 Task: Create an automation rule in Jira to generate a Confluence page when an Epic is marked as 'Done'.
Action: Mouse moved to (883, 98)
Screenshot: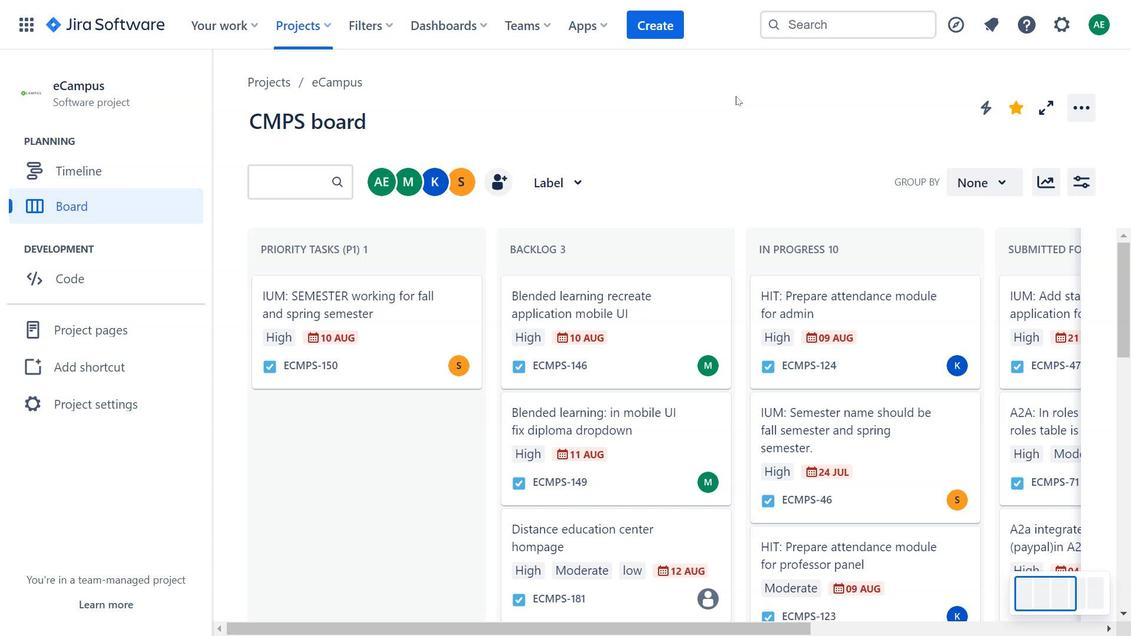 
Action: Mouse pressed left at (883, 98)
Screenshot: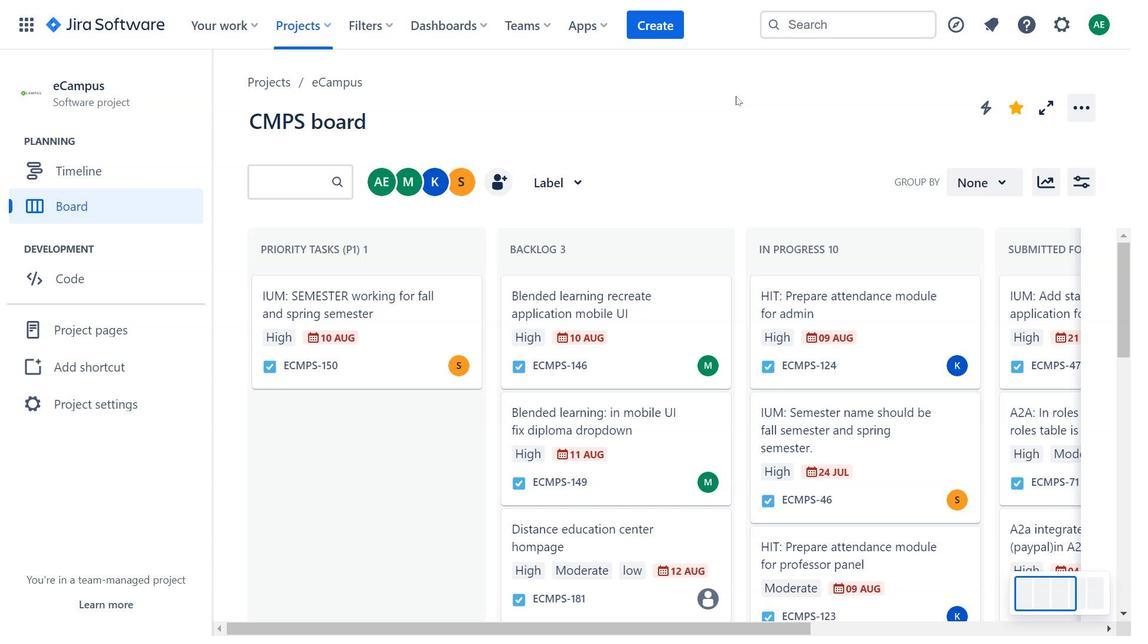 
Action: Mouse moved to (930, 96)
Screenshot: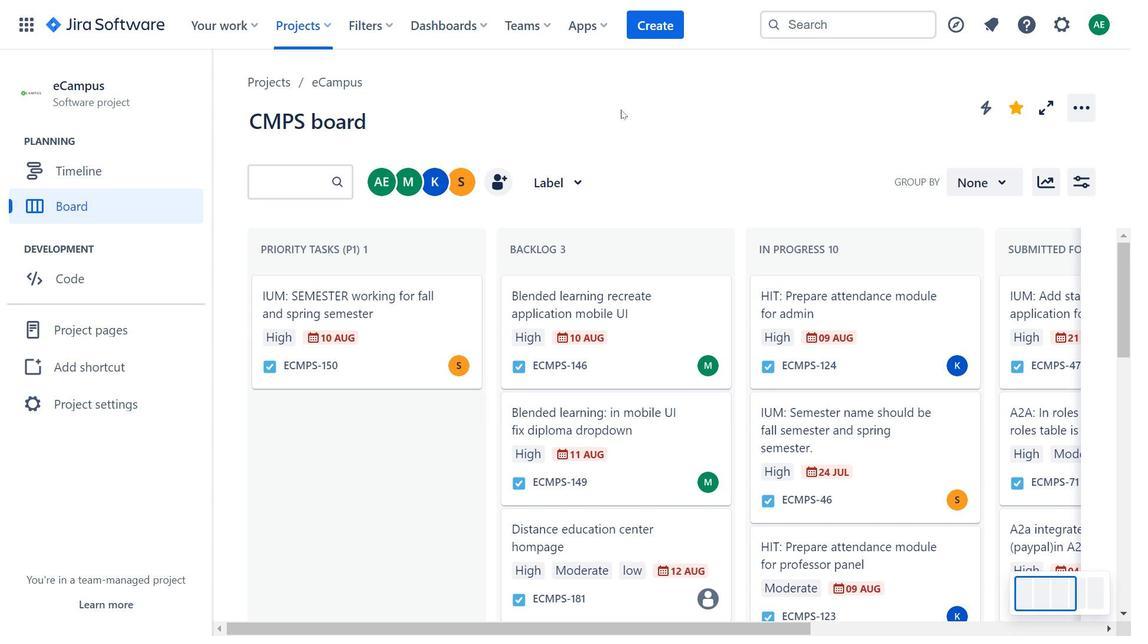
Action: Mouse pressed left at (930, 96)
Screenshot: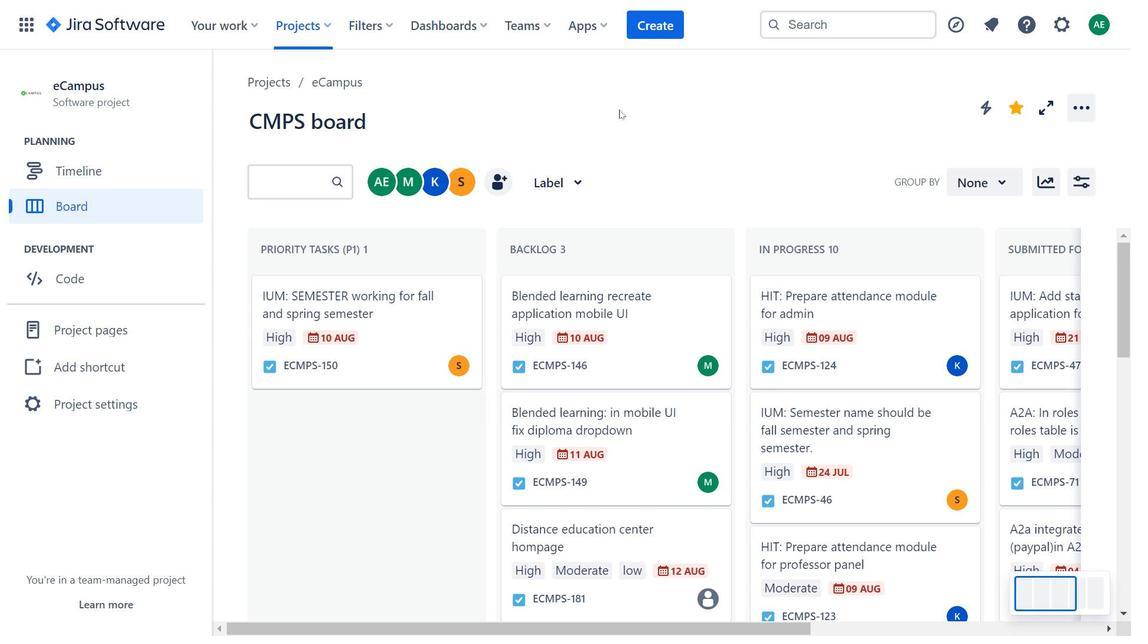 
Action: Mouse moved to (735, 96)
Screenshot: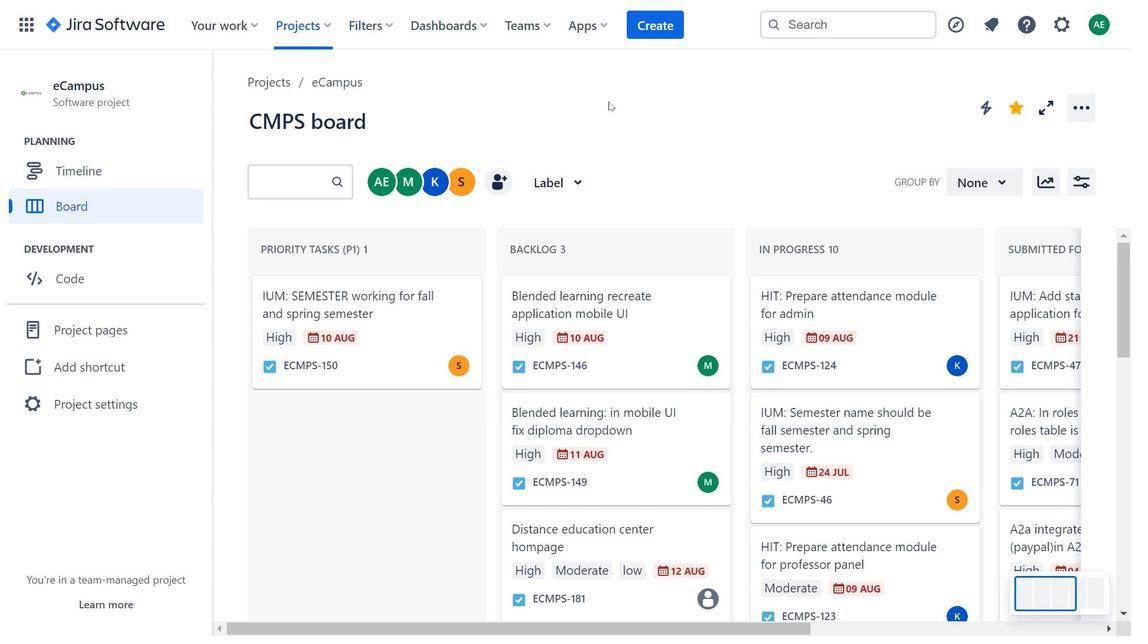 
Action: Mouse pressed left at (735, 96)
Screenshot: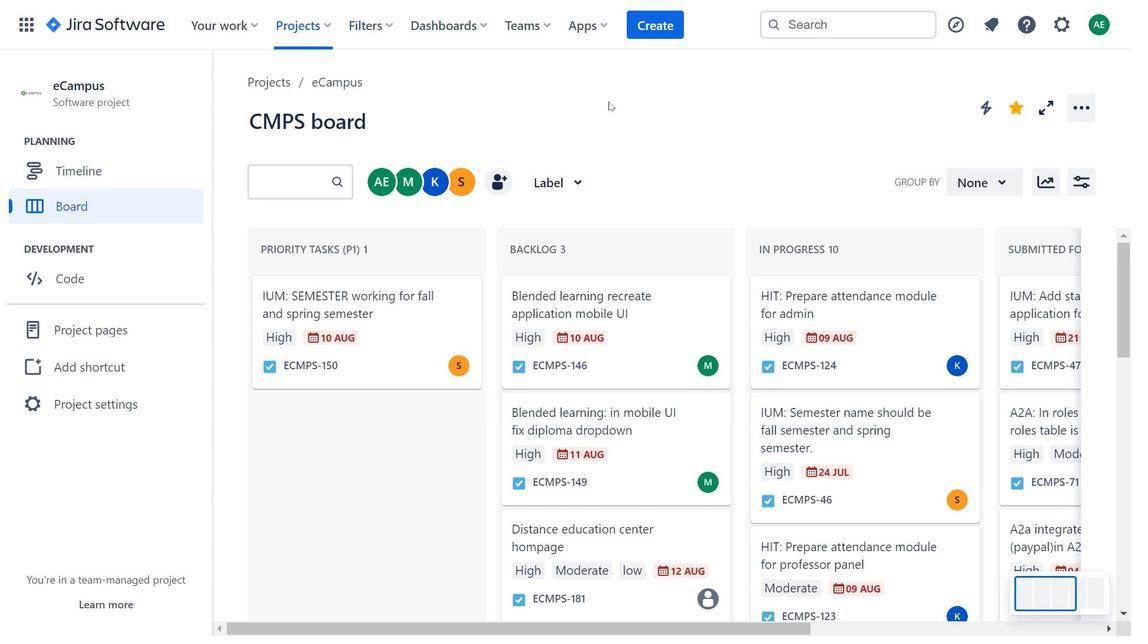 
Action: Mouse moved to (621, 109)
Screenshot: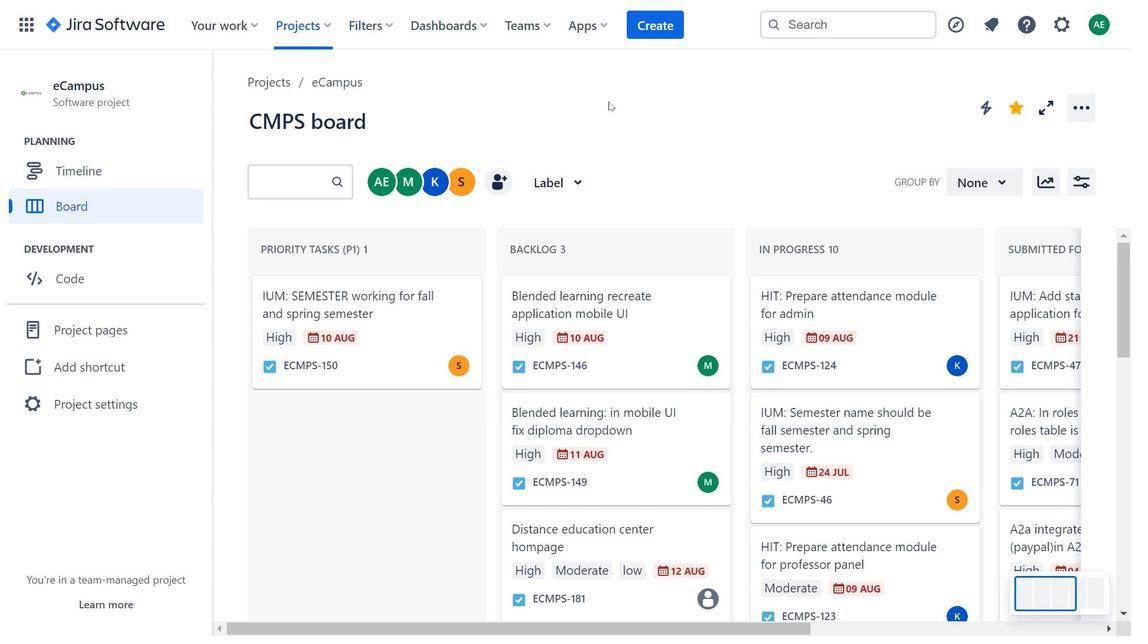 
Action: Mouse pressed left at (621, 109)
Screenshot: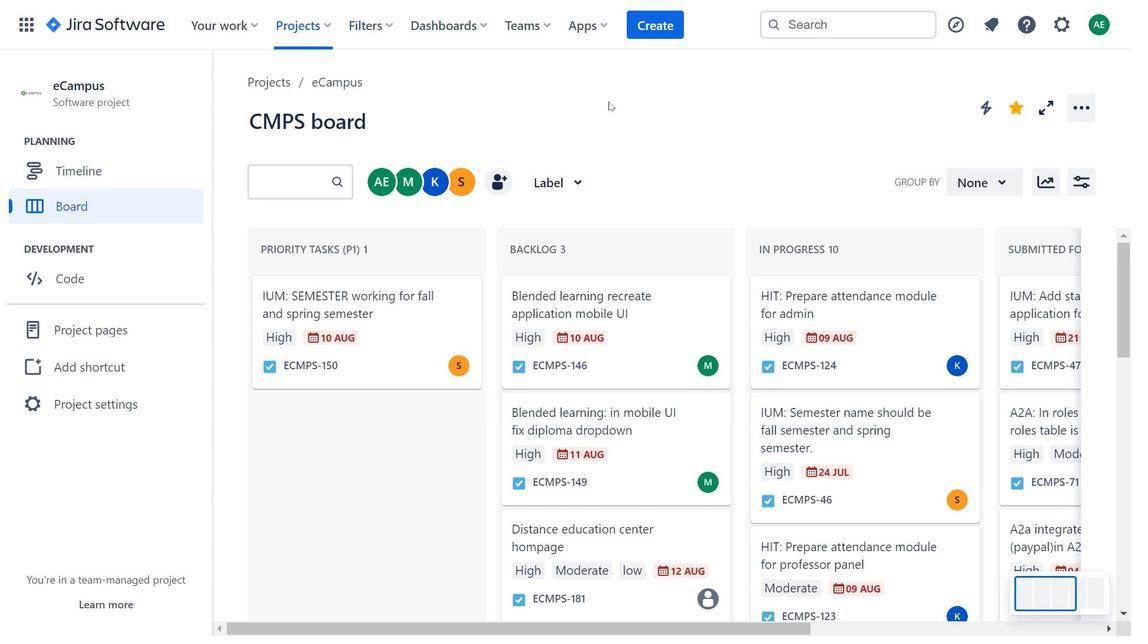 
Action: Mouse moved to (609, 101)
Screenshot: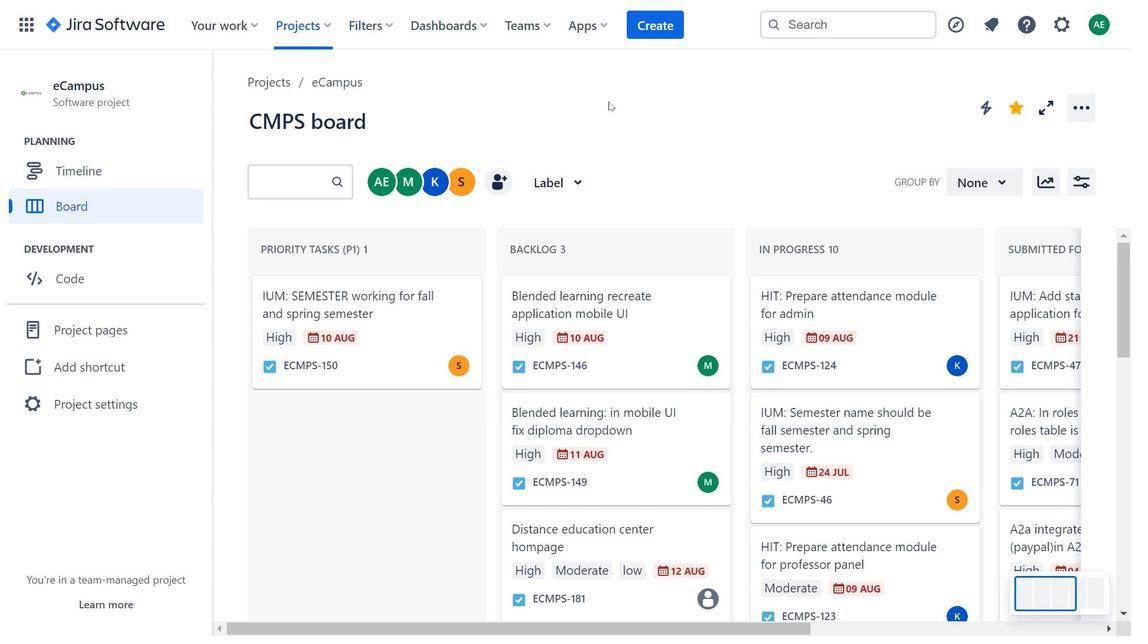 
Action: Mouse pressed left at (609, 101)
Screenshot: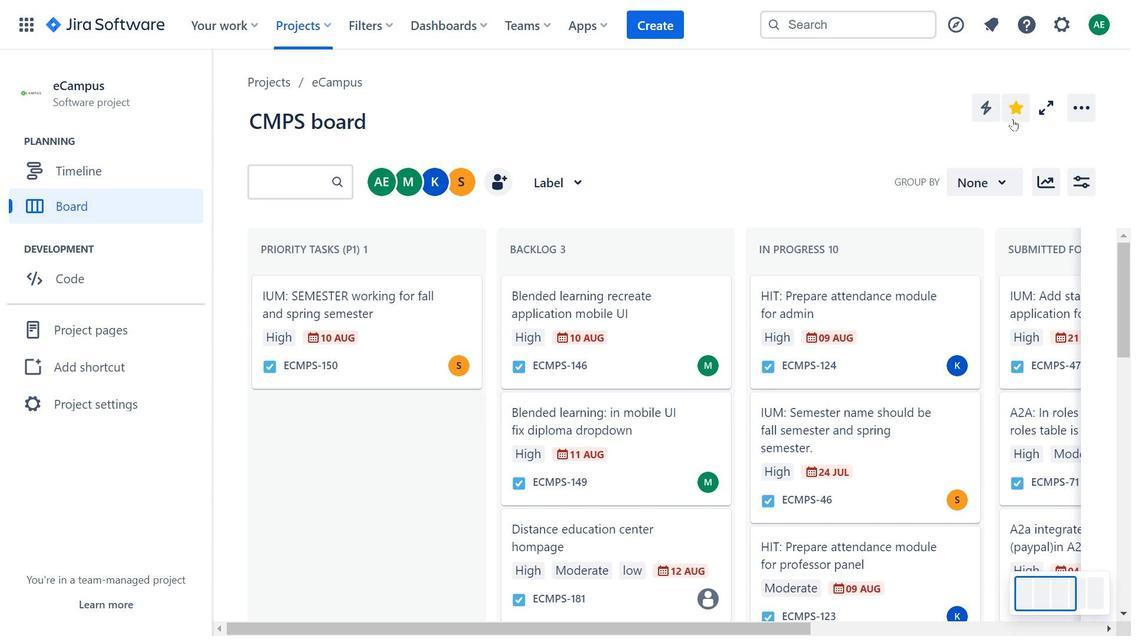 
Action: Mouse moved to (1040, 115)
Screenshot: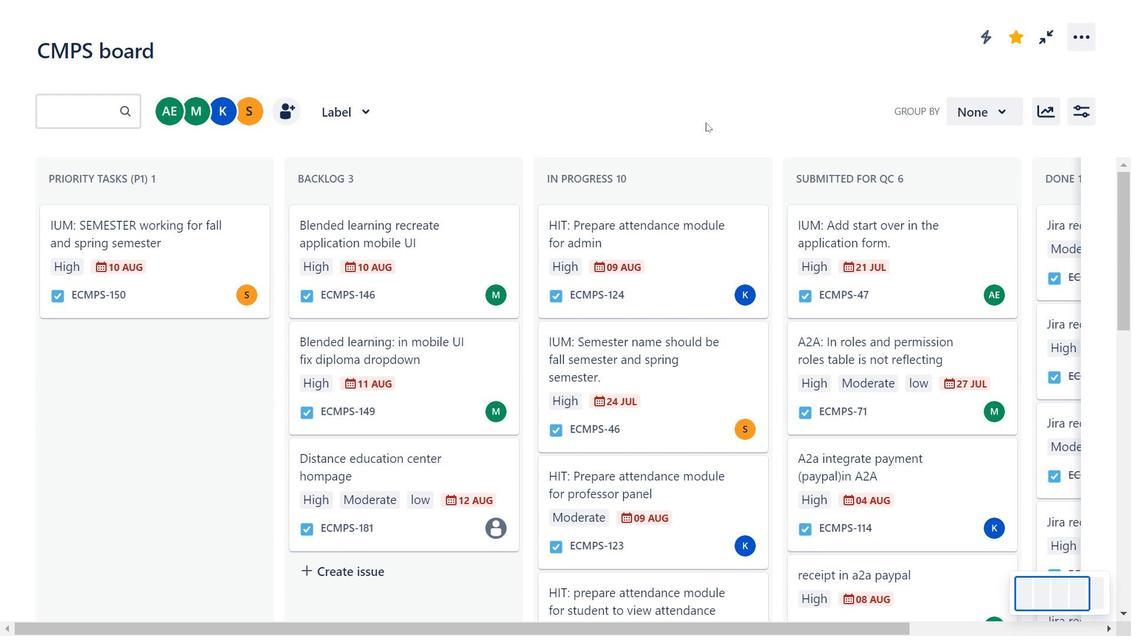 
Action: Mouse pressed left at (1040, 115)
Screenshot: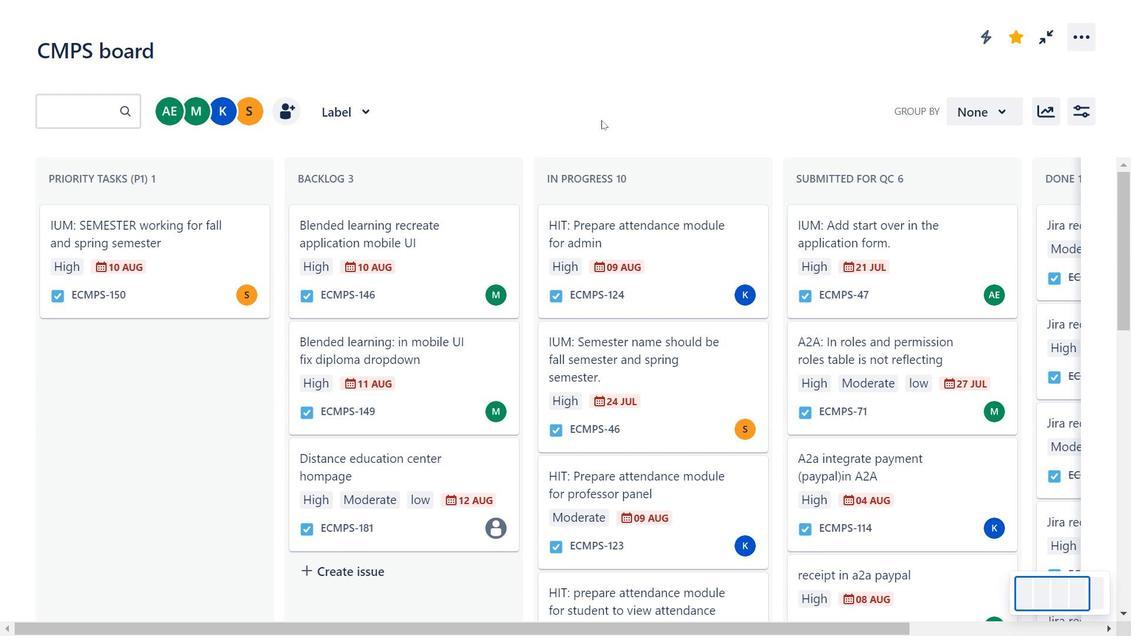 
Action: Mouse moved to (1055, 37)
Screenshot: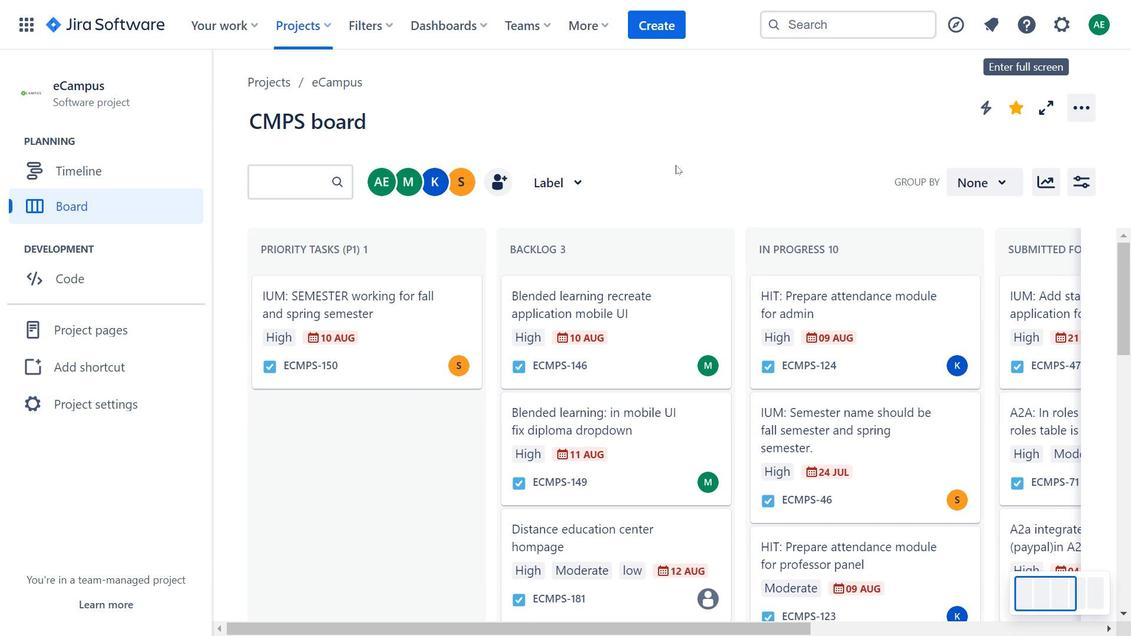 
Action: Mouse pressed left at (1055, 37)
Screenshot: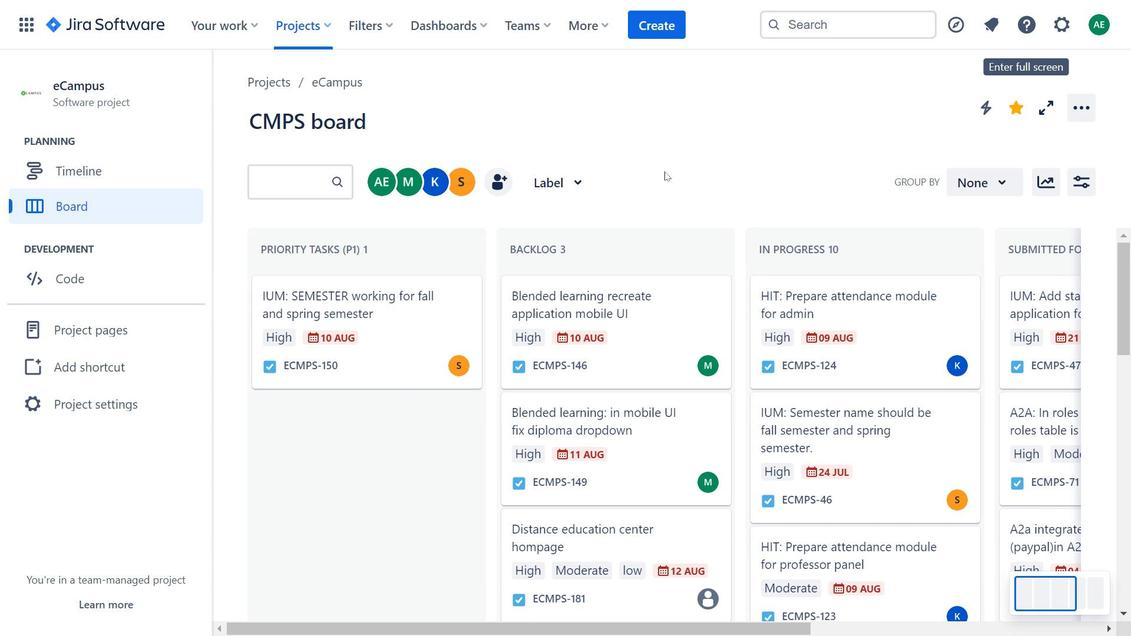 
Action: Mouse moved to (820, 297)
Screenshot: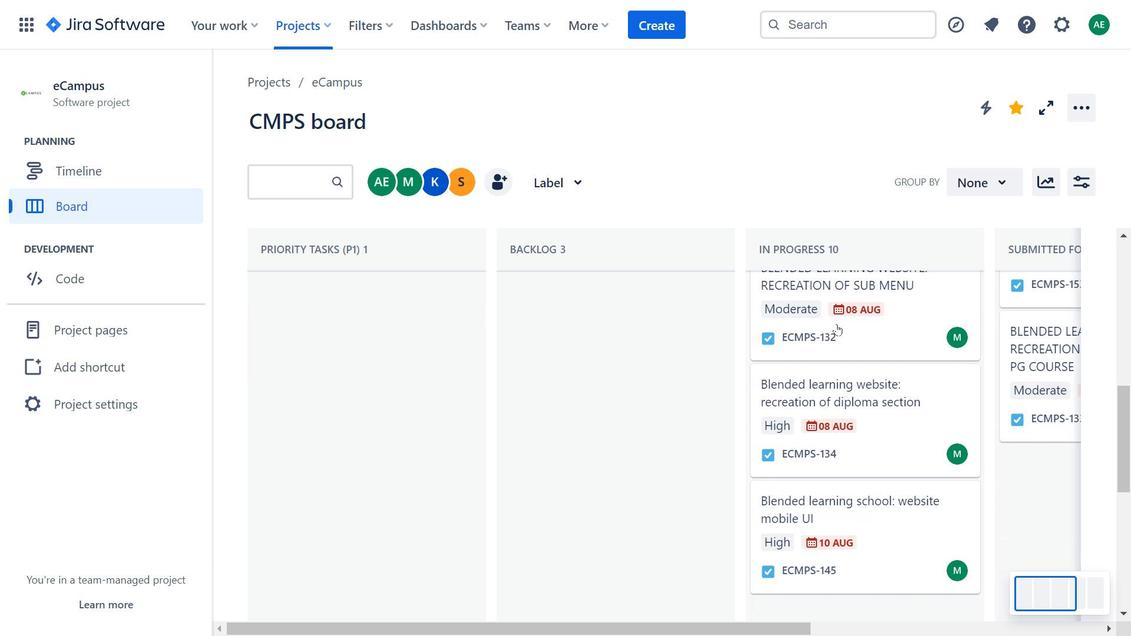 
Action: Mouse scrolled (820, 296) with delta (0, 0)
Screenshot: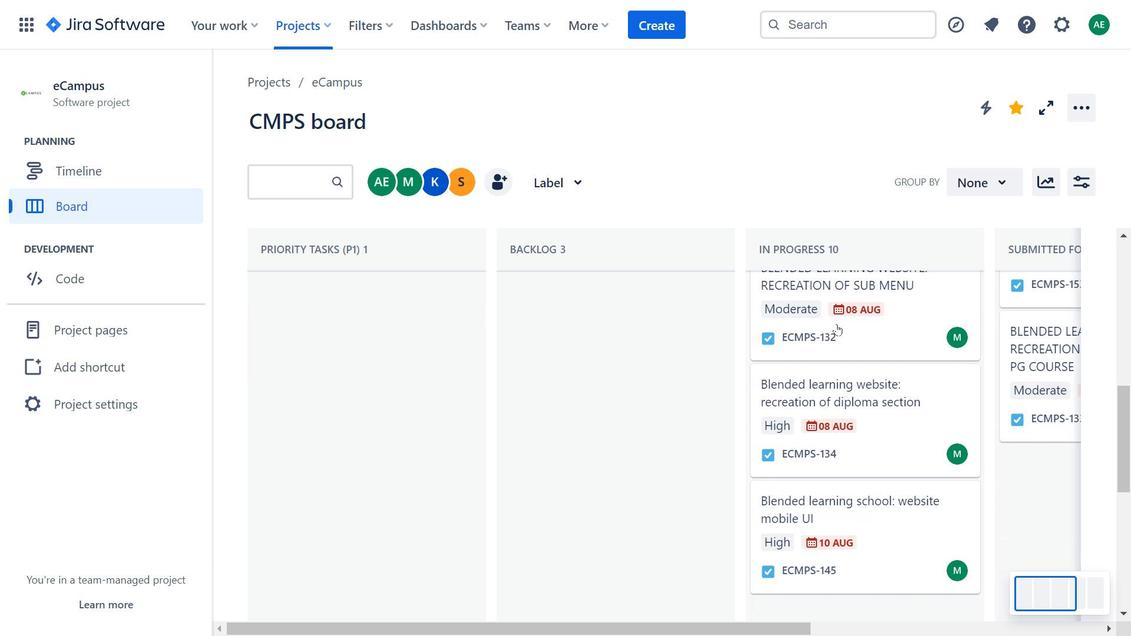 
Action: Mouse moved to (822, 299)
Screenshot: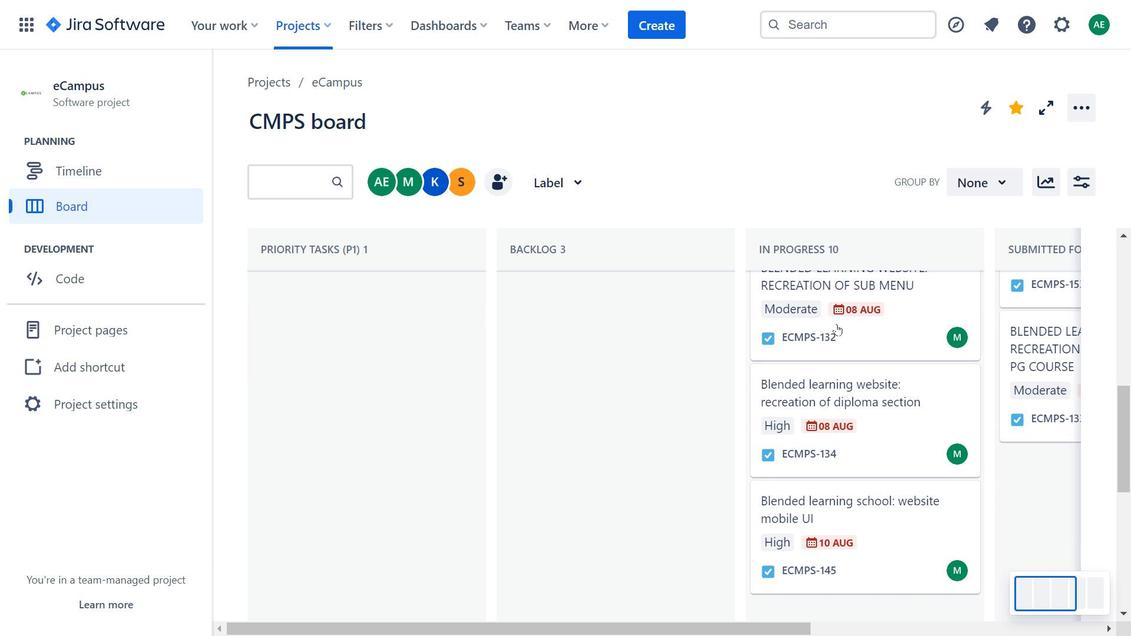 
Action: Mouse scrolled (822, 298) with delta (0, 0)
Screenshot: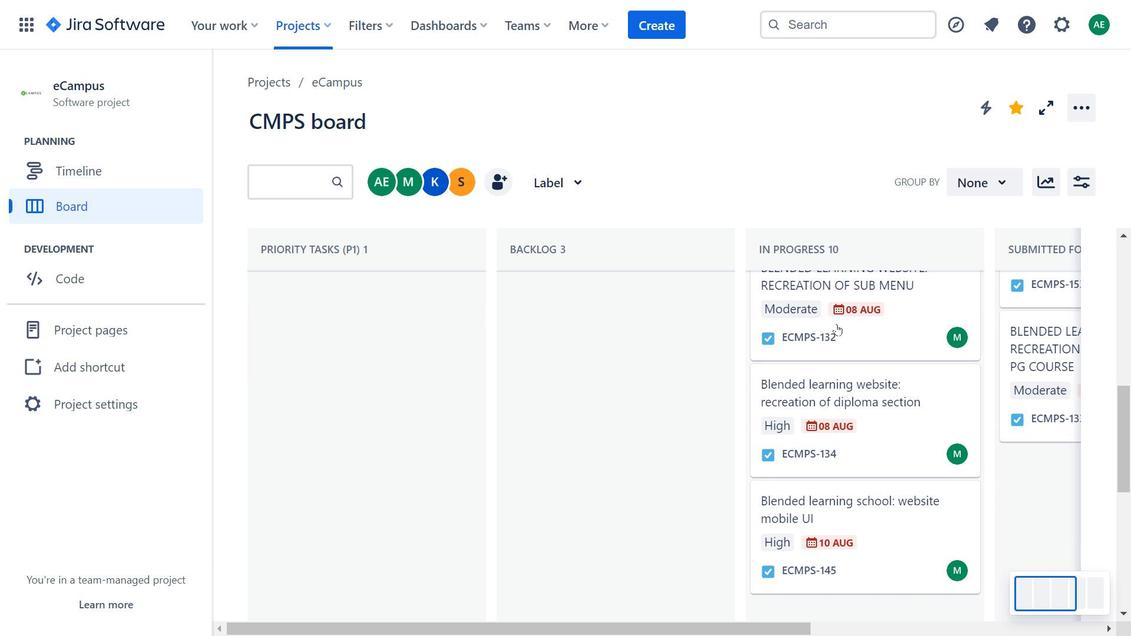 
Action: Mouse moved to (826, 307)
Screenshot: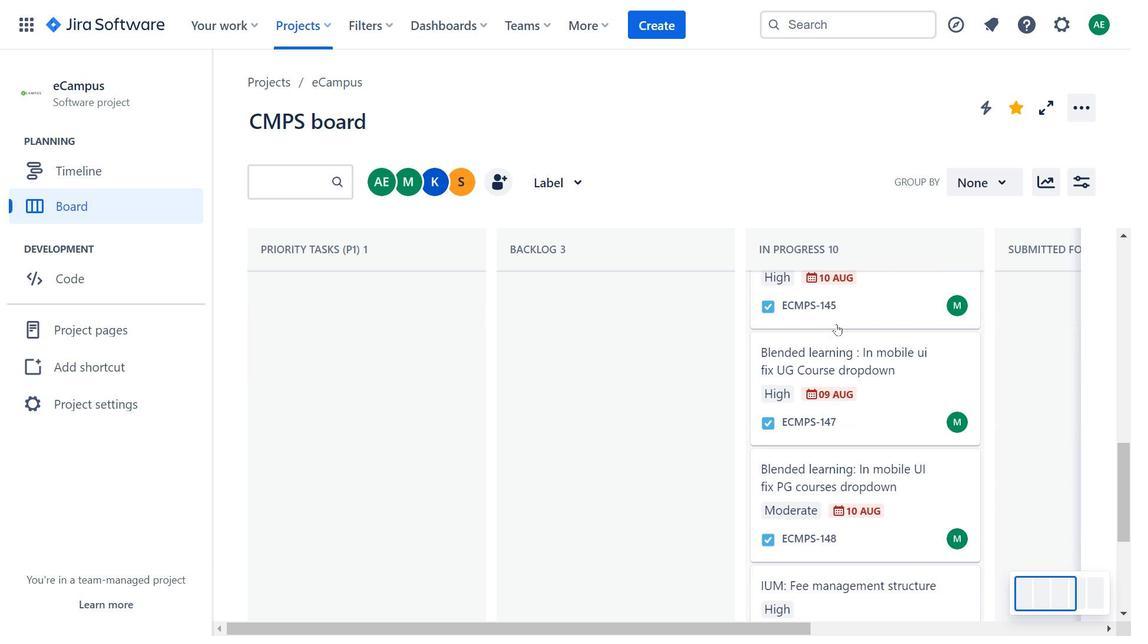 
Action: Mouse scrolled (826, 306) with delta (0, 0)
Screenshot: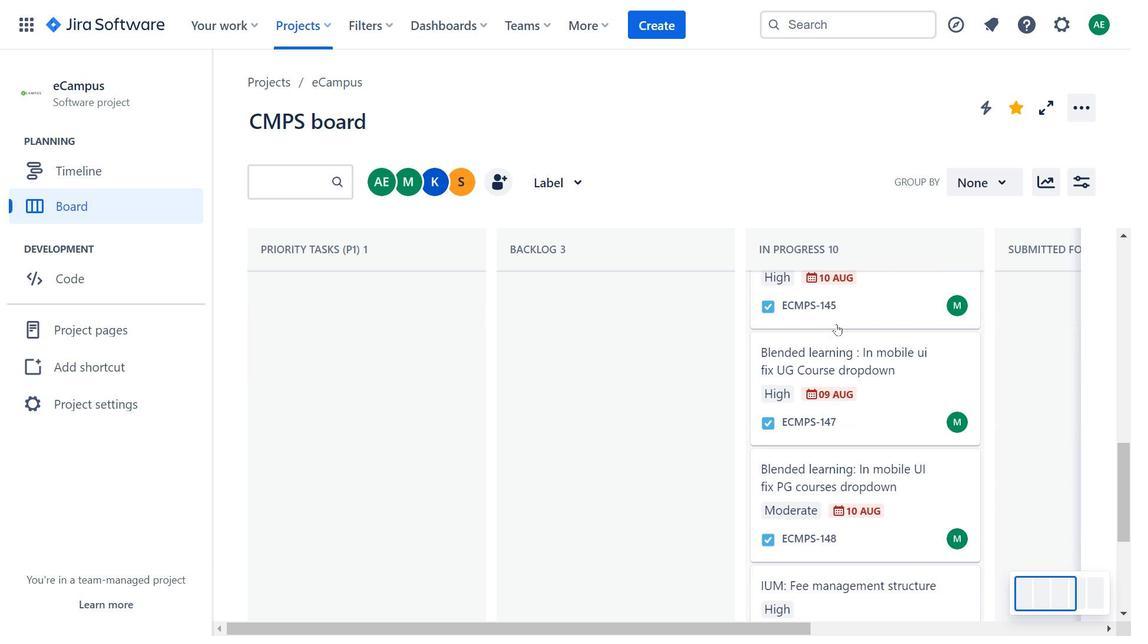 
Action: Mouse moved to (829, 313)
Screenshot: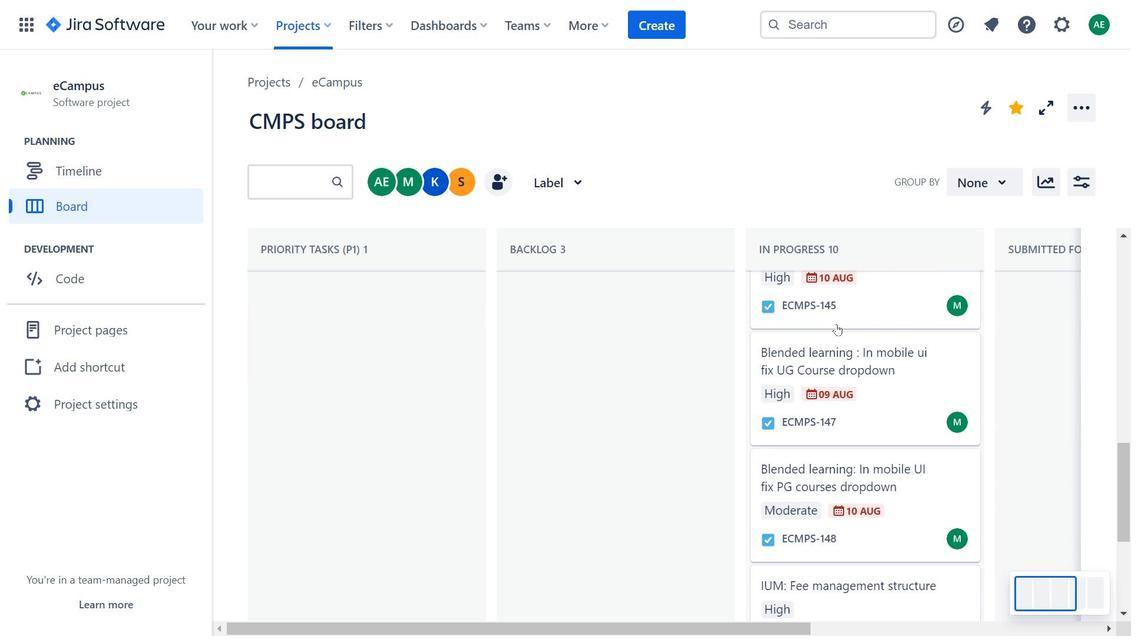 
Action: Mouse scrolled (829, 312) with delta (0, 0)
Screenshot: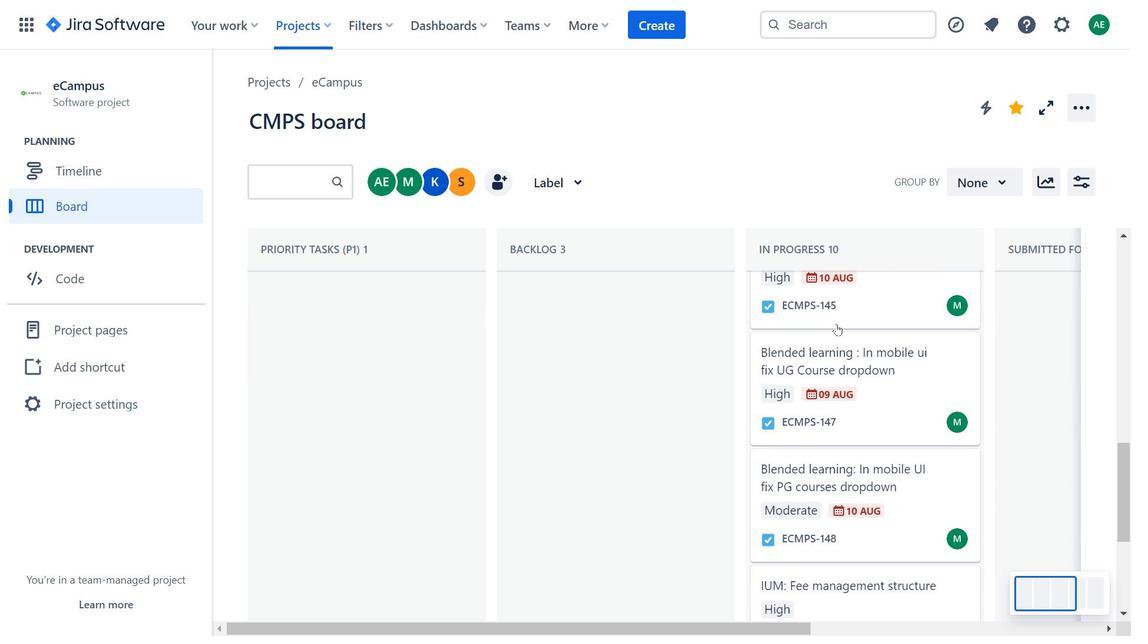 
Action: Mouse moved to (833, 319)
Screenshot: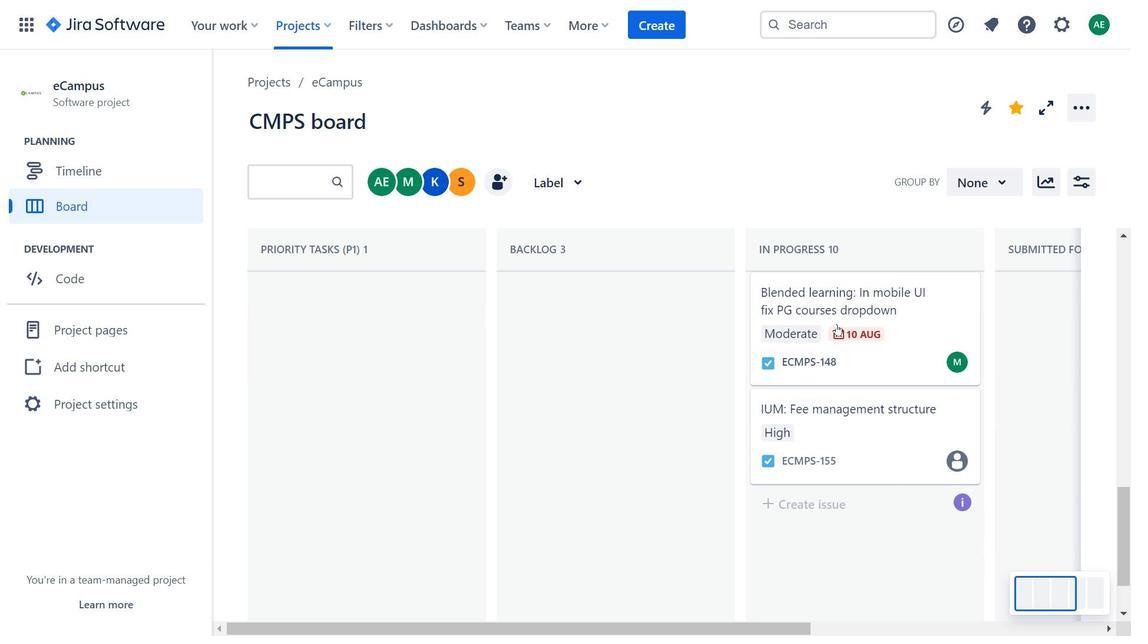 
Action: Mouse scrolled (833, 318) with delta (0, 0)
Screenshot: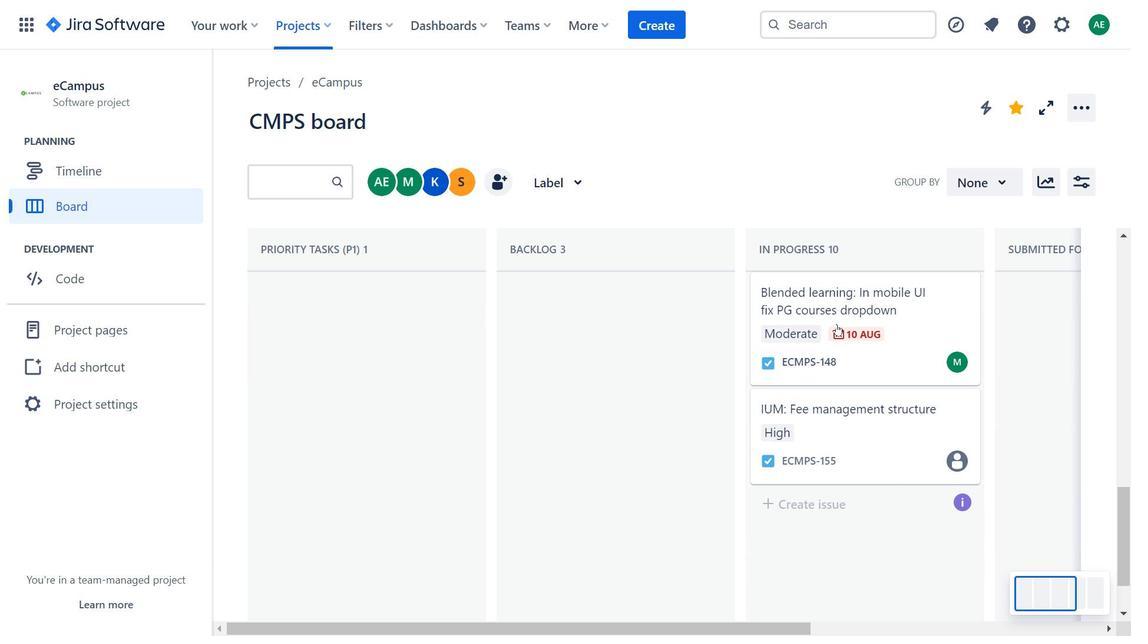 
Action: Mouse moved to (834, 320)
Screenshot: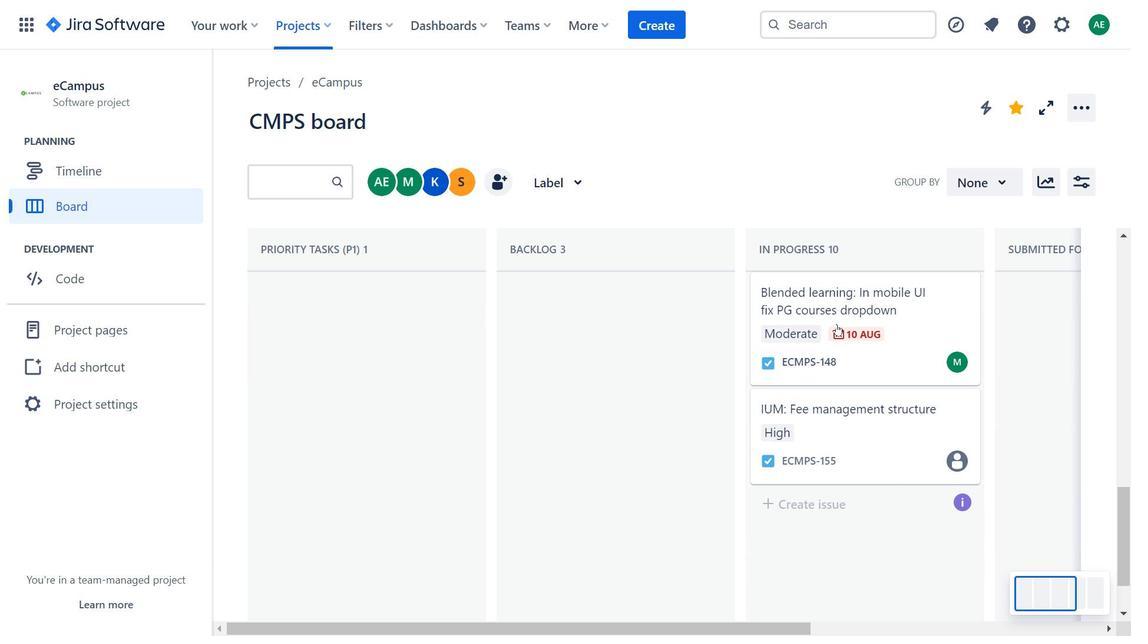 
Action: Mouse scrolled (834, 319) with delta (0, 0)
Screenshot: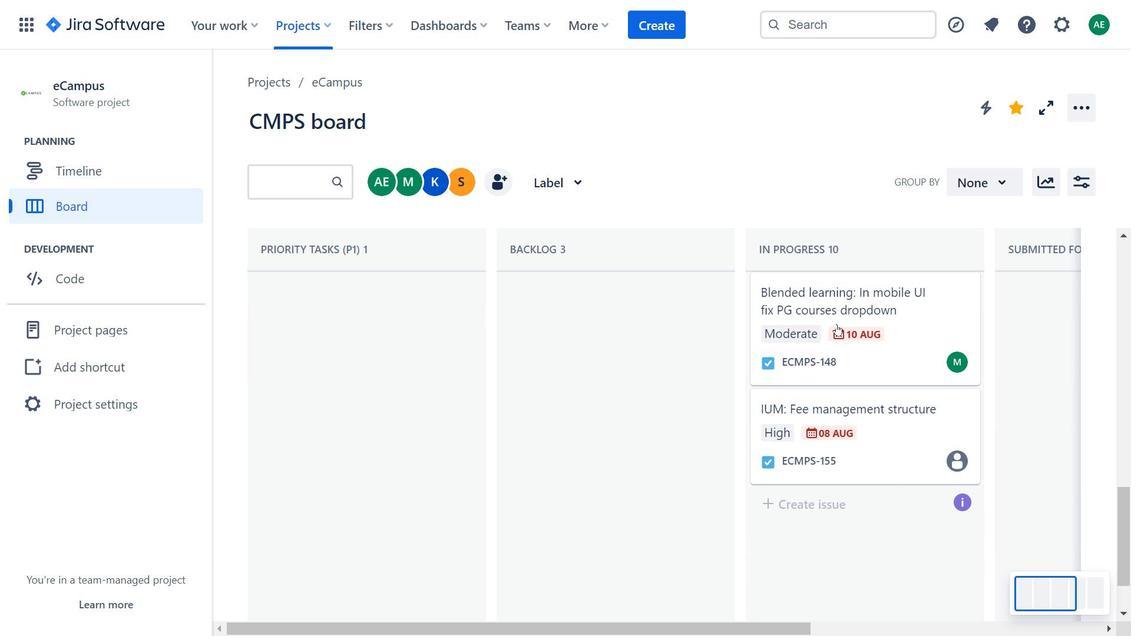 
Action: Mouse moved to (836, 324)
Screenshot: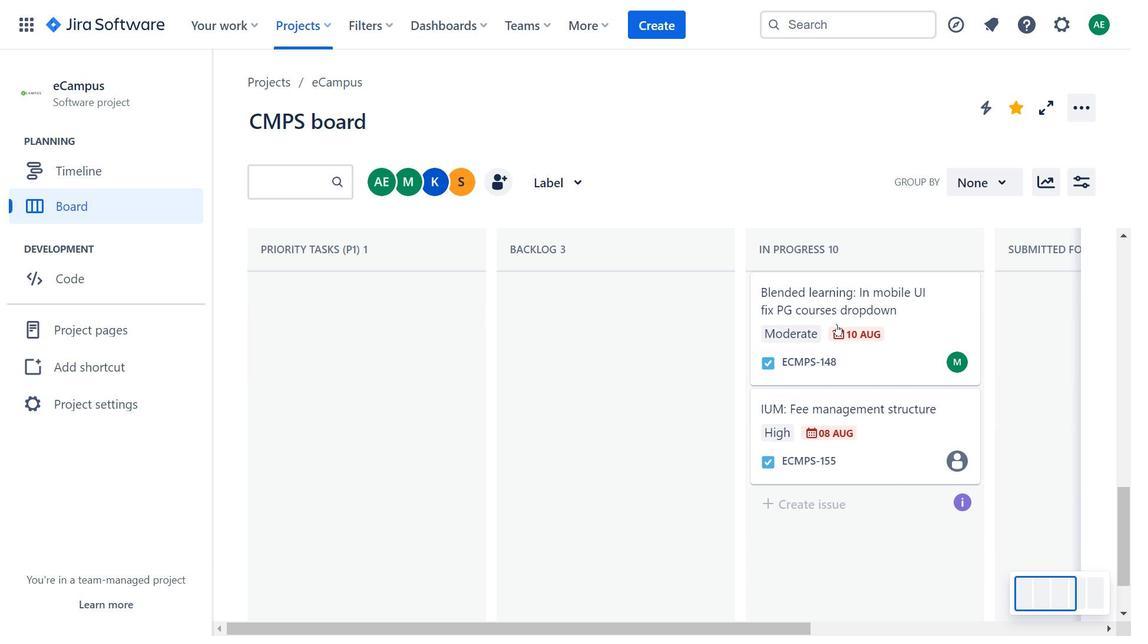 
Action: Mouse scrolled (836, 323) with delta (0, 0)
Screenshot: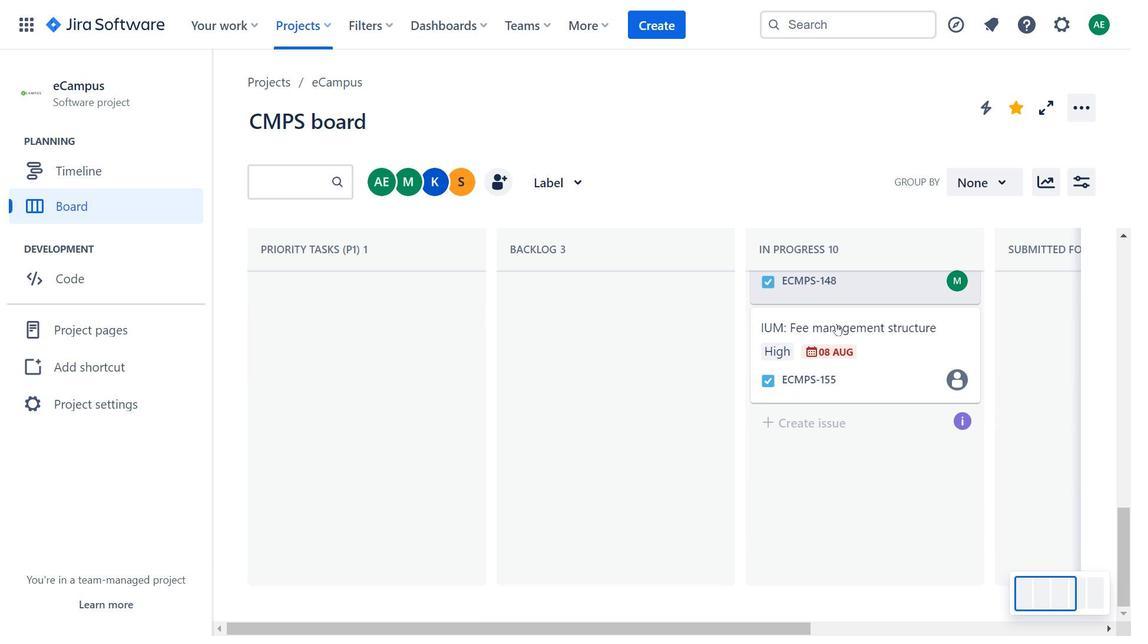 
Action: Mouse scrolled (836, 323) with delta (0, 0)
Screenshot: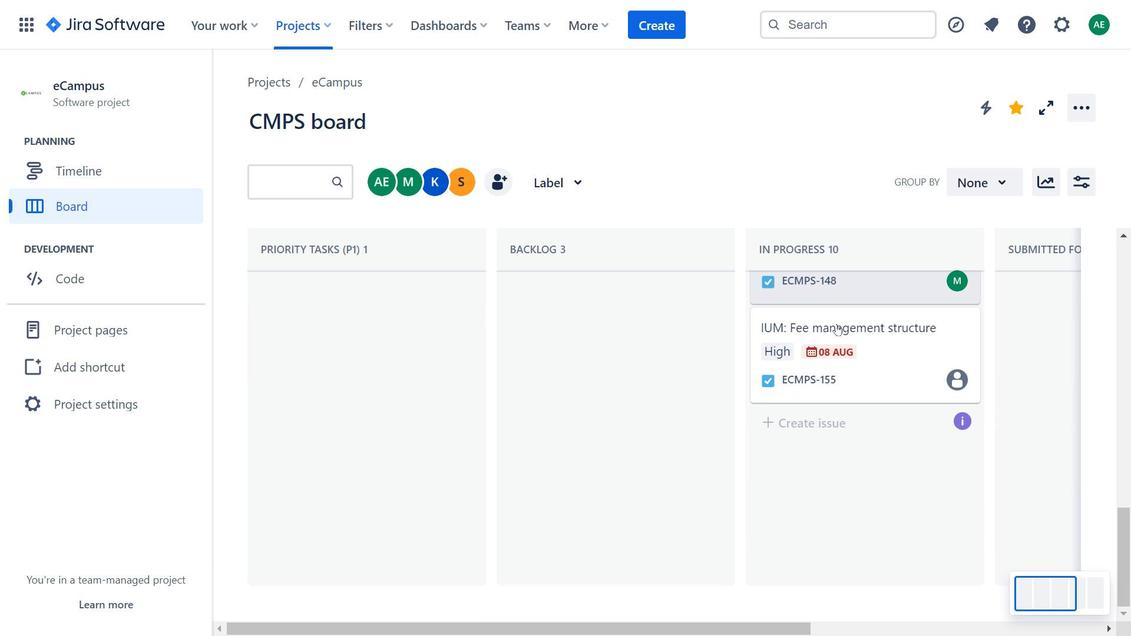 
Action: Mouse scrolled (836, 323) with delta (0, 0)
Screenshot: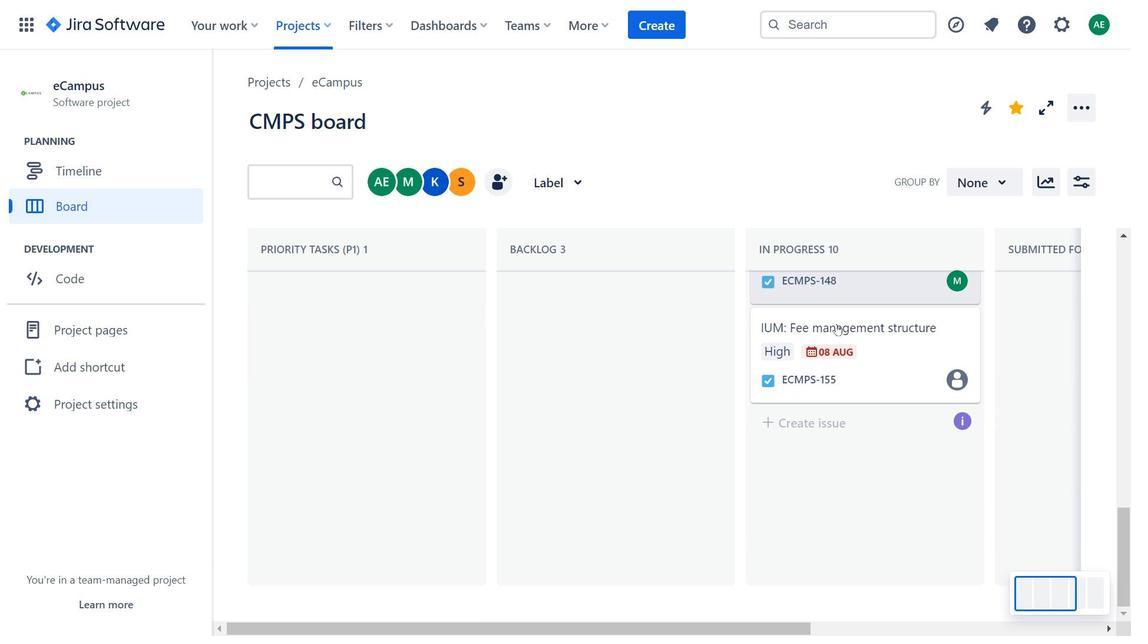 
Action: Mouse scrolled (836, 323) with delta (0, 0)
Screenshot: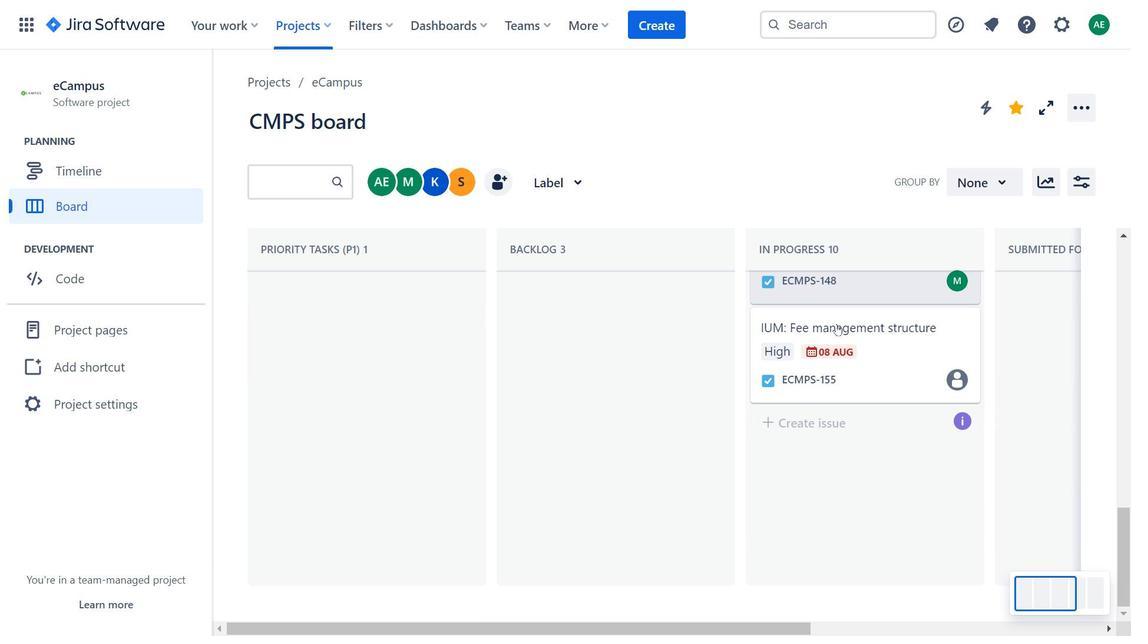 
Action: Mouse scrolled (836, 323) with delta (0, 0)
Screenshot: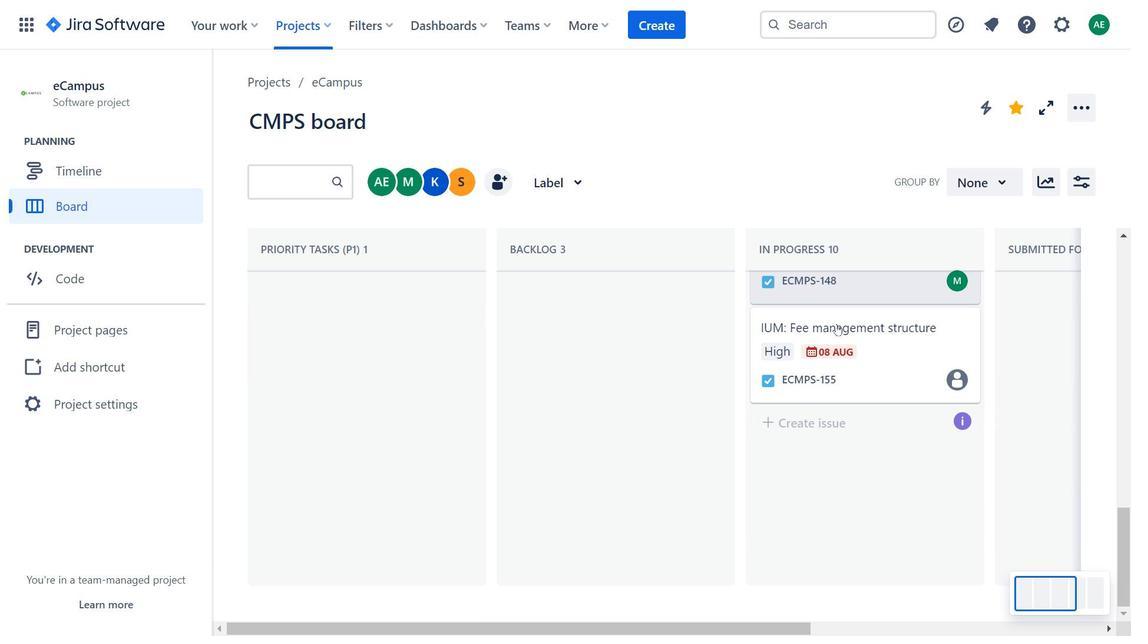 
Action: Mouse scrolled (836, 323) with delta (0, 0)
Screenshot: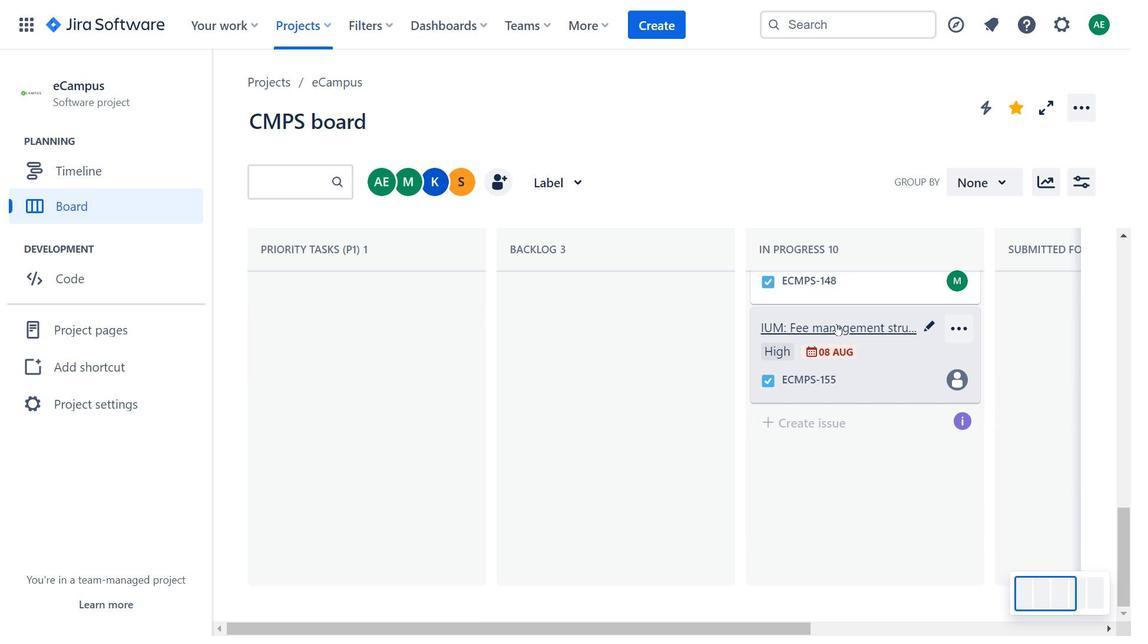 
Action: Mouse scrolled (836, 323) with delta (0, 0)
Screenshot: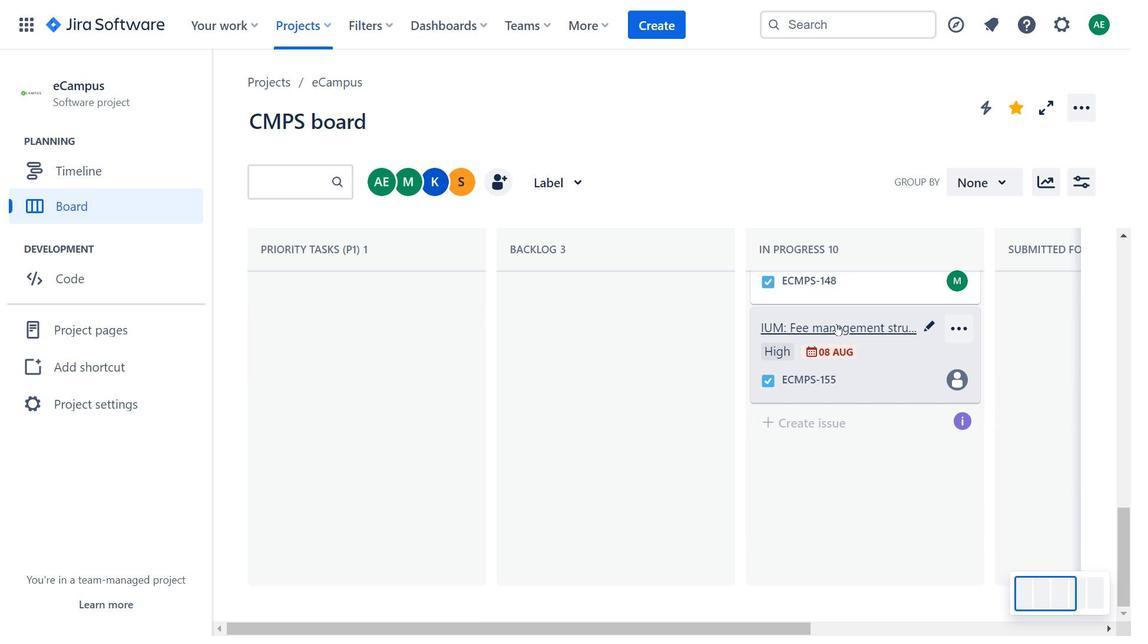 
Action: Mouse moved to (837, 324)
Screenshot: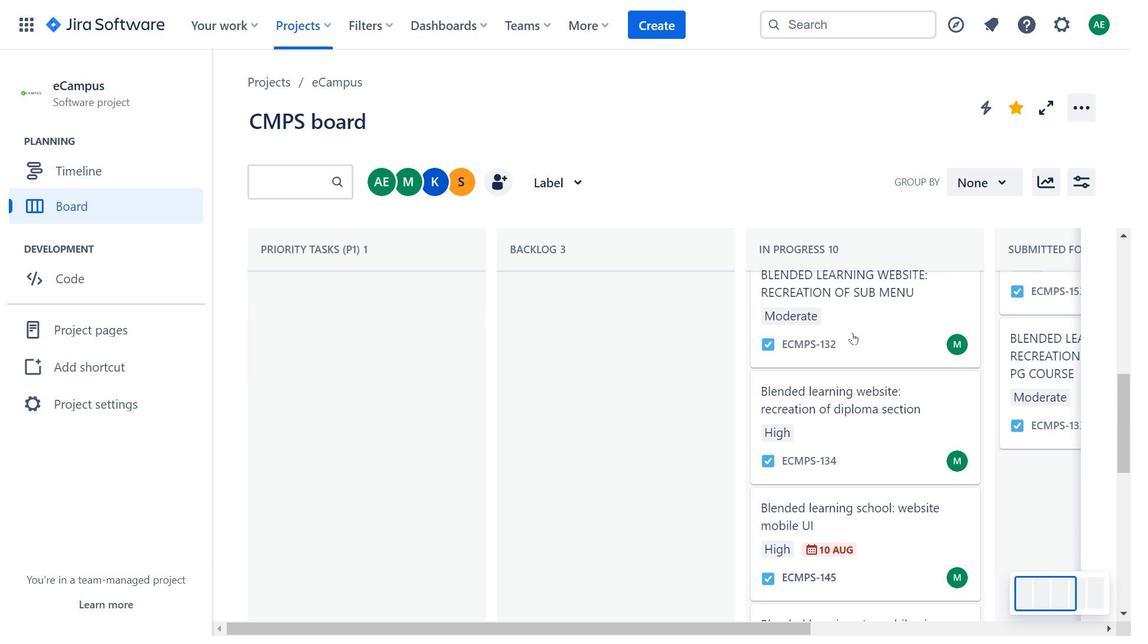 
Action: Mouse scrolled (837, 324) with delta (0, 0)
Screenshot: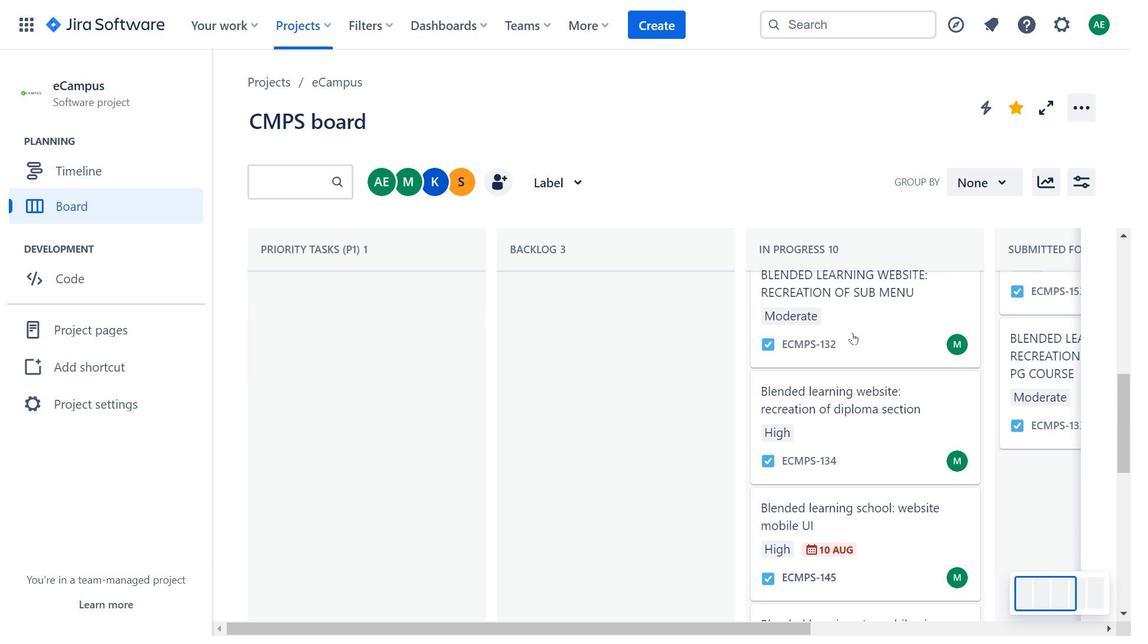 
Action: Mouse scrolled (837, 324) with delta (0, 0)
Screenshot: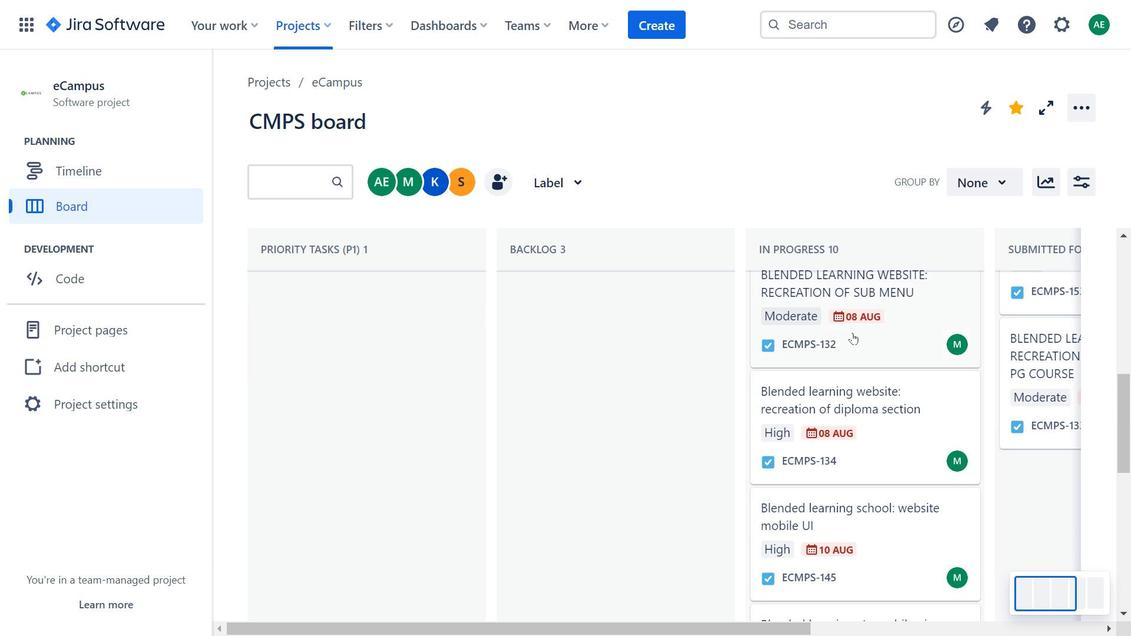 
Action: Mouse moved to (849, 331)
Screenshot: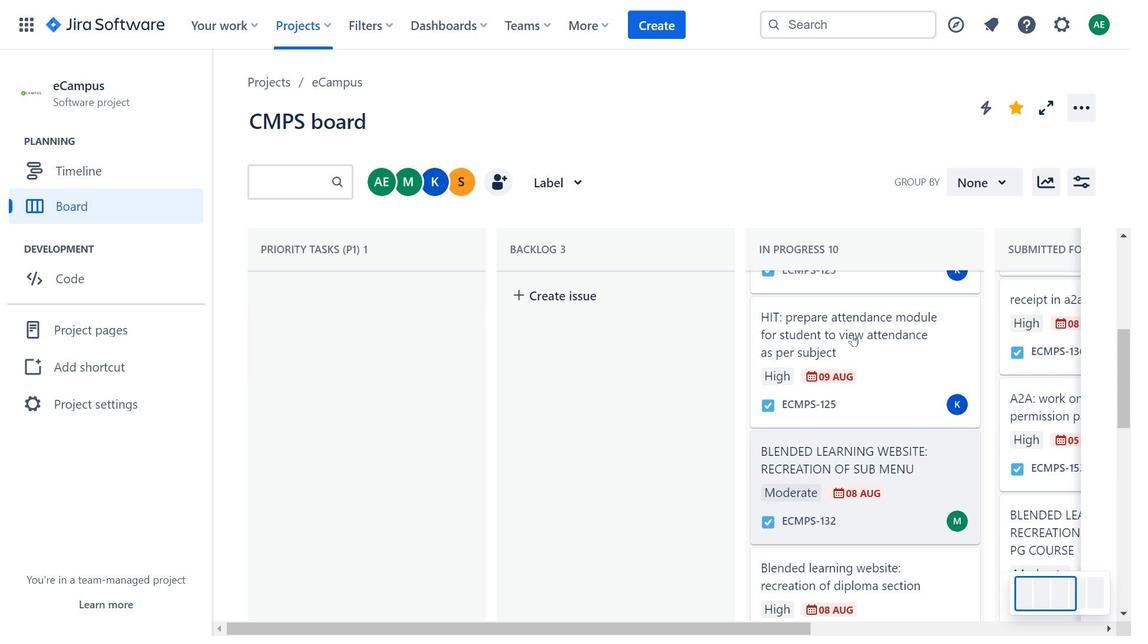 
Action: Mouse scrolled (849, 331) with delta (0, 0)
Screenshot: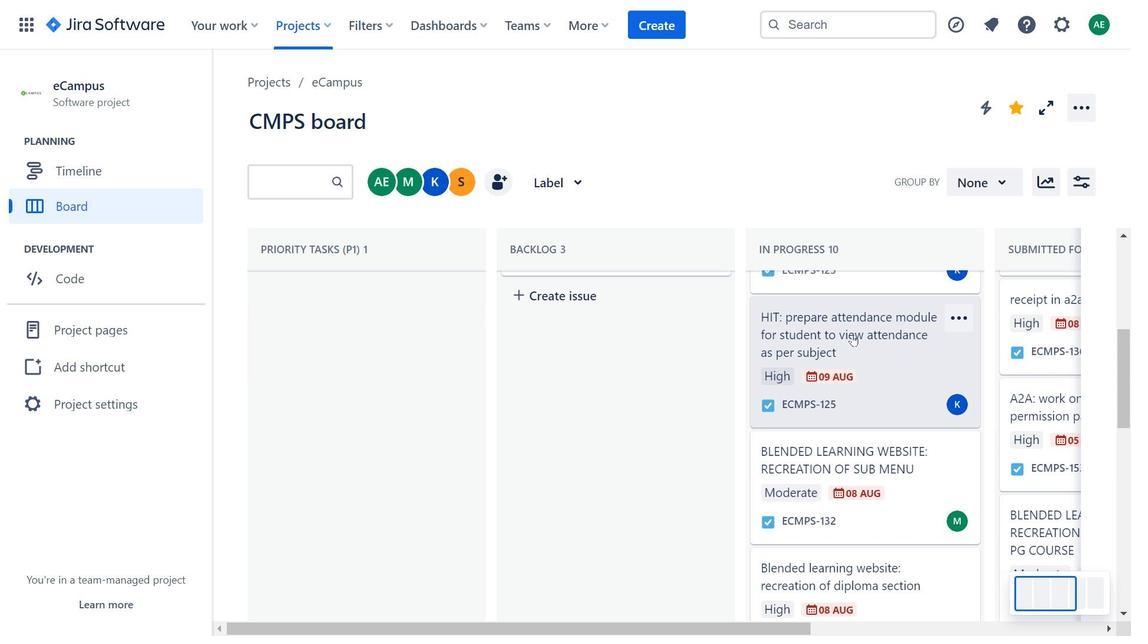 
Action: Mouse scrolled (849, 331) with delta (0, 0)
Screenshot: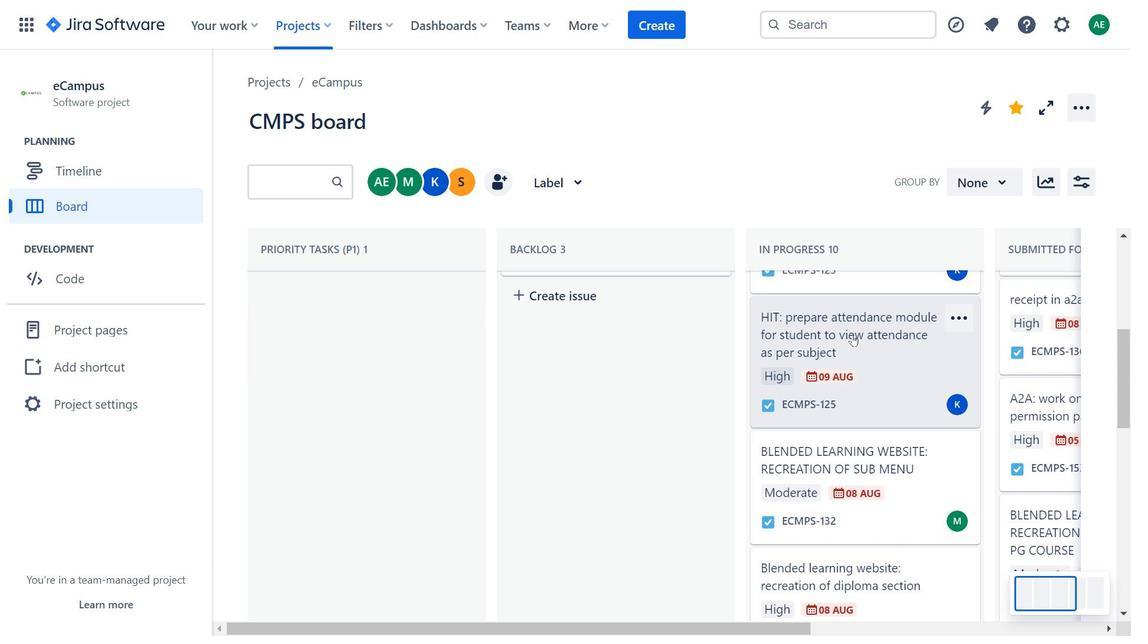 
Action: Mouse scrolled (849, 331) with delta (0, 0)
Screenshot: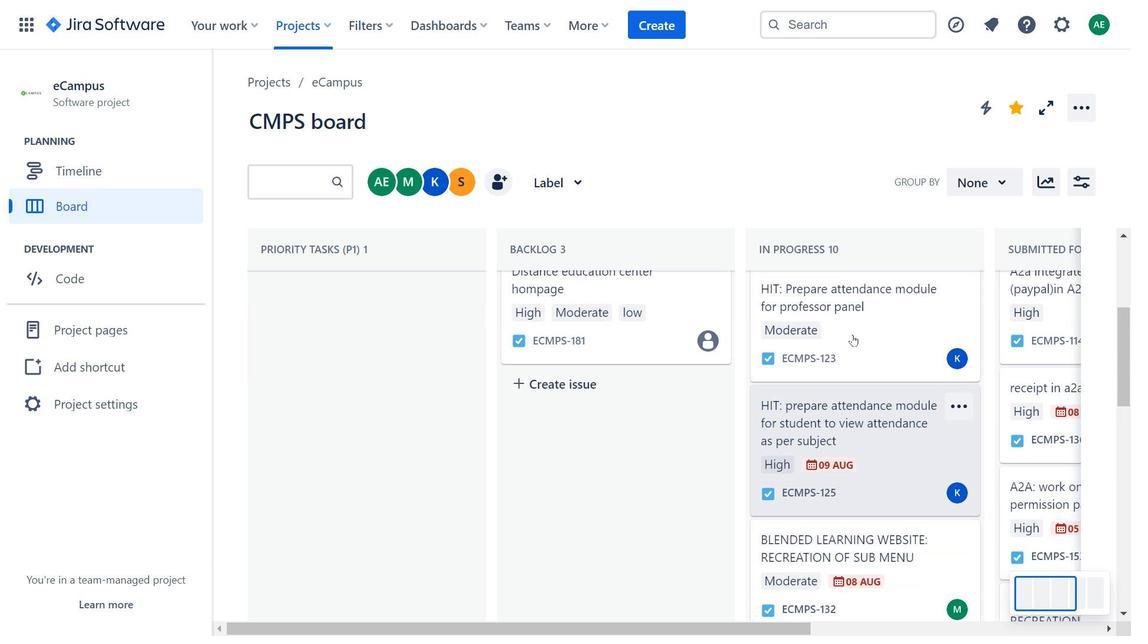 
Action: Mouse moved to (852, 333)
Screenshot: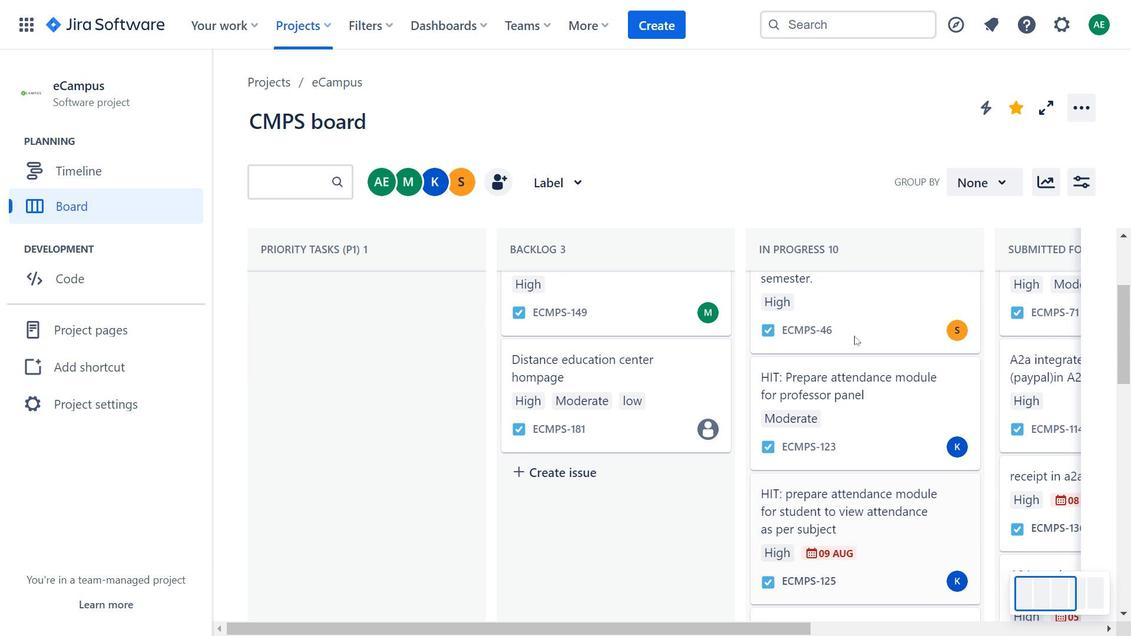
Action: Mouse scrolled (852, 334) with delta (0, 0)
Screenshot: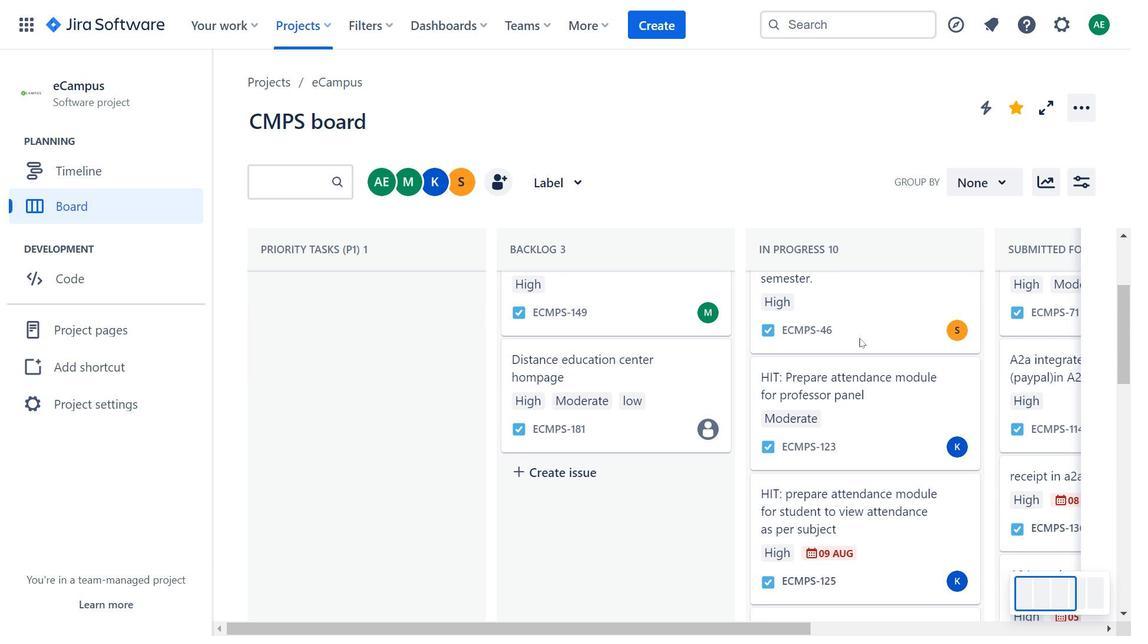
Action: Mouse scrolled (852, 334) with delta (0, 0)
Screenshot: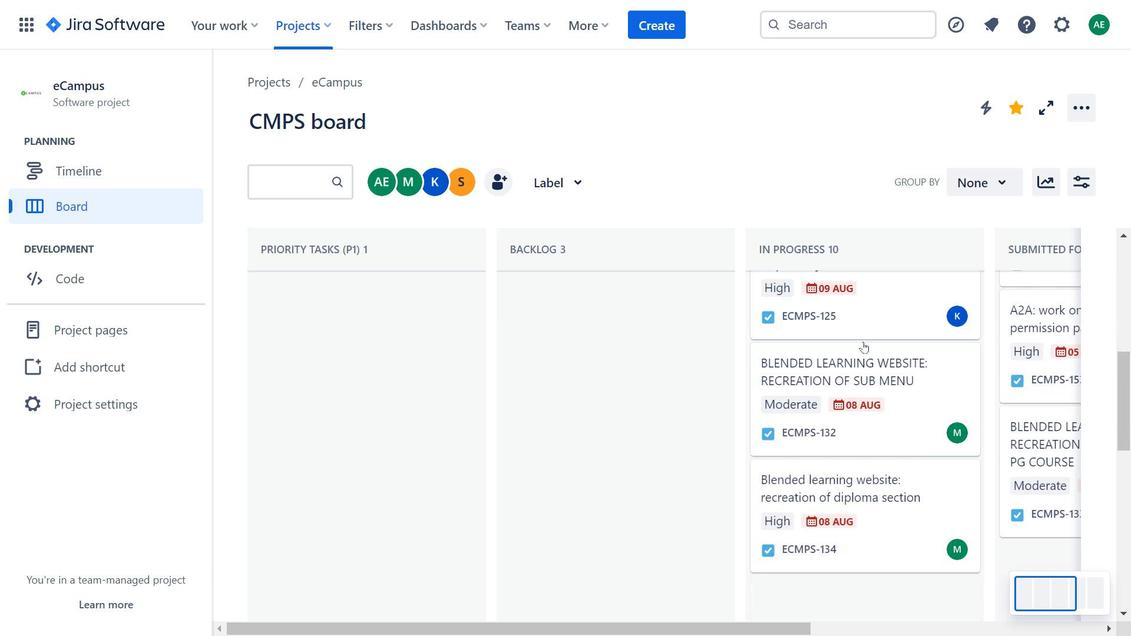 
Action: Mouse scrolled (852, 334) with delta (0, 0)
Screenshot: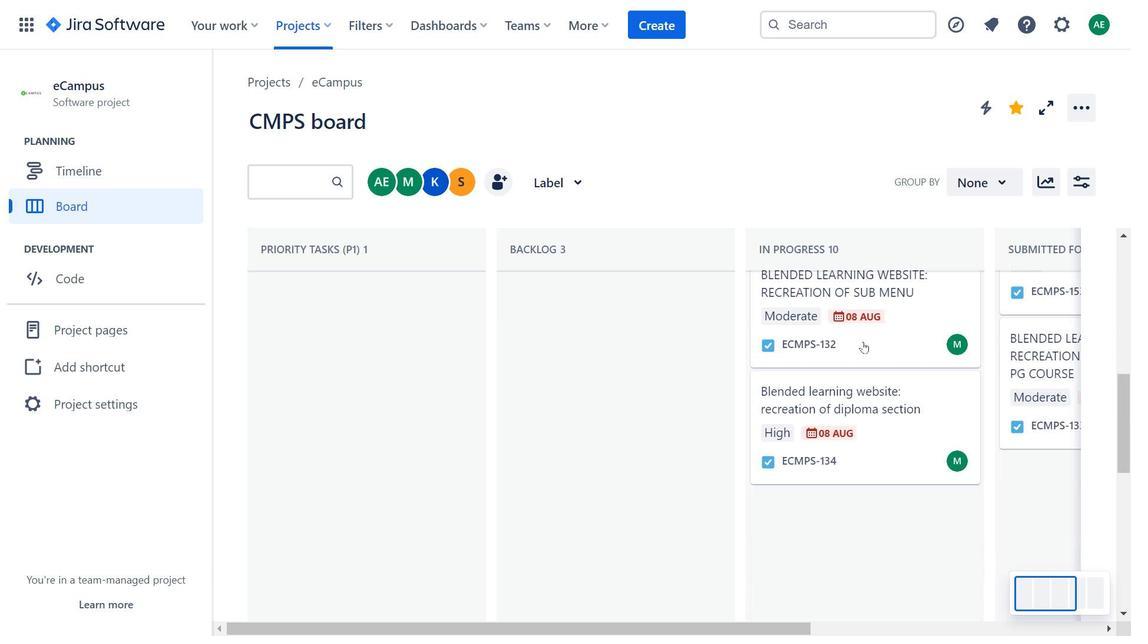 
Action: Mouse moved to (853, 335)
Screenshot: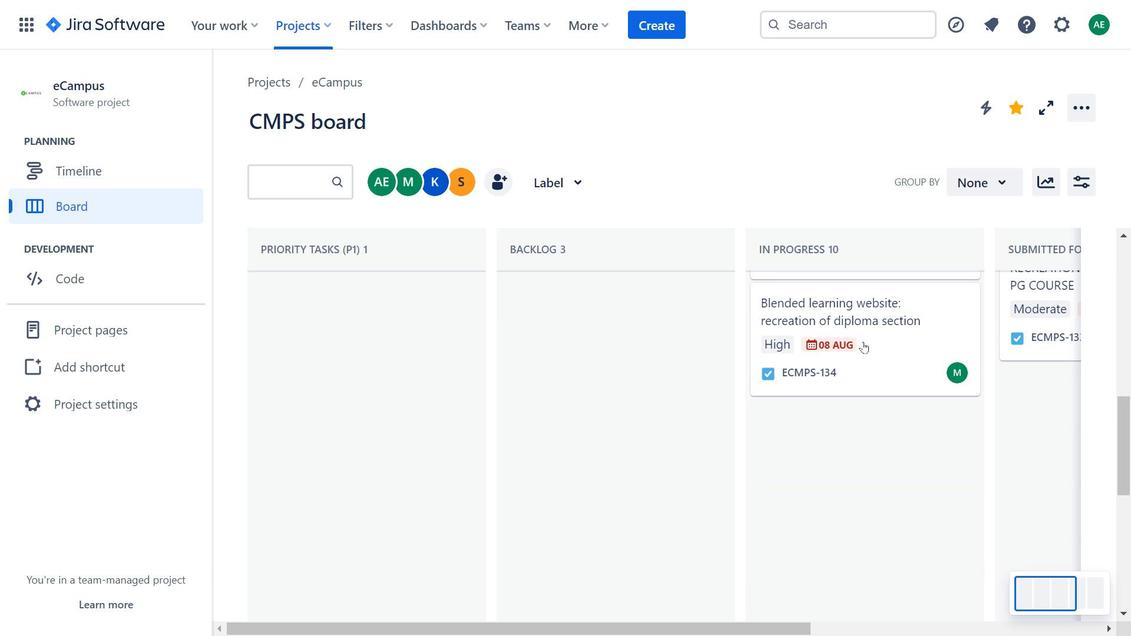 
Action: Mouse scrolled (853, 335) with delta (0, 0)
Screenshot: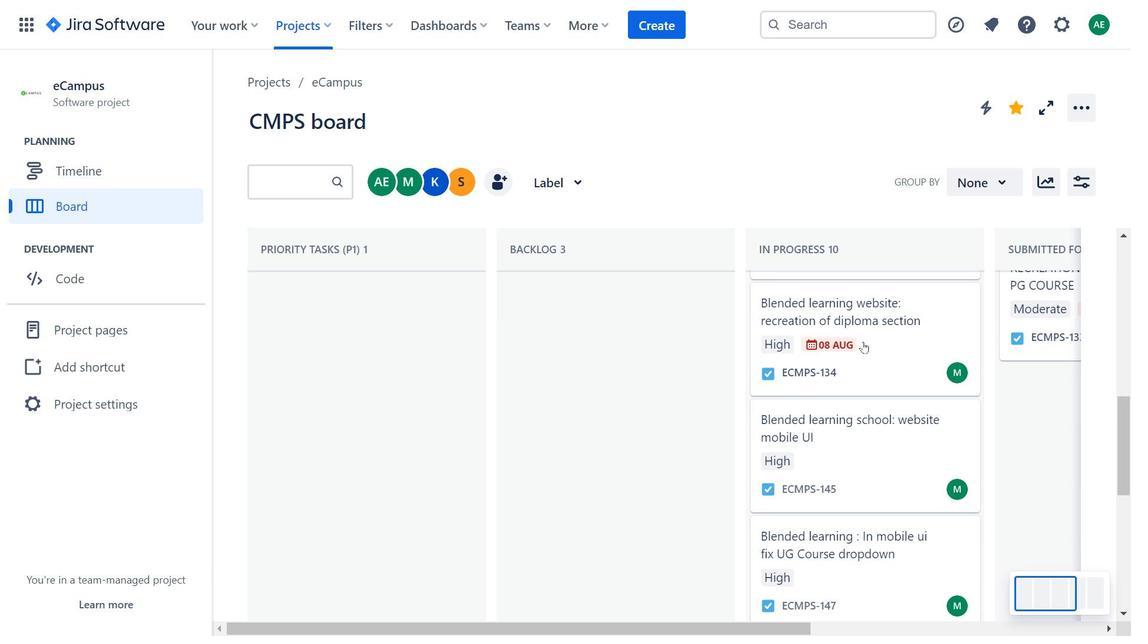 
Action: Mouse scrolled (853, 335) with delta (0, 0)
Screenshot: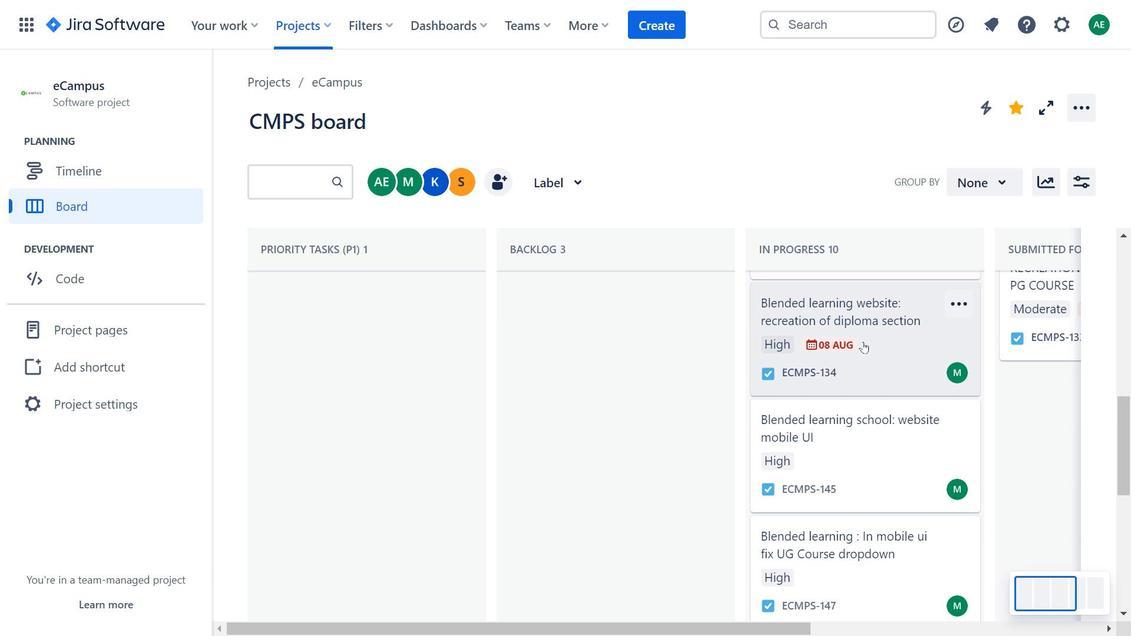 
Action: Mouse moved to (860, 338)
Screenshot: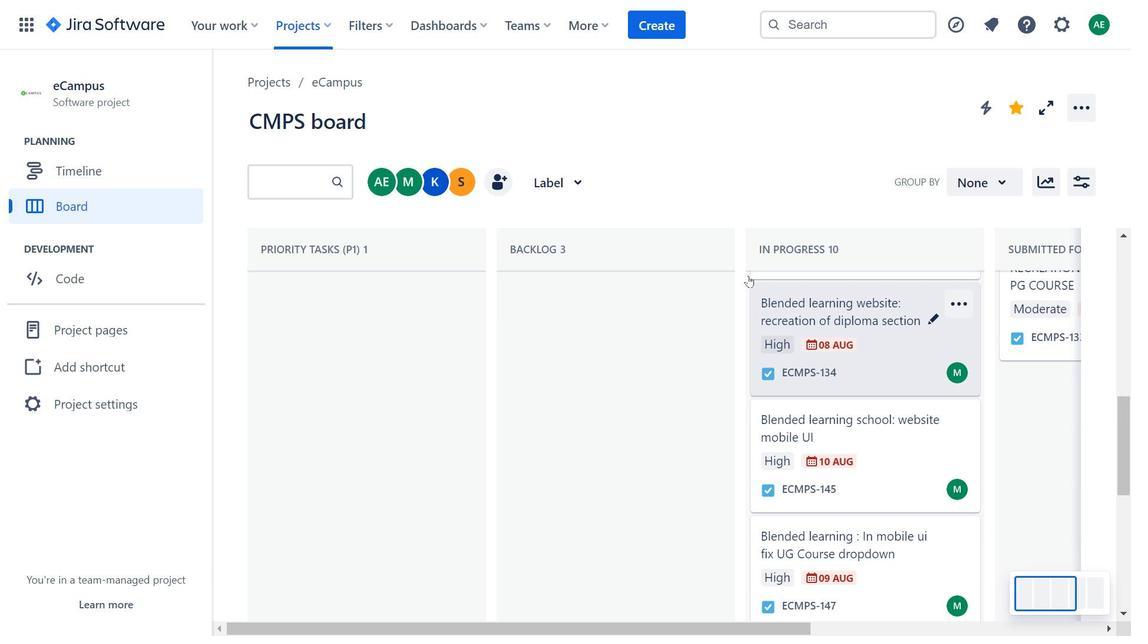
Action: Mouse scrolled (860, 338) with delta (0, 0)
Screenshot: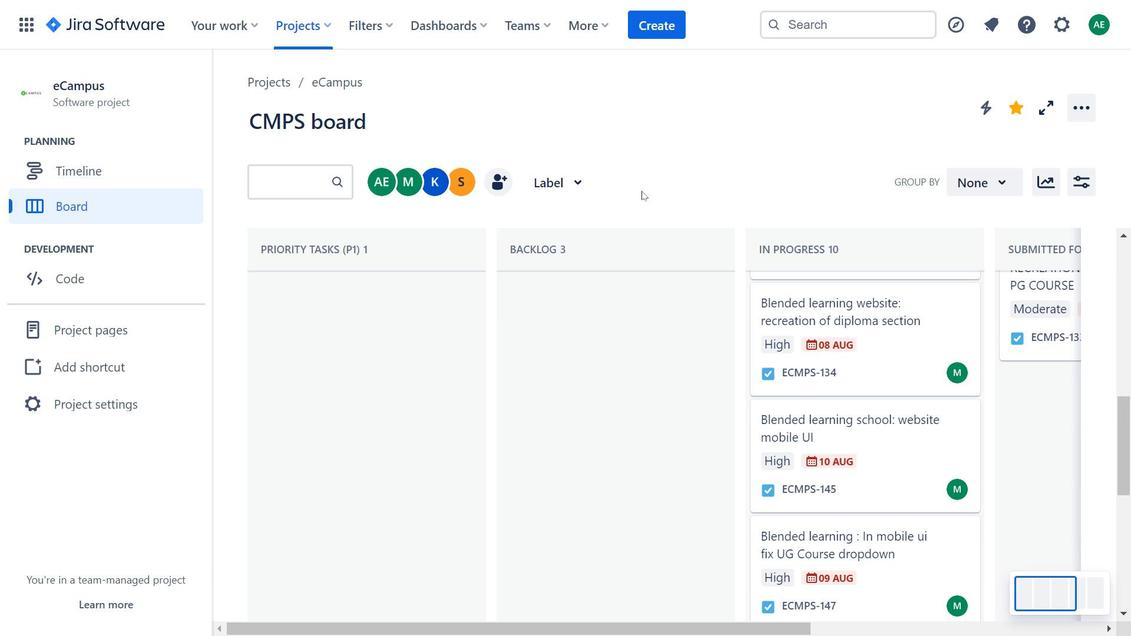 
Action: Mouse moved to (862, 339)
Screenshot: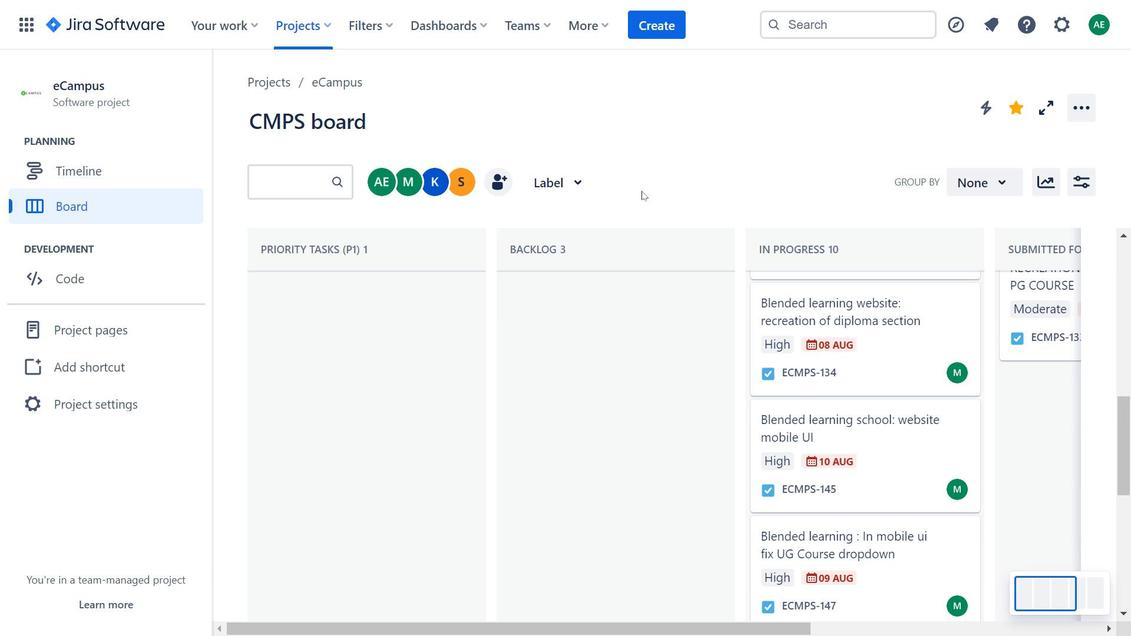 
Action: Mouse scrolled (862, 338) with delta (0, 0)
Screenshot: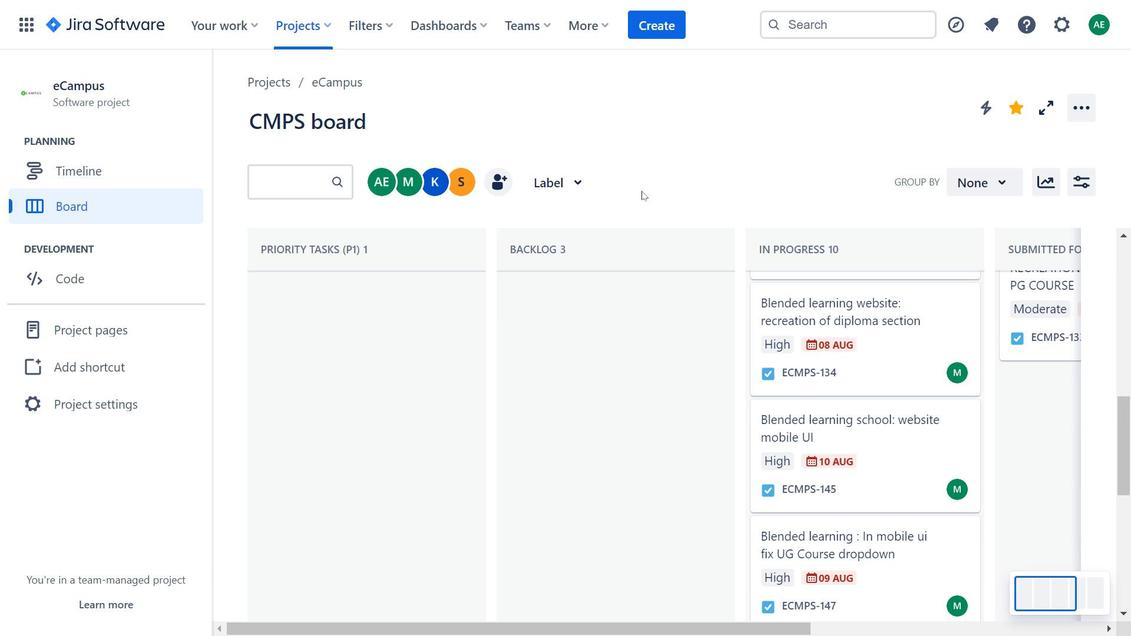 
Action: Mouse moved to (862, 340)
Screenshot: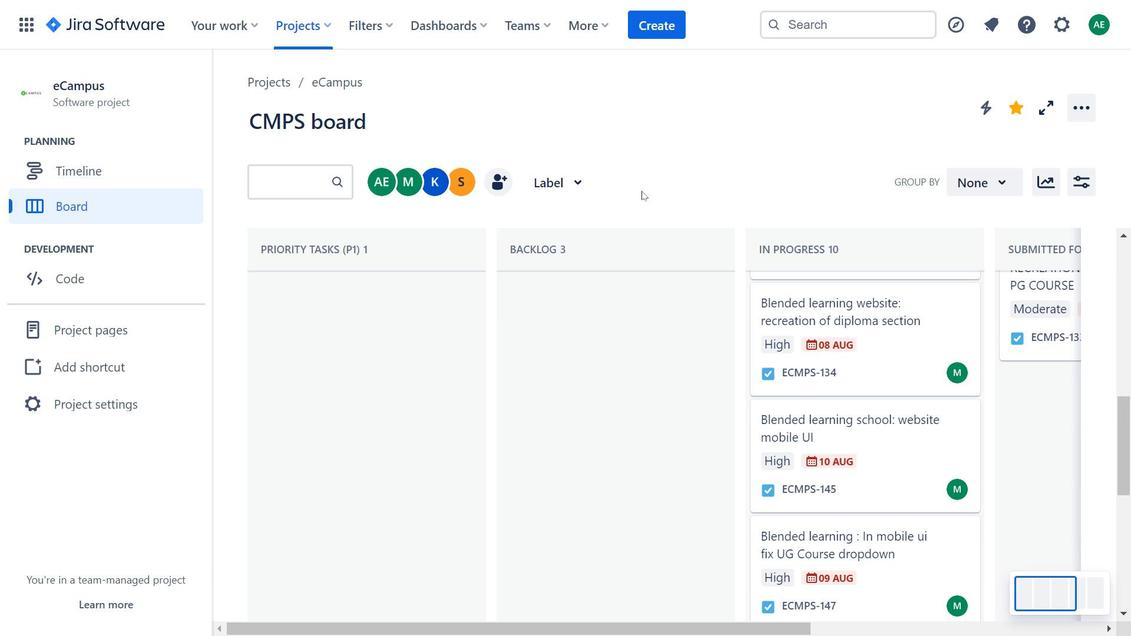 
Action: Mouse scrolled (862, 339) with delta (0, 0)
Screenshot: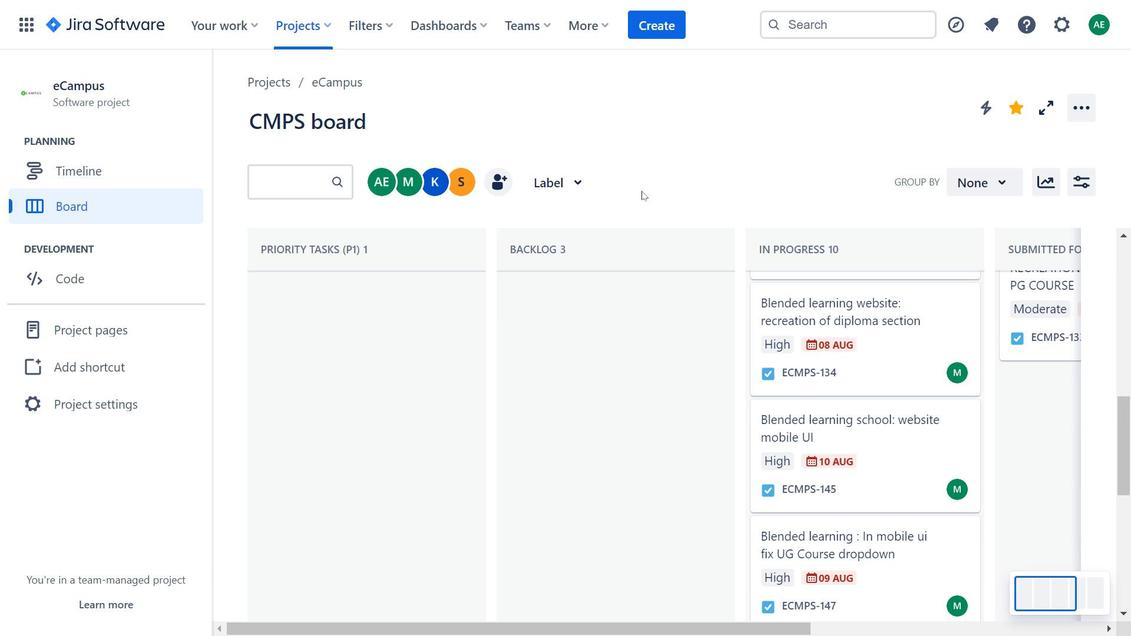 
Action: Mouse moved to (862, 341)
Screenshot: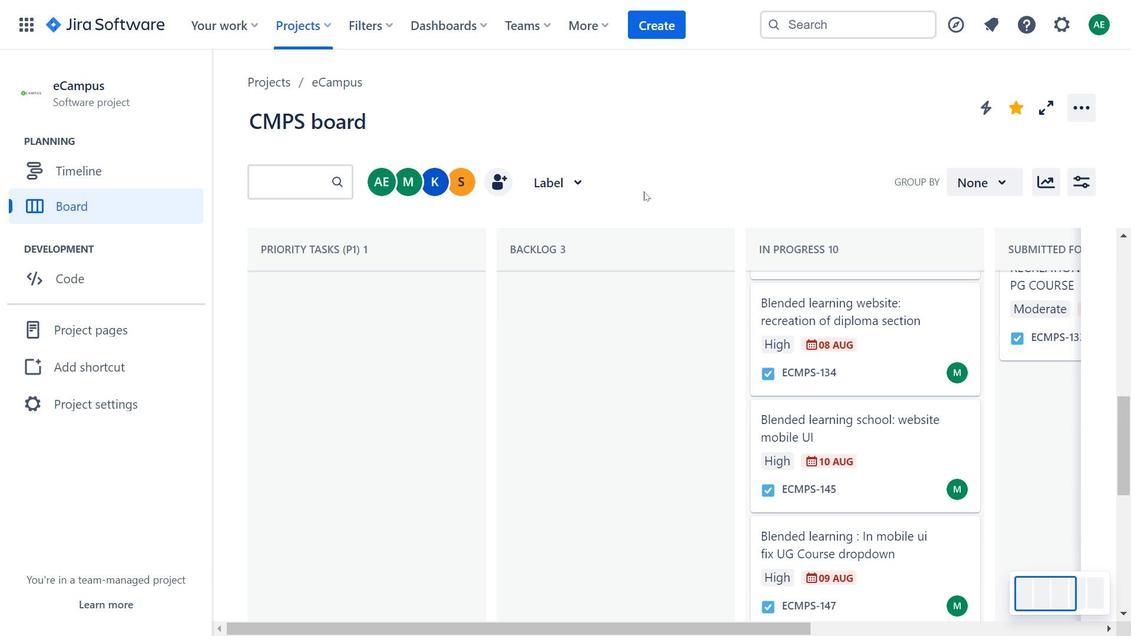 
Action: Mouse scrolled (862, 340) with delta (0, 0)
Screenshot: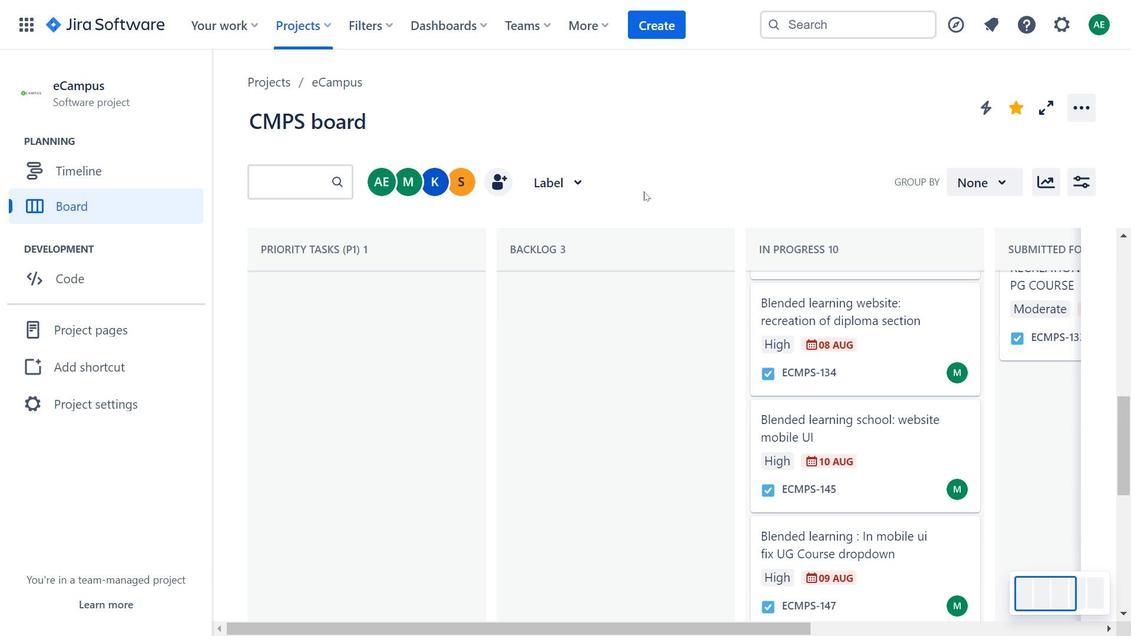 
Action: Mouse moved to (863, 342)
Screenshot: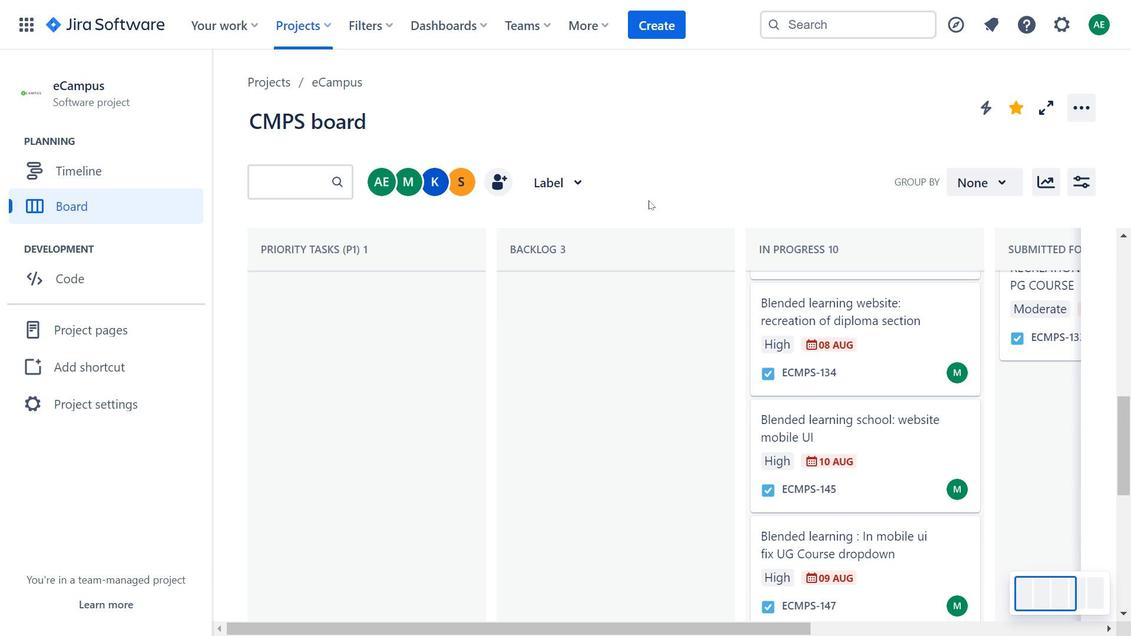 
Action: Mouse scrolled (863, 341) with delta (0, 0)
Screenshot: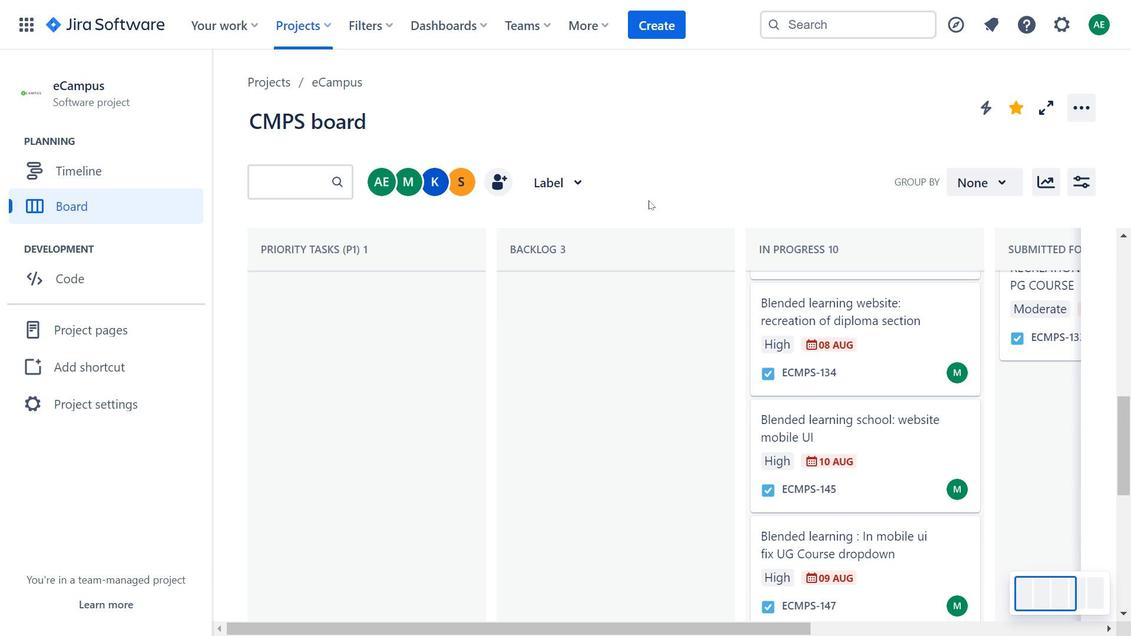 
Action: Mouse moved to (650, 204)
Screenshot: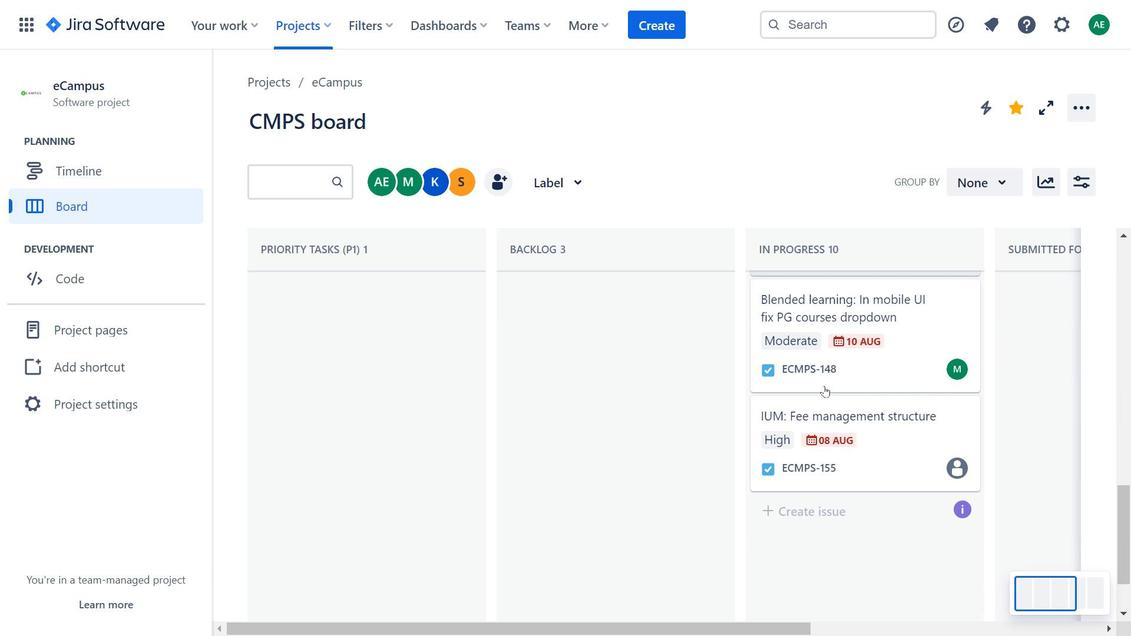 
Action: Mouse scrolled (650, 203) with delta (0, 0)
Screenshot: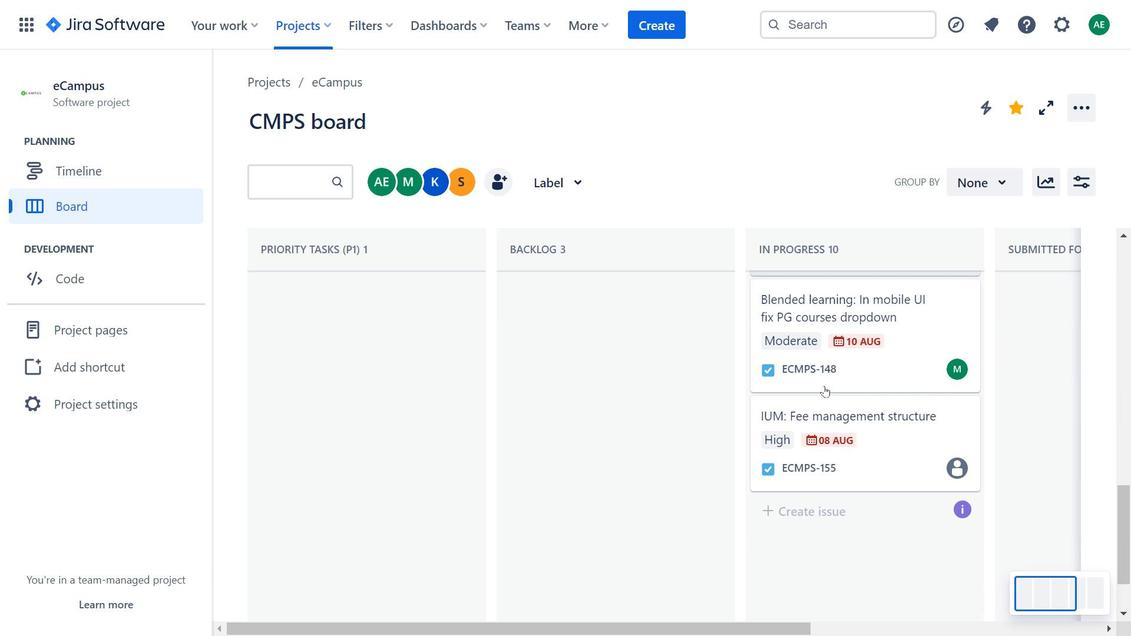 
Action: Mouse moved to (652, 206)
Screenshot: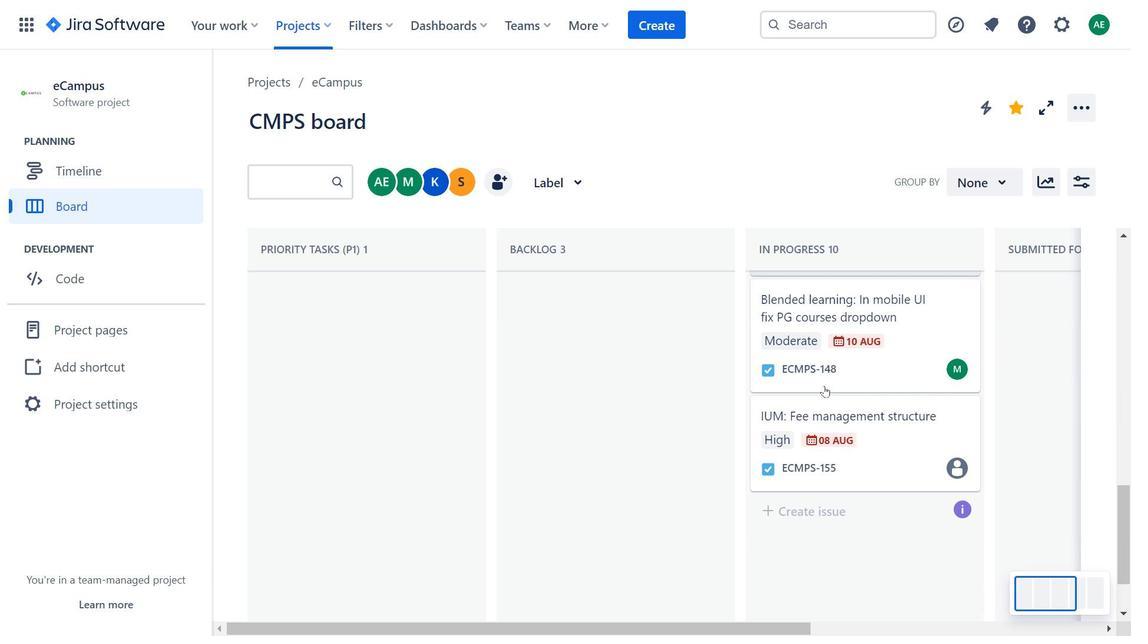 
Action: Mouse scrolled (652, 206) with delta (0, 0)
Screenshot: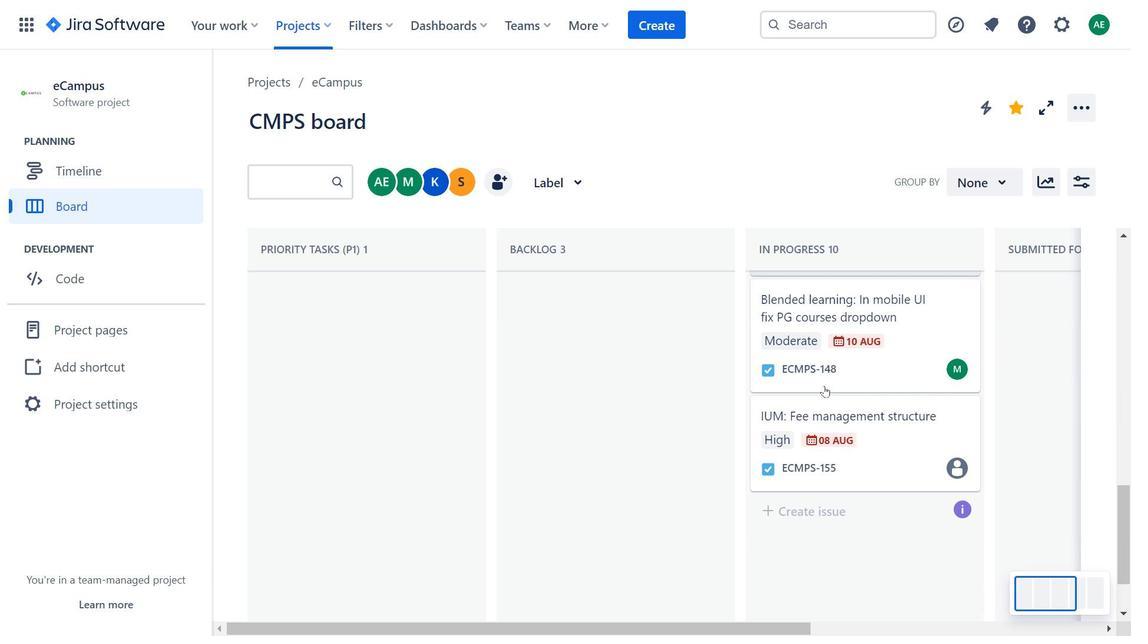 
Action: Mouse moved to (655, 209)
Screenshot: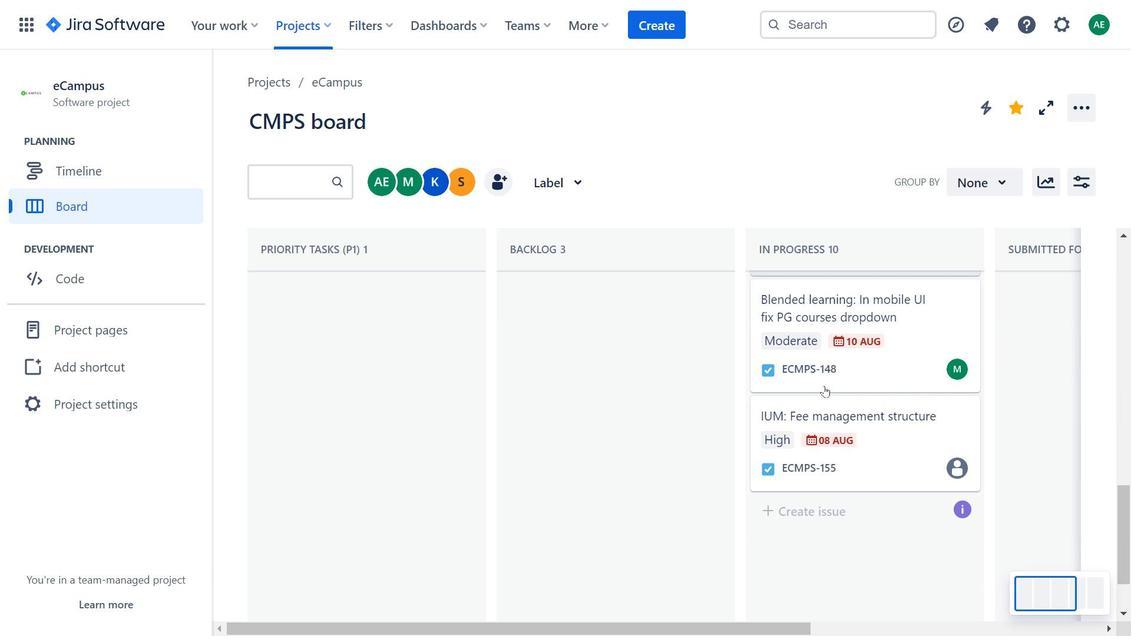 
Action: Mouse scrolled (655, 209) with delta (0, 0)
Screenshot: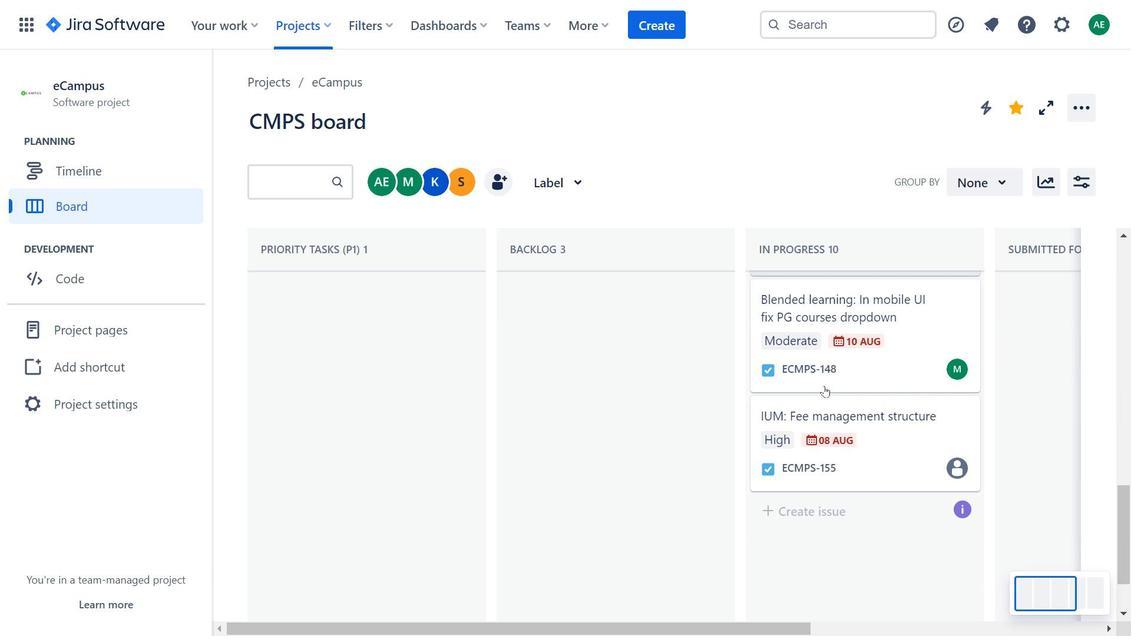 
Action: Mouse moved to (709, 265)
Screenshot: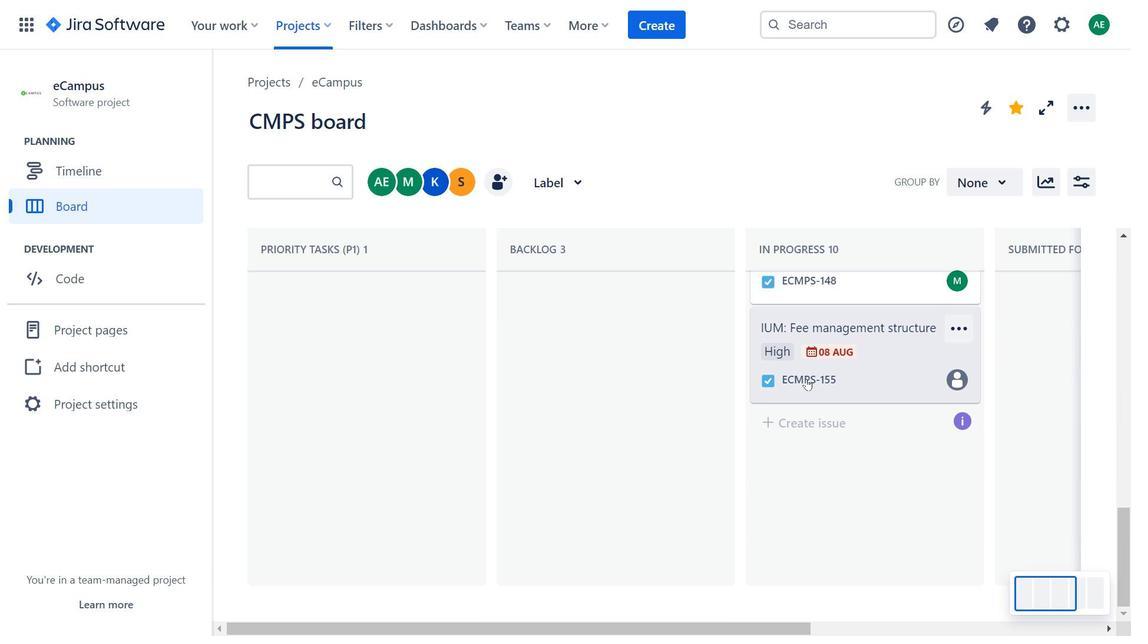 
Action: Mouse scrolled (709, 265) with delta (0, 0)
Screenshot: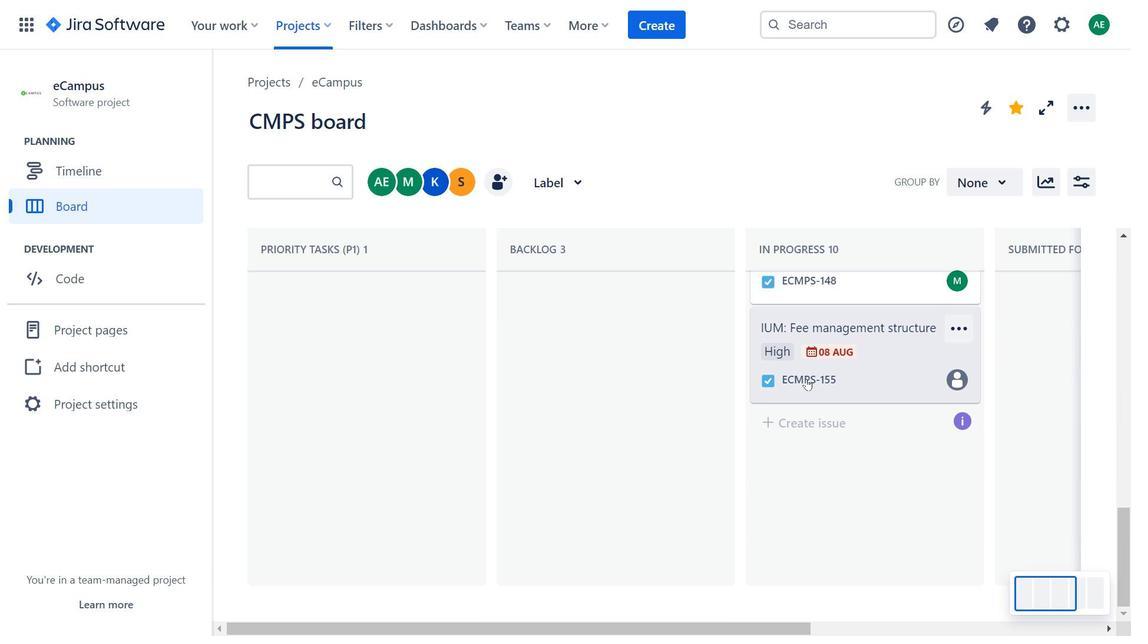 
Action: Mouse moved to (737, 308)
Screenshot: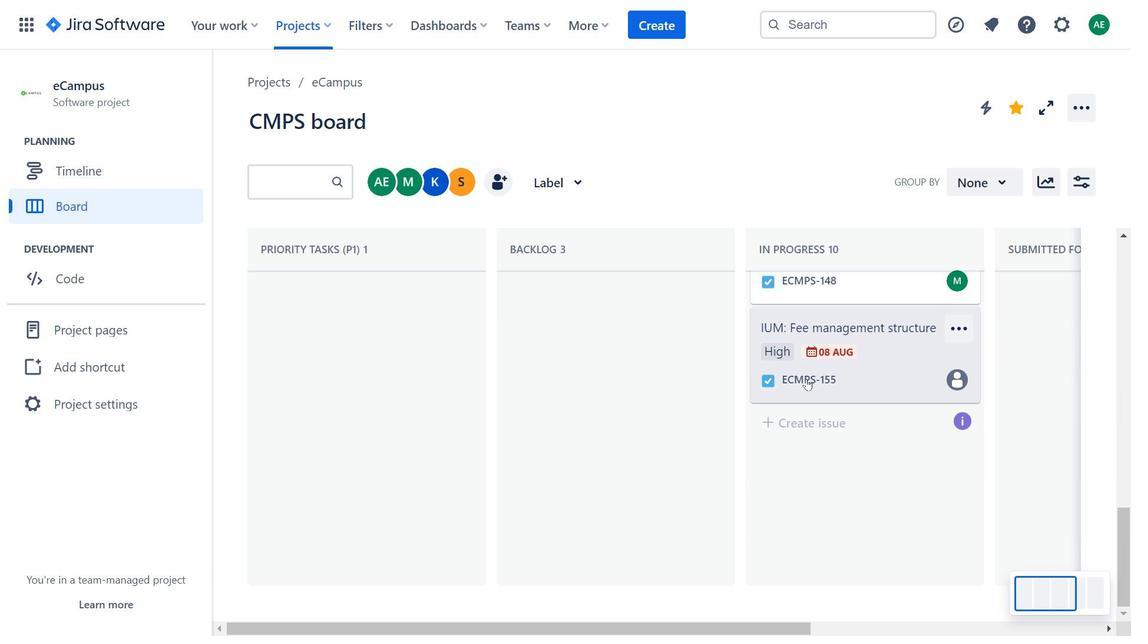 
Action: Mouse scrolled (737, 307) with delta (0, 0)
Screenshot: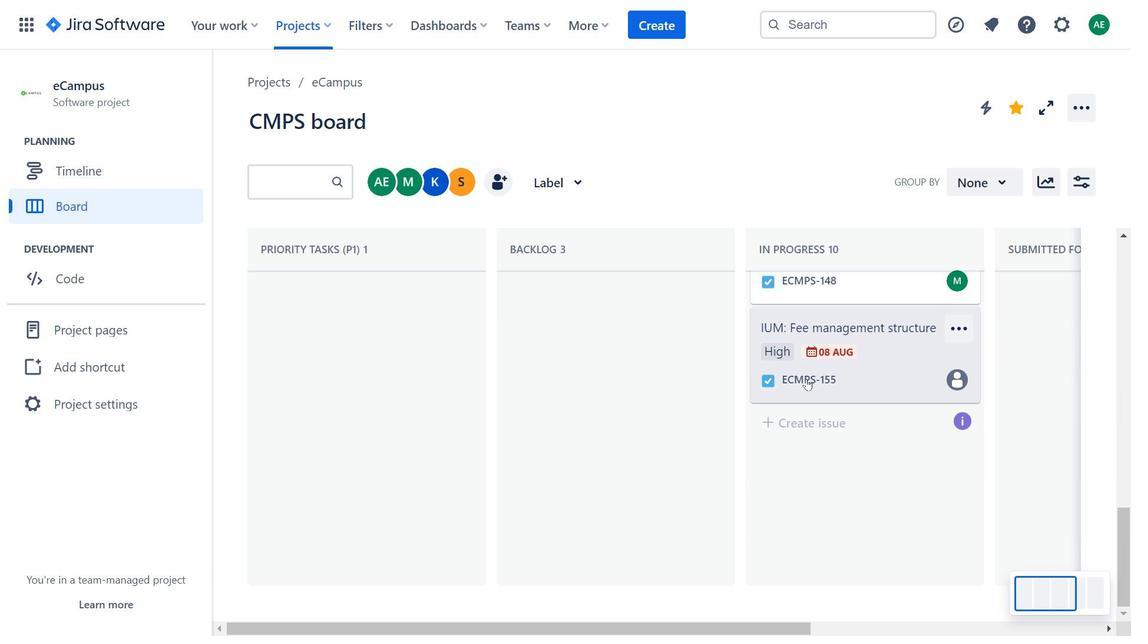 
Action: Mouse moved to (823, 386)
Screenshot: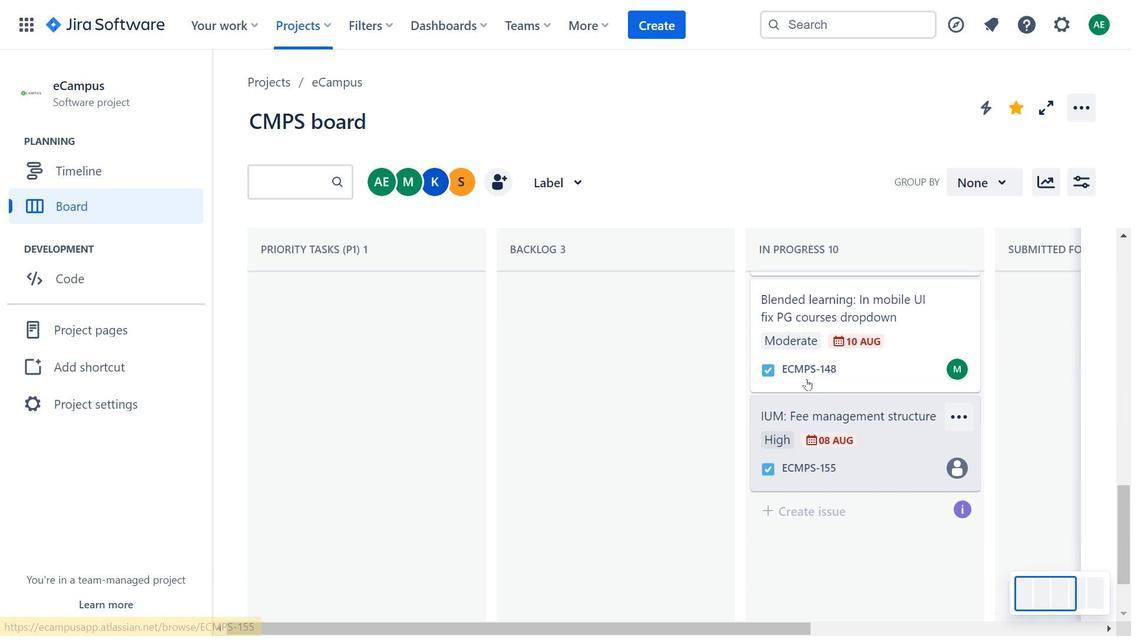 
Action: Mouse scrolled (823, 385) with delta (0, 0)
Screenshot: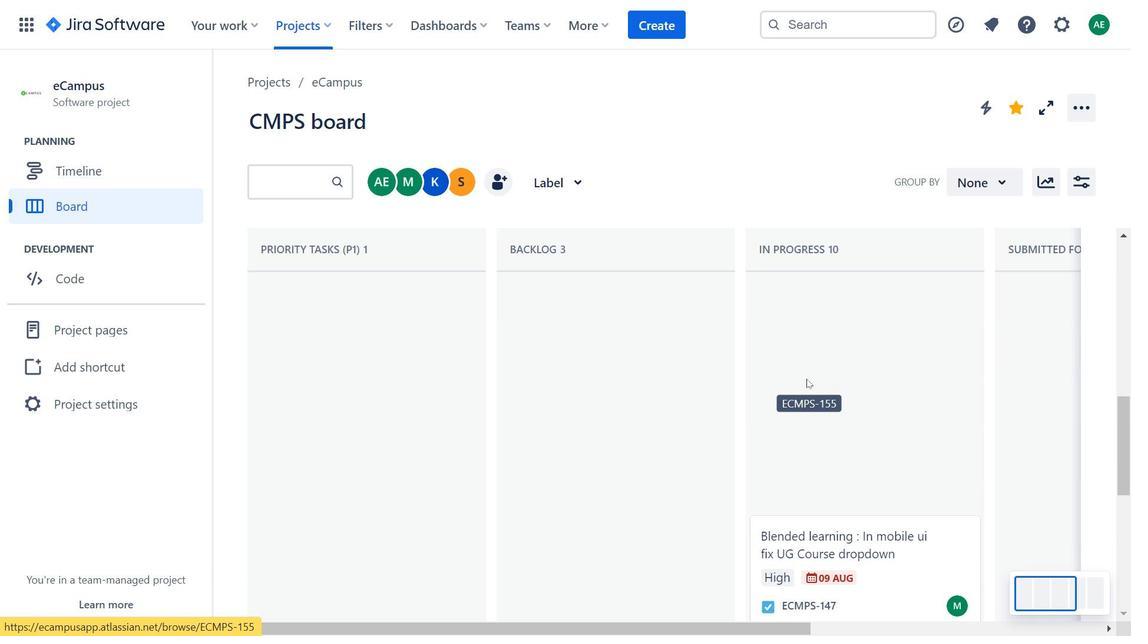 
Action: Mouse scrolled (823, 385) with delta (0, 0)
Screenshot: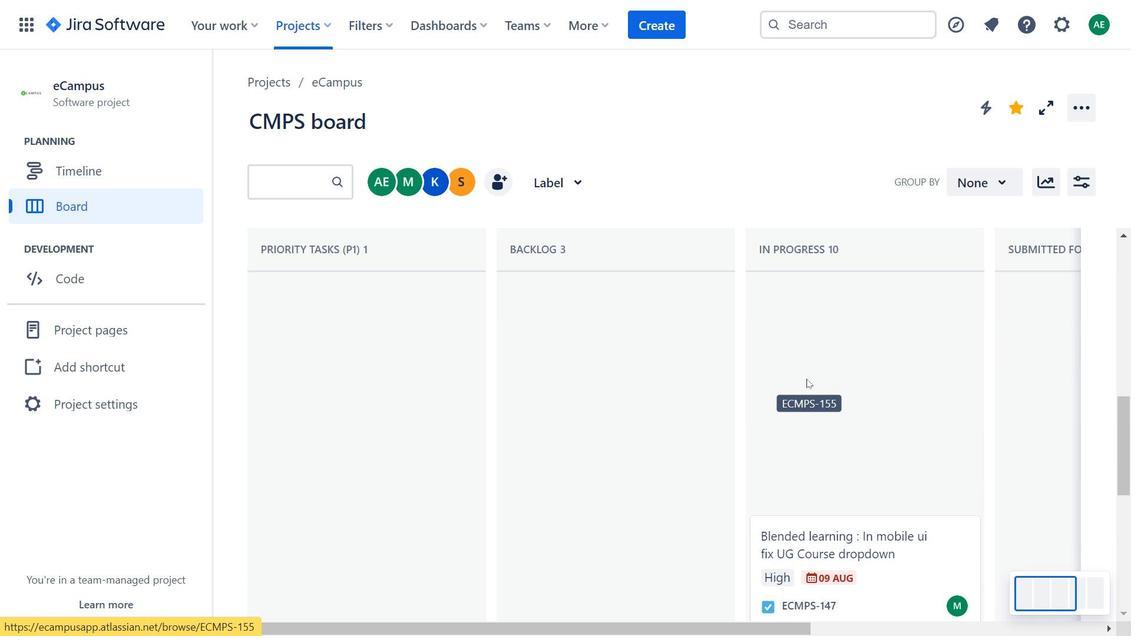 
Action: Mouse moved to (824, 385)
Screenshot: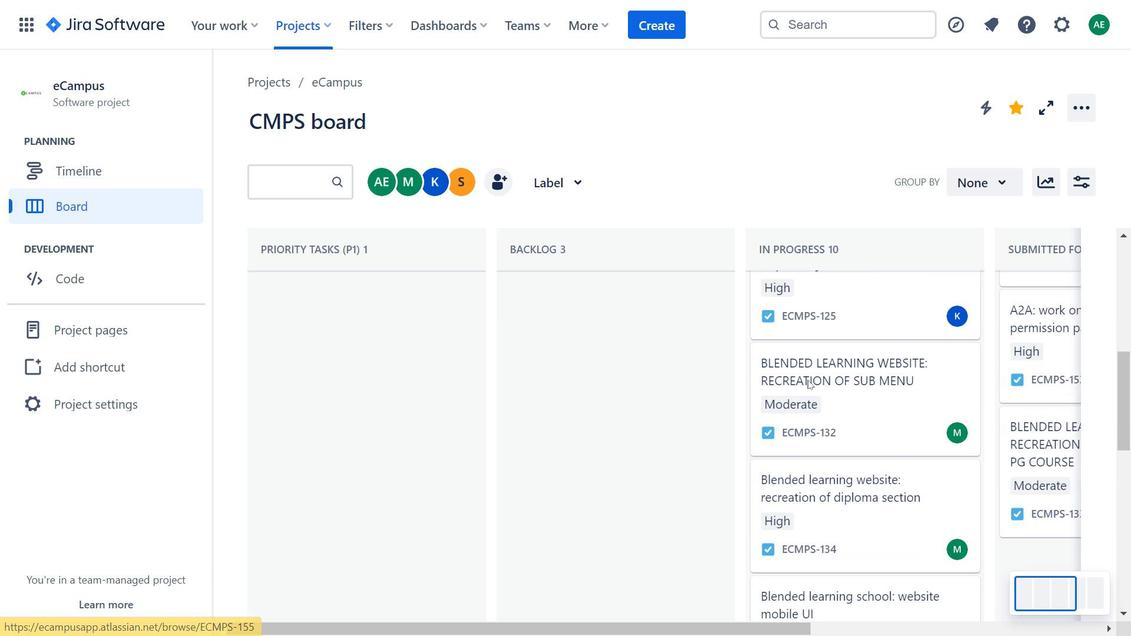 
Action: Mouse scrolled (824, 384) with delta (0, 0)
Screenshot: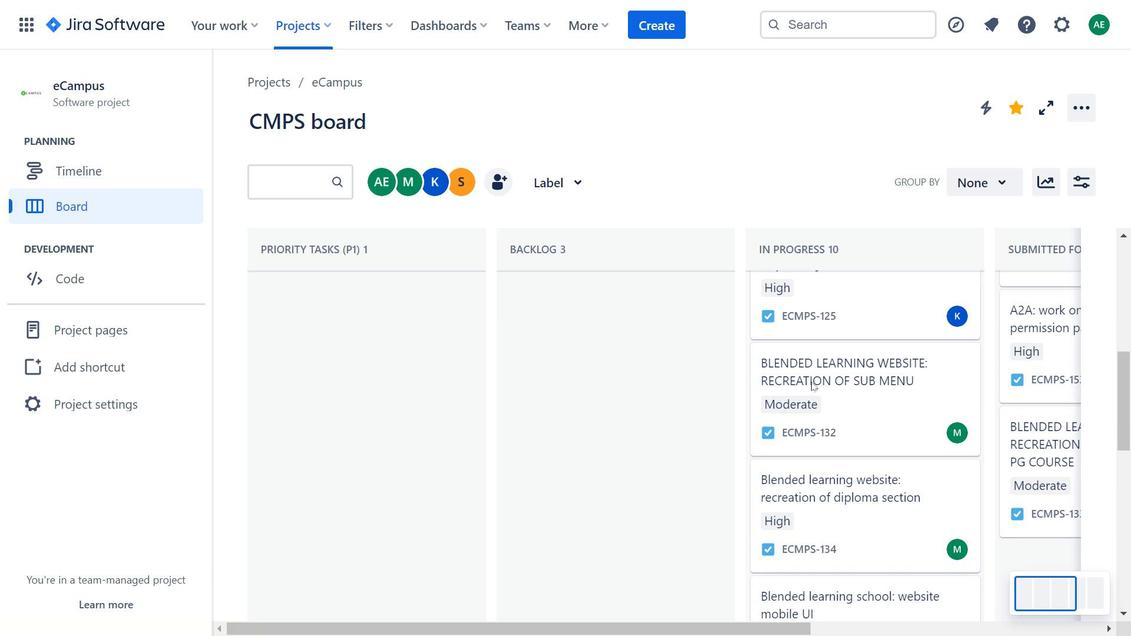 
Action: Mouse moved to (806, 379)
Screenshot: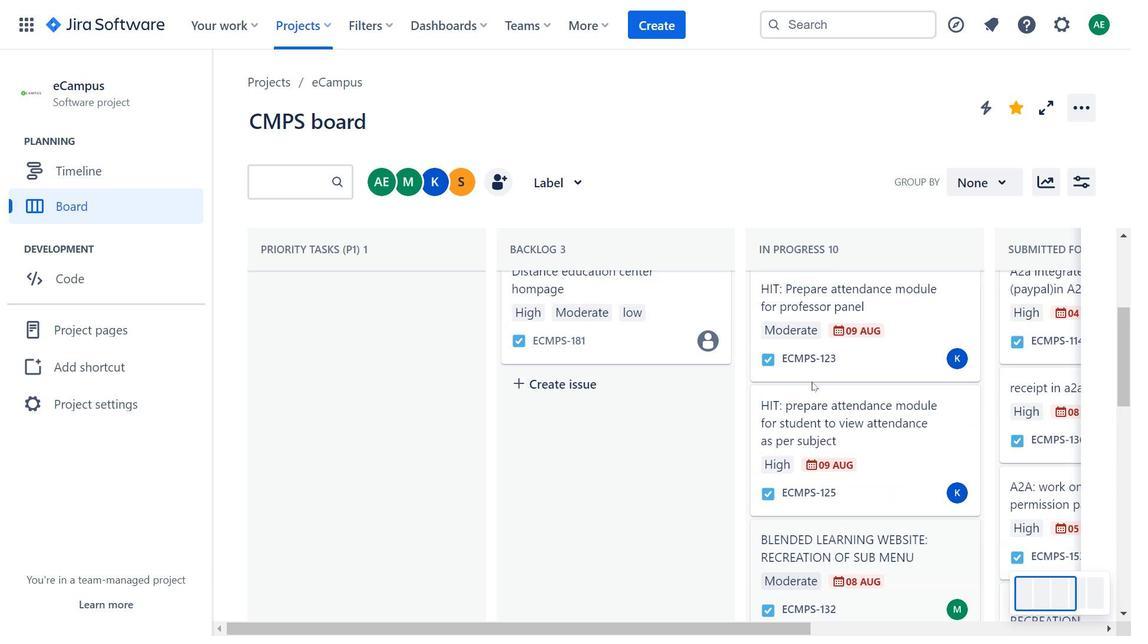
Action: Mouse scrolled (806, 380) with delta (0, 0)
Screenshot: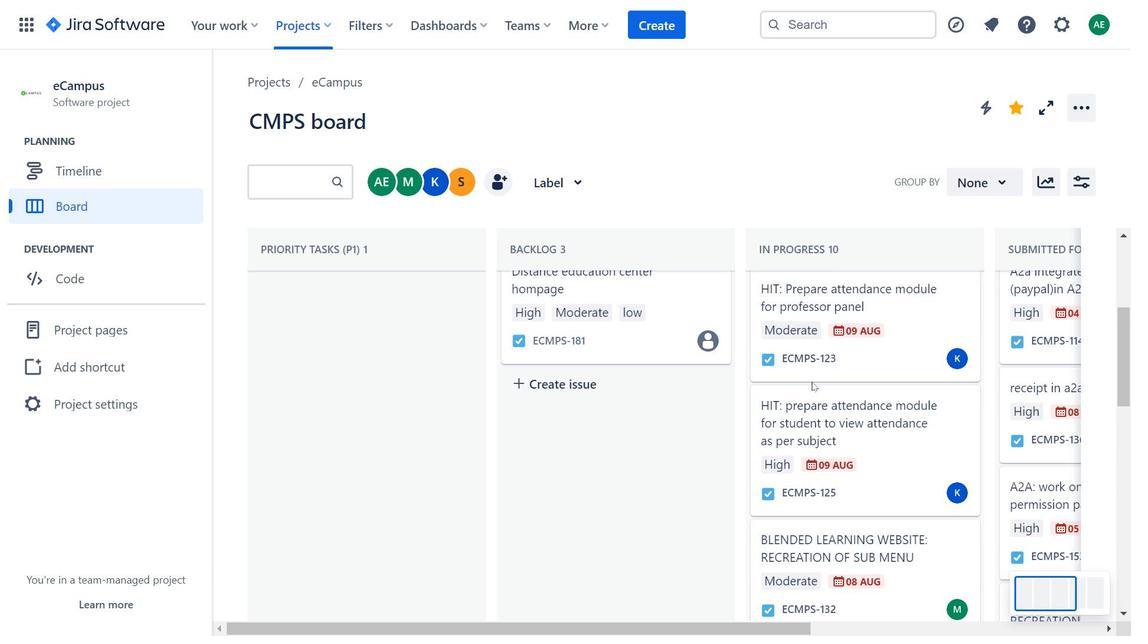 
Action: Mouse scrolled (806, 380) with delta (0, 0)
Screenshot: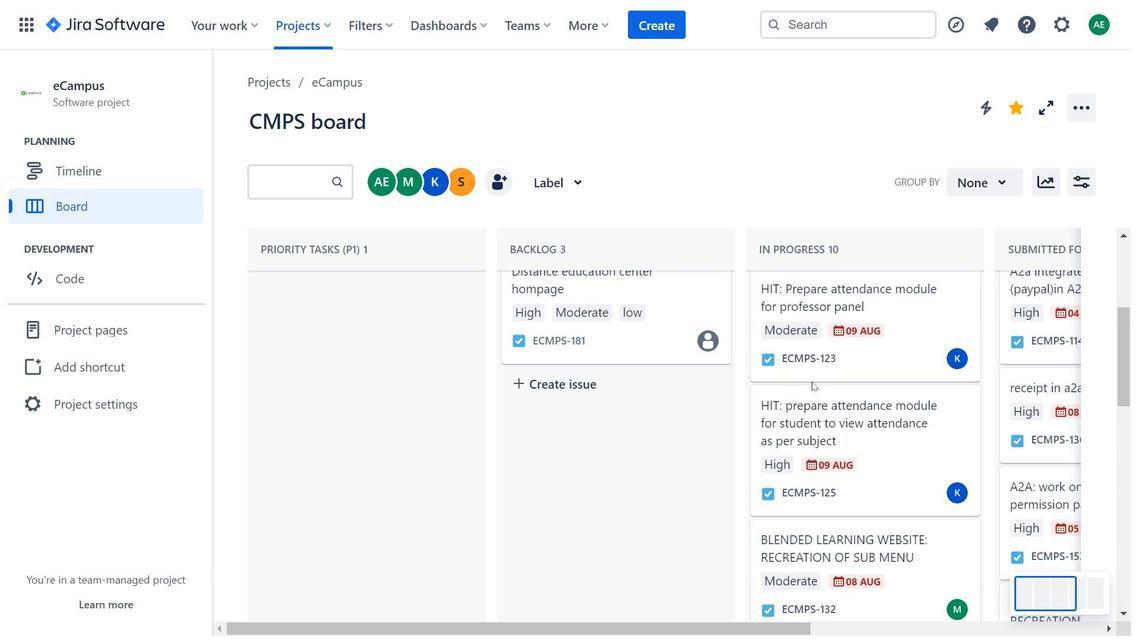 
Action: Mouse scrolled (806, 380) with delta (0, 0)
Screenshot: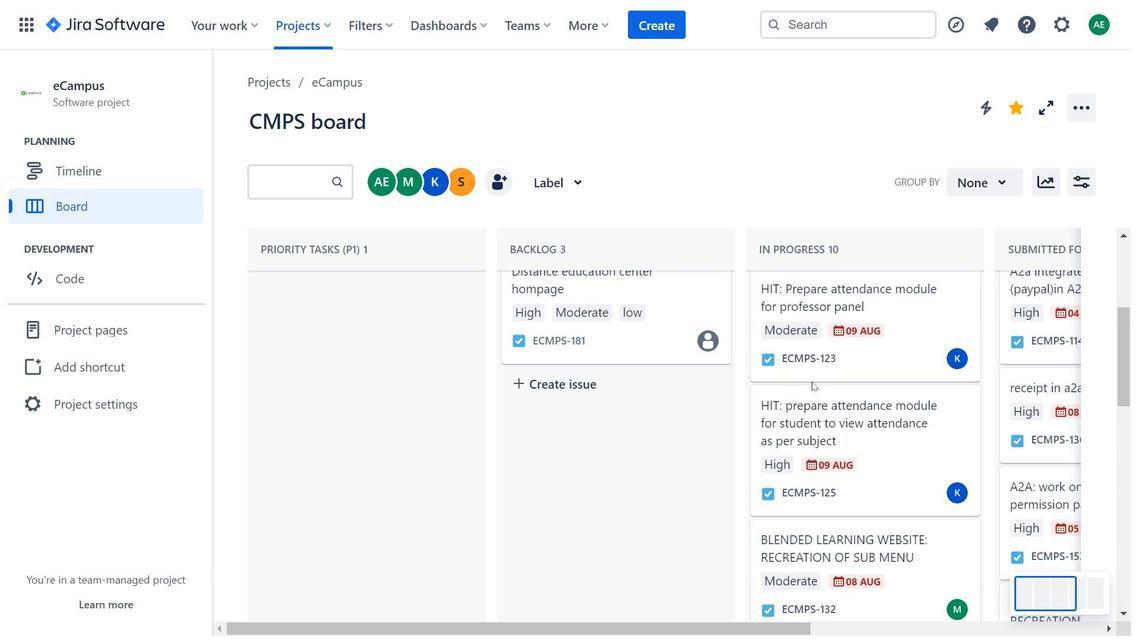 
Action: Mouse scrolled (806, 380) with delta (0, 0)
Screenshot: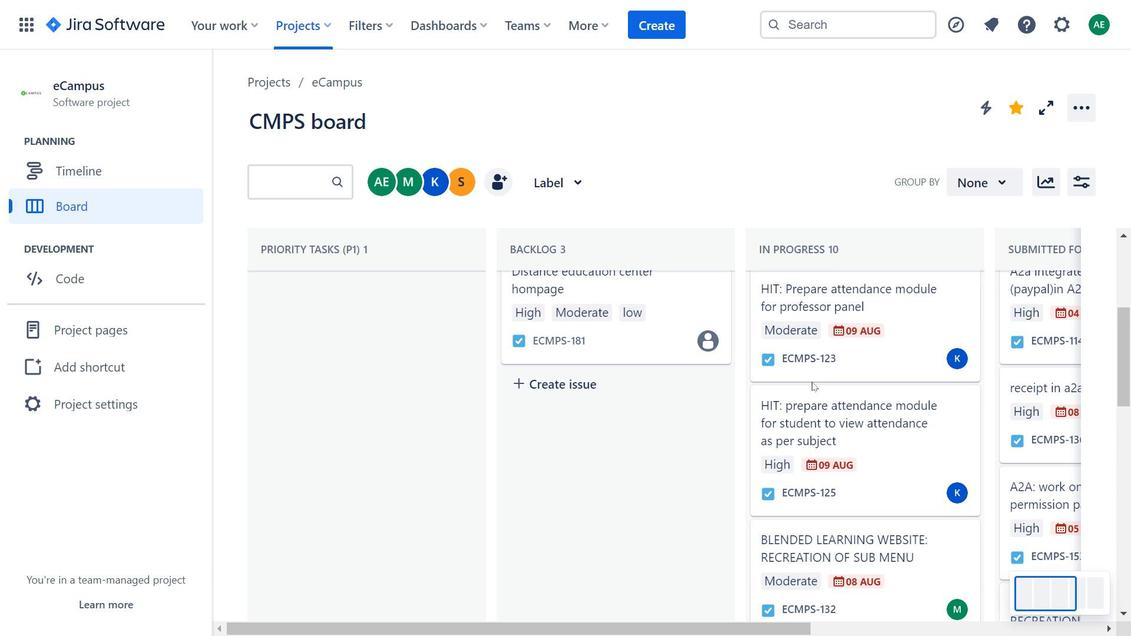 
Action: Mouse scrolled (806, 380) with delta (0, 0)
Screenshot: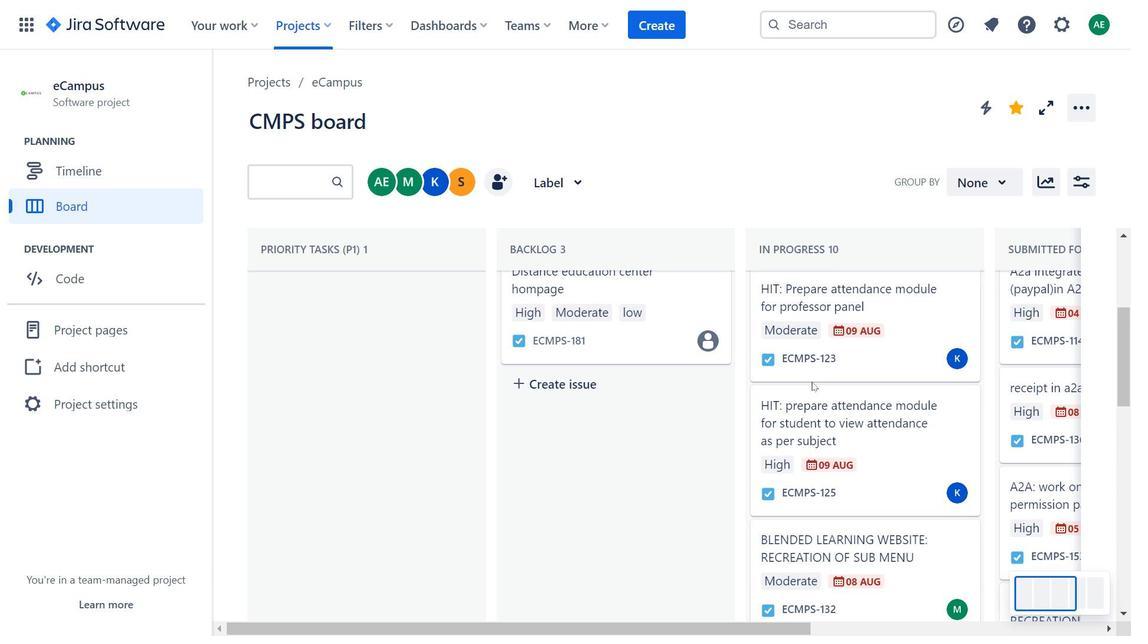 
Action: Mouse moved to (807, 380)
Screenshot: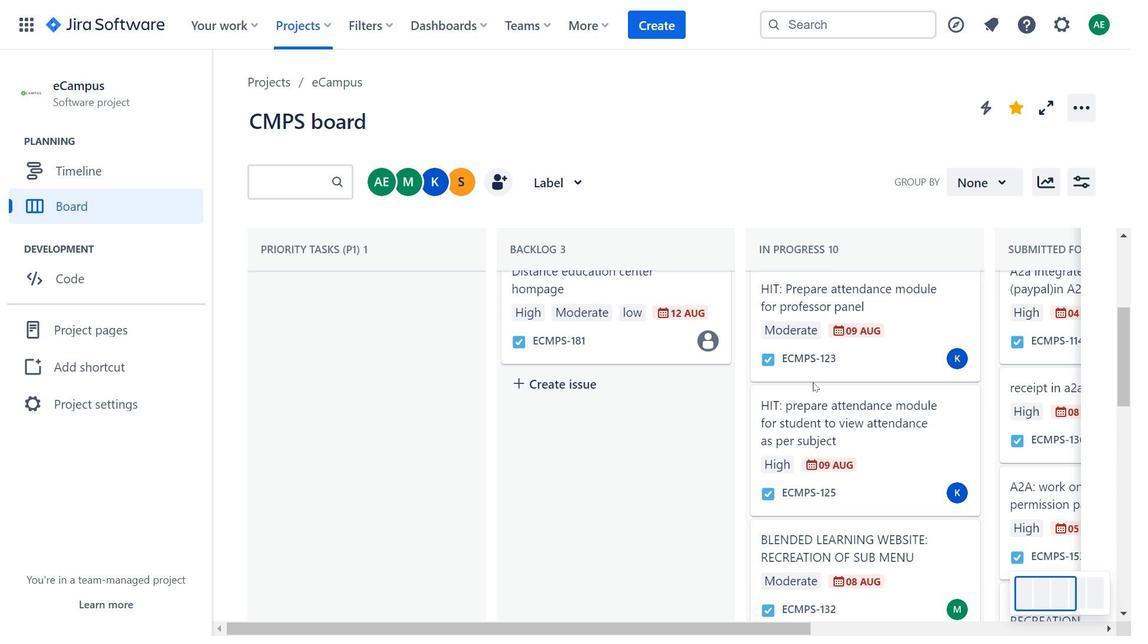 
Action: Mouse scrolled (807, 380) with delta (0, 0)
Screenshot: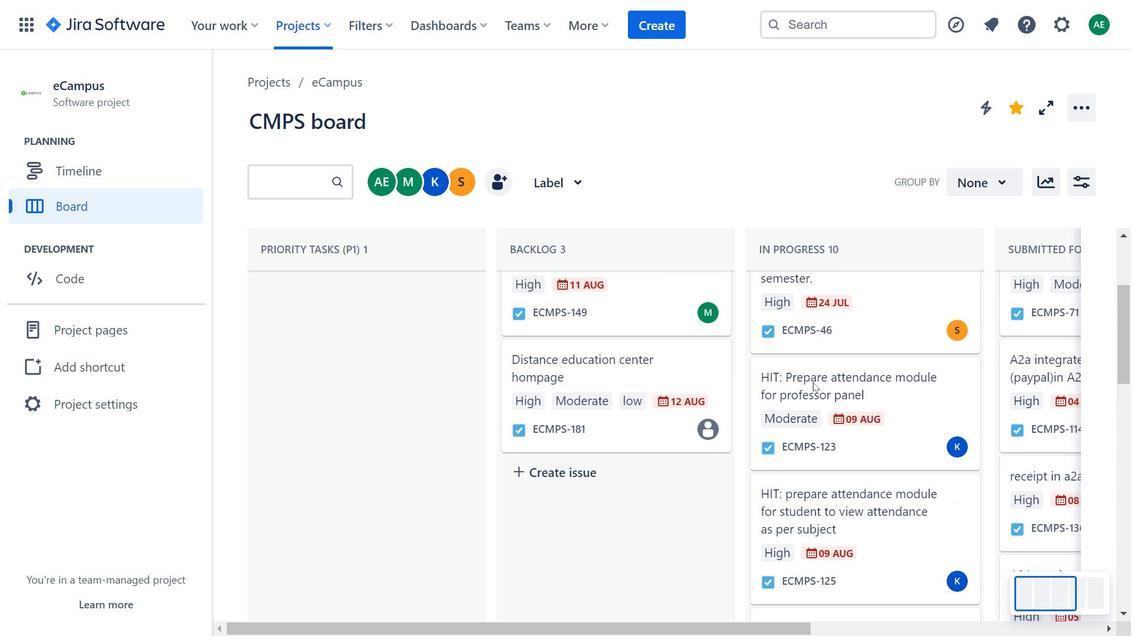 
Action: Mouse scrolled (807, 380) with delta (0, 0)
Screenshot: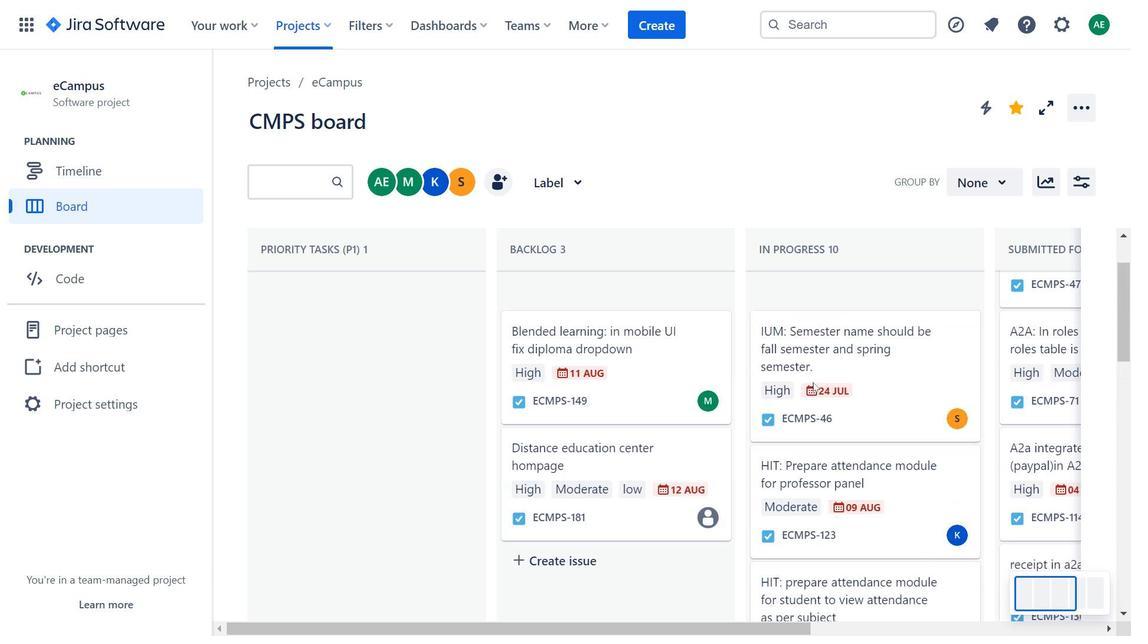 
Action: Mouse moved to (811, 381)
Screenshot: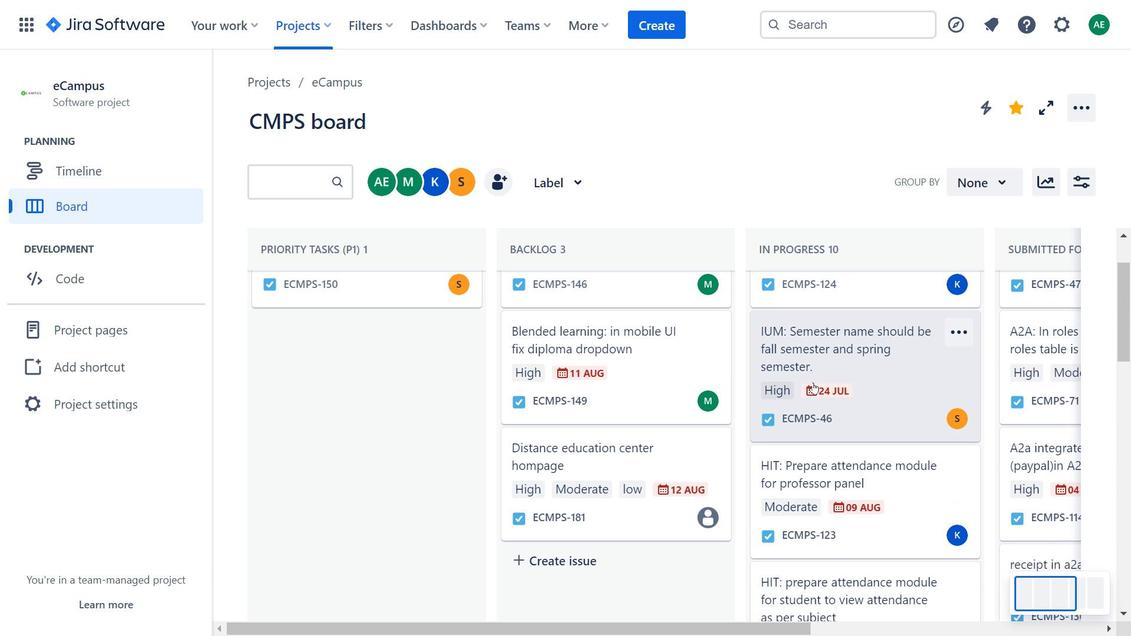 
Action: Mouse scrolled (811, 382) with delta (0, 0)
Screenshot: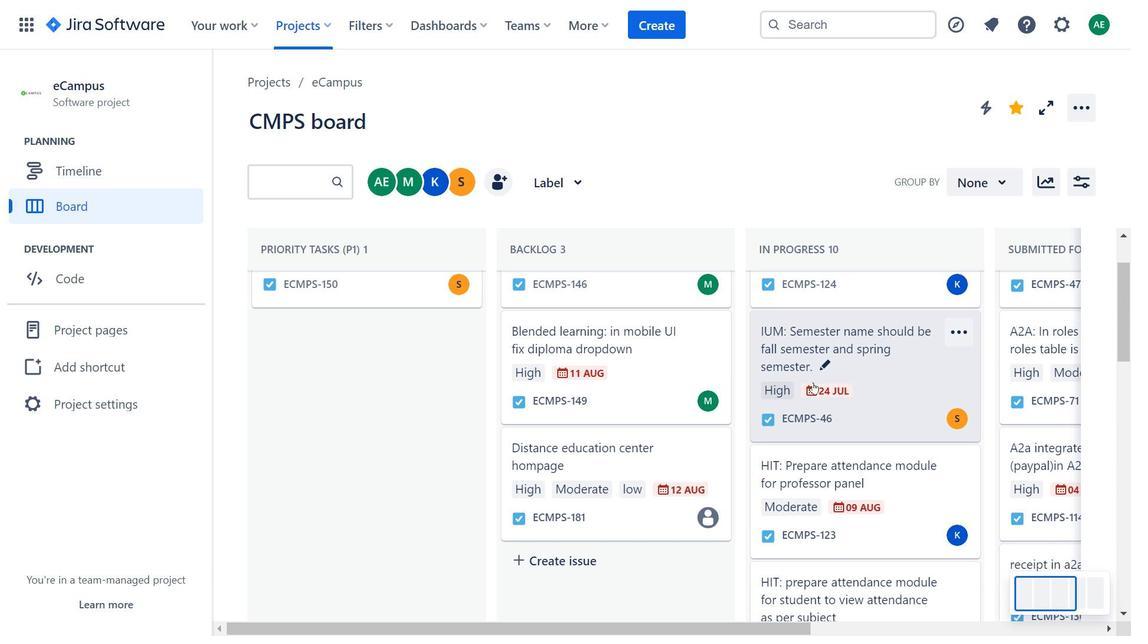 
Action: Mouse scrolled (811, 382) with delta (0, 0)
Screenshot: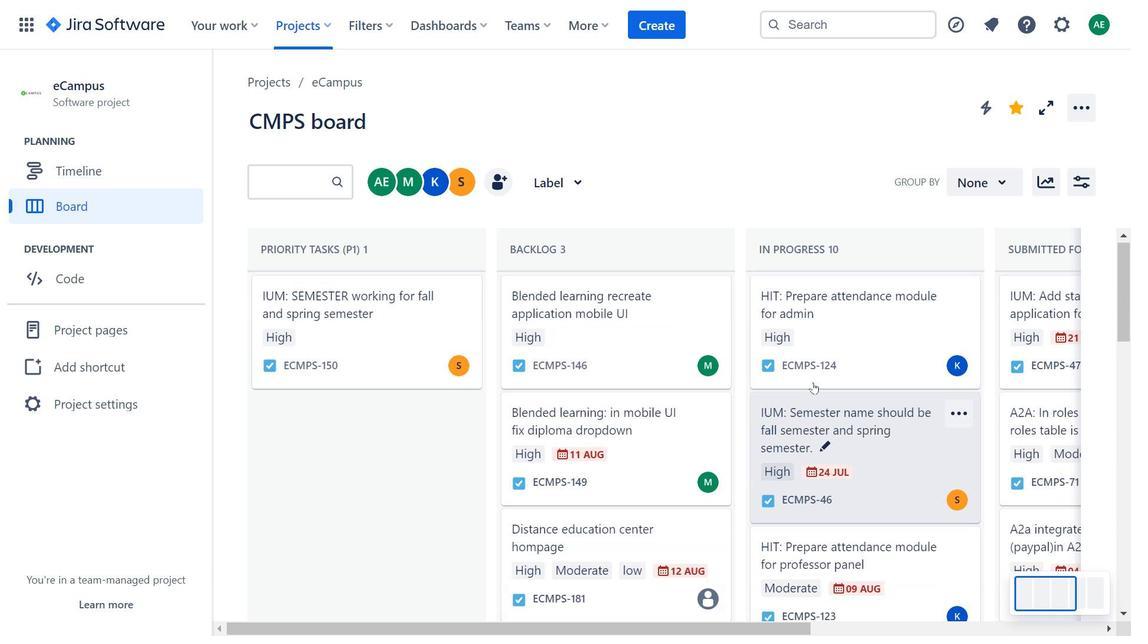 
Action: Mouse moved to (813, 382)
Screenshot: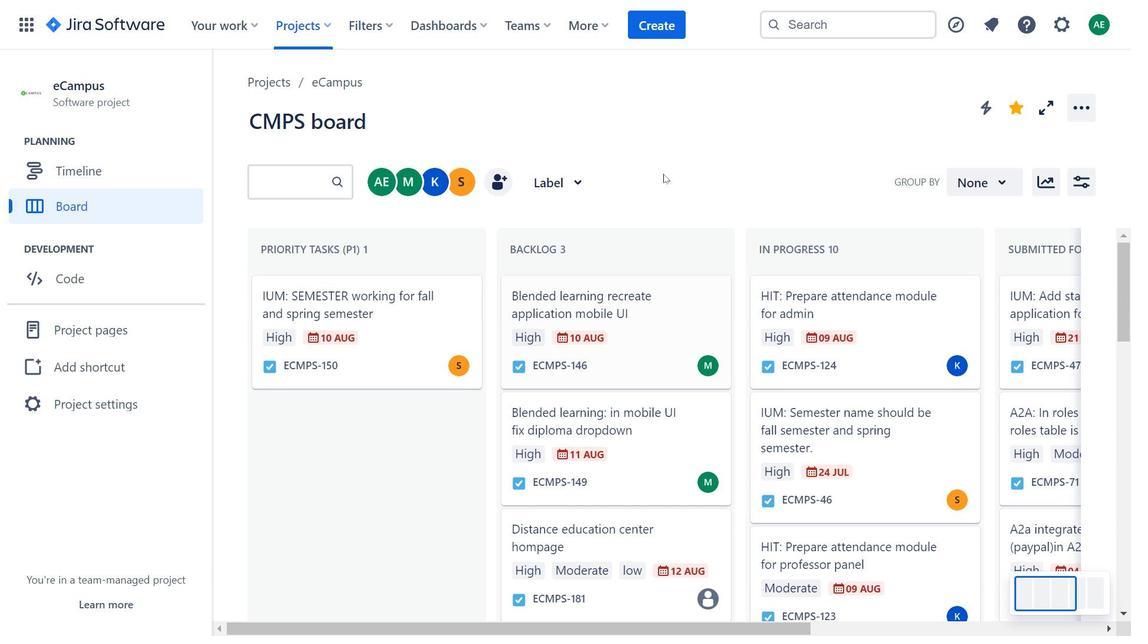 
Action: Mouse scrolled (813, 383) with delta (0, 0)
Screenshot: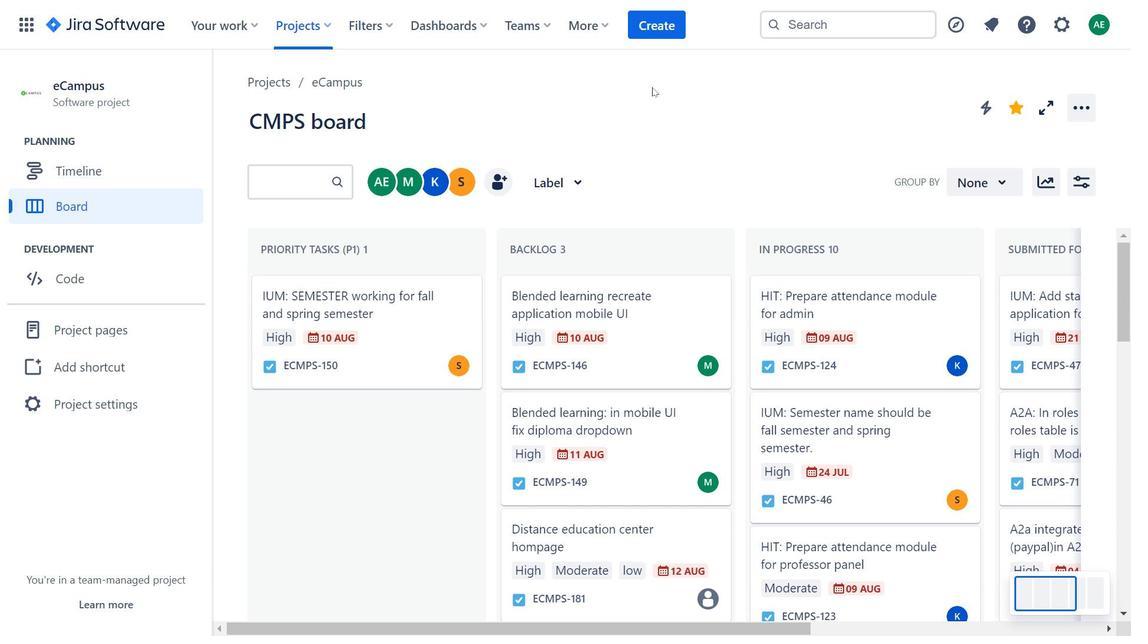 
Action: Mouse scrolled (813, 383) with delta (0, 0)
Screenshot: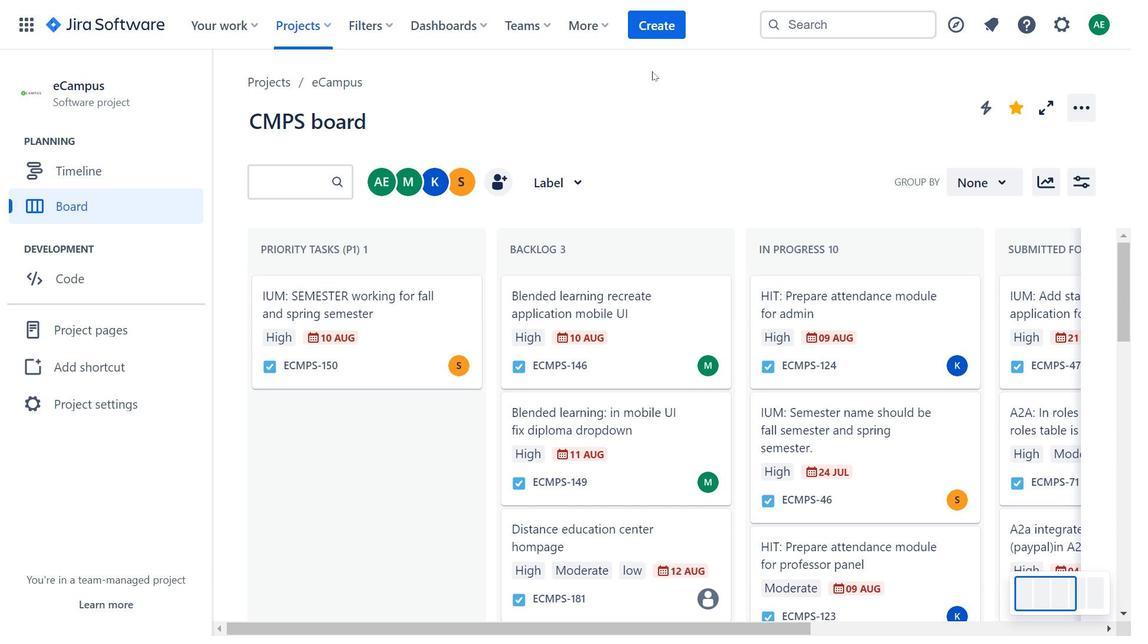 
Action: Mouse scrolled (813, 383) with delta (0, 0)
Screenshot: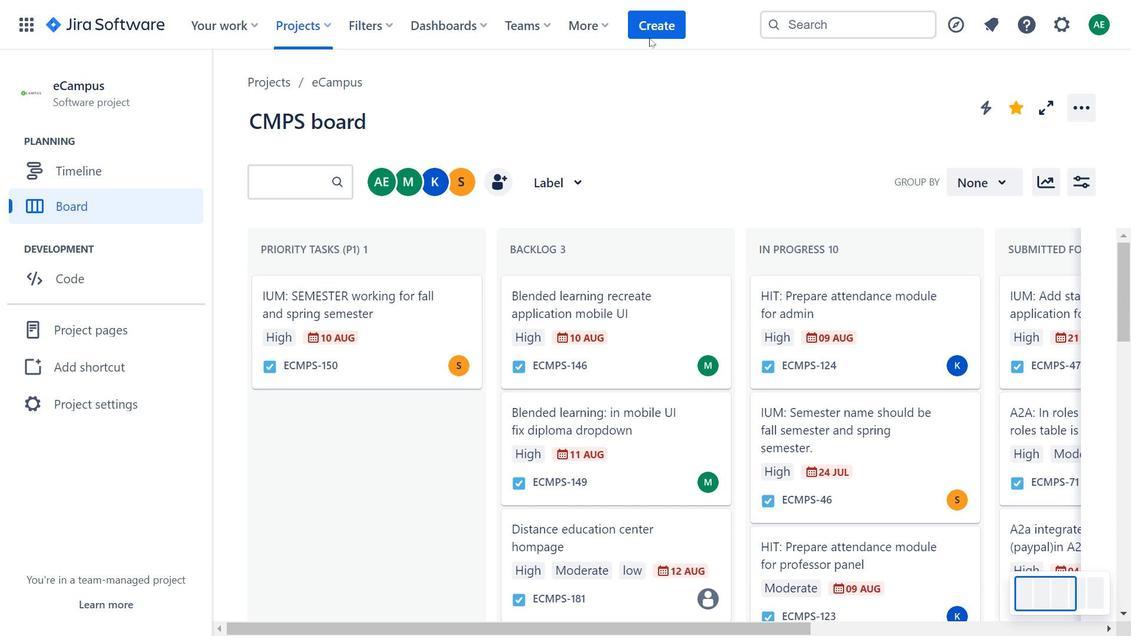 
Action: Mouse scrolled (813, 383) with delta (0, 0)
Screenshot: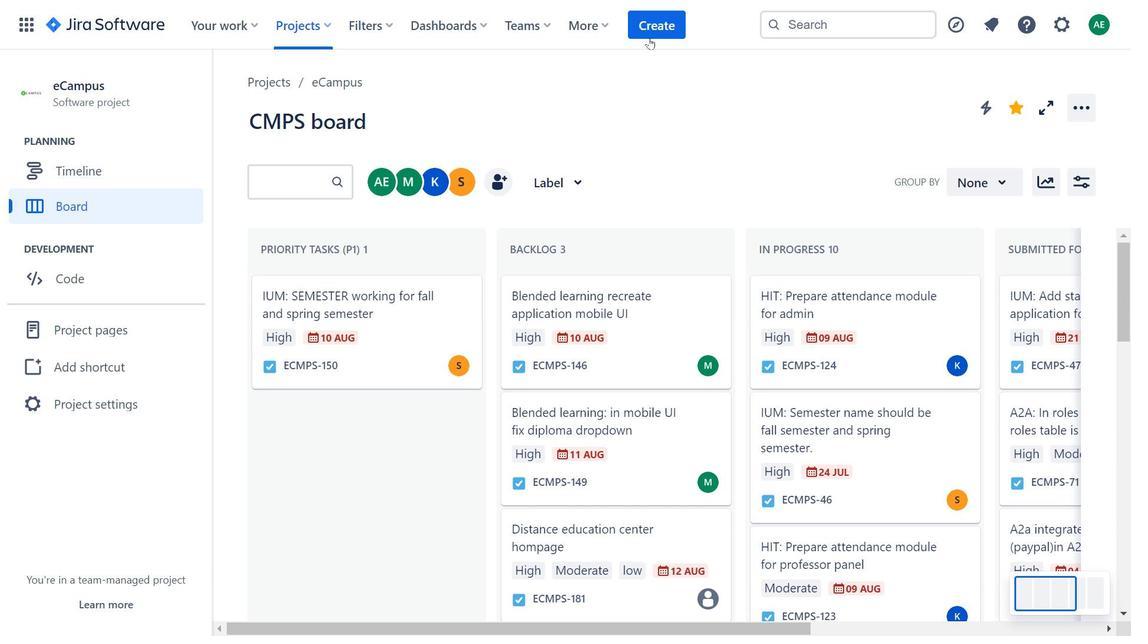
Action: Mouse scrolled (813, 383) with delta (0, 0)
Screenshot: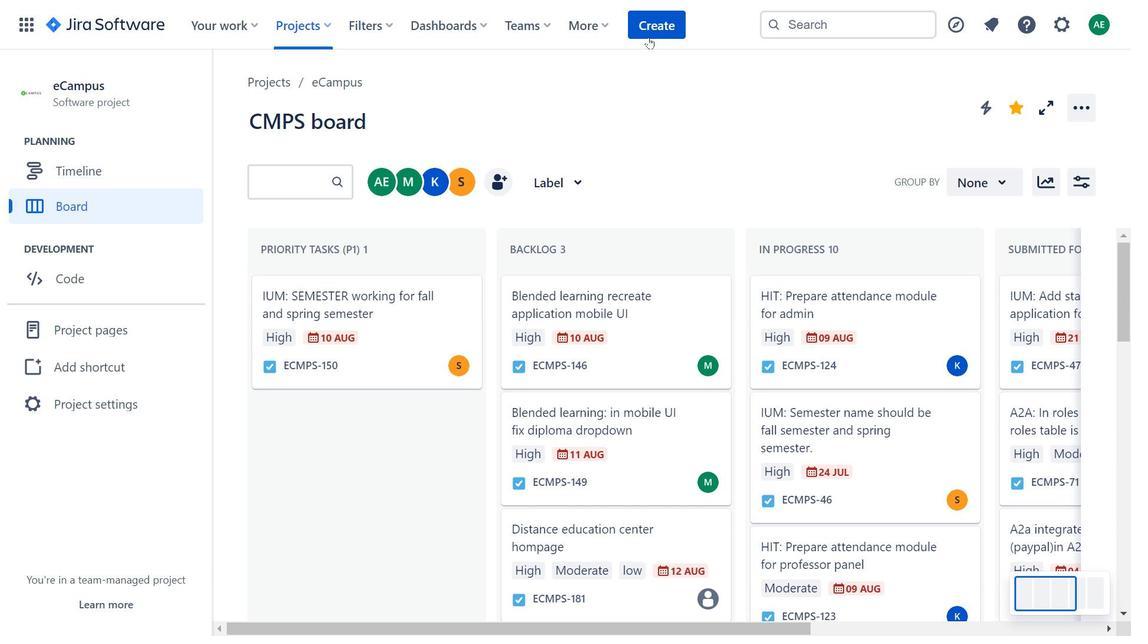
Action: Mouse moved to (648, 37)
Screenshot: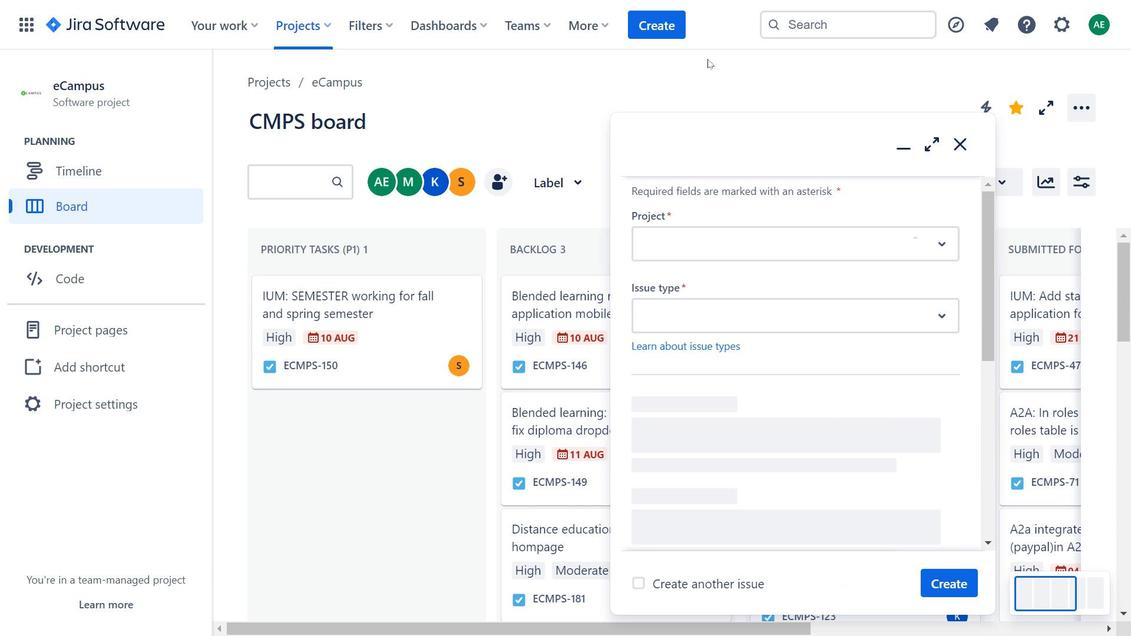 
Action: Mouse pressed left at (648, 37)
Screenshot: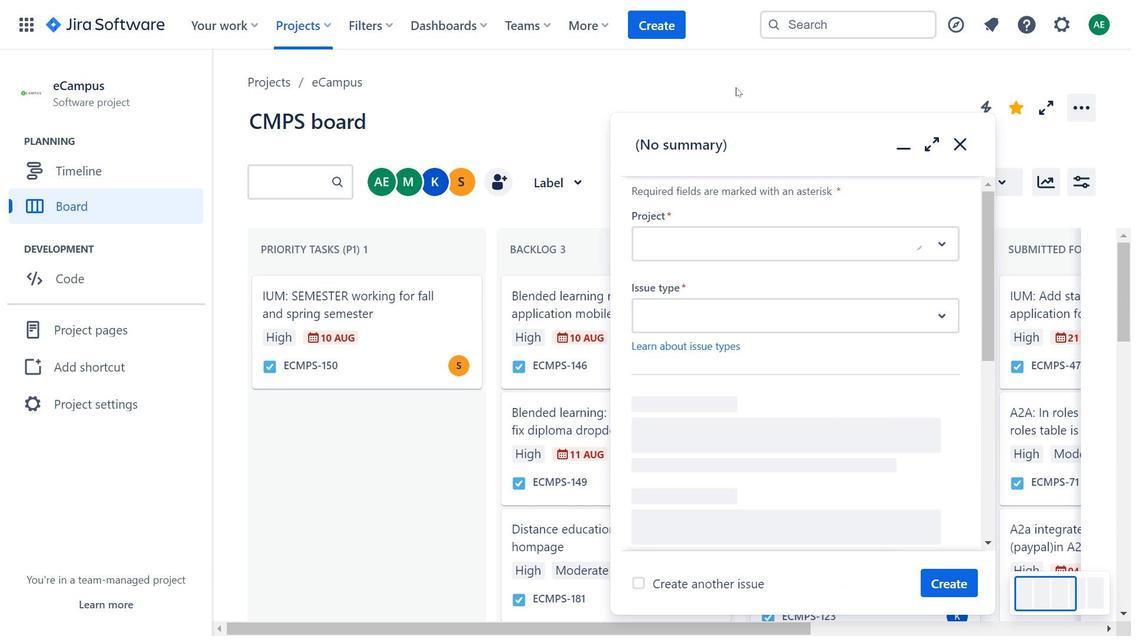 
Action: Mouse moved to (744, 94)
Screenshot: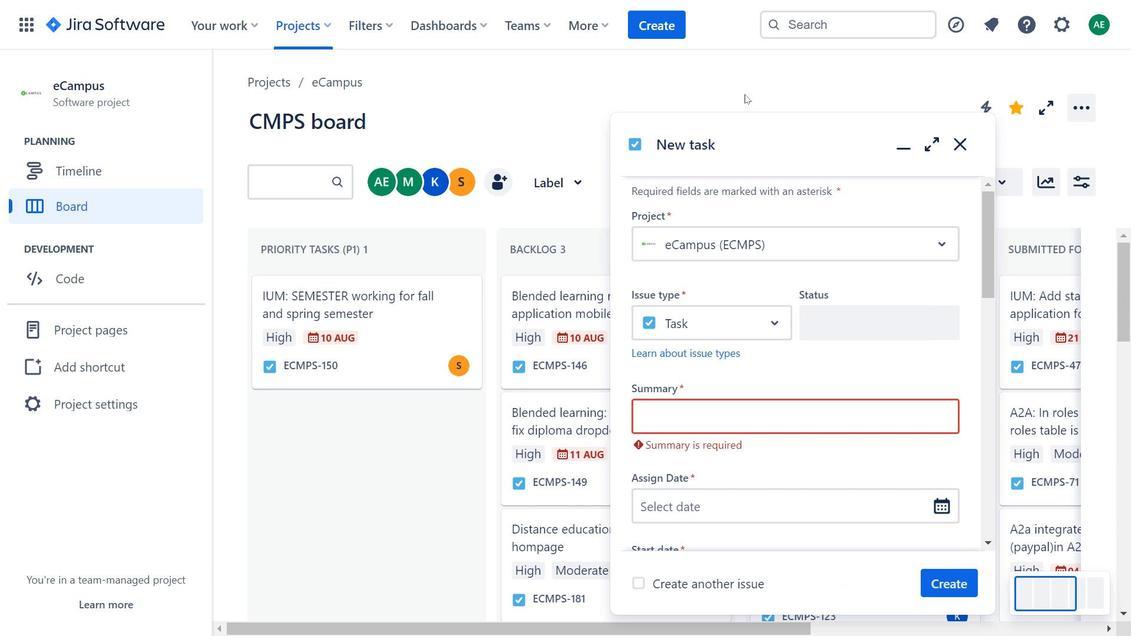 
Action: Mouse pressed left at (744, 94)
Screenshot: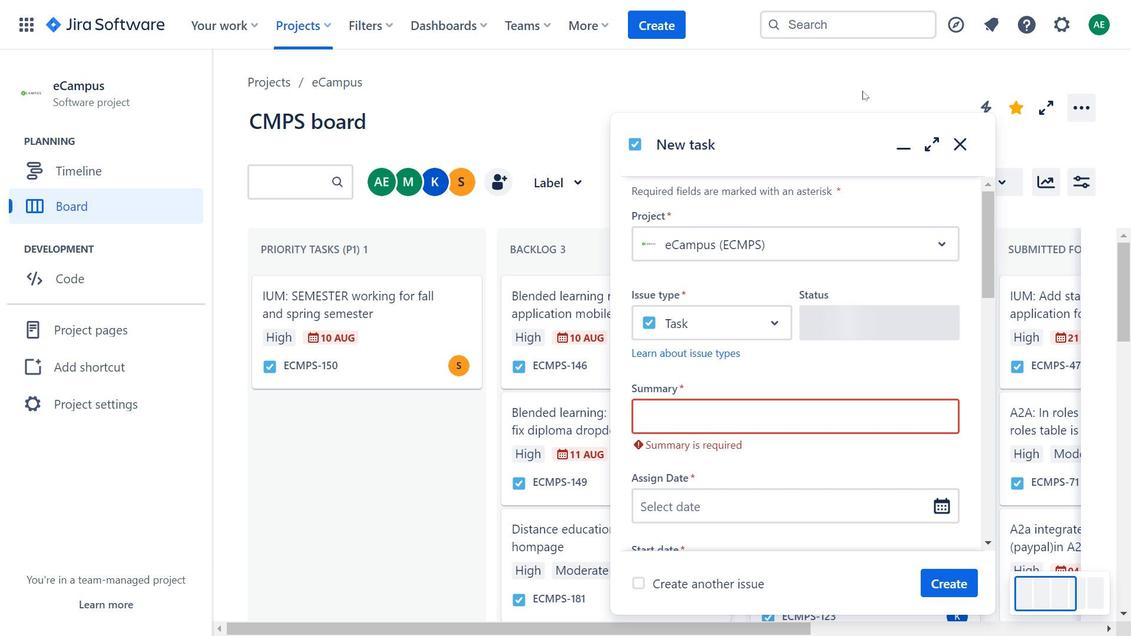 
Action: Mouse pressed left at (744, 94)
Screenshot: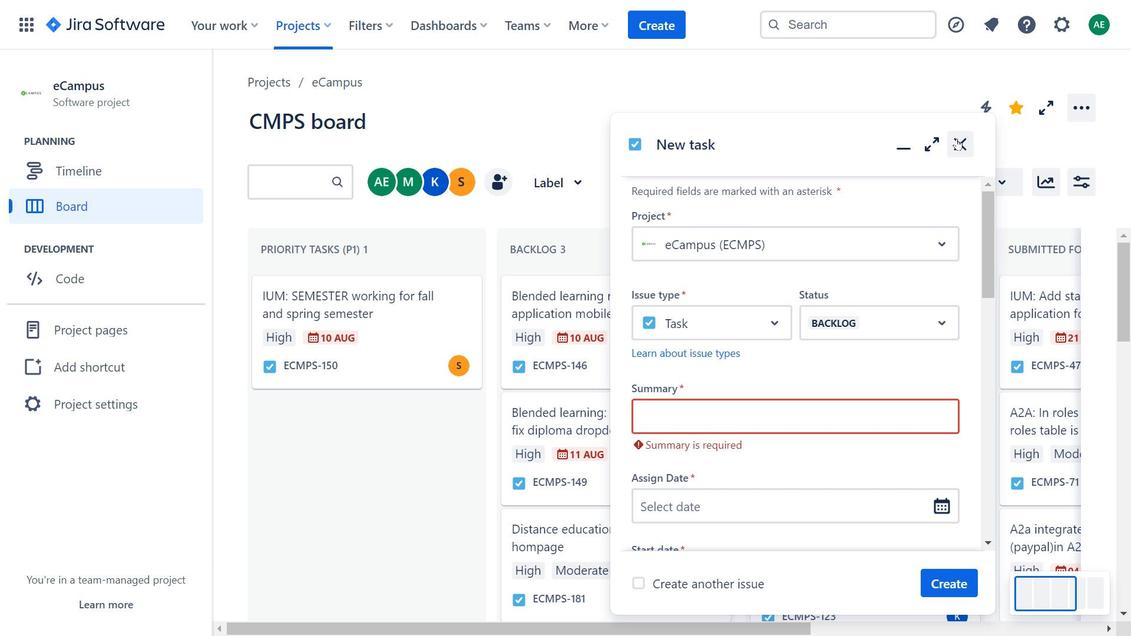 
Action: Mouse moved to (957, 138)
Screenshot: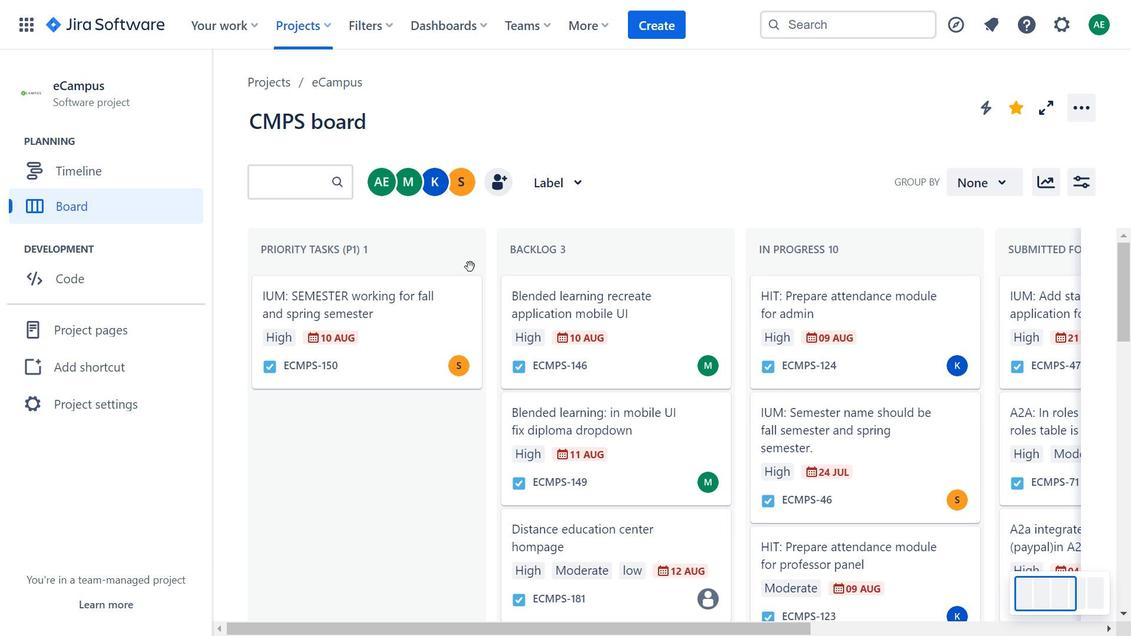 
Action: Mouse pressed left at (957, 138)
Screenshot: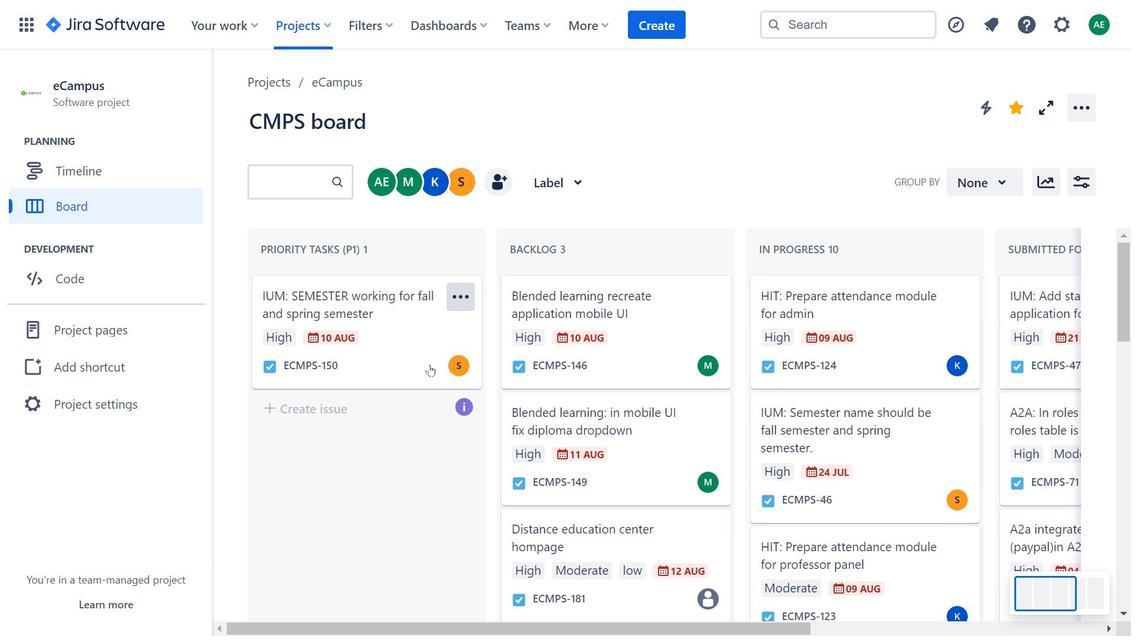 
Action: Mouse moved to (625, 53)
Screenshot: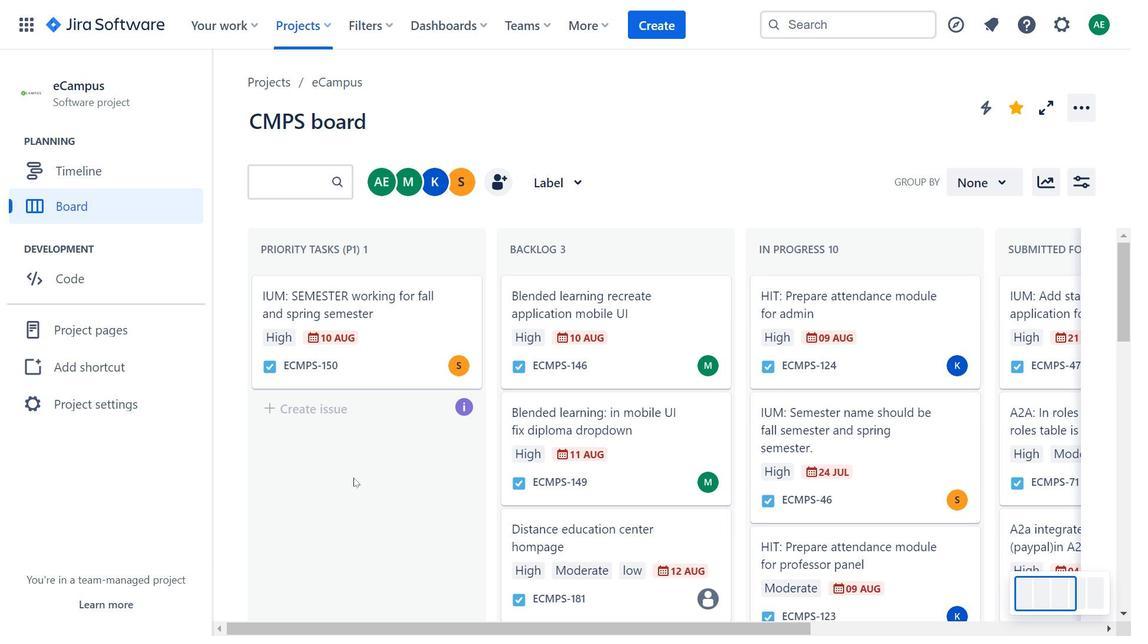 
Action: Mouse pressed left at (625, 53)
Screenshot: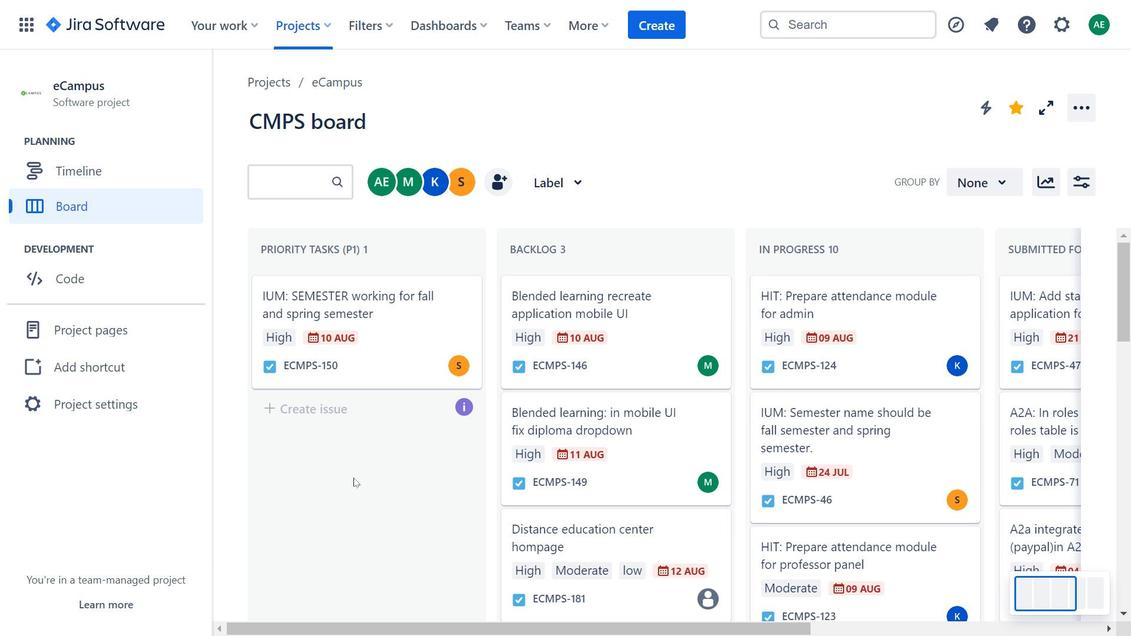 
Action: Mouse moved to (353, 477)
Screenshot: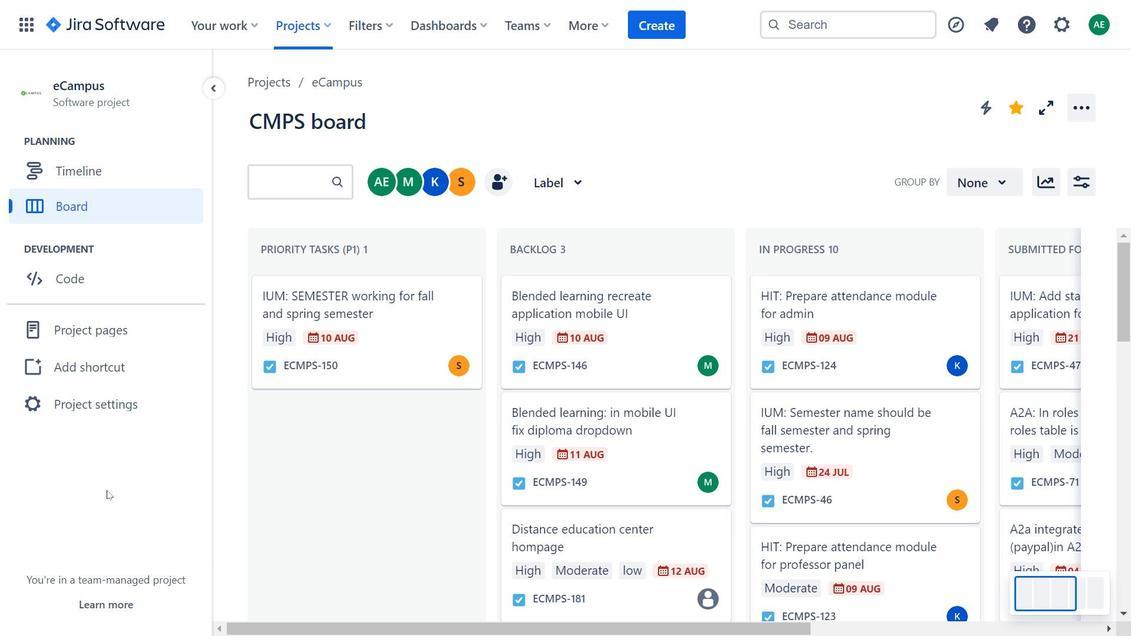 
Action: Mouse pressed left at (353, 477)
Screenshot: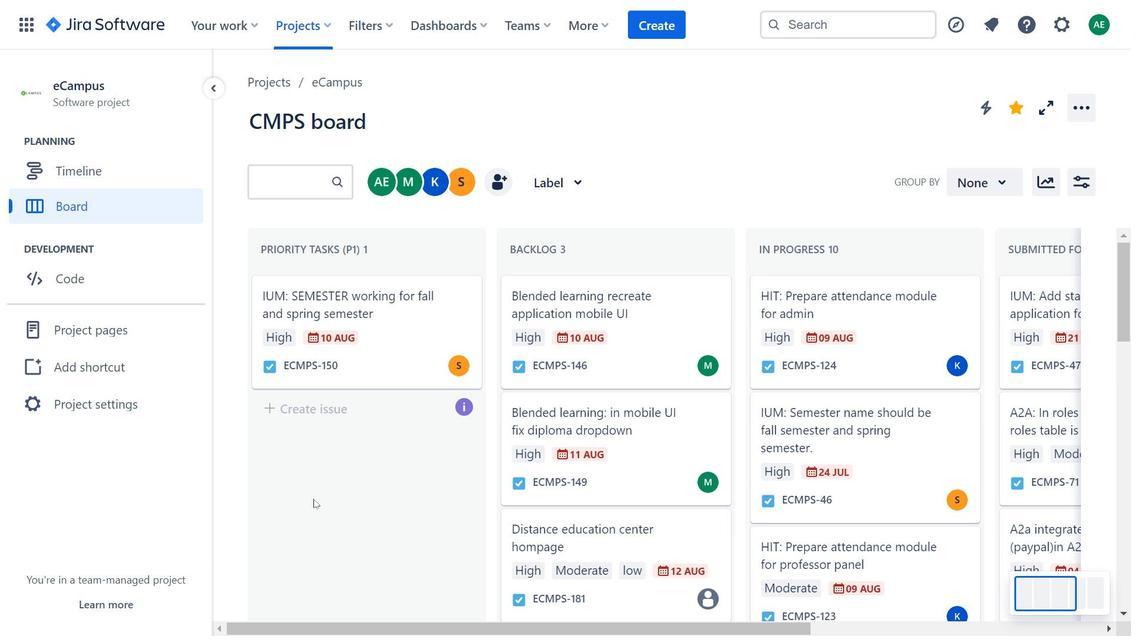 
Action: Mouse moved to (106, 490)
Screenshot: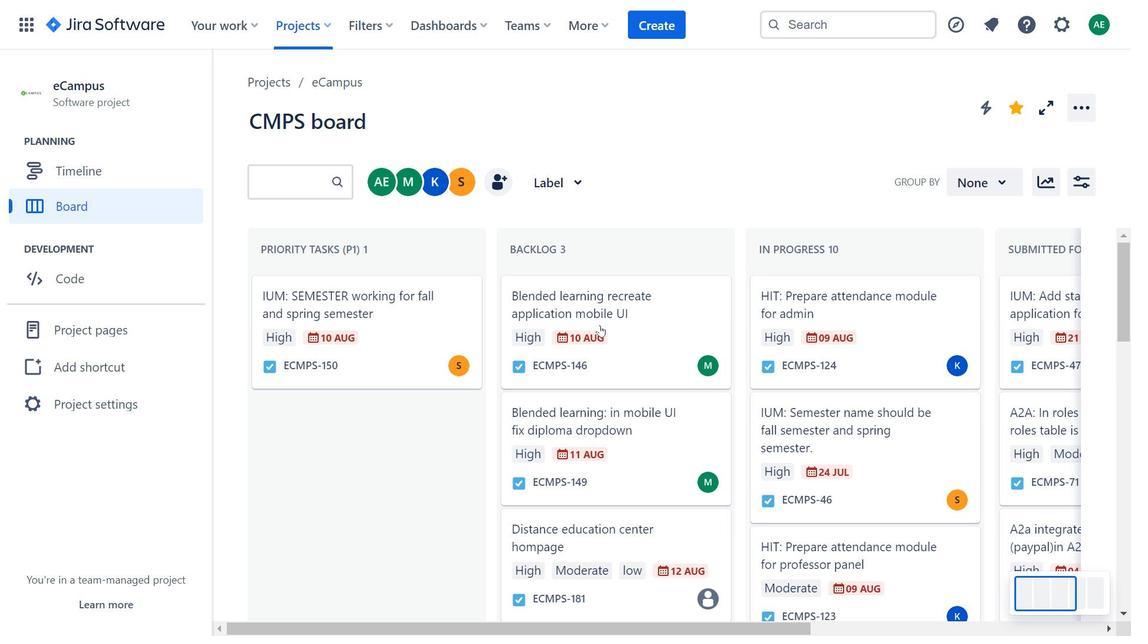 
Action: Mouse pressed left at (106, 490)
Screenshot: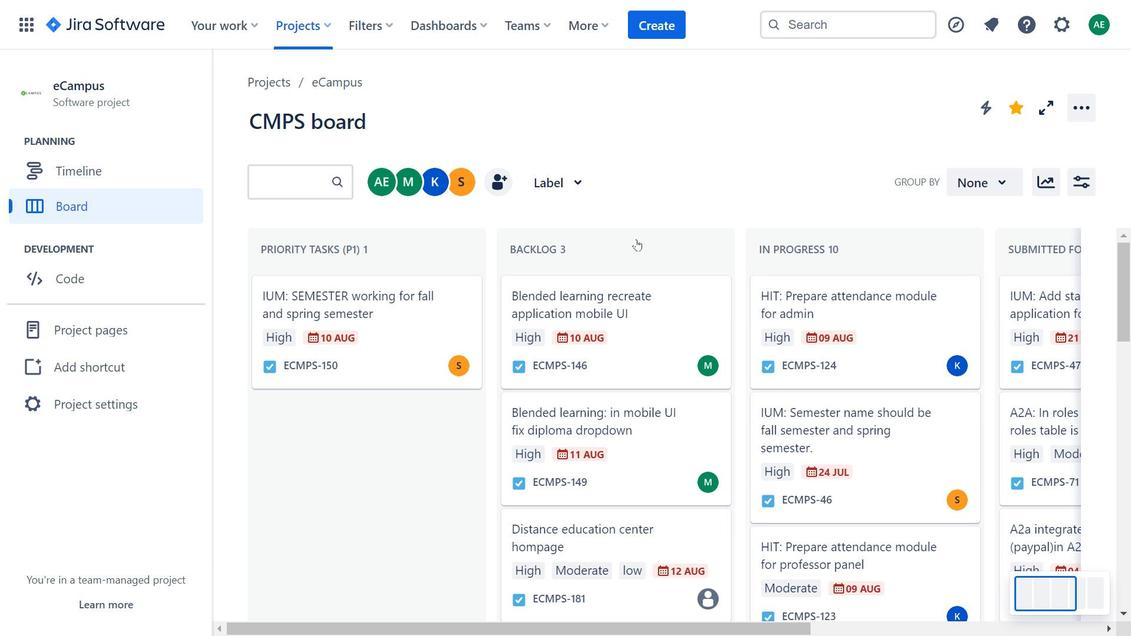 
Action: Mouse moved to (319, 500)
Screenshot: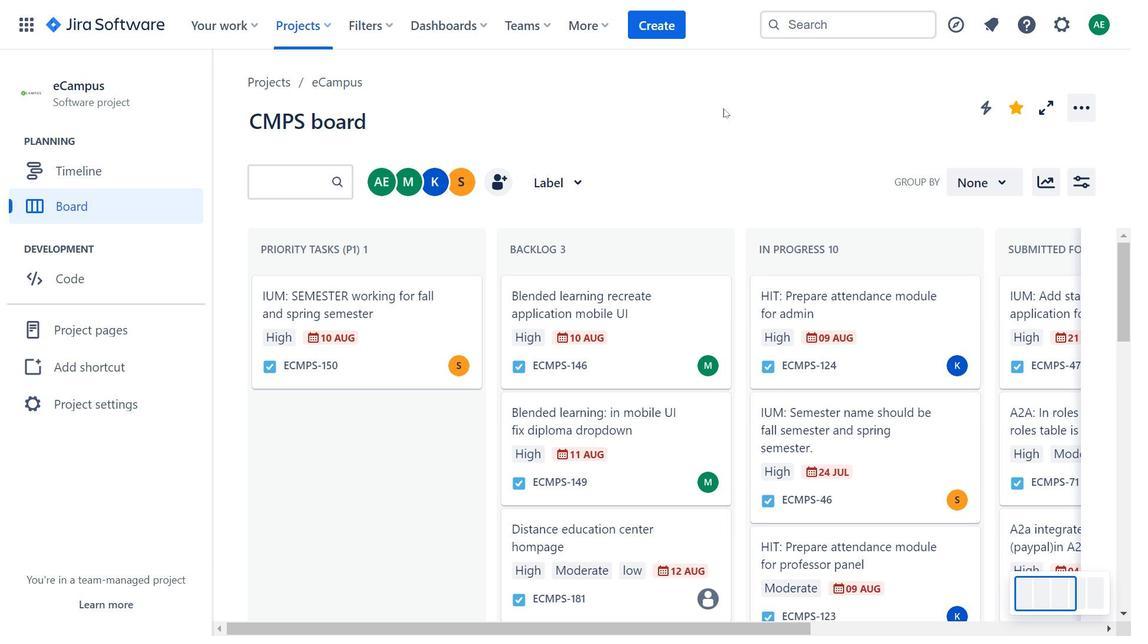 
Action: Mouse pressed left at (319, 500)
Screenshot: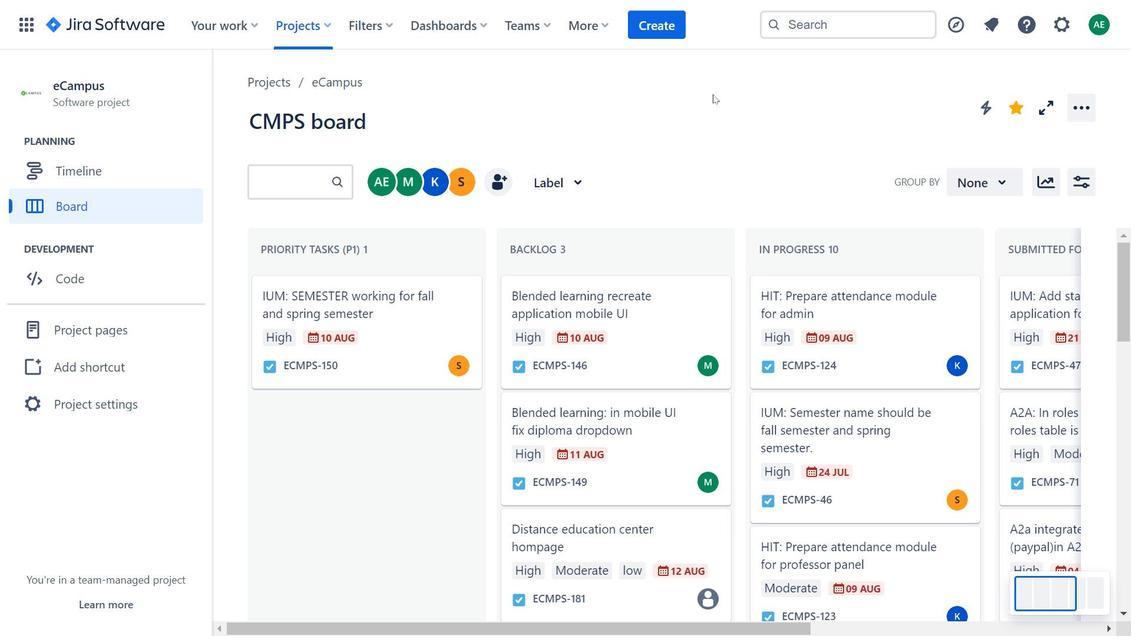
Action: Mouse moved to (724, 108)
Screenshot: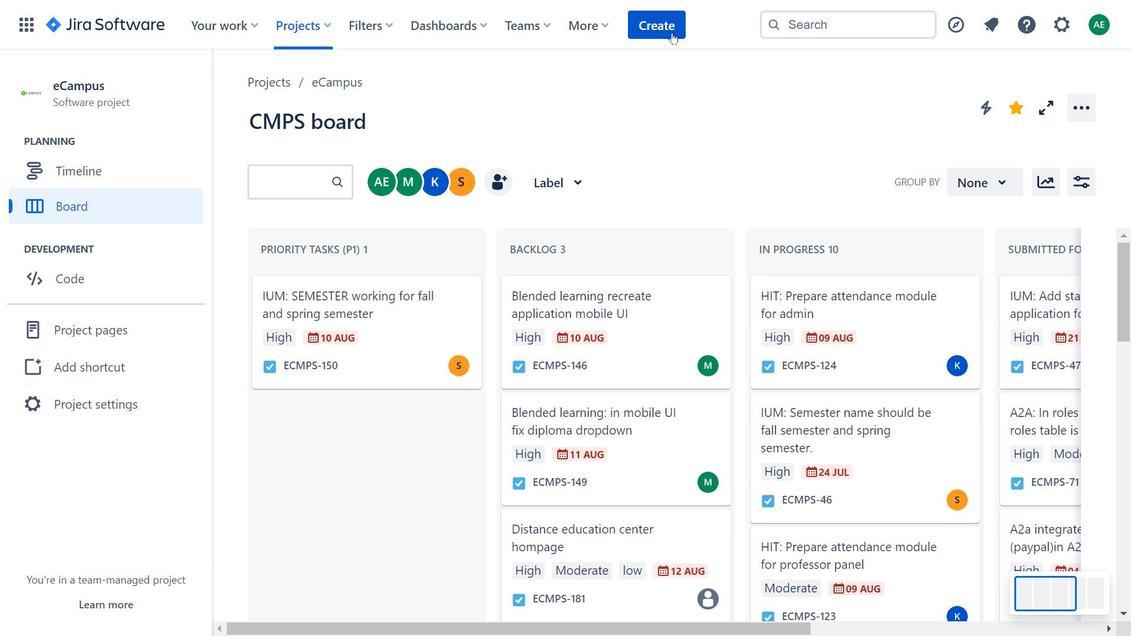 
Action: Mouse pressed left at (724, 108)
Screenshot: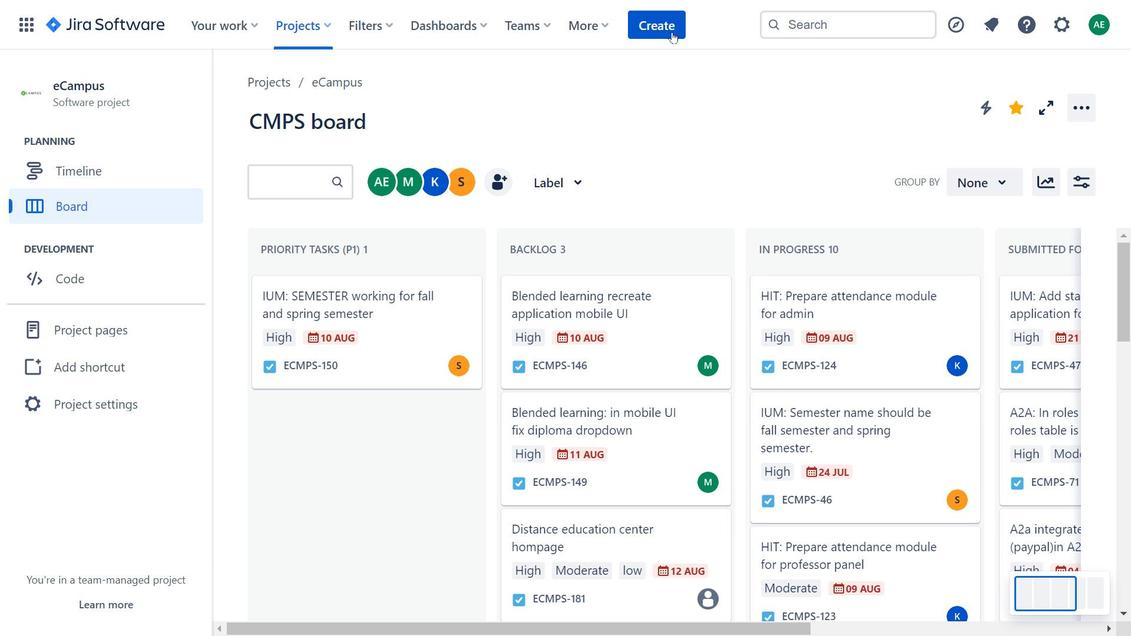 
Action: Mouse moved to (675, 38)
Screenshot: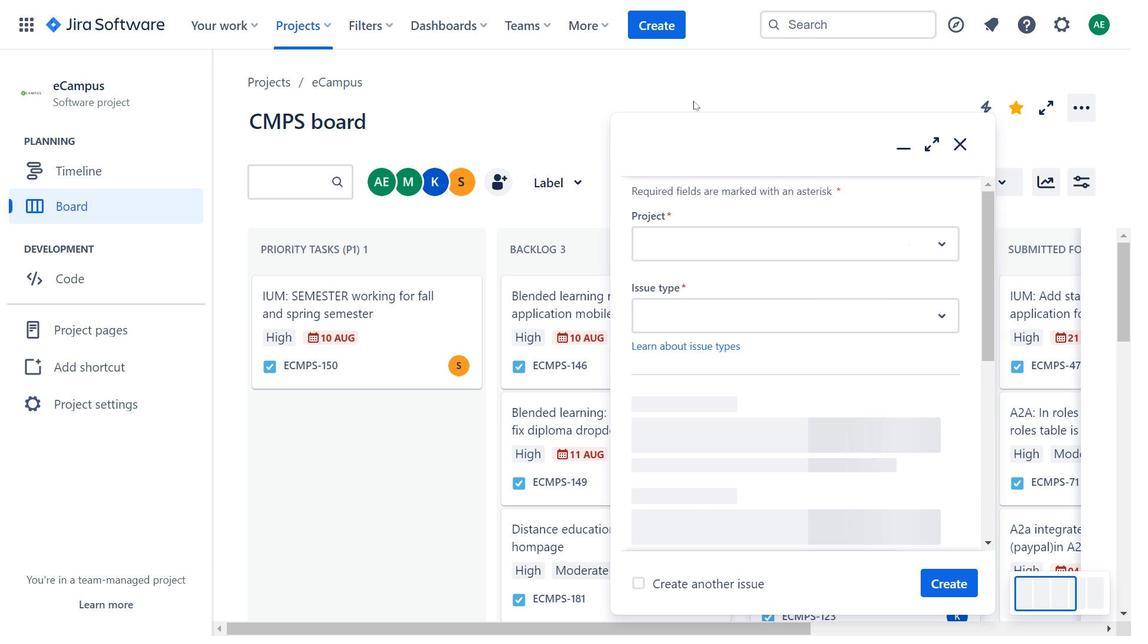 
Action: Mouse pressed left at (675, 38)
Screenshot: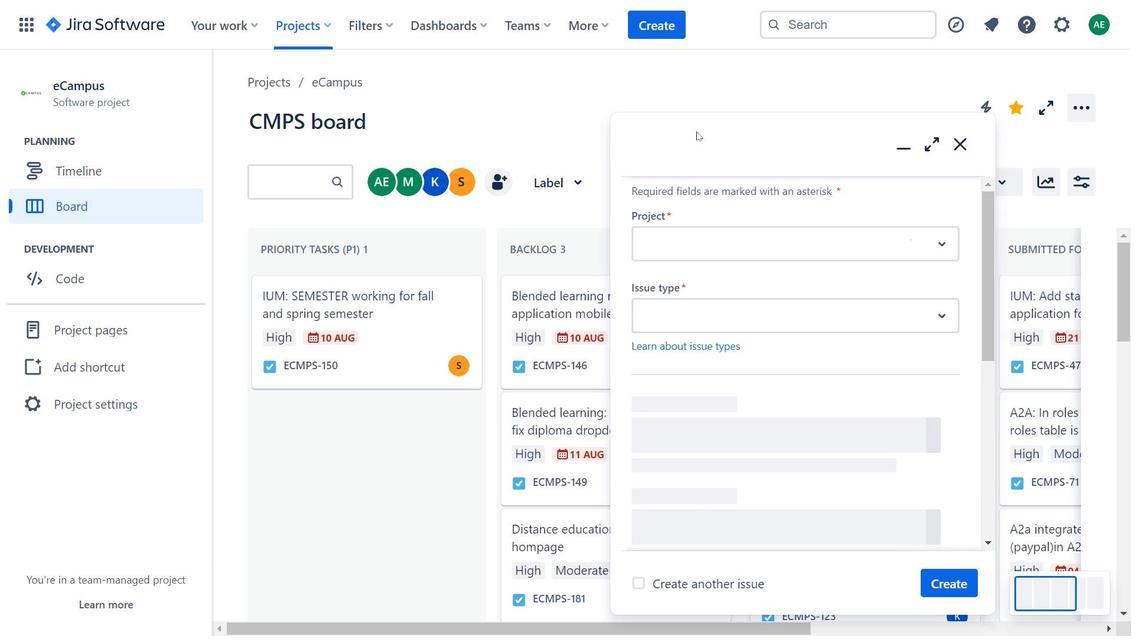 
Action: Mouse moved to (672, 31)
Screenshot: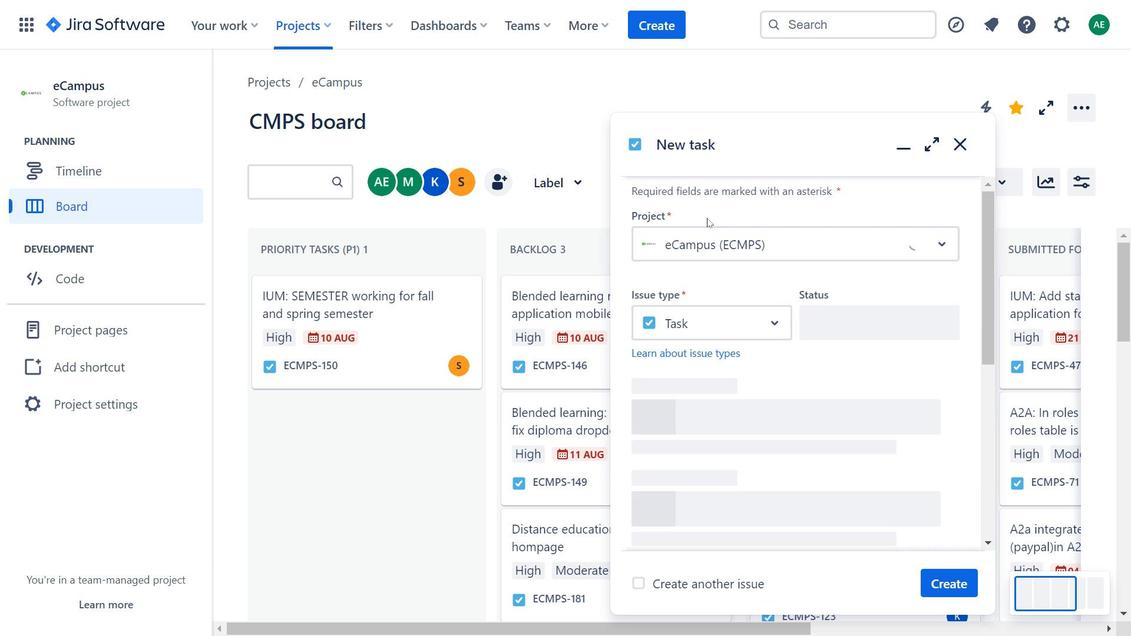 
Action: Mouse pressed left at (672, 31)
Screenshot: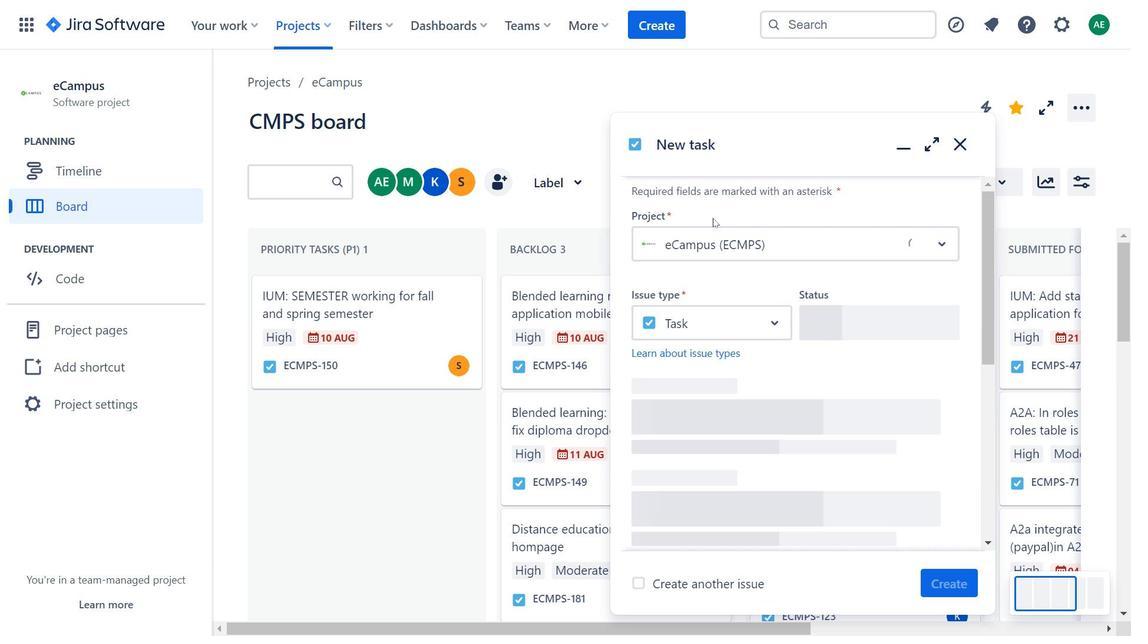 
Action: Mouse moved to (823, 318)
Screenshot: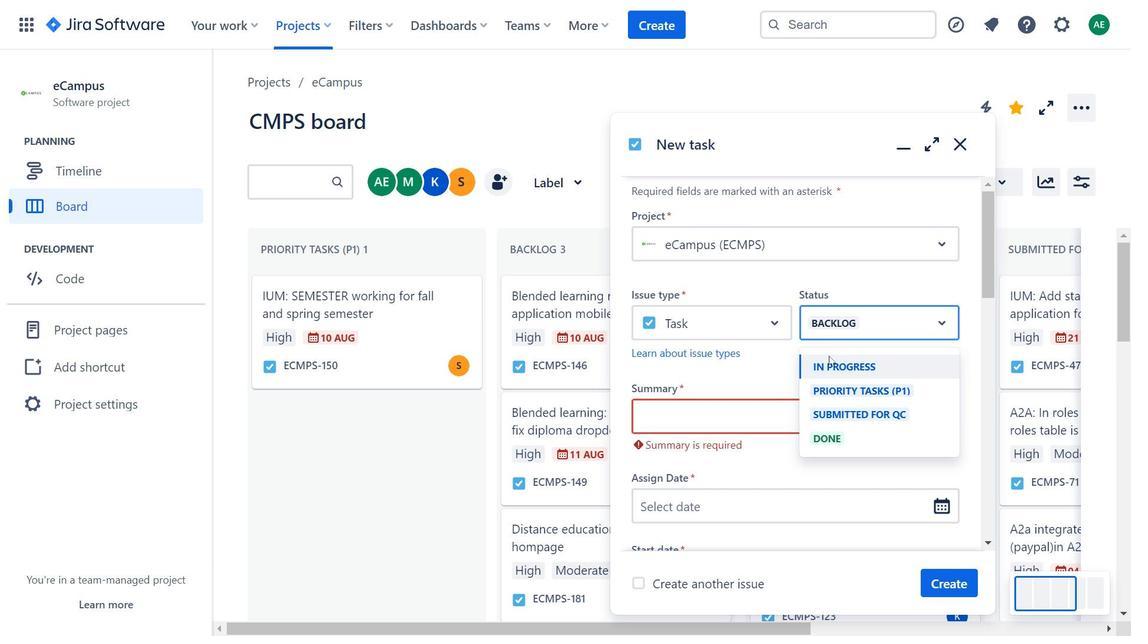
Action: Mouse pressed left at (823, 318)
Screenshot: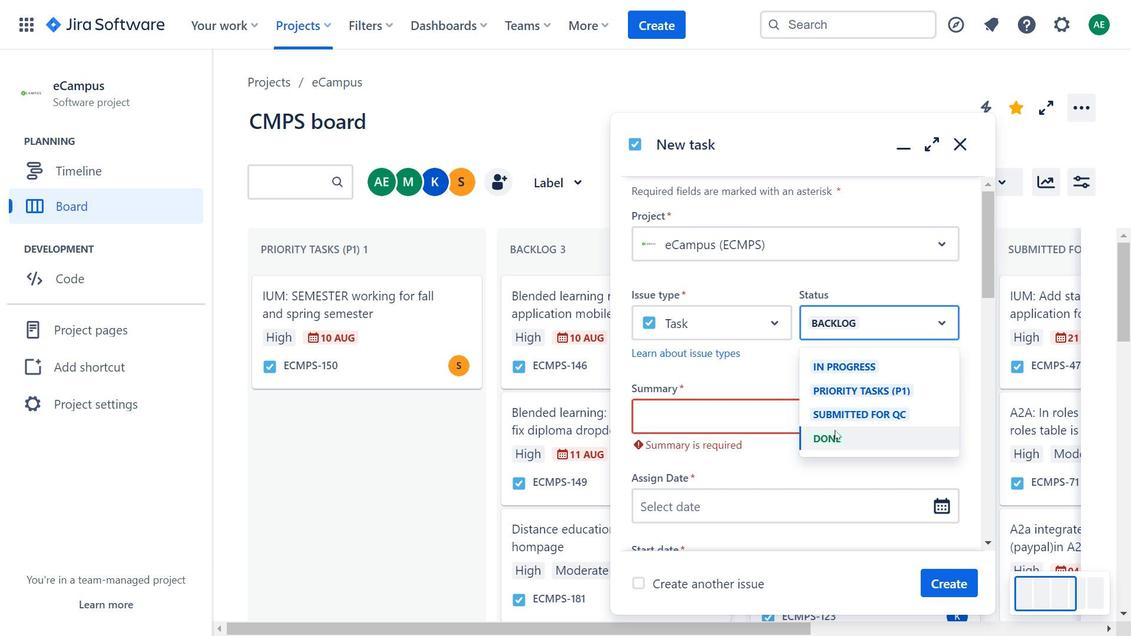 
Action: Mouse moved to (877, 358)
Screenshot: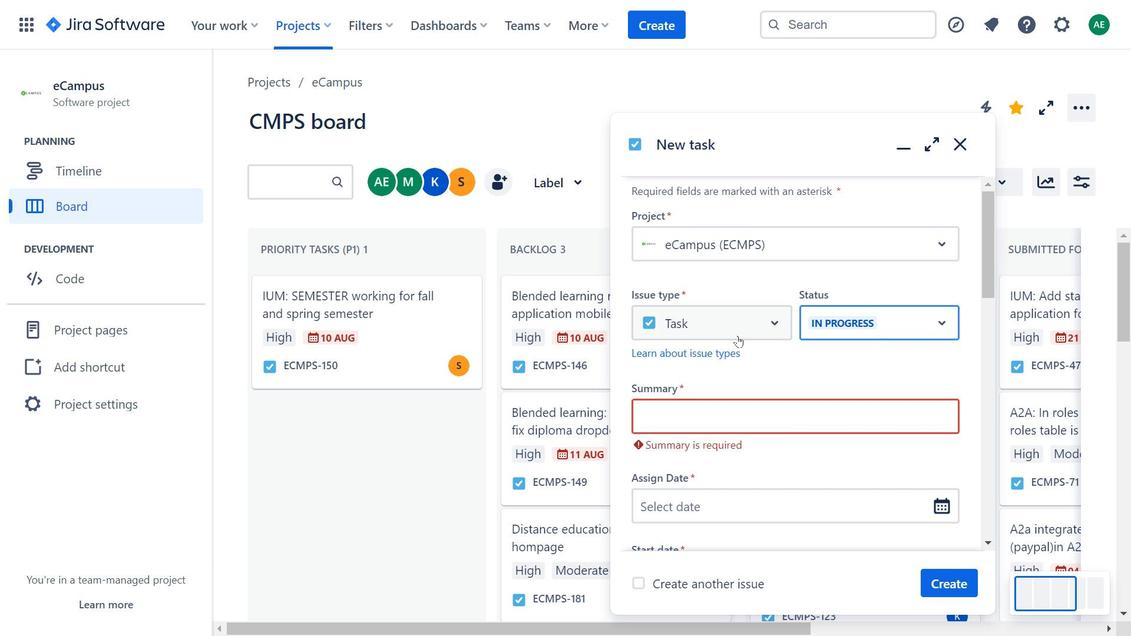 
Action: Mouse pressed left at (877, 358)
Screenshot: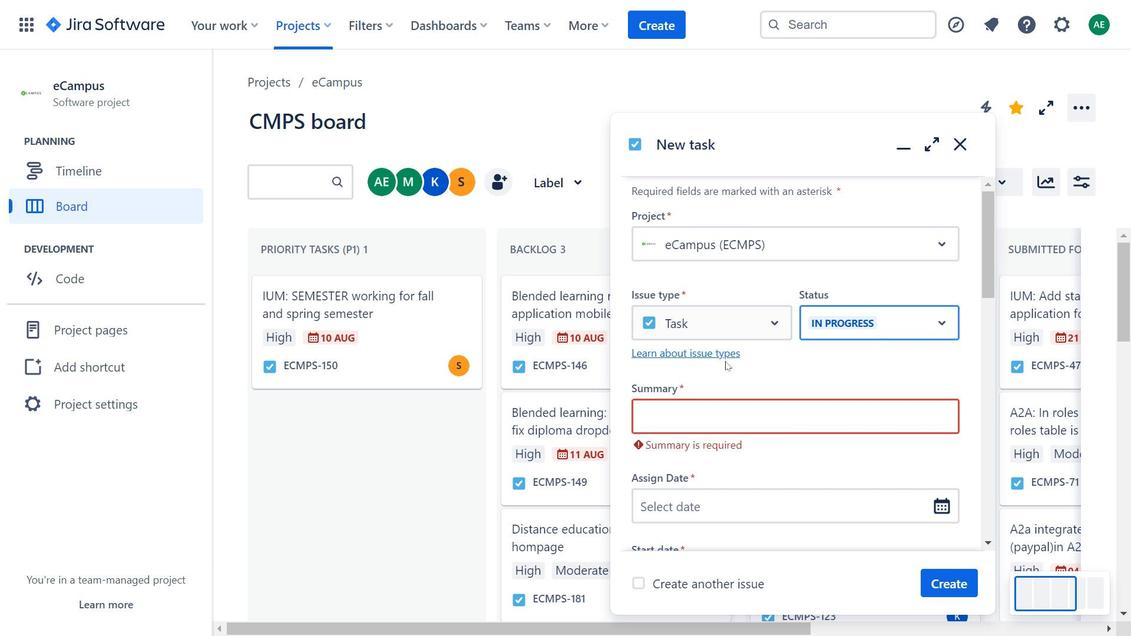 
Action: Mouse moved to (771, 389)
Screenshot: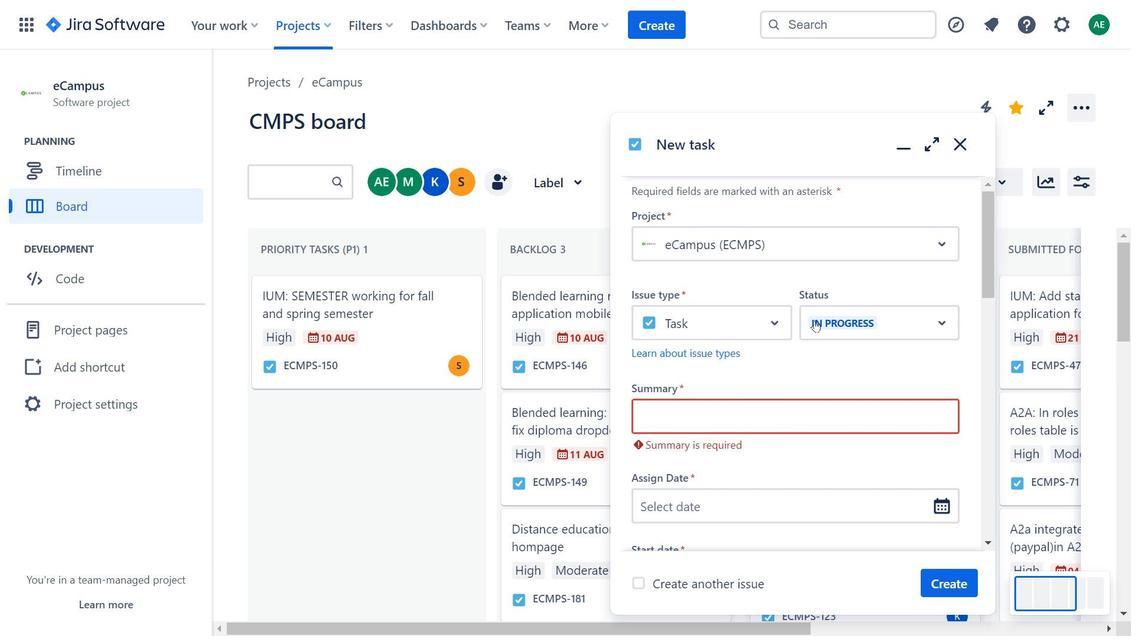 
Action: Mouse pressed left at (771, 389)
Screenshot: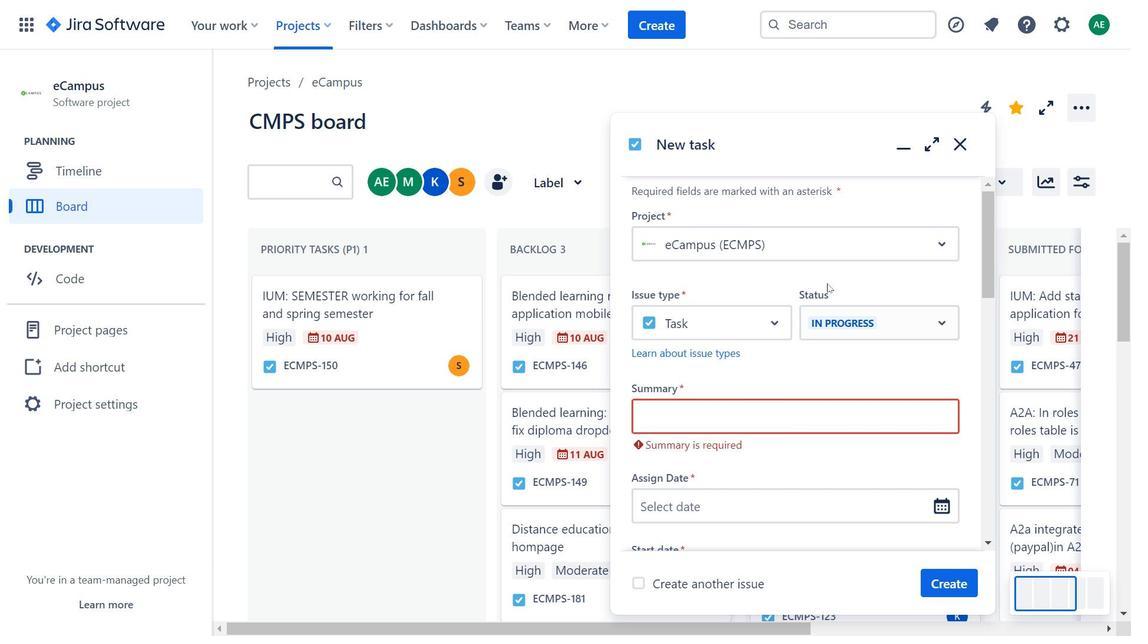 
Action: Mouse moved to (828, 281)
Screenshot: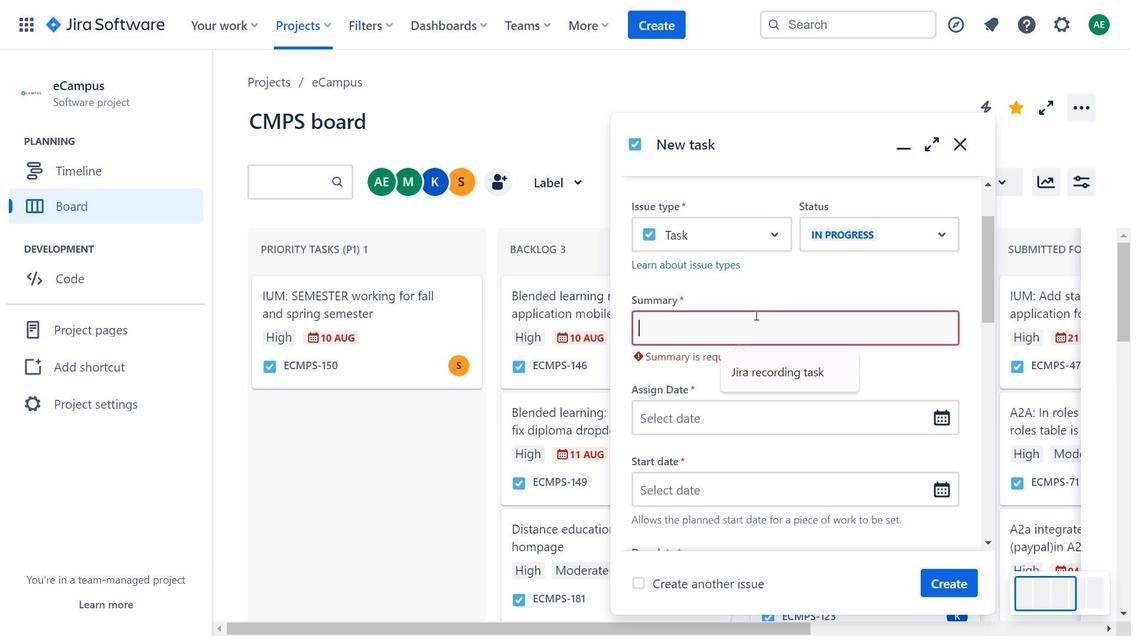 
Action: Mouse scrolled (828, 281) with delta (0, 0)
Screenshot: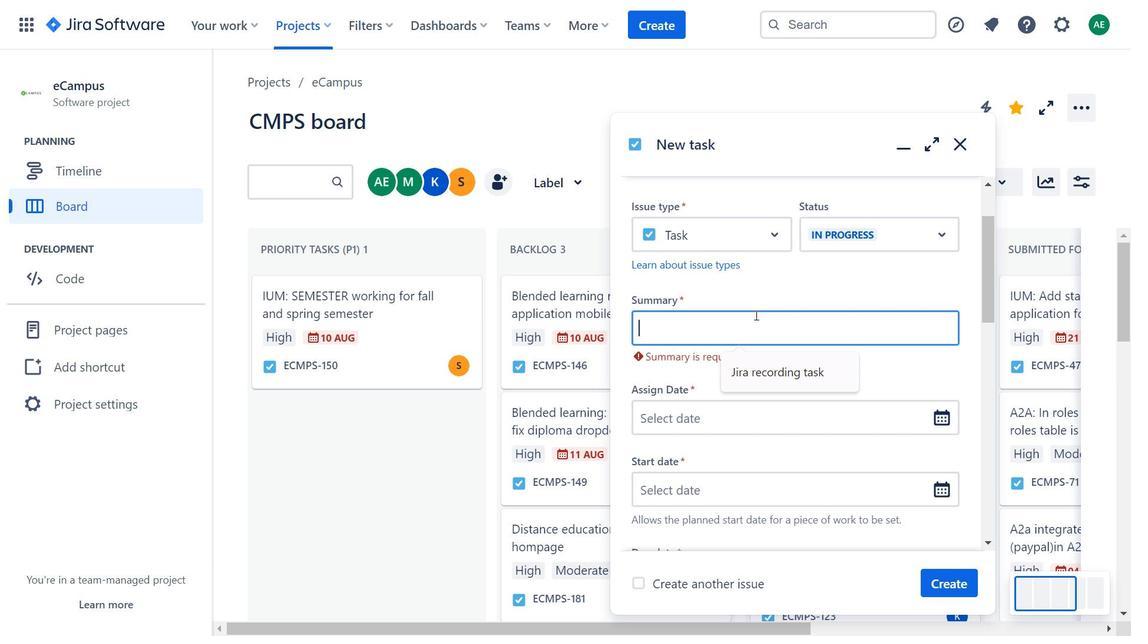 
Action: Mouse moved to (755, 315)
Screenshot: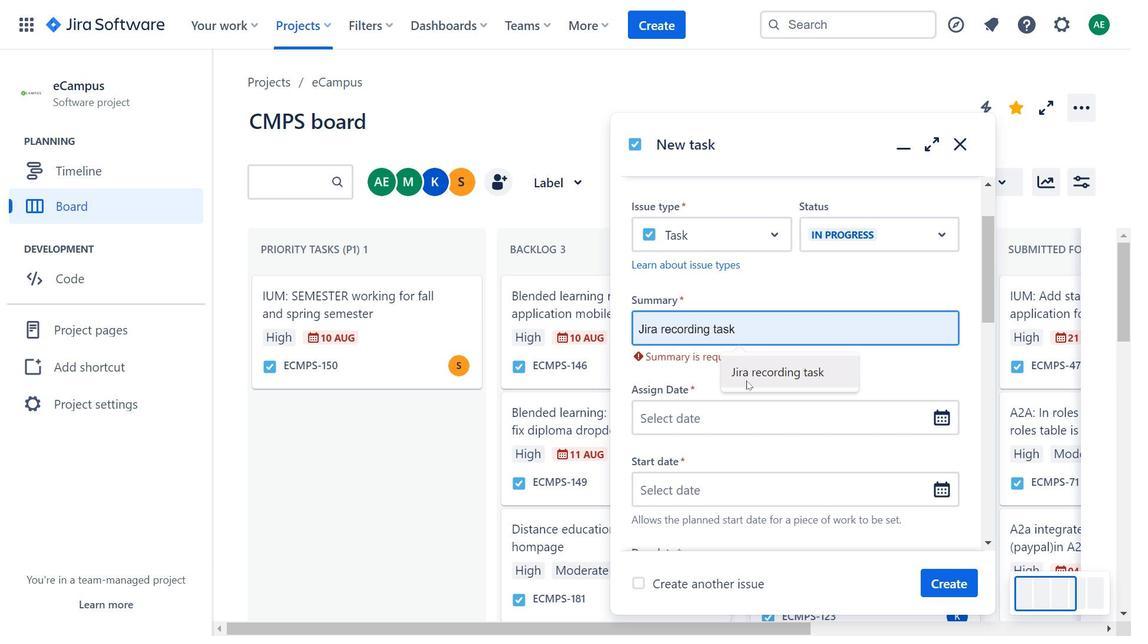 
Action: Mouse pressed left at (755, 315)
Screenshot: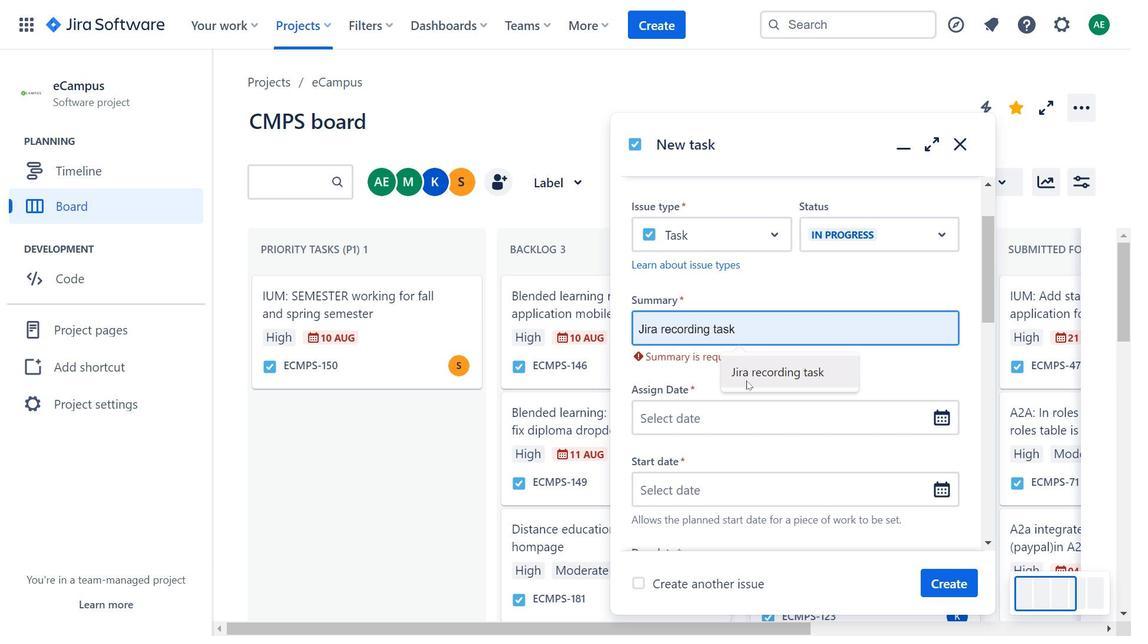 
Action: Mouse moved to (746, 380)
Screenshot: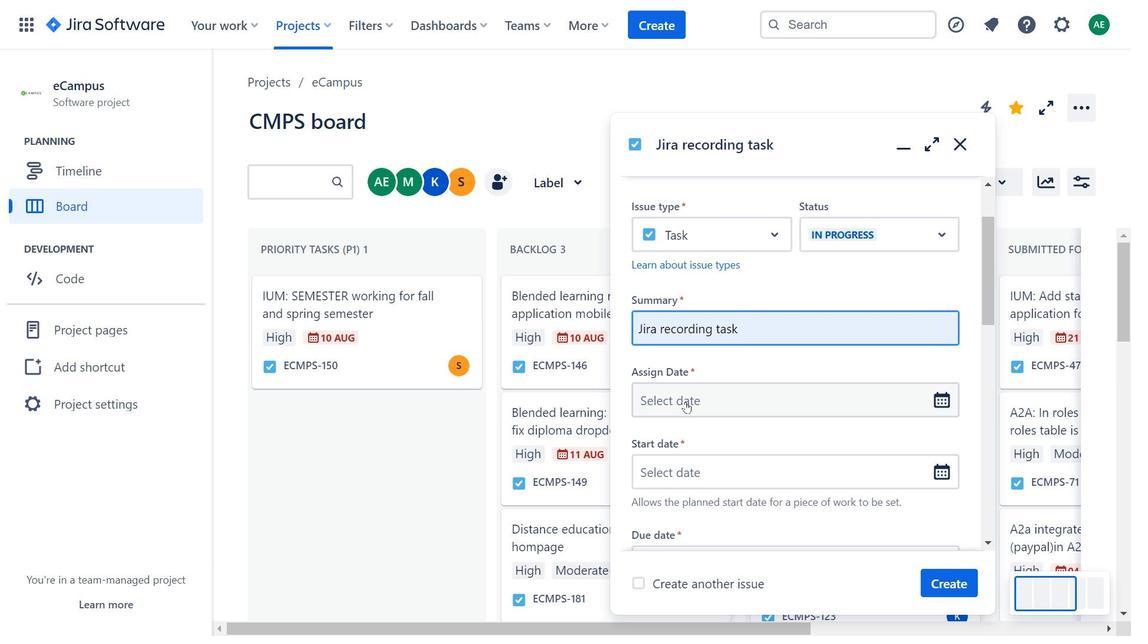 
Action: Mouse pressed left at (746, 380)
Screenshot: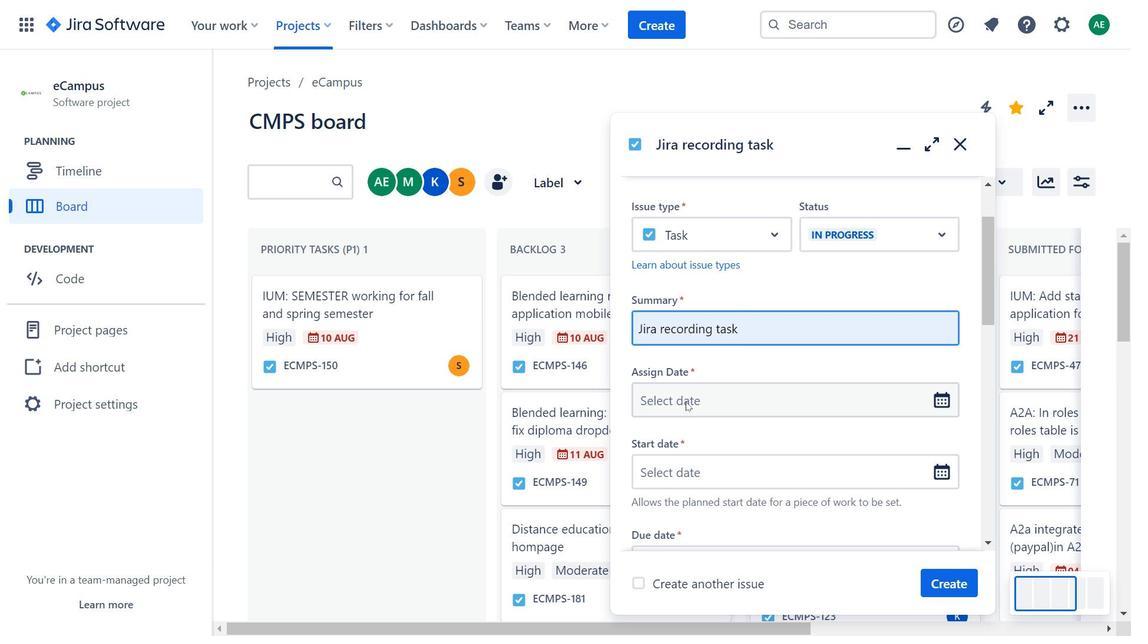 
Action: Mouse moved to (685, 401)
Screenshot: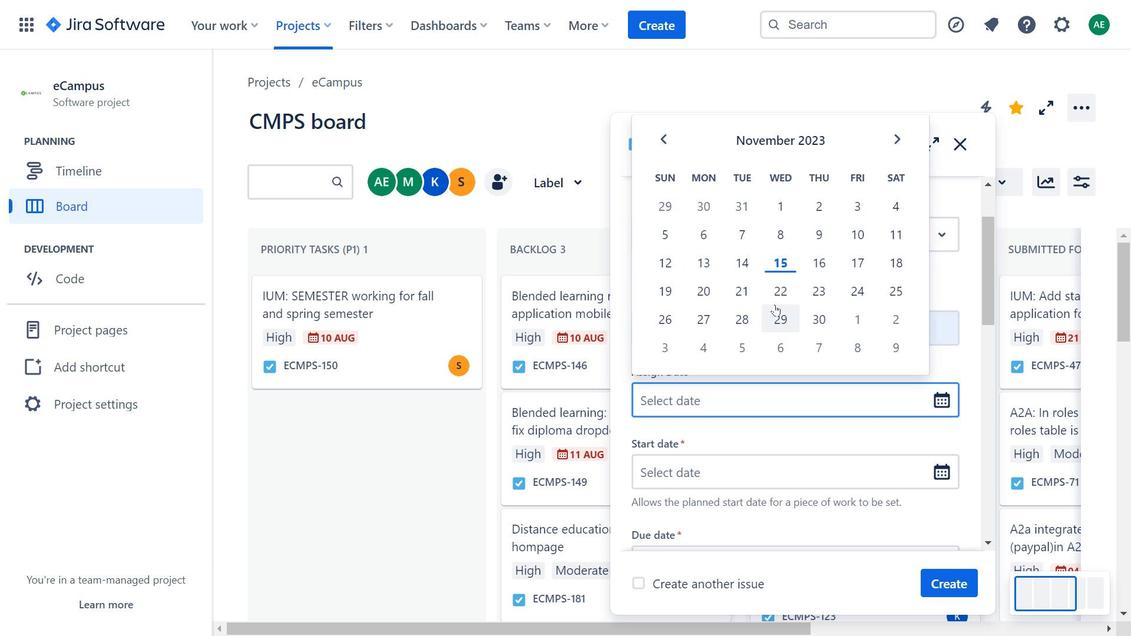 
Action: Mouse pressed left at (685, 401)
Screenshot: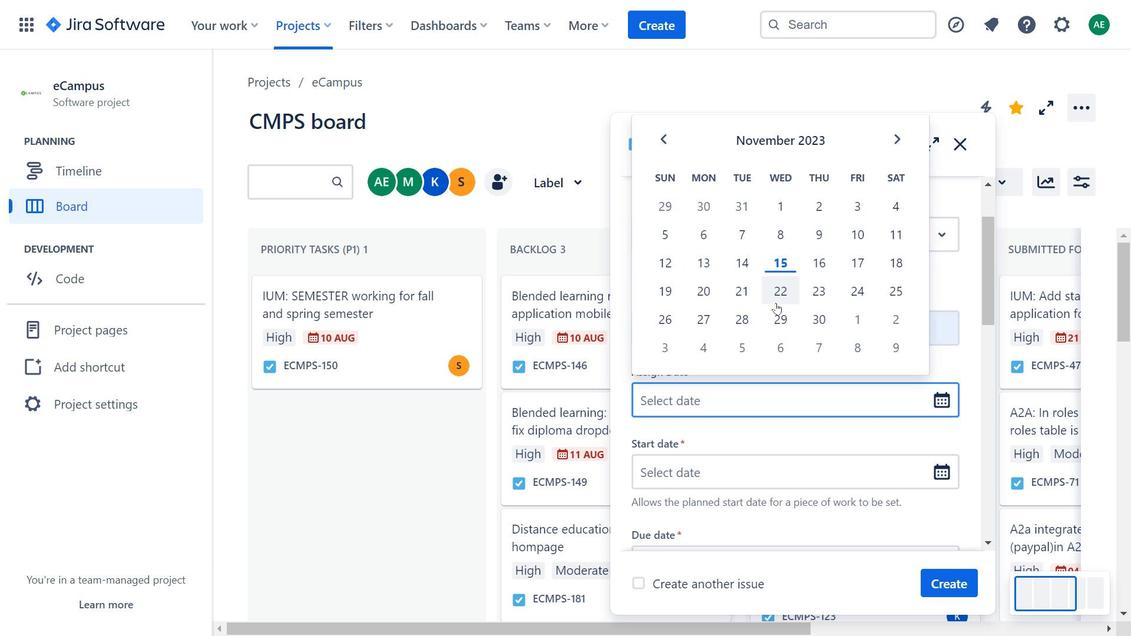 
Action: Mouse moved to (784, 266)
Screenshot: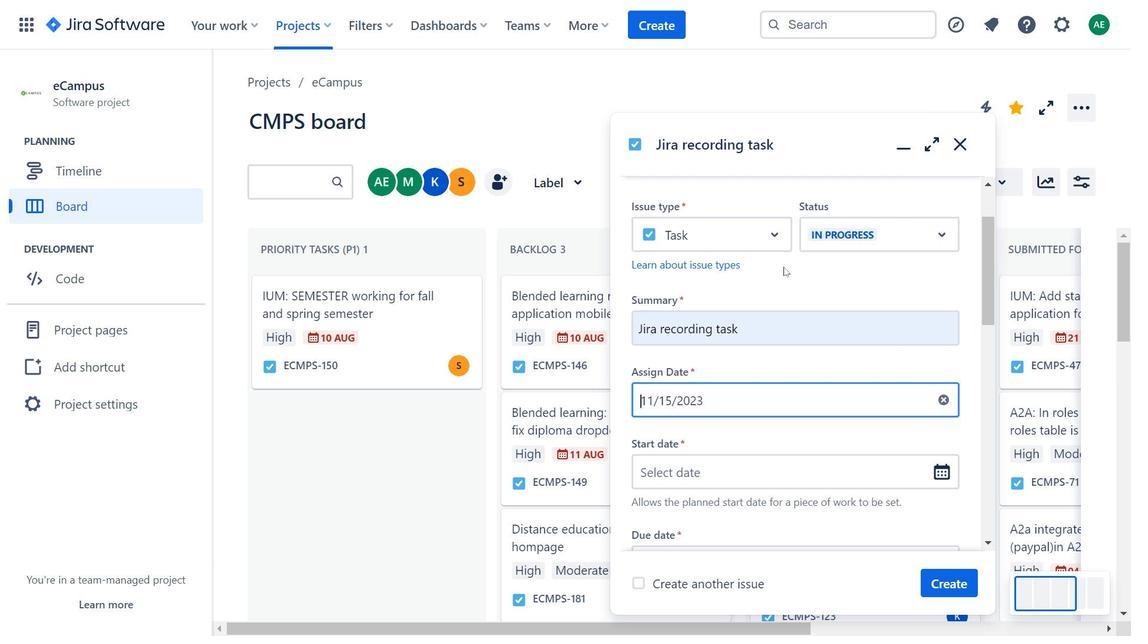 
Action: Mouse pressed left at (784, 266)
Screenshot: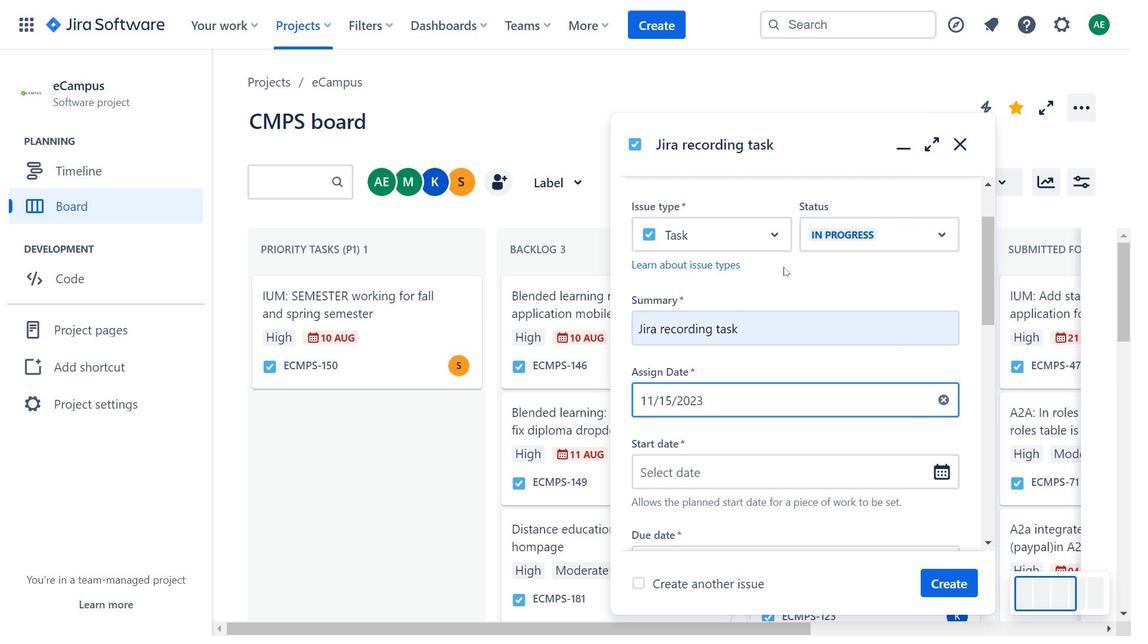 
Action: Mouse moved to (763, 463)
Screenshot: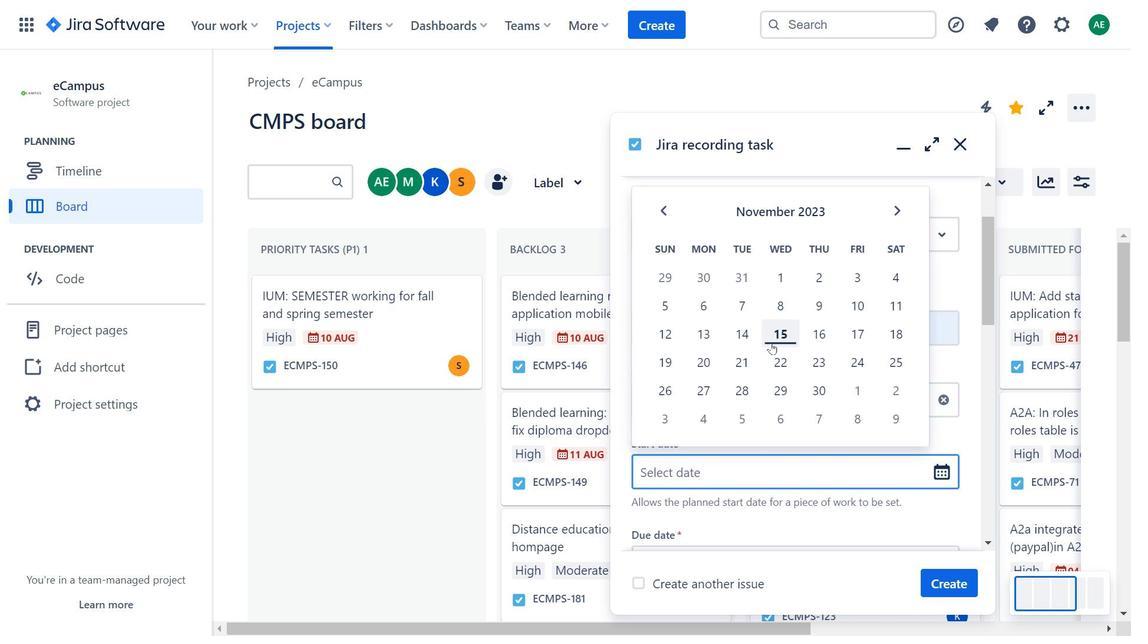 
Action: Mouse pressed left at (763, 463)
Screenshot: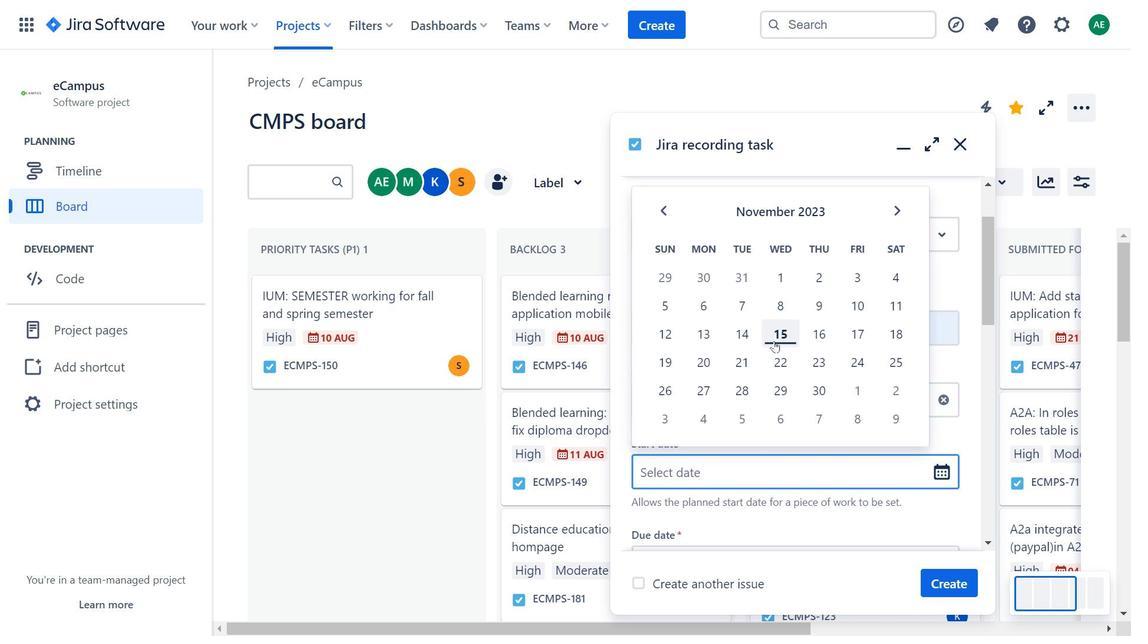 
Action: Mouse moved to (774, 341)
Screenshot: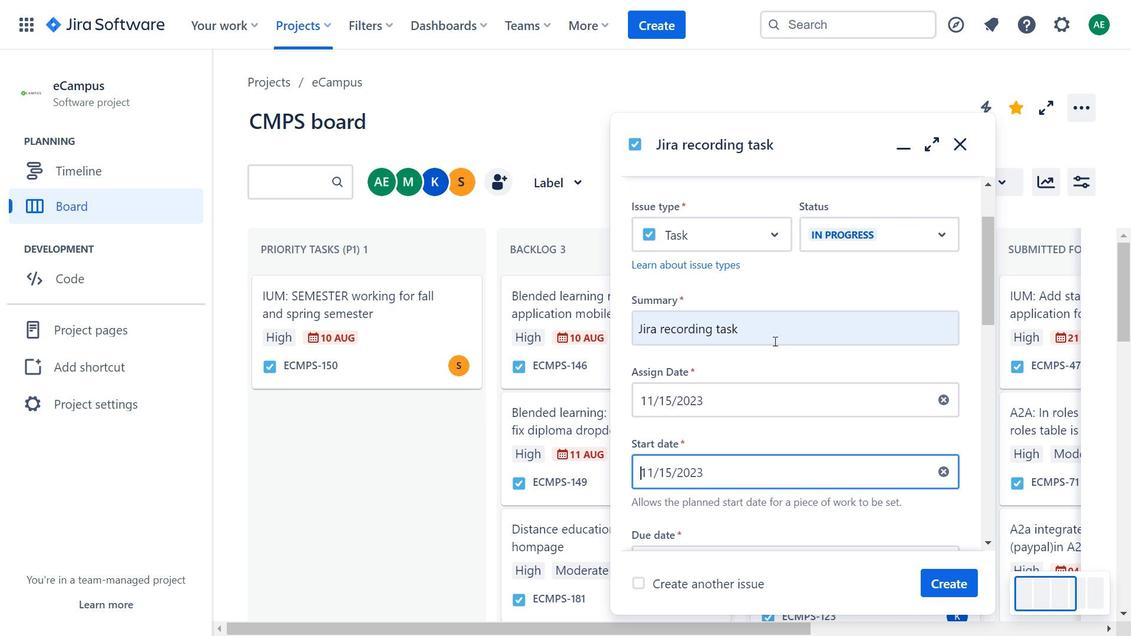 
Action: Mouse pressed left at (774, 341)
Screenshot: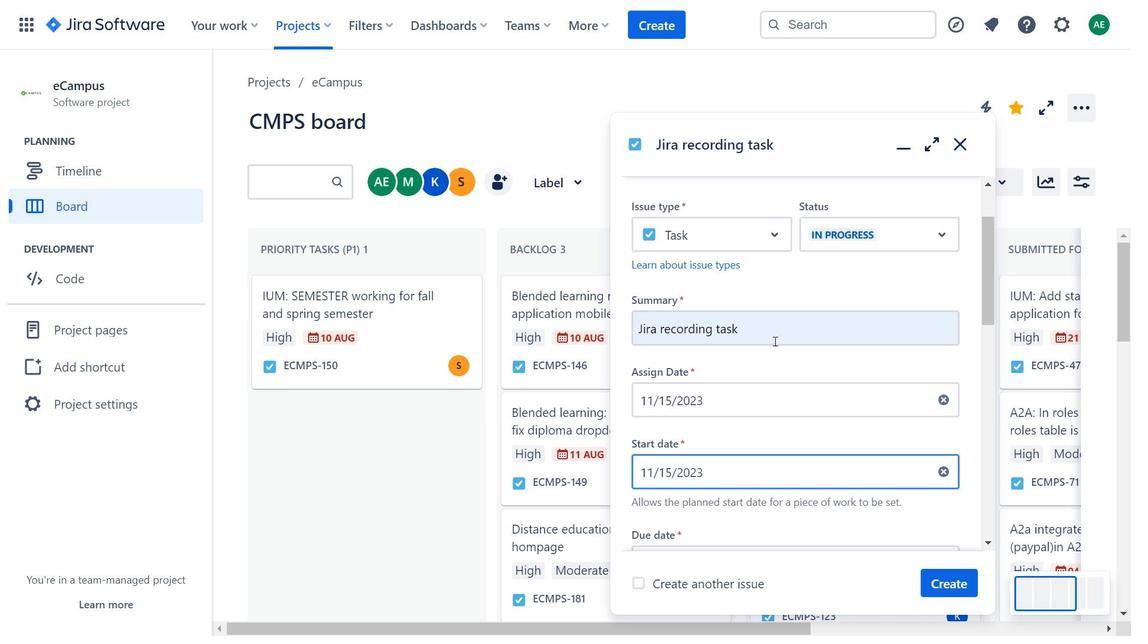
Action: Mouse moved to (873, 282)
Screenshot: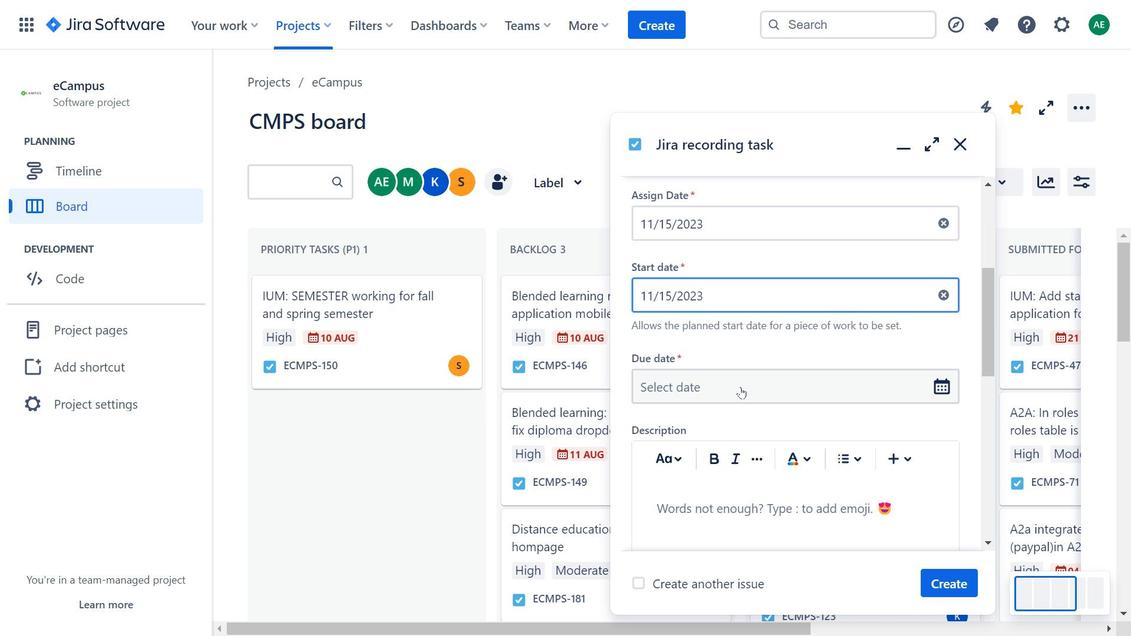 
Action: Mouse scrolled (873, 282) with delta (0, 0)
Screenshot: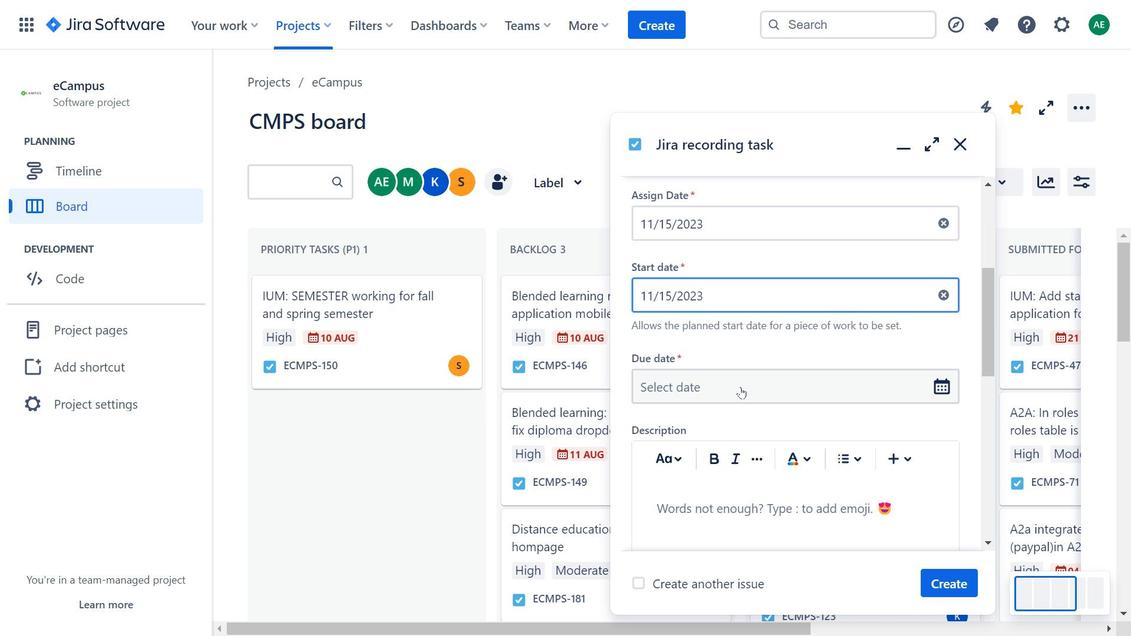 
Action: Mouse moved to (873, 283)
Screenshot: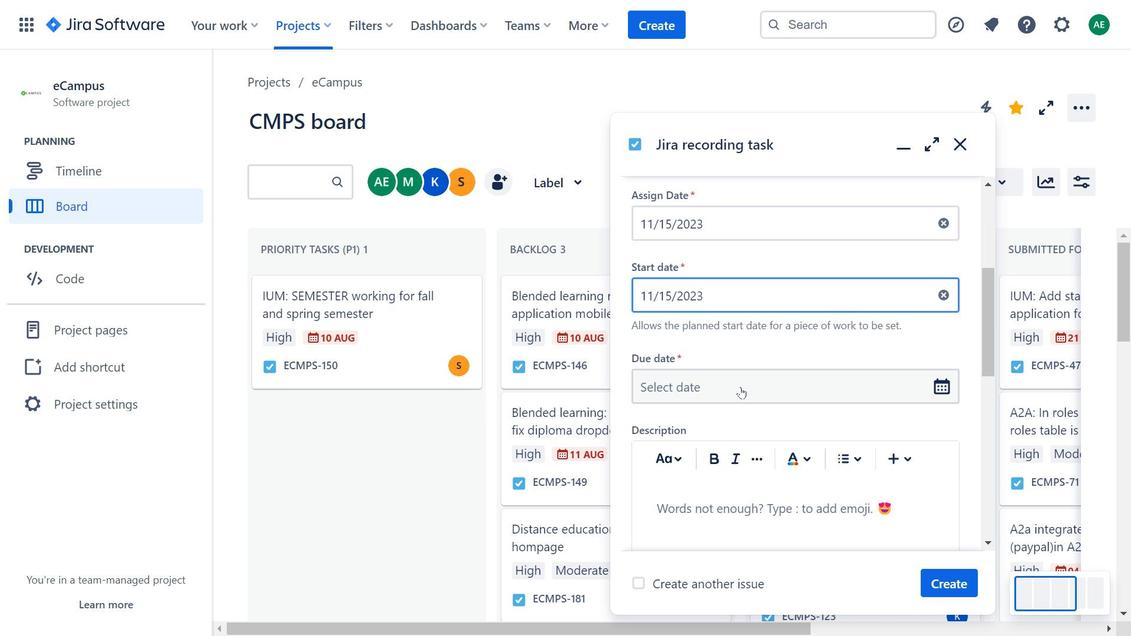 
Action: Mouse scrolled (873, 282) with delta (0, 0)
Screenshot: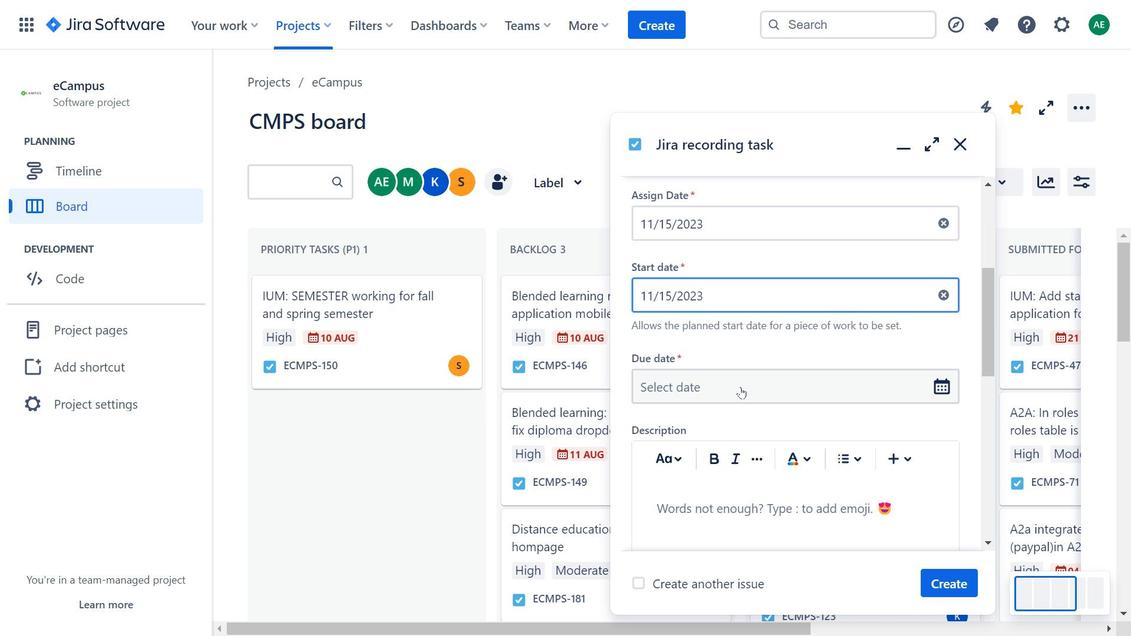 
Action: Mouse moved to (741, 380)
Screenshot: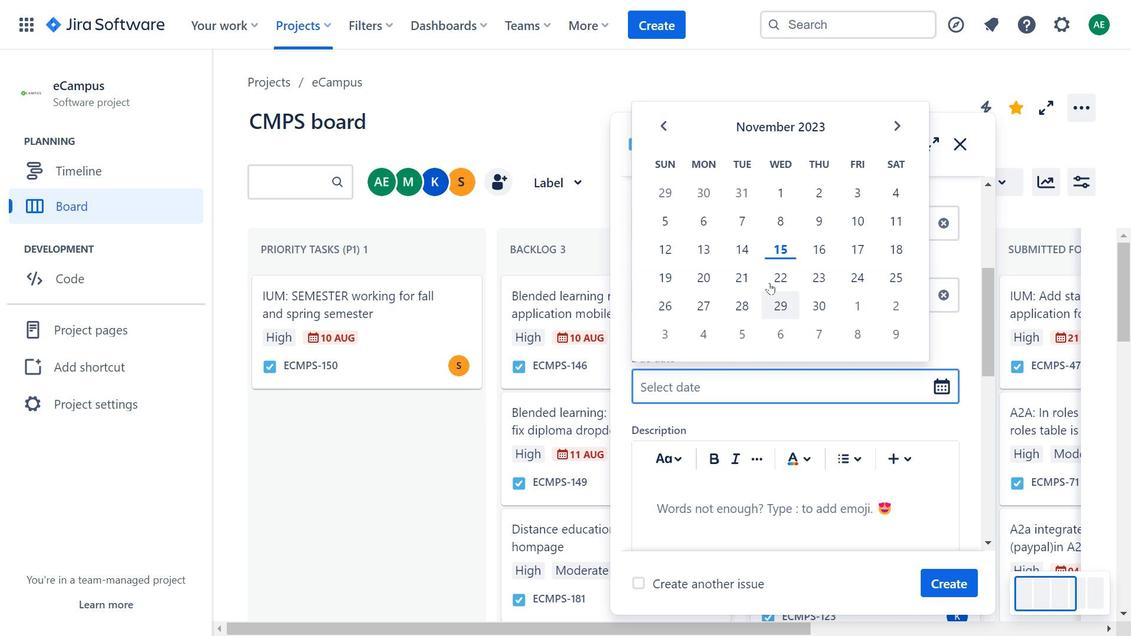
Action: Mouse pressed left at (741, 380)
Screenshot: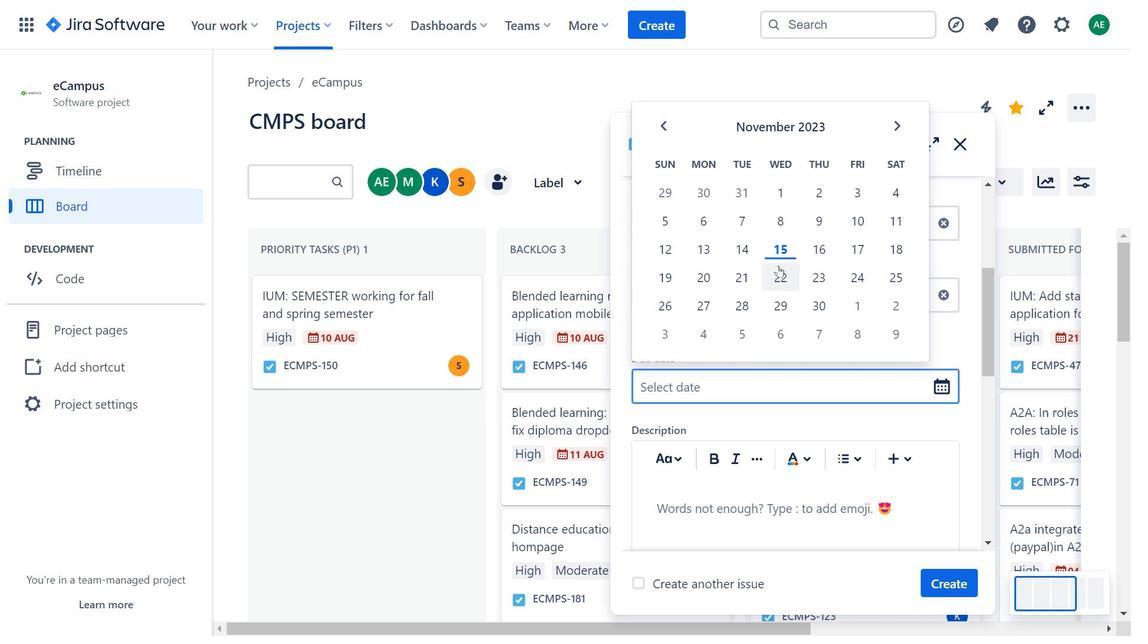 
Action: Mouse moved to (783, 254)
Screenshot: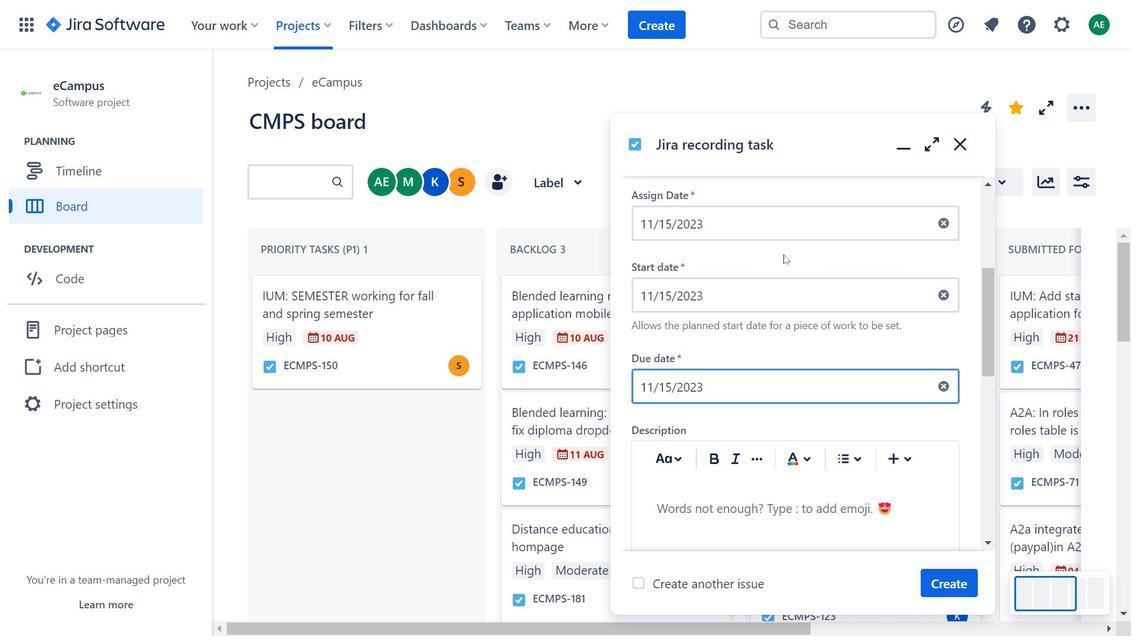 
Action: Mouse pressed left at (783, 254)
Screenshot: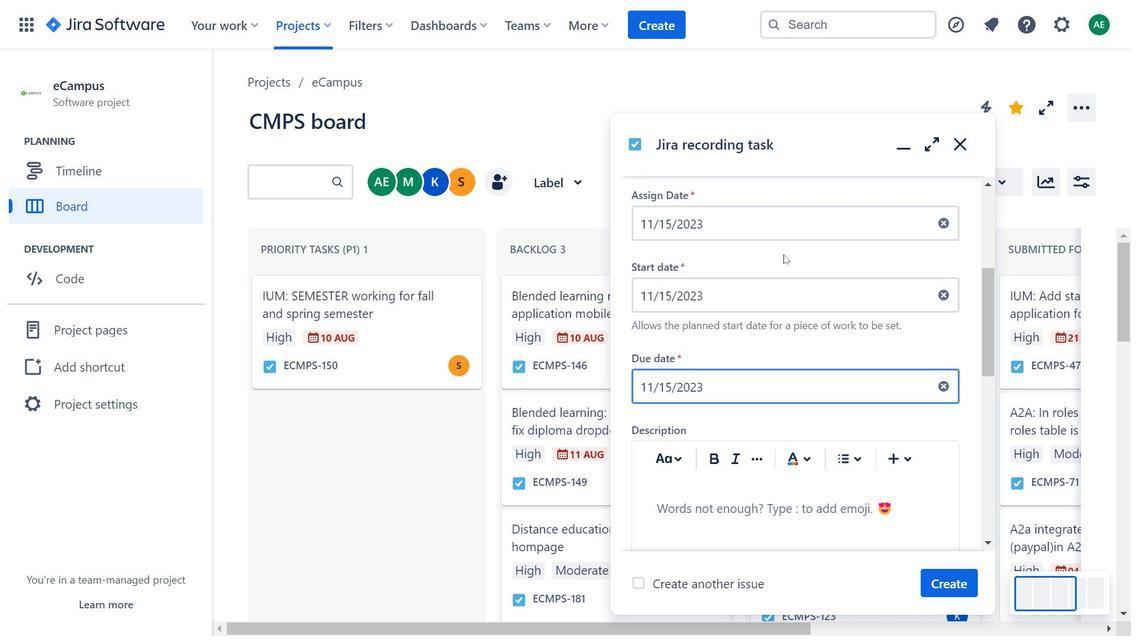 
Action: Mouse pressed left at (783, 254)
Screenshot: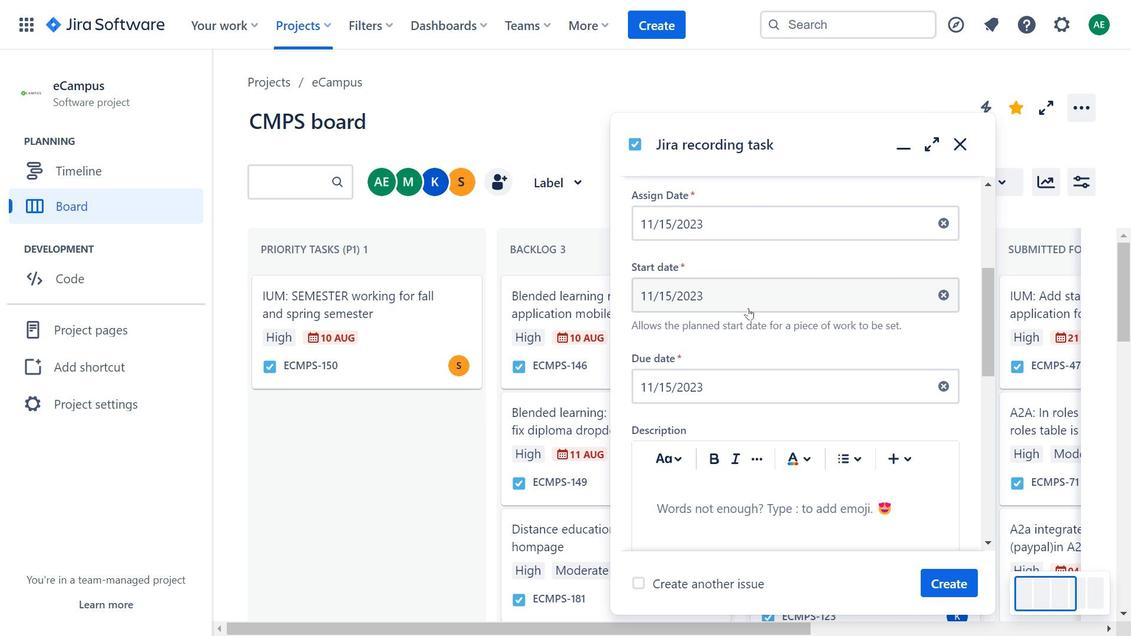 
Action: Mouse moved to (748, 308)
Screenshot: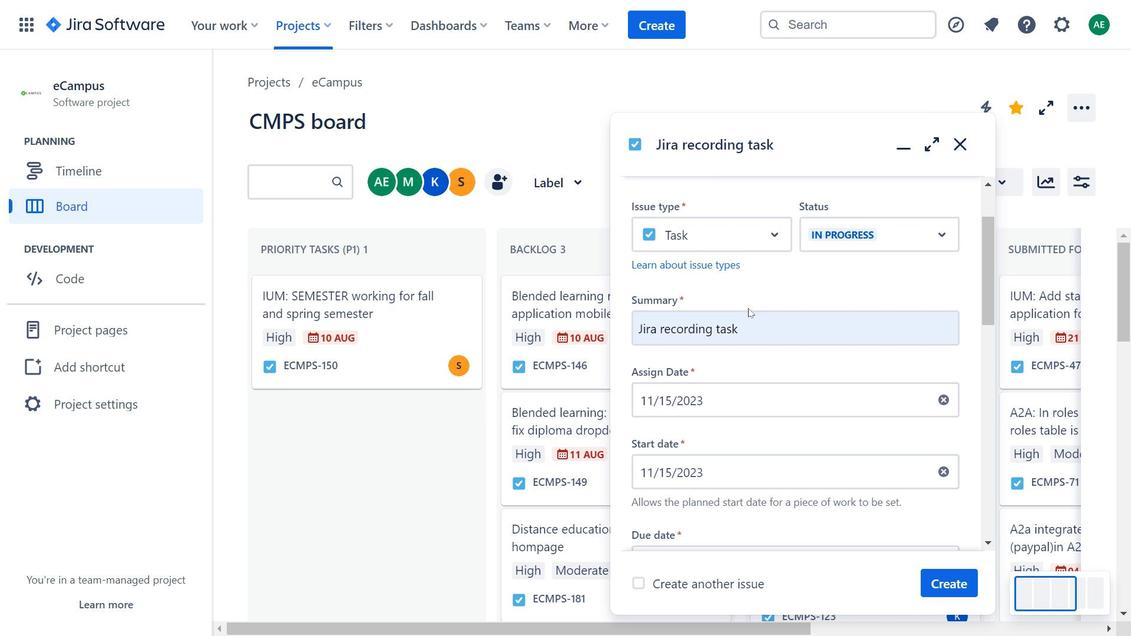
Action: Mouse scrolled (748, 308) with delta (0, 0)
Screenshot: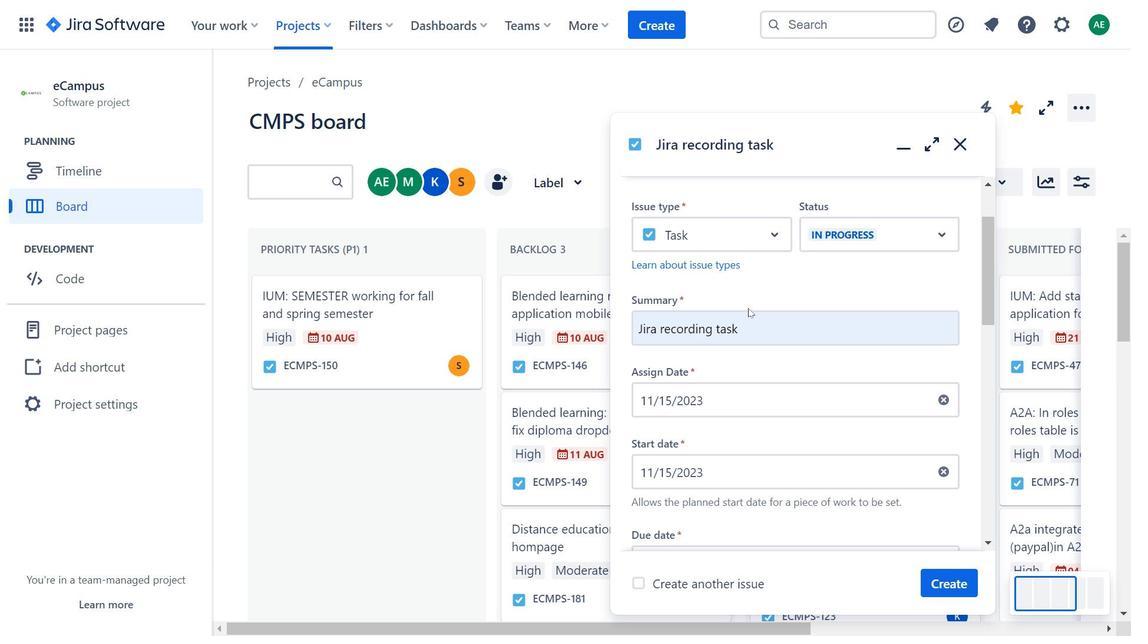 
Action: Mouse scrolled (748, 308) with delta (0, 0)
Screenshot: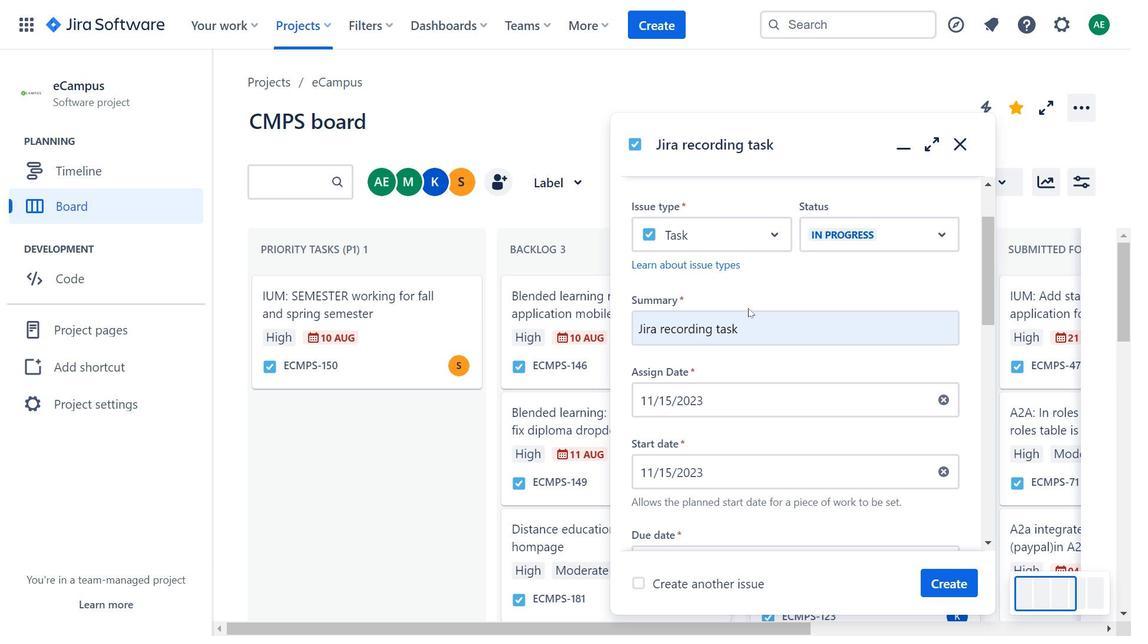 
Action: Mouse scrolled (748, 307) with delta (0, 0)
Screenshot: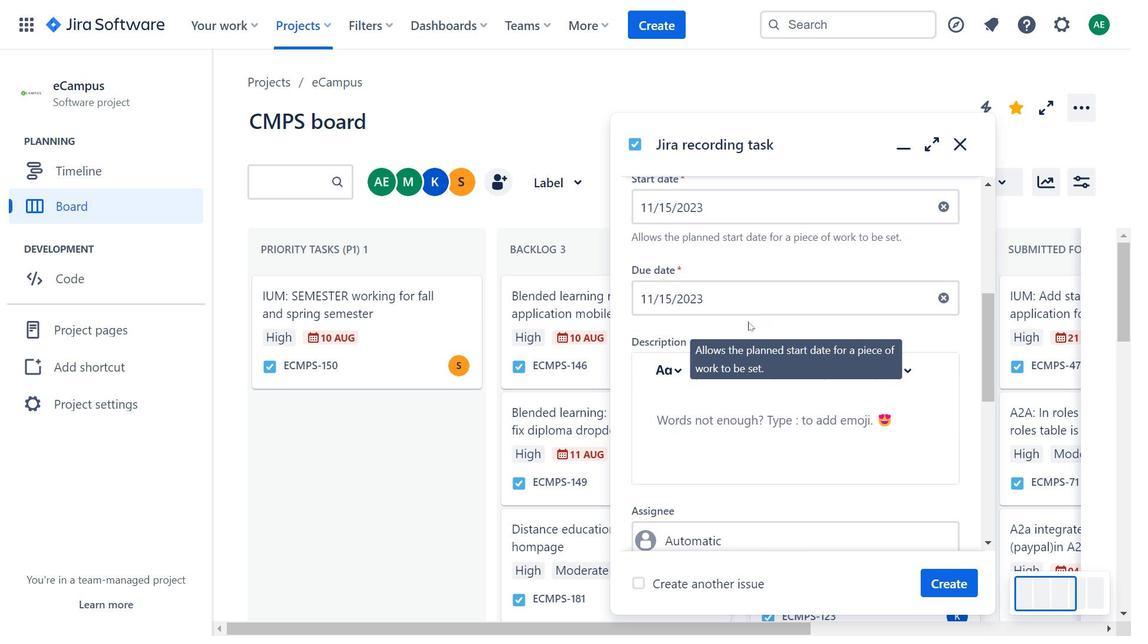 
Action: Mouse scrolled (748, 307) with delta (0, 0)
Screenshot: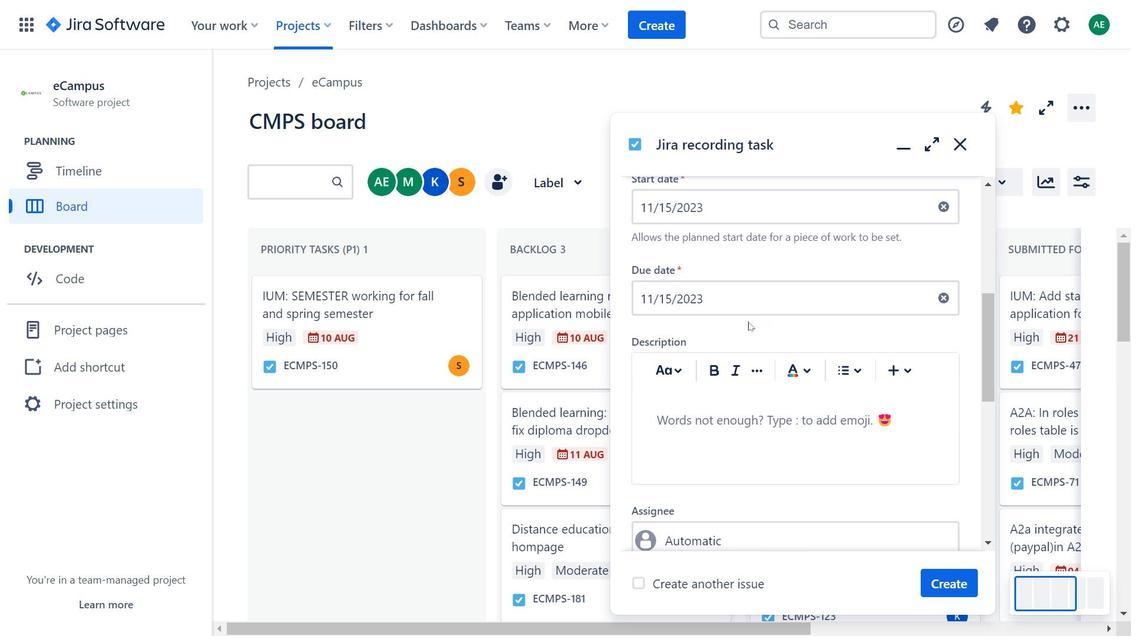 
Action: Mouse moved to (748, 320)
Screenshot: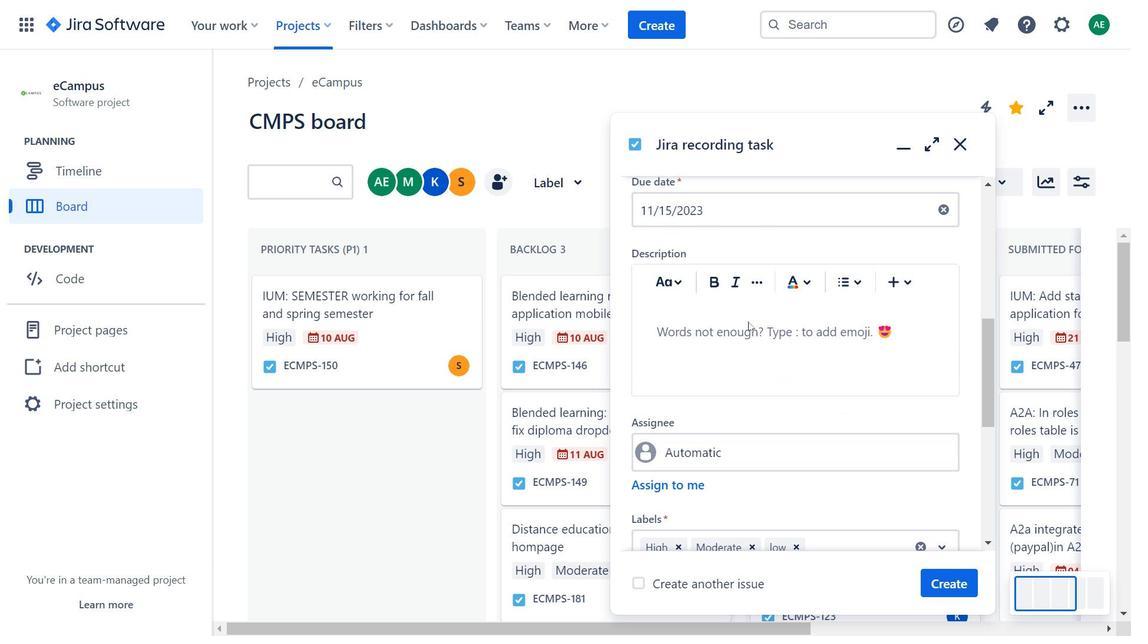 
Action: Mouse scrolled (748, 319) with delta (0, 0)
Screenshot: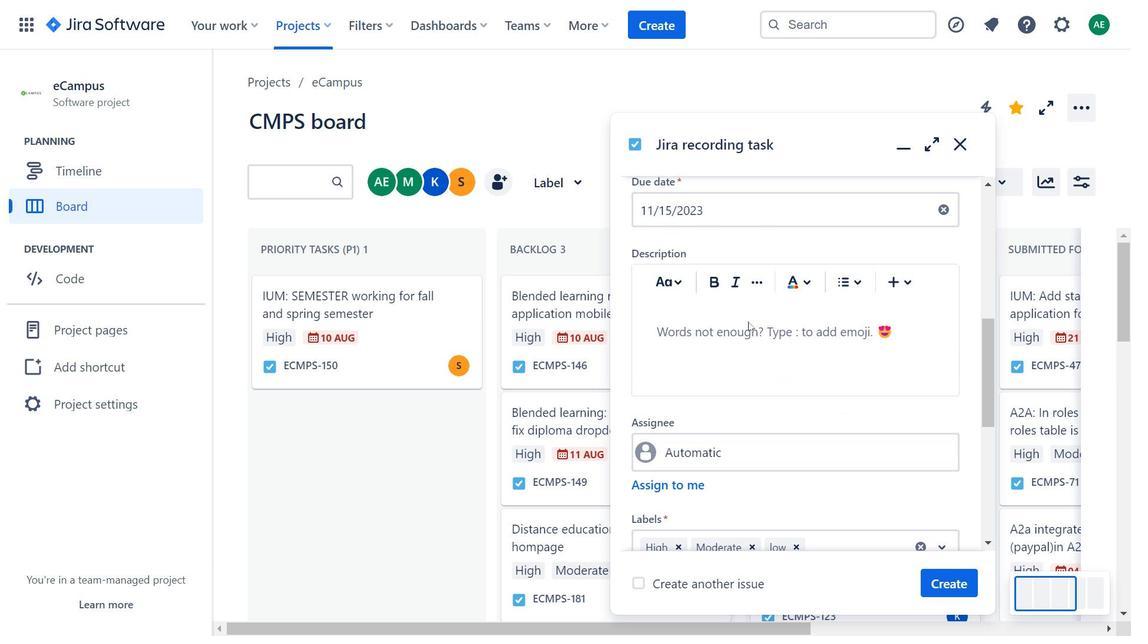 
Action: Mouse moved to (748, 321)
Screenshot: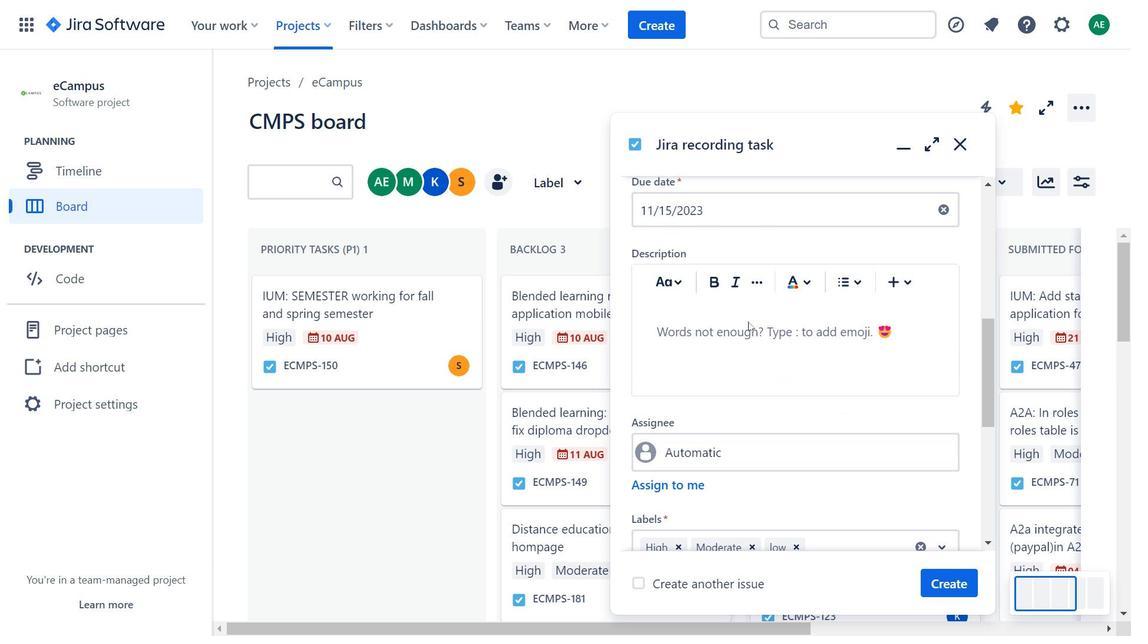 
Action: Mouse scrolled (748, 321) with delta (0, 0)
Screenshot: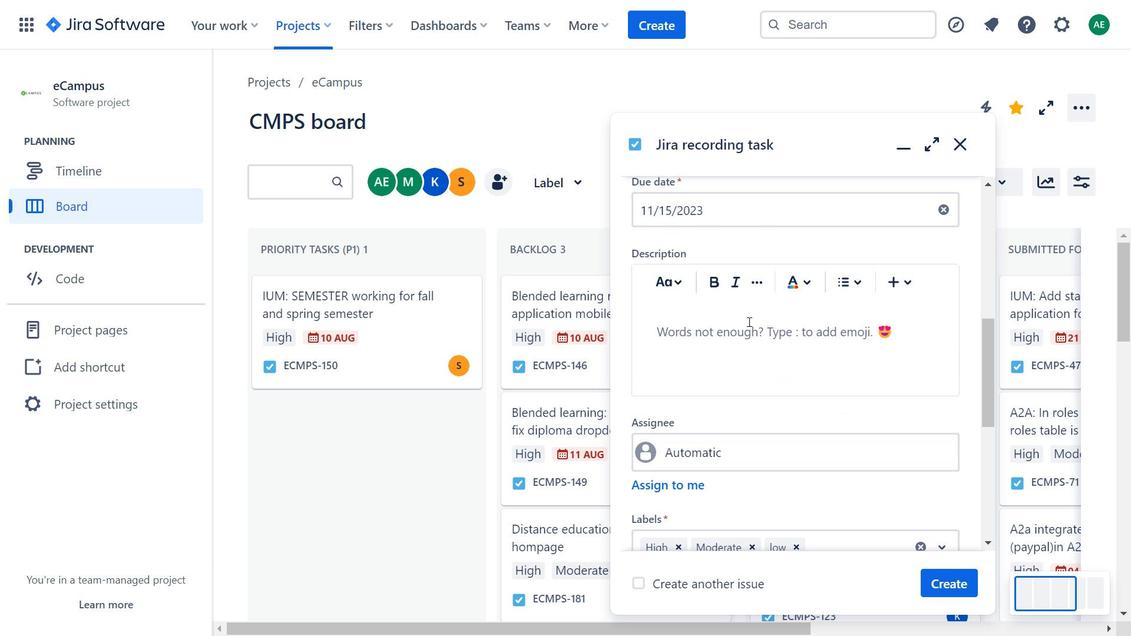 
Action: Mouse moved to (804, 390)
Screenshot: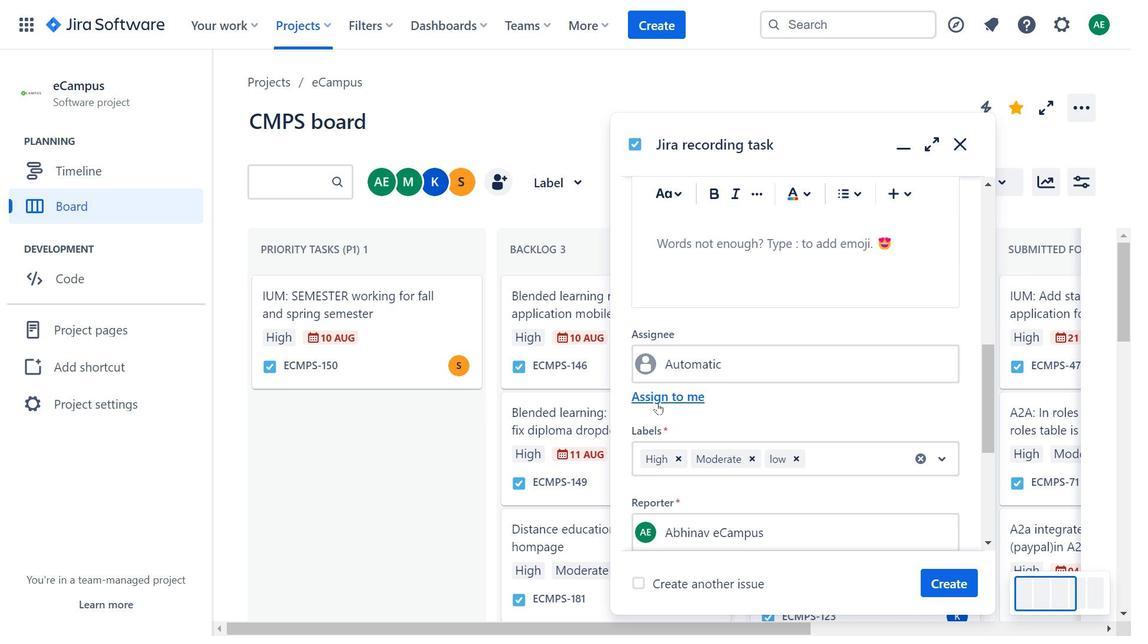 
Action: Mouse scrolled (804, 390) with delta (0, 0)
Screenshot: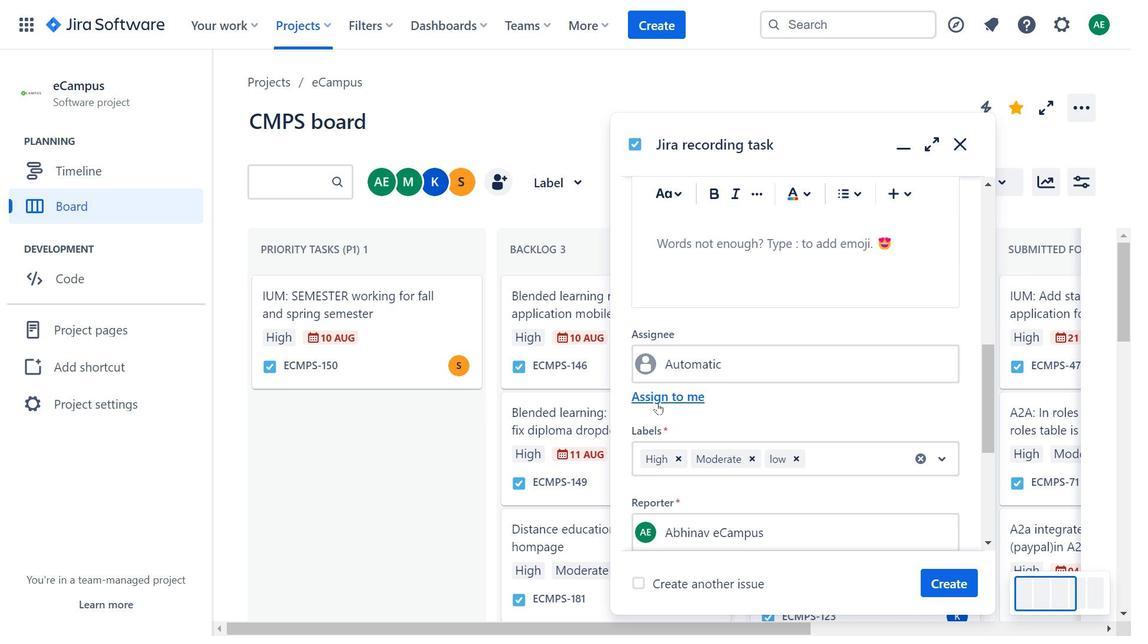 
Action: Mouse moved to (657, 403)
Screenshot: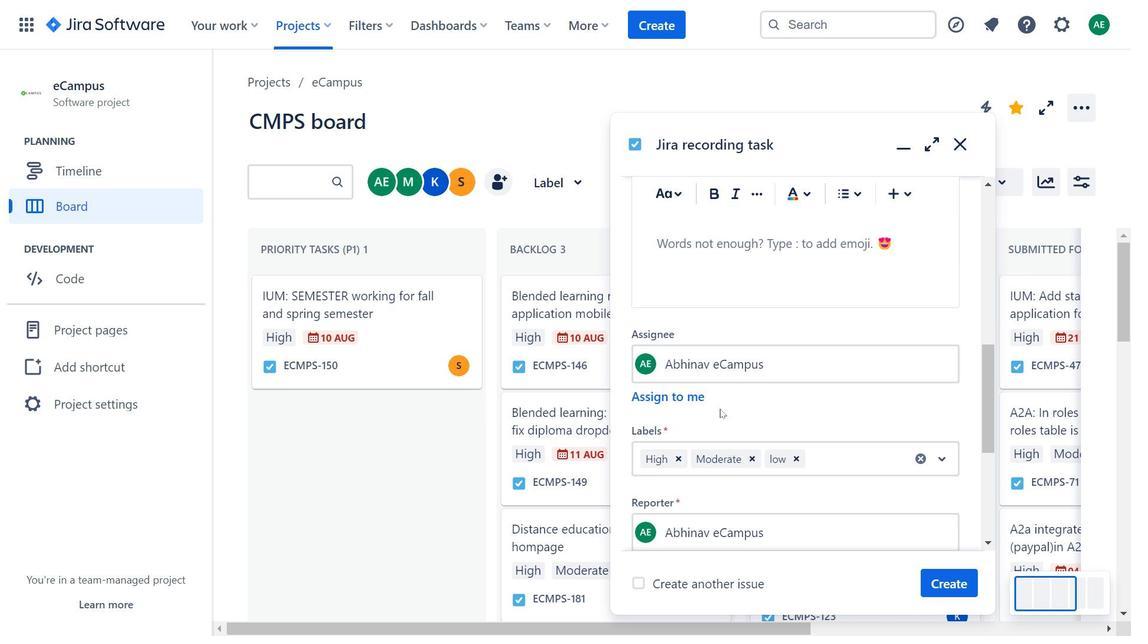 
Action: Mouse pressed left at (657, 403)
Screenshot: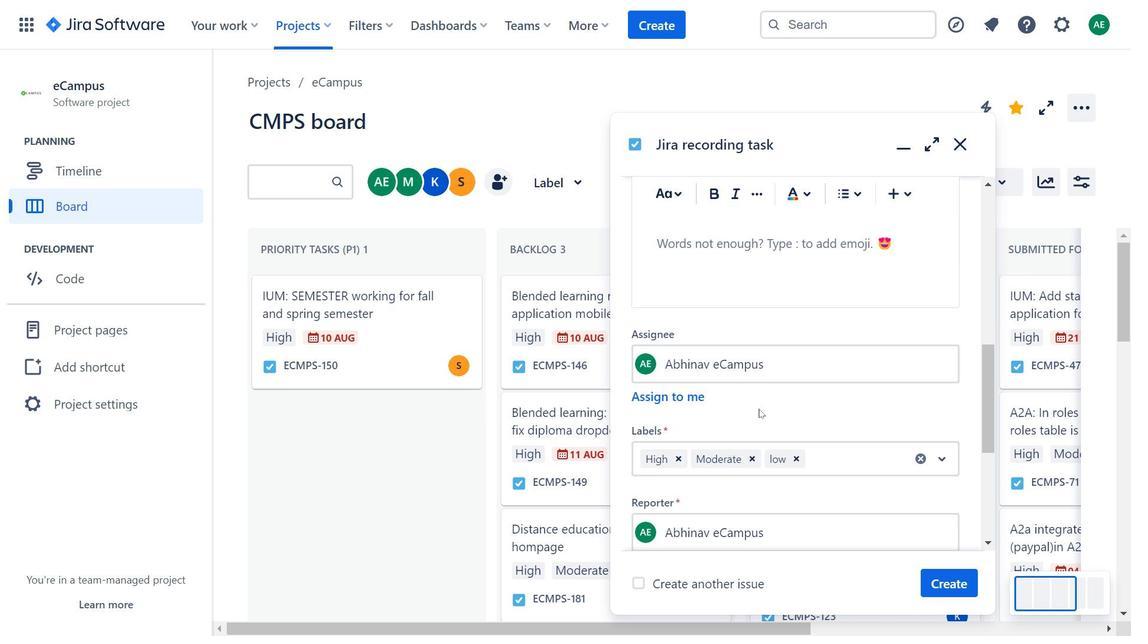 
Action: Mouse moved to (746, 384)
Screenshot: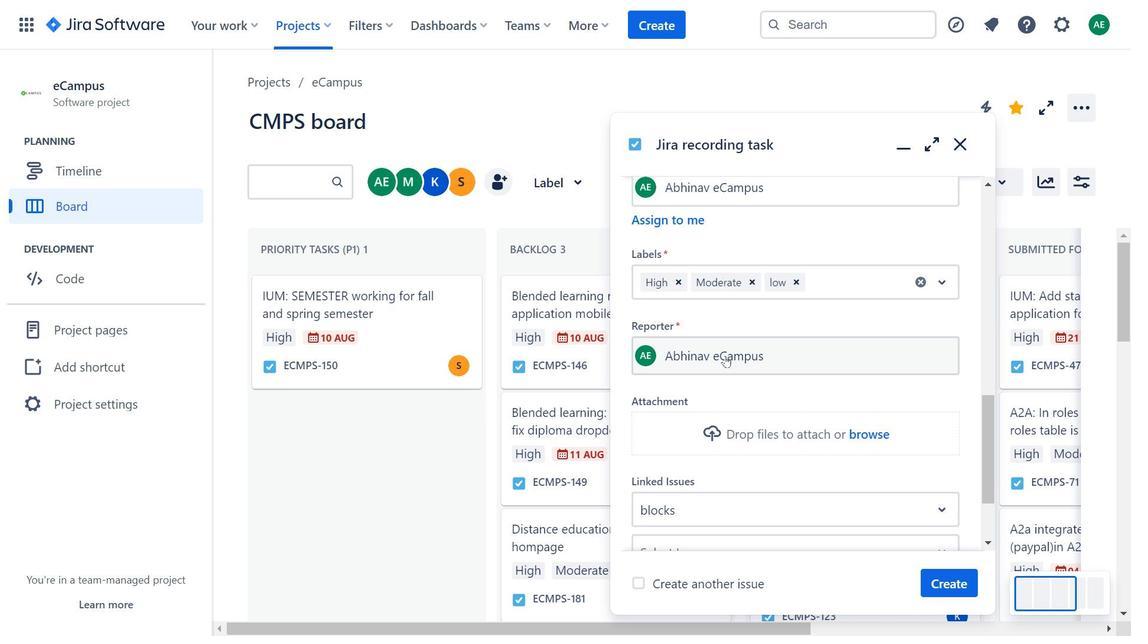 
Action: Mouse scrolled (746, 384) with delta (0, 0)
Screenshot: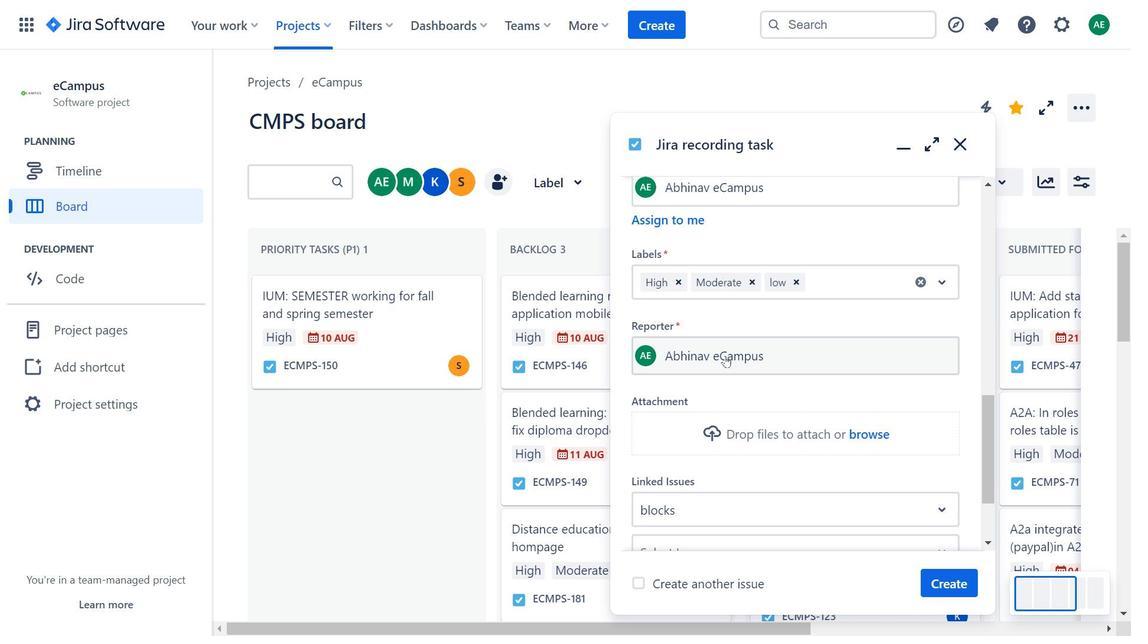 
Action: Mouse moved to (747, 388)
Screenshot: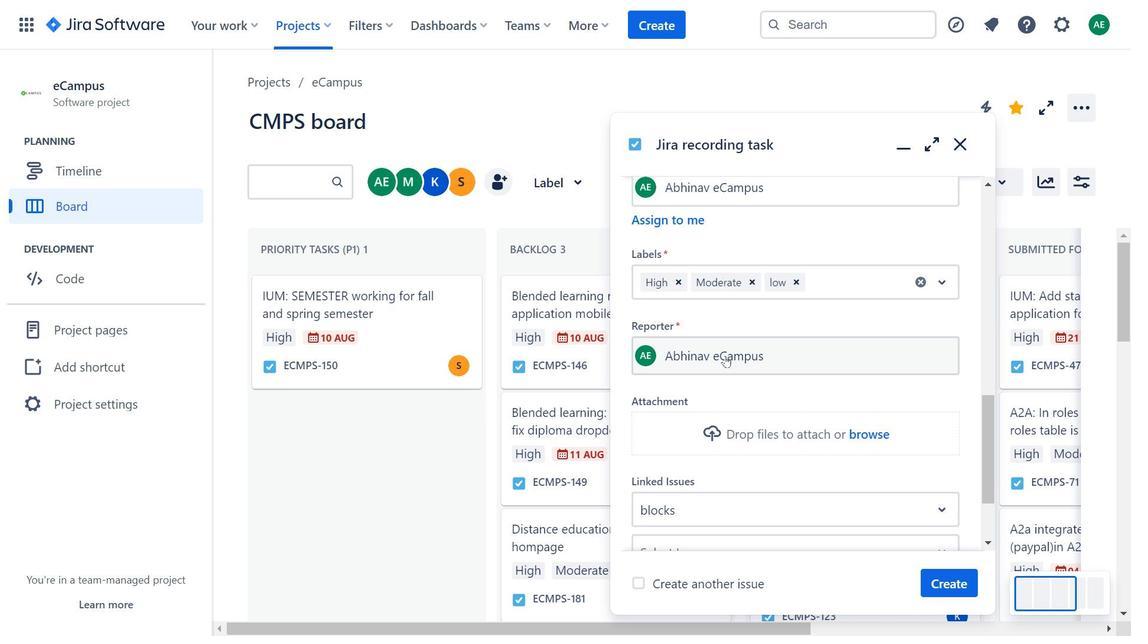 
Action: Mouse scrolled (747, 388) with delta (0, 0)
Screenshot: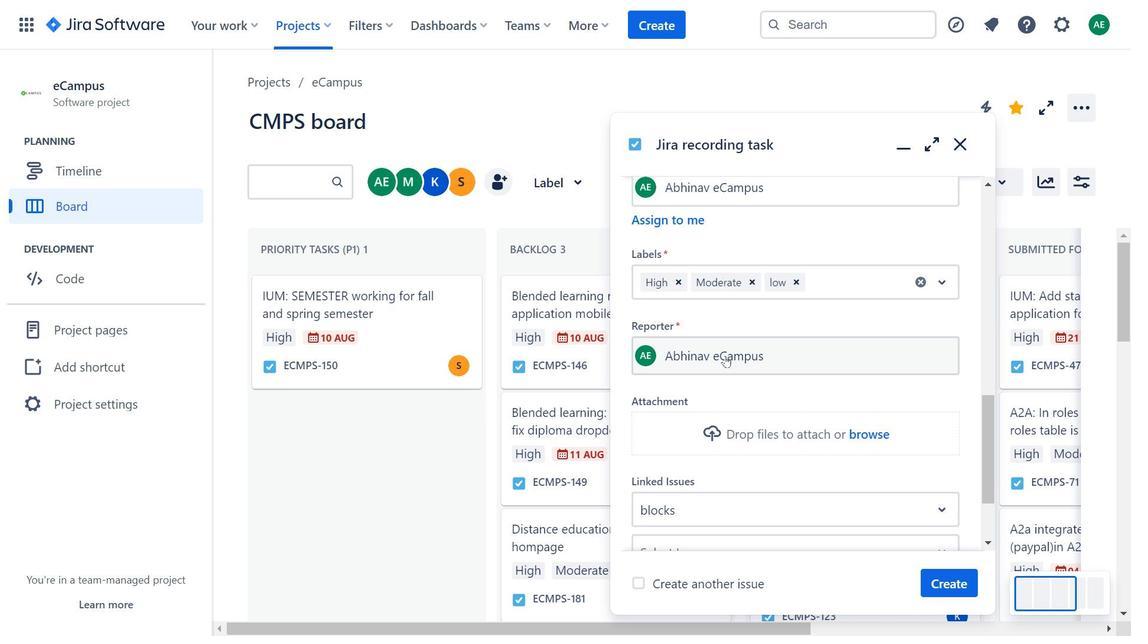 
Action: Mouse moved to (725, 355)
Screenshot: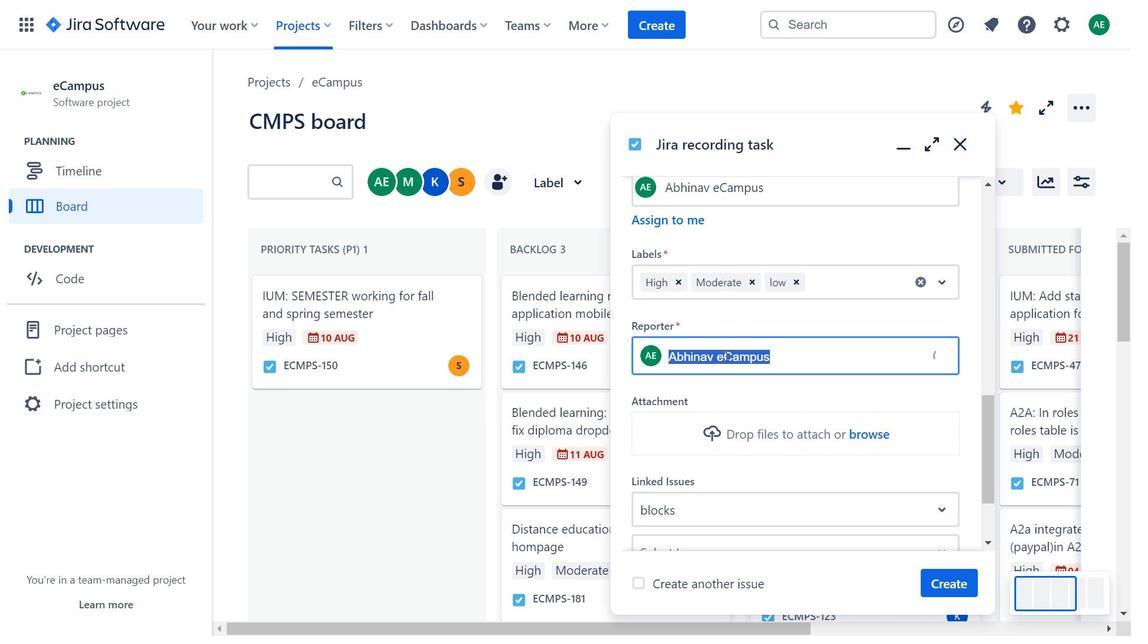 
Action: Mouse pressed left at (725, 355)
Screenshot: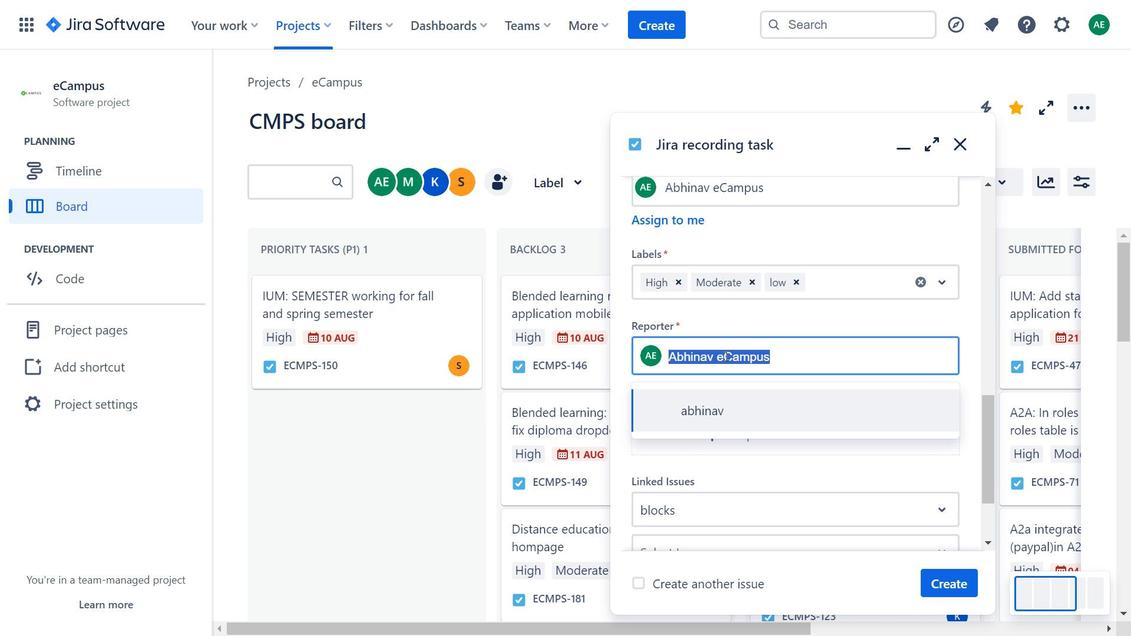 
Action: Mouse moved to (728, 355)
Screenshot: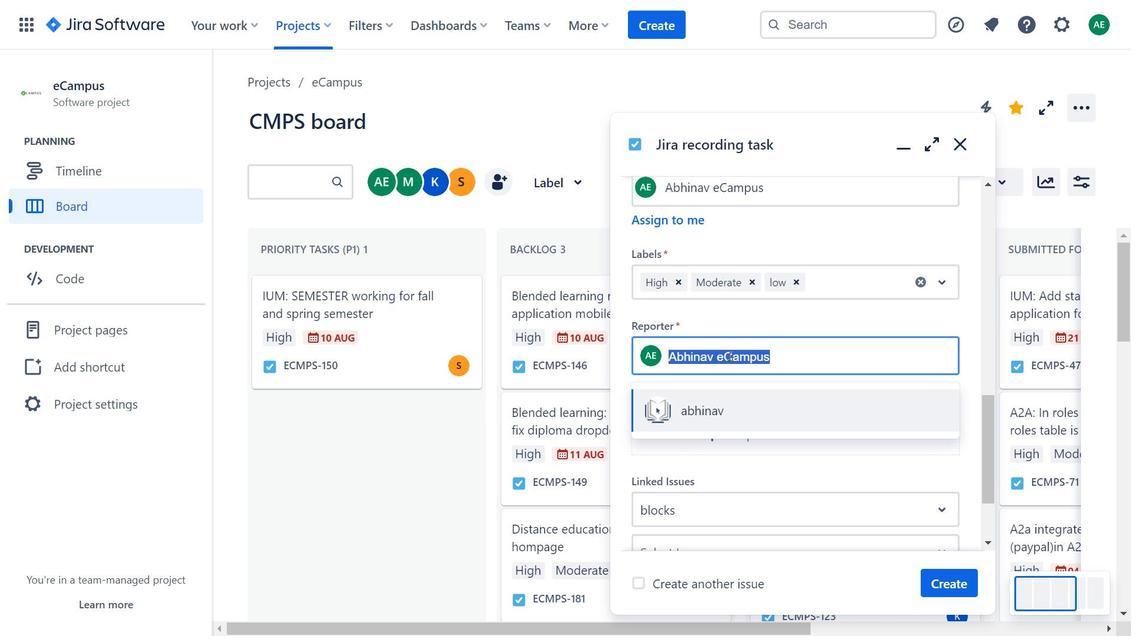 
Action: Key pressed anj
Screenshot: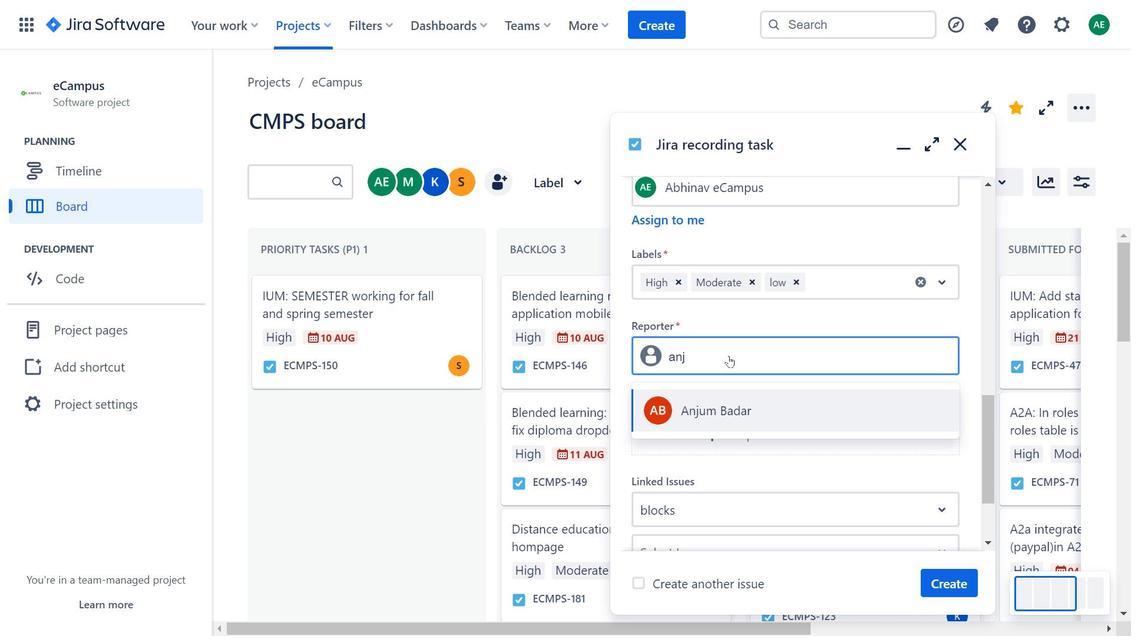 
Action: Mouse moved to (754, 403)
Screenshot: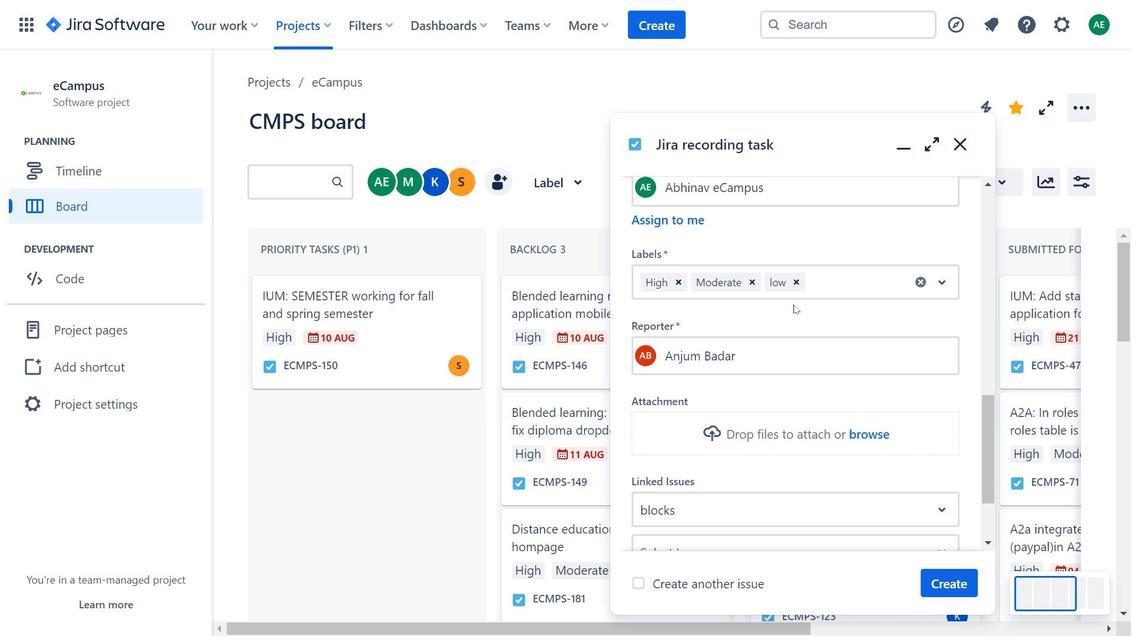 
Action: Mouse pressed left at (754, 403)
Screenshot: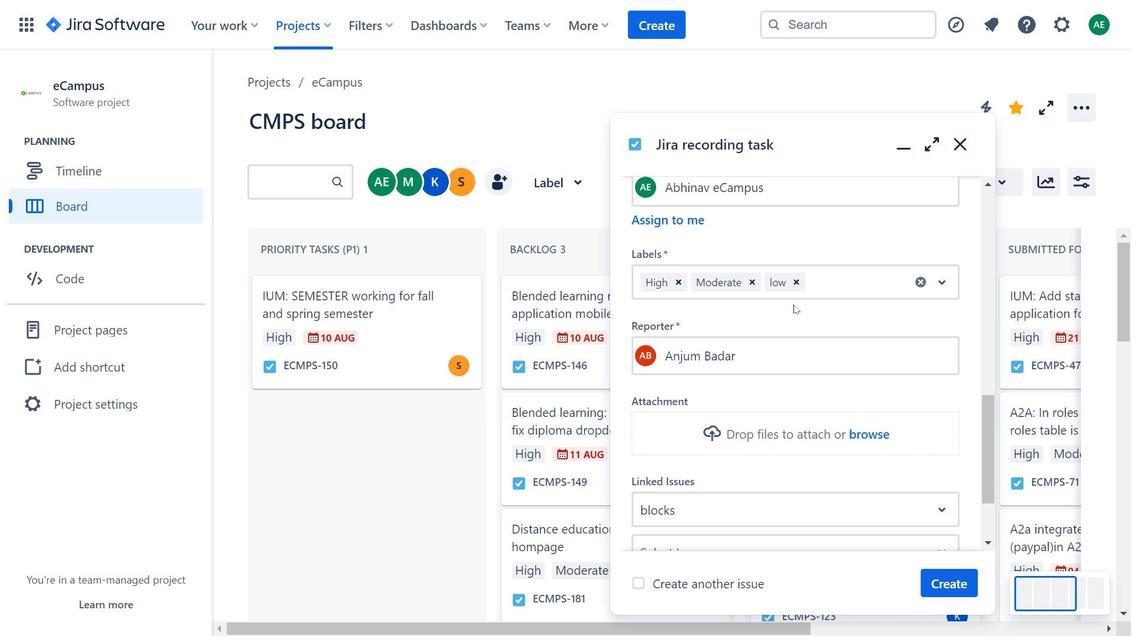 
Action: Mouse moved to (793, 304)
Screenshot: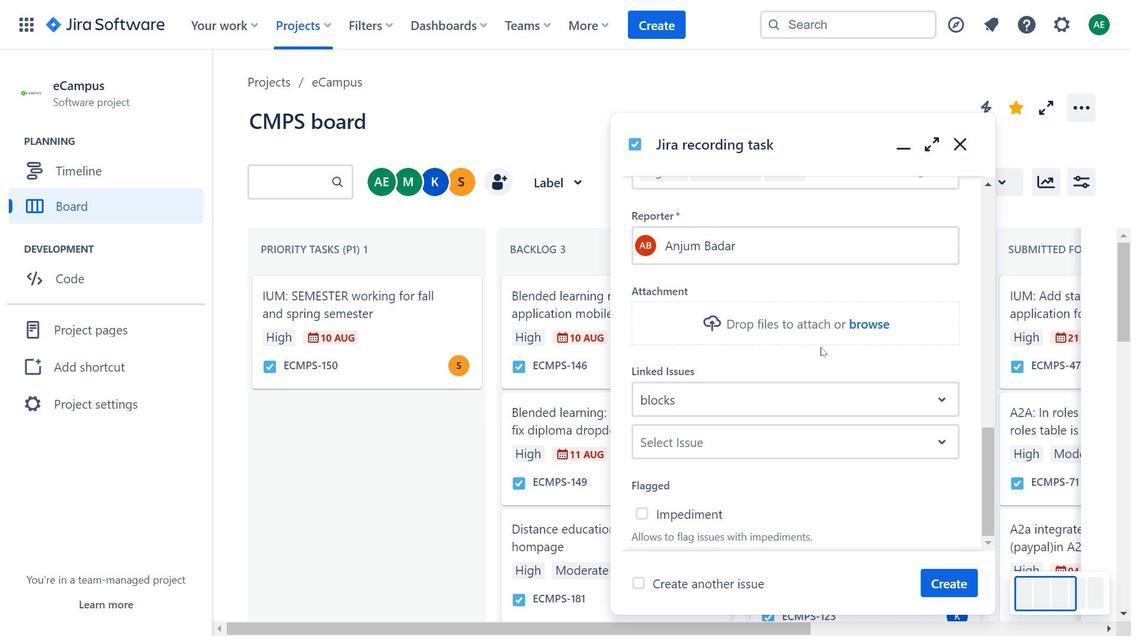 
Action: Mouse scrolled (793, 304) with delta (0, 0)
Screenshot: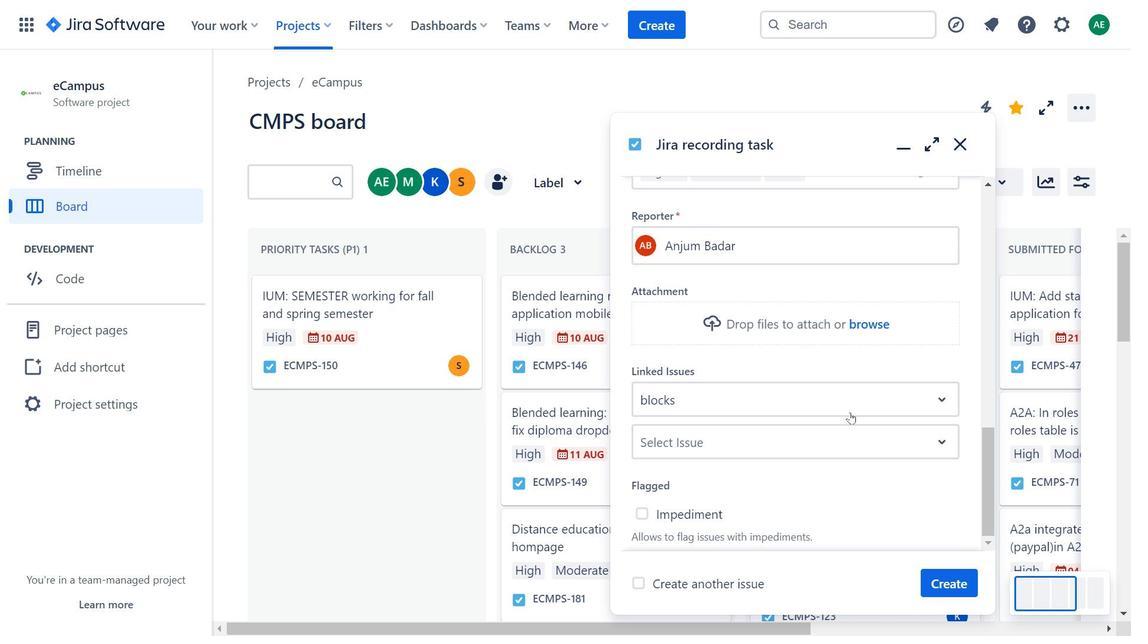 
Action: Mouse scrolled (793, 304) with delta (0, 0)
Screenshot: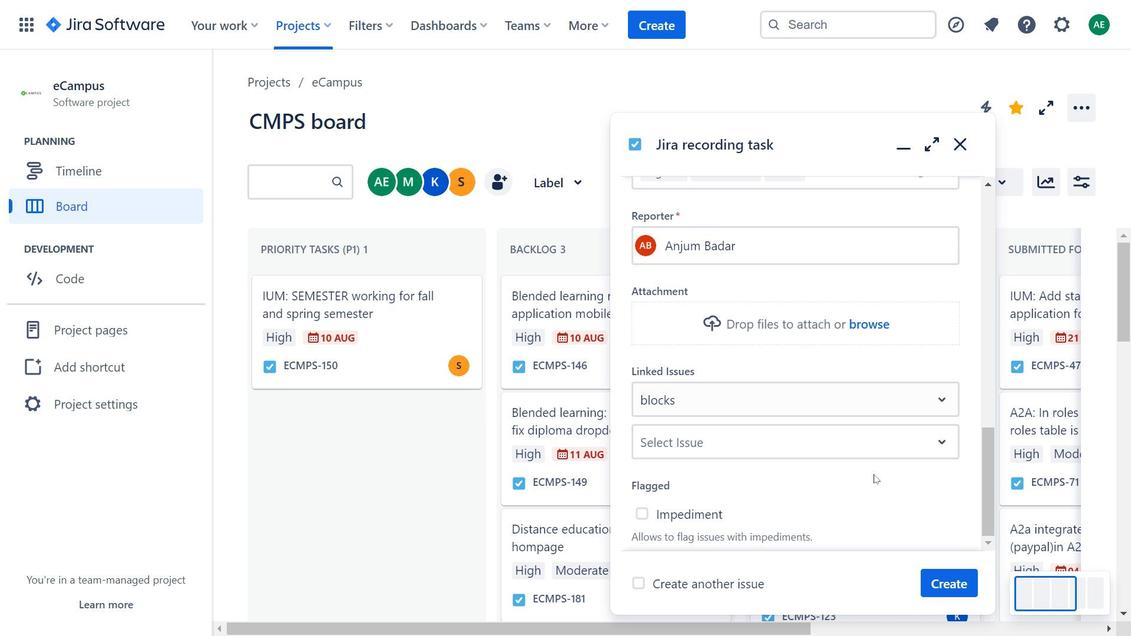 
Action: Mouse moved to (813, 334)
Screenshot: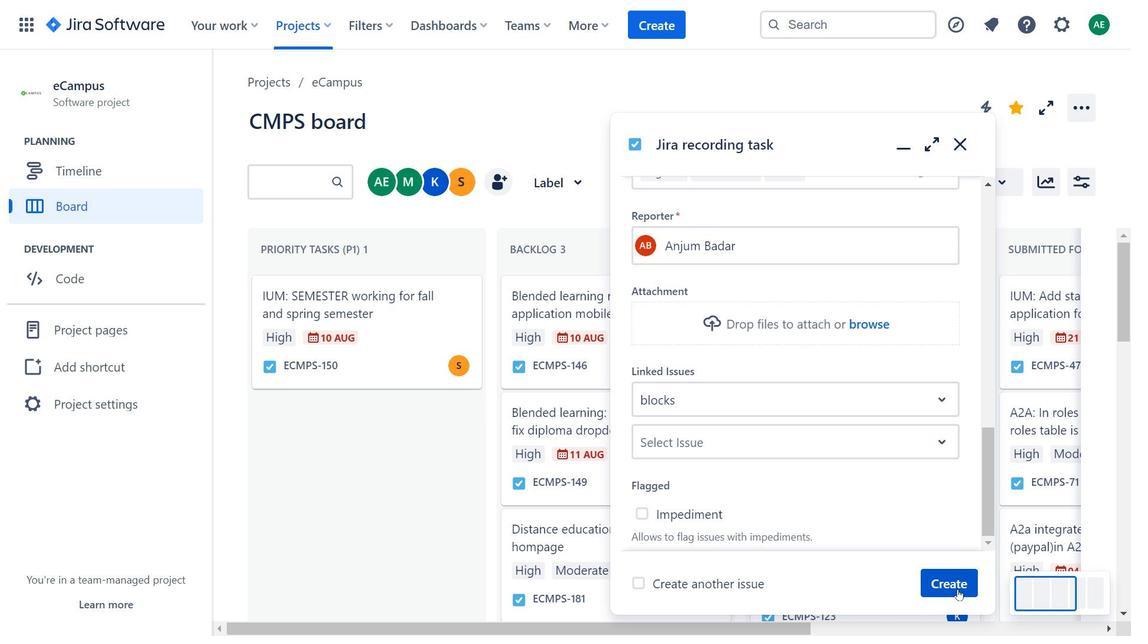 
Action: Mouse scrolled (813, 334) with delta (0, 0)
Screenshot: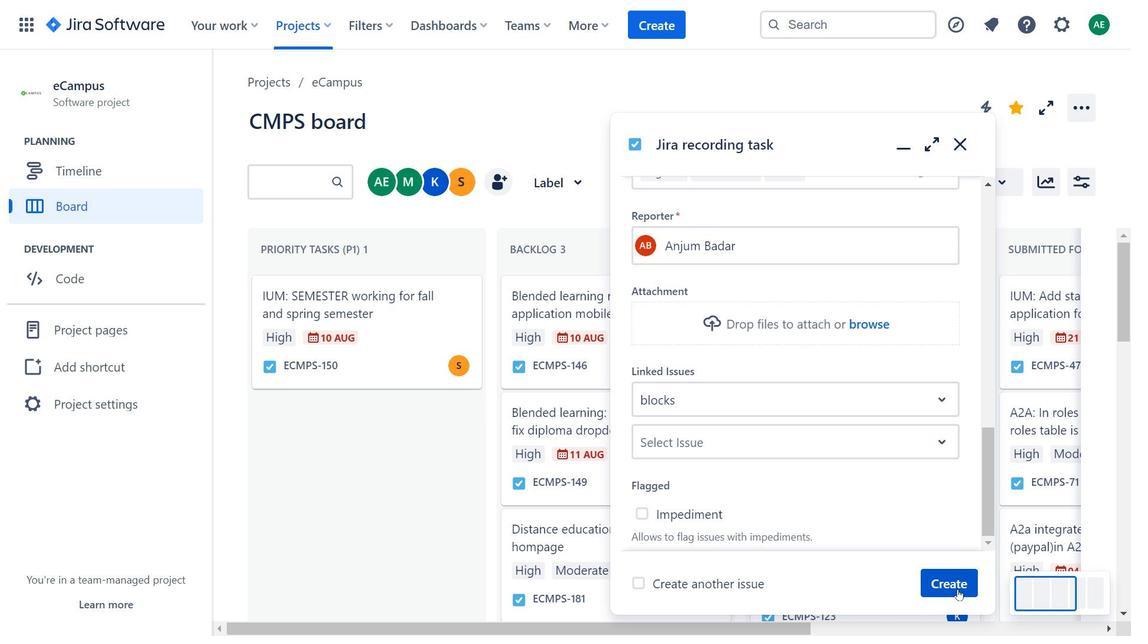 
Action: Mouse moved to (814, 337)
Screenshot: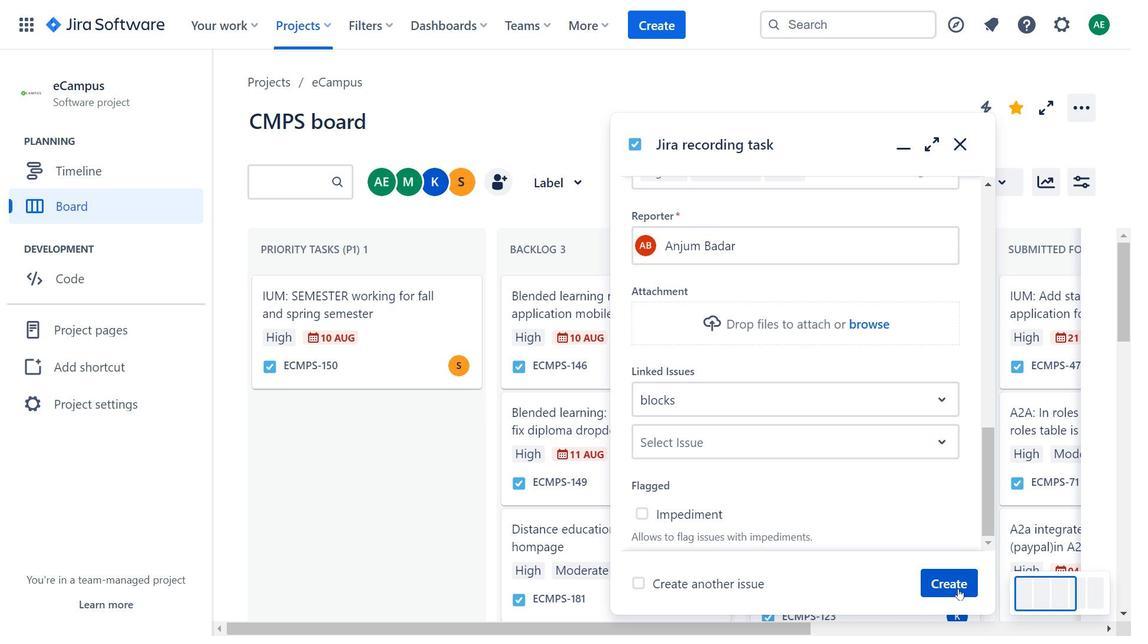 
Action: Mouse scrolled (814, 336) with delta (0, 0)
Screenshot: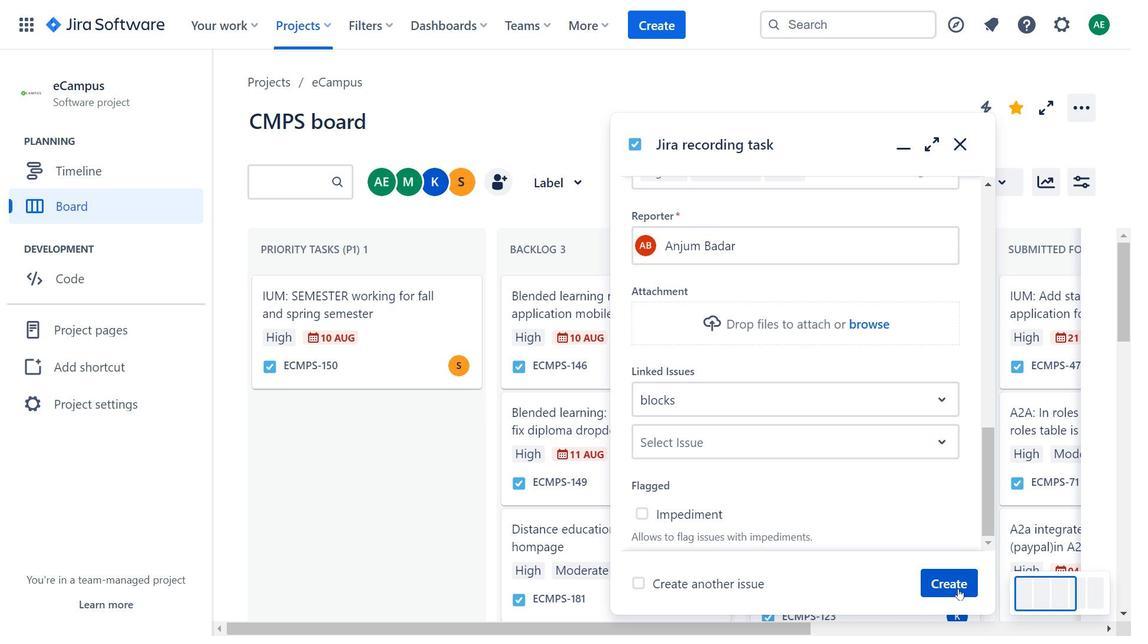 
Action: Mouse moved to (817, 339)
Screenshot: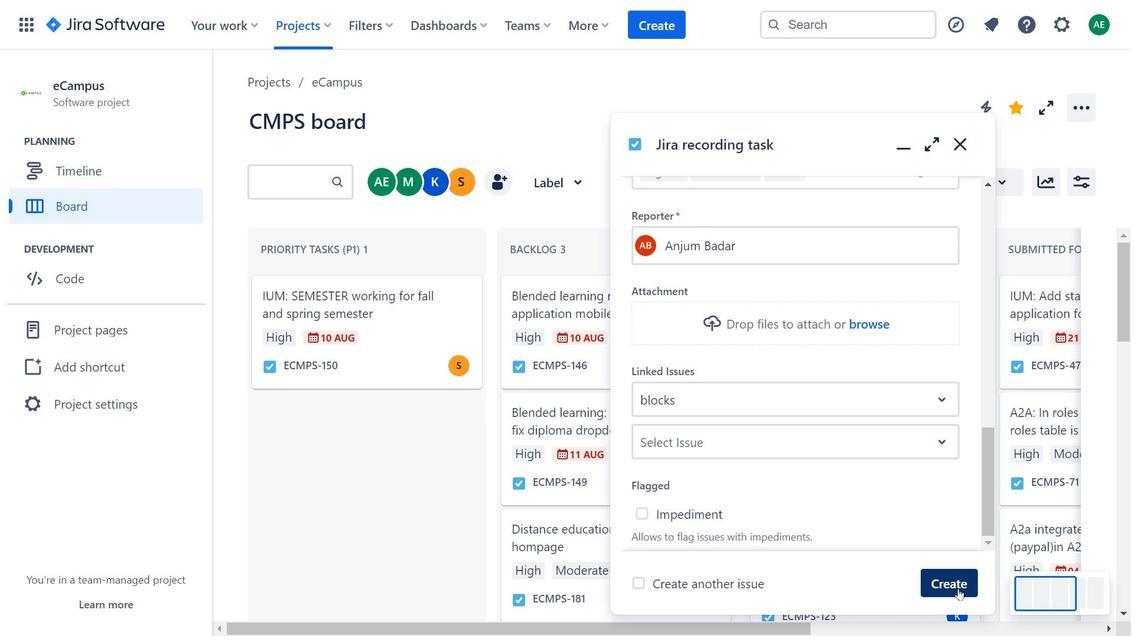 
Action: Mouse scrolled (817, 339) with delta (0, 0)
Screenshot: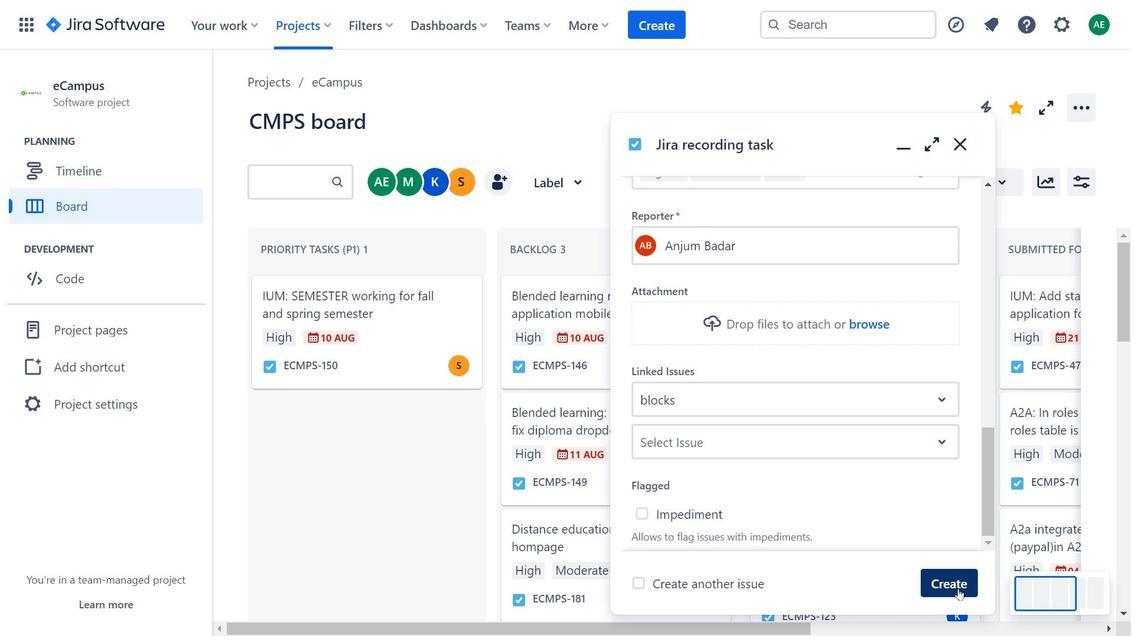 
Action: Mouse moved to (959, 588)
Screenshot: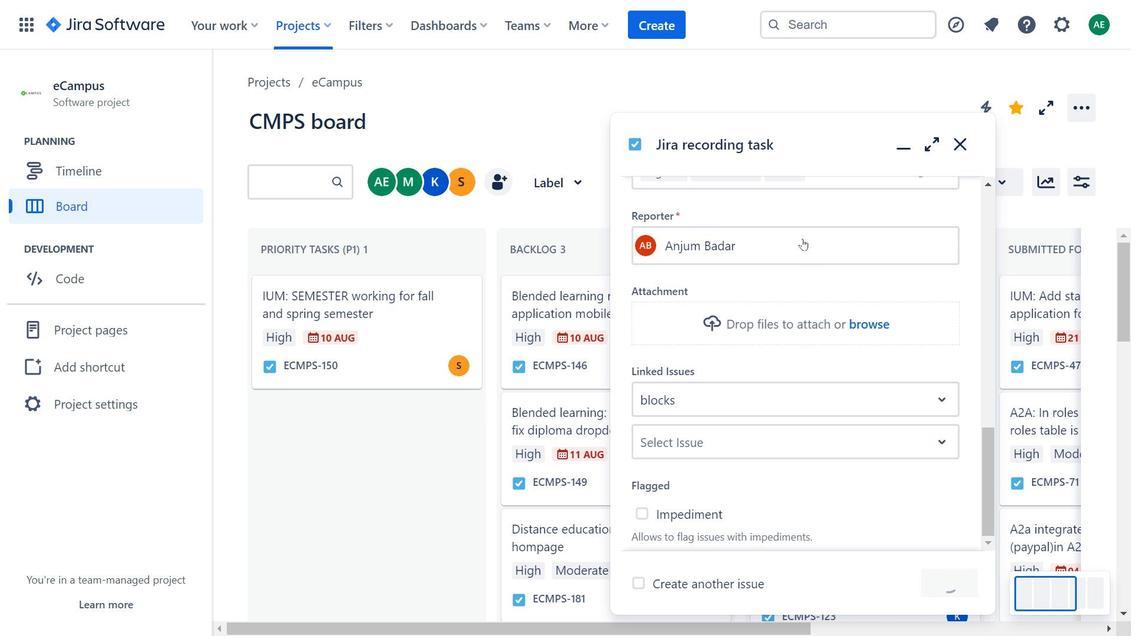 
Action: Mouse pressed left at (959, 588)
Screenshot: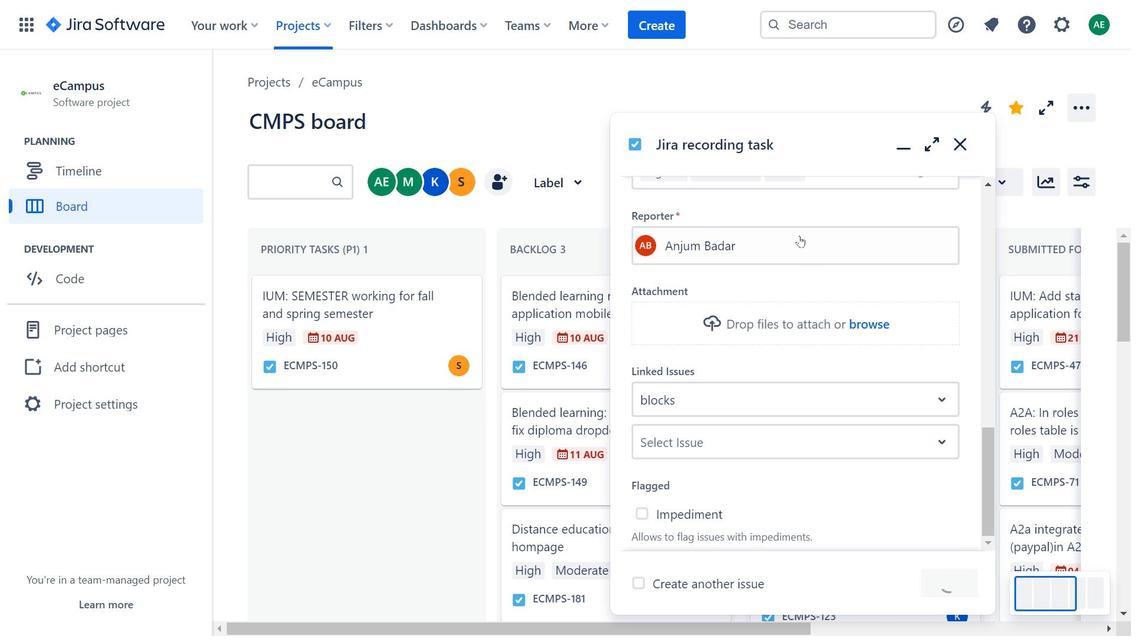 
Action: Mouse moved to (146, 571)
Screenshot: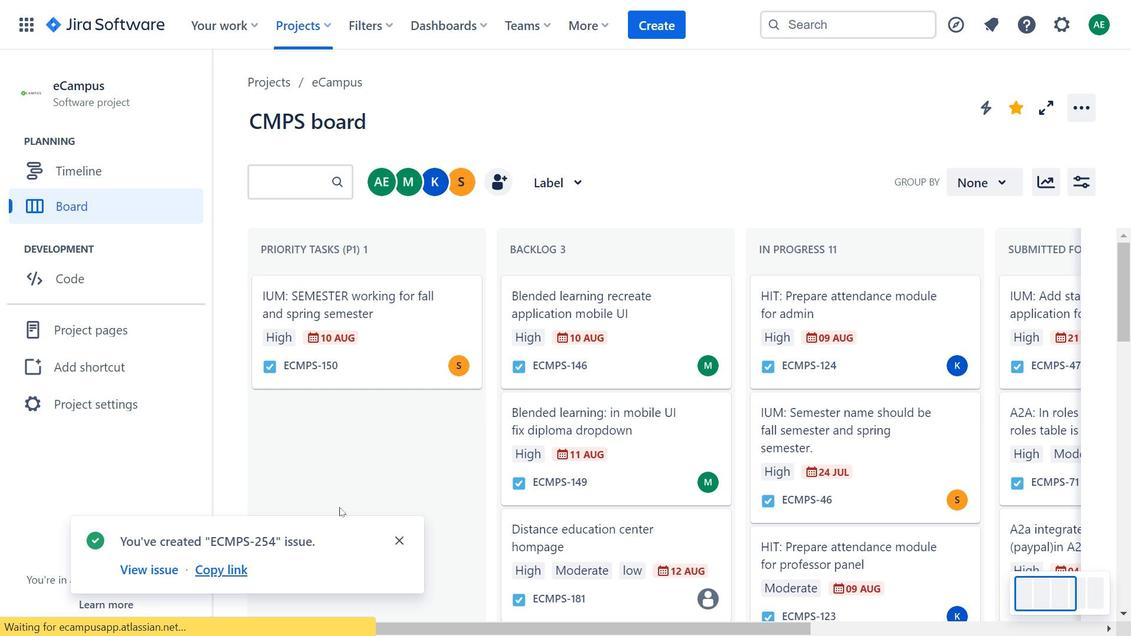 
Action: Mouse pressed left at (146, 571)
Screenshot: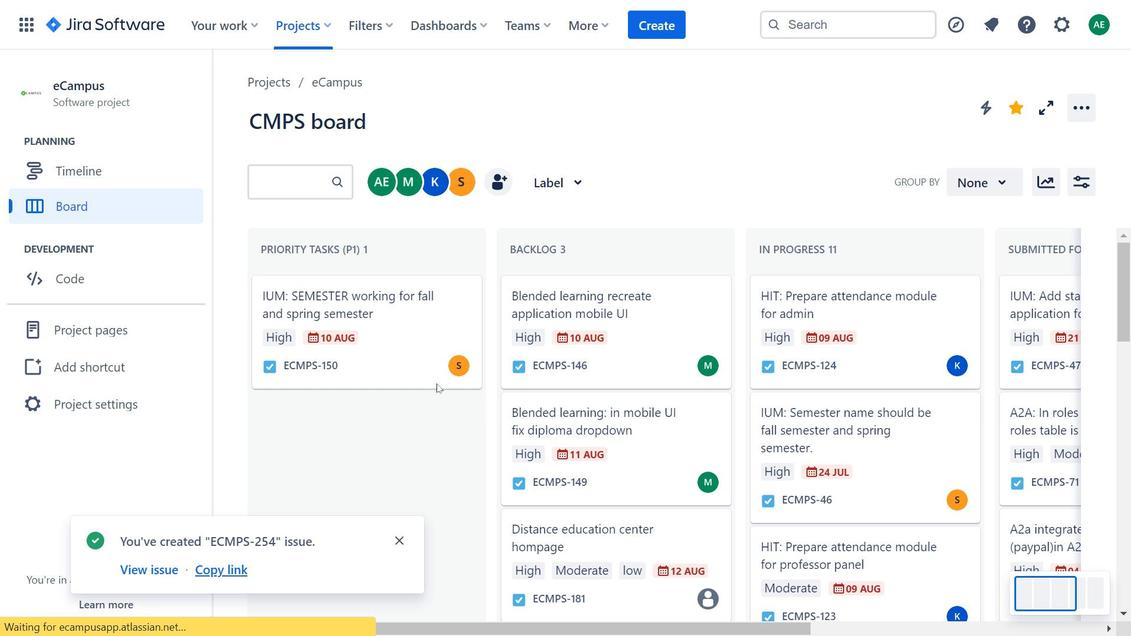 
Action: Mouse moved to (887, 69)
Screenshot: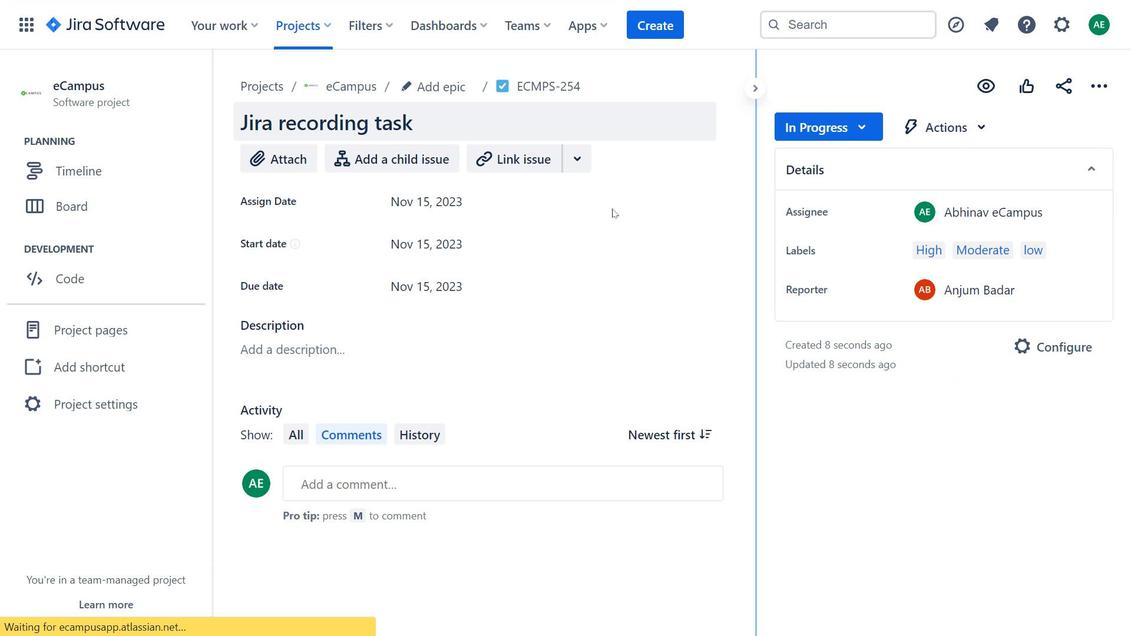 
Action: Mouse pressed left at (887, 69)
Screenshot: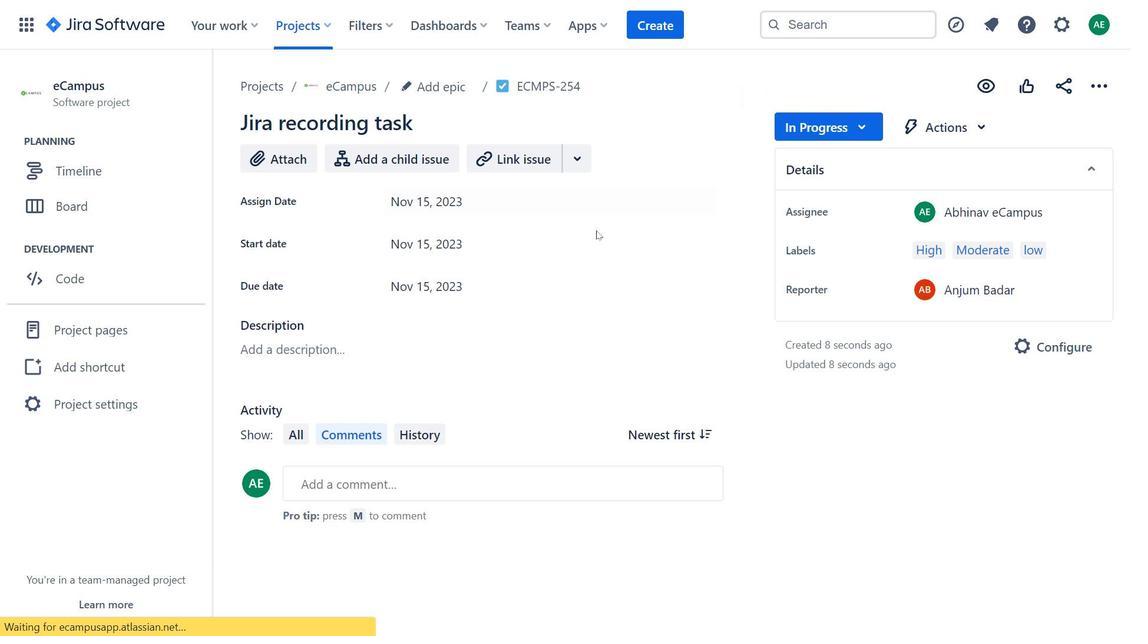 
Action: Mouse moved to (589, 157)
Screenshot: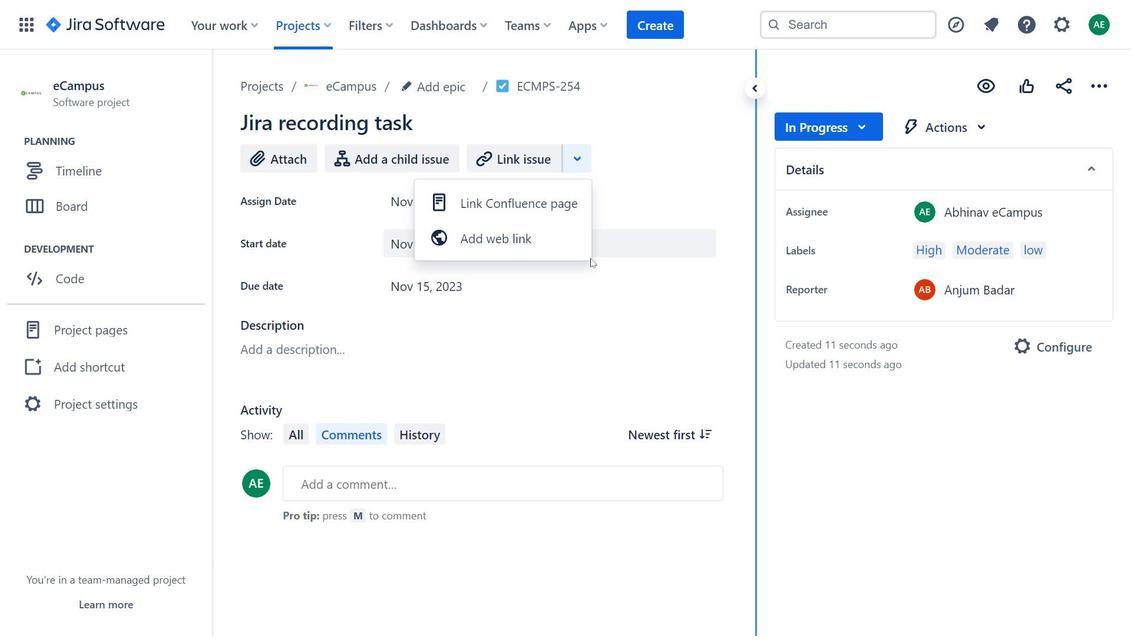 
Action: Mouse pressed left at (589, 157)
Screenshot: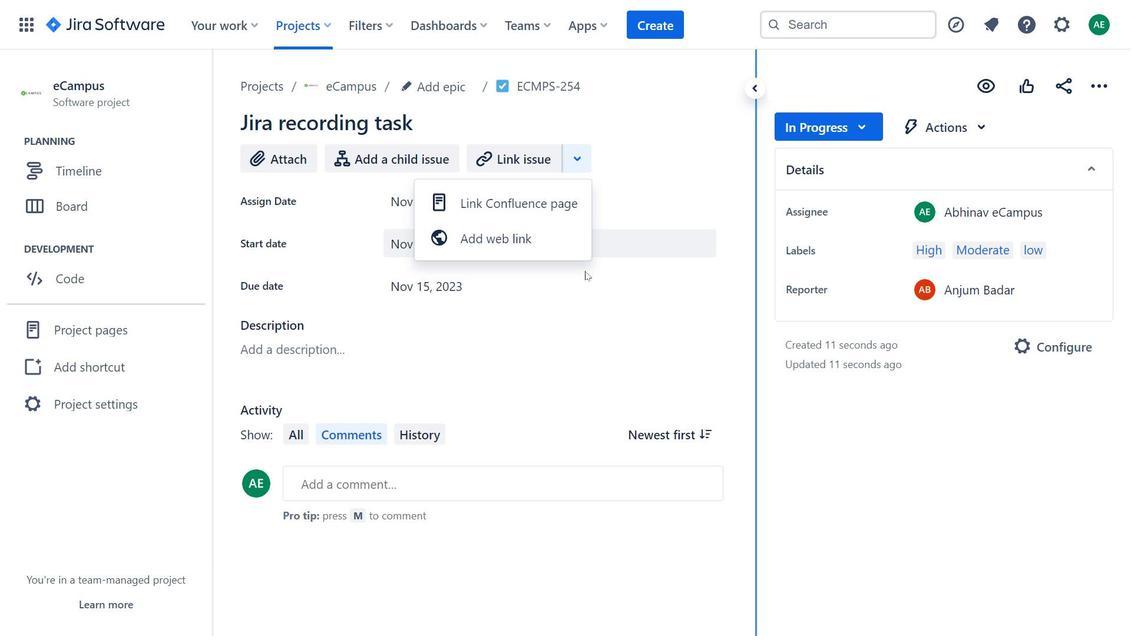 
Action: Mouse moved to (874, 133)
Screenshot: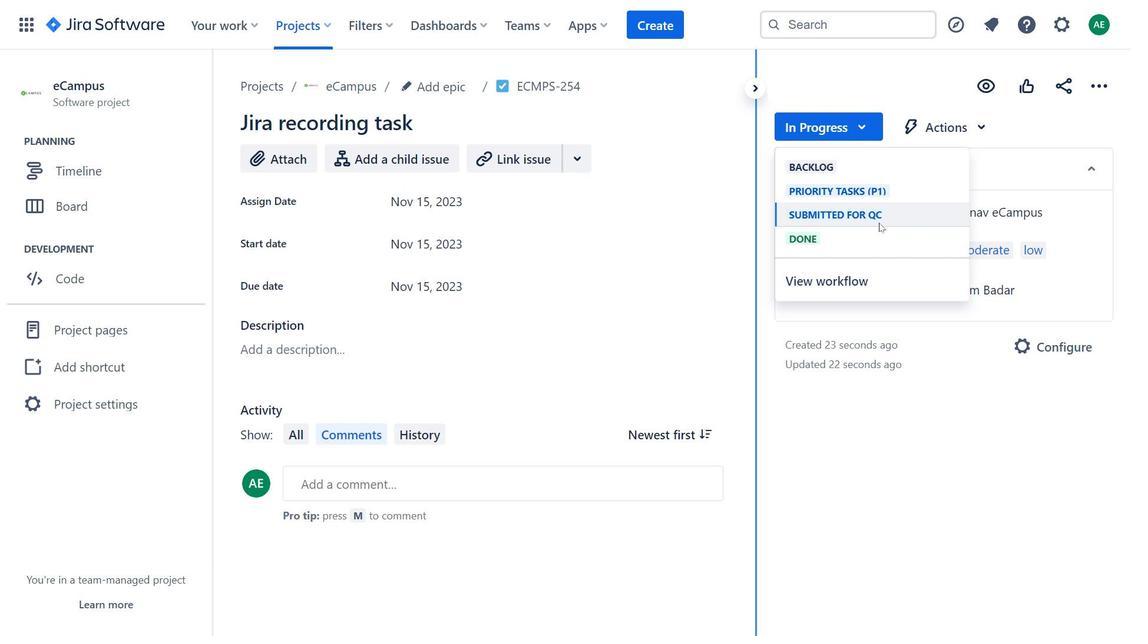 
Action: Mouse pressed left at (874, 133)
Screenshot: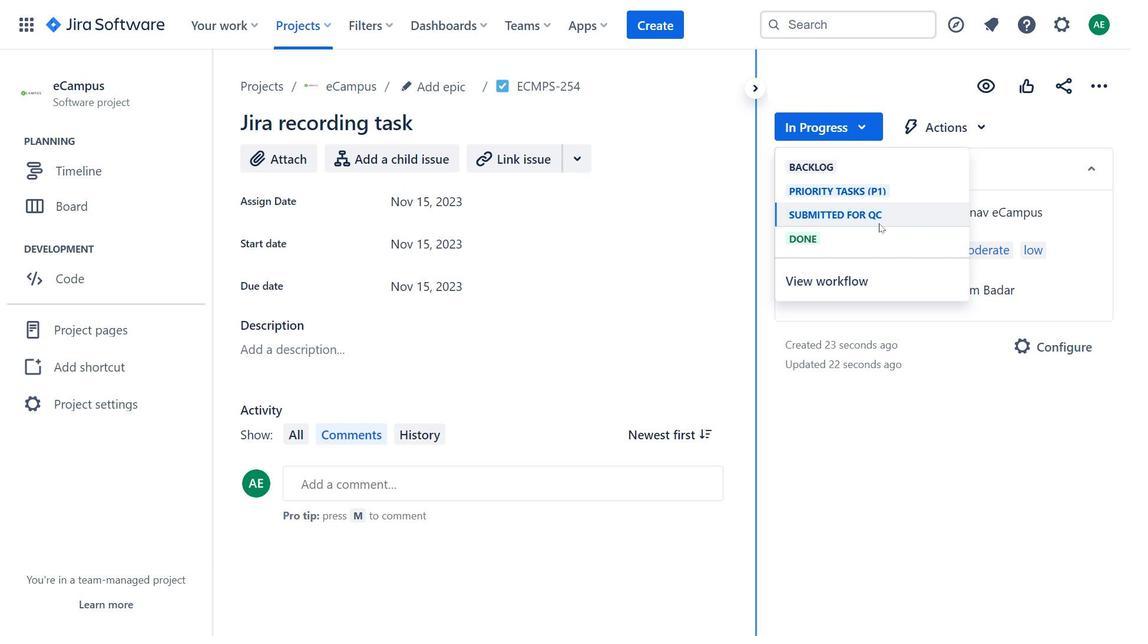 
Action: Mouse moved to (1093, 87)
Screenshot: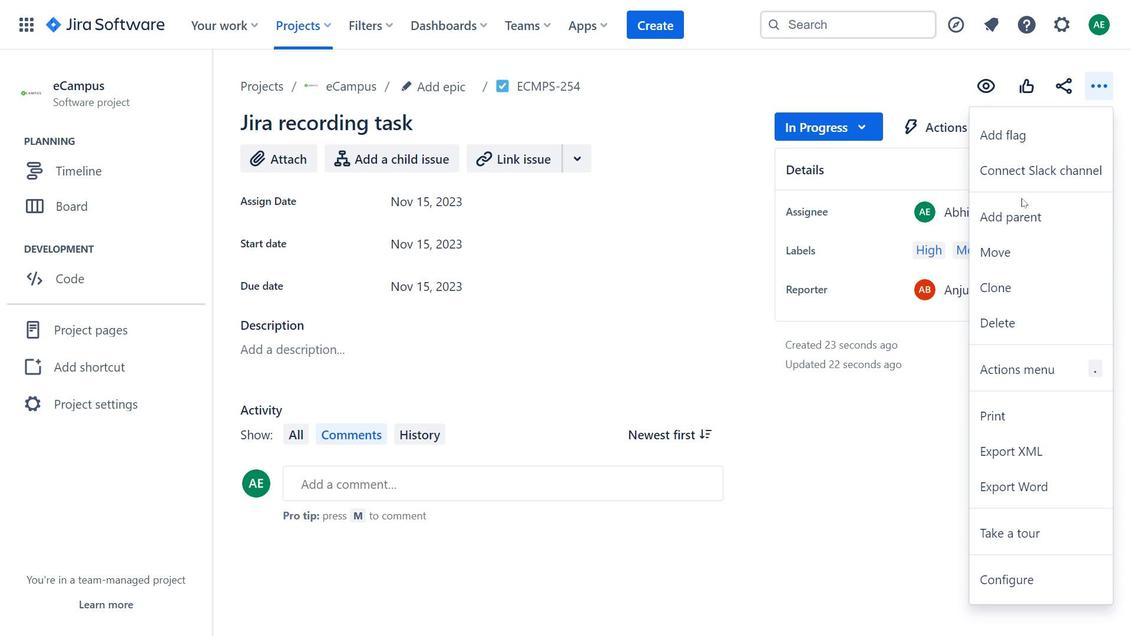 
Action: Mouse pressed left at (1093, 87)
Screenshot: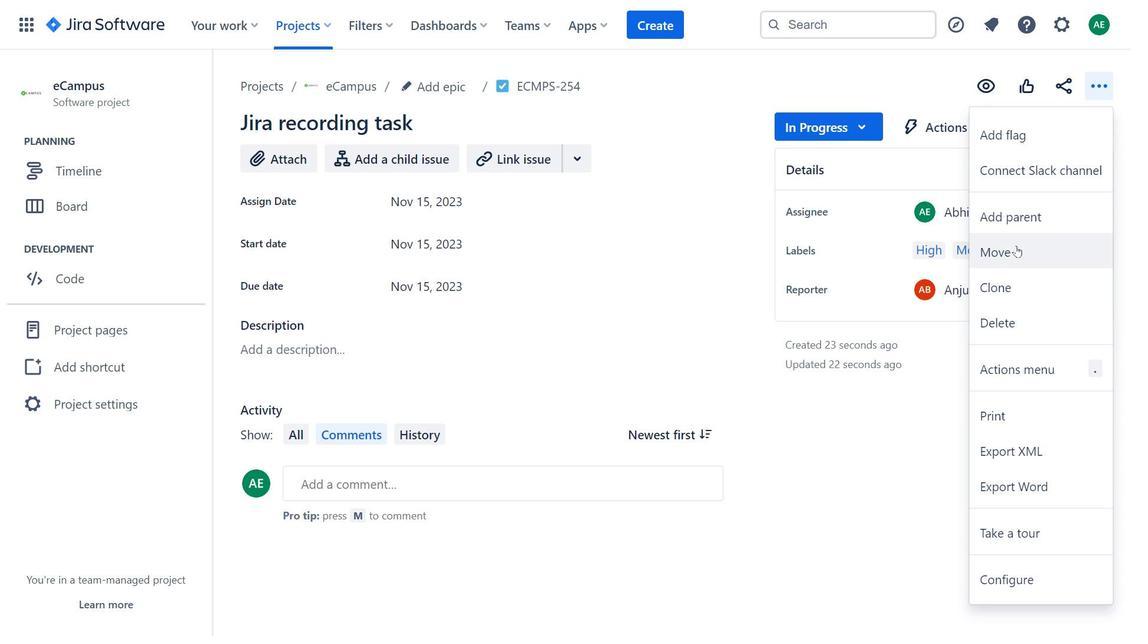 
Action: Mouse moved to (438, 443)
Screenshot: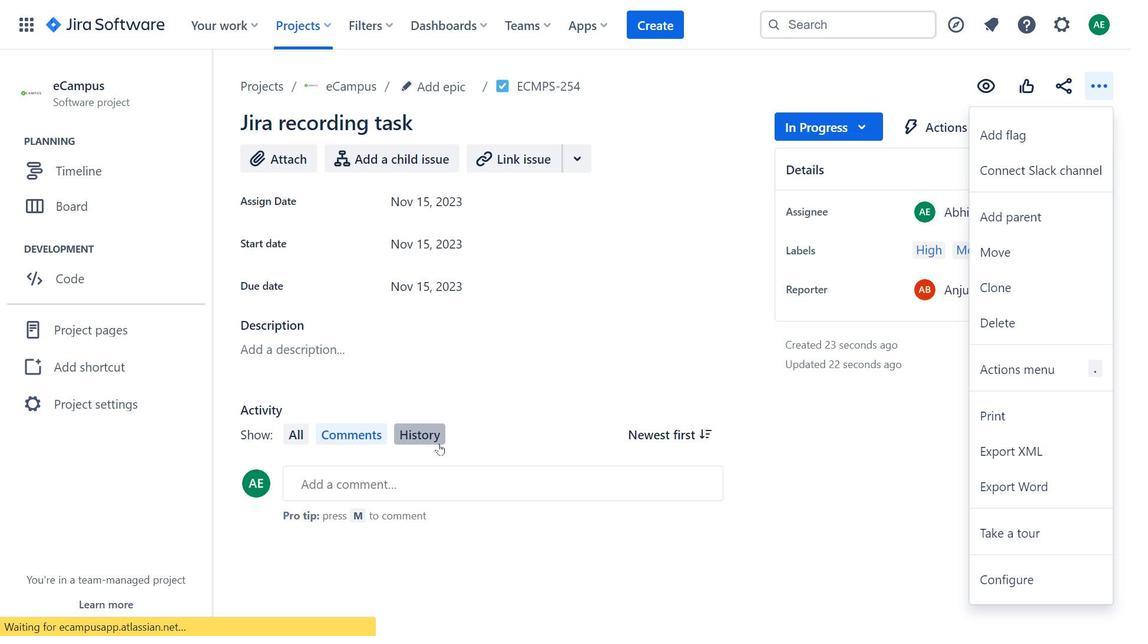 
Action: Mouse pressed left at (438, 443)
Screenshot: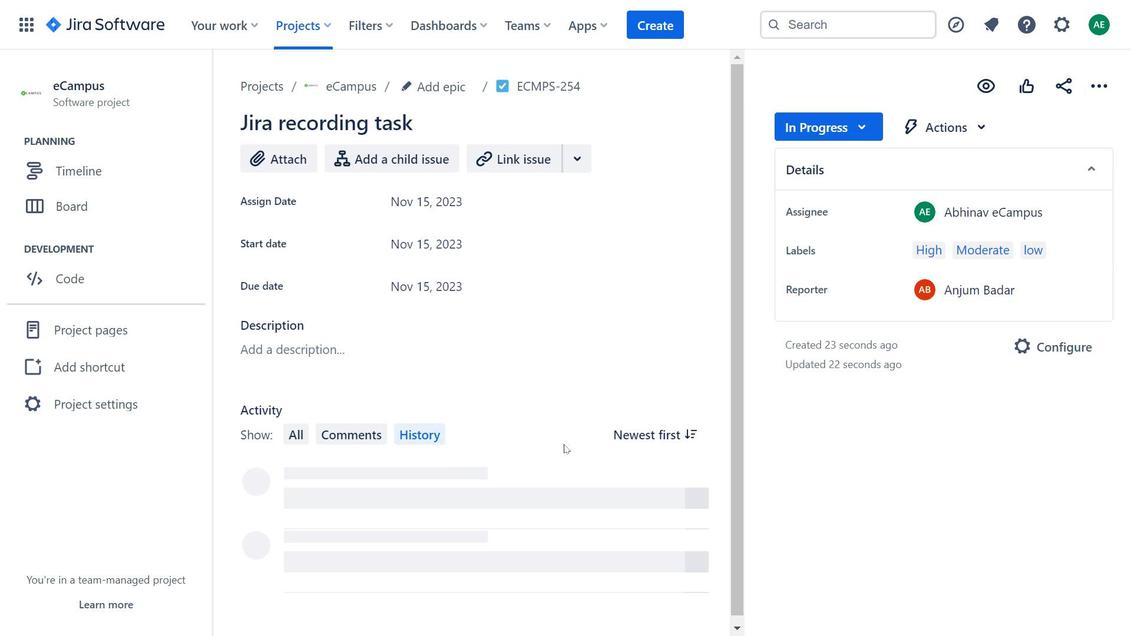 
Action: Mouse moved to (453, 367)
Screenshot: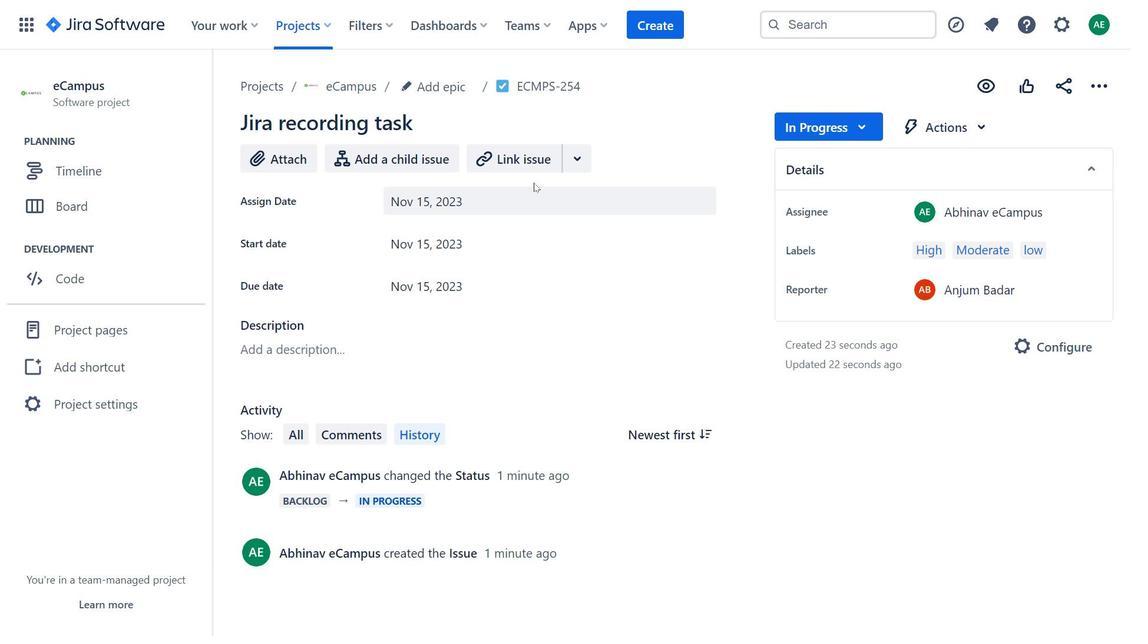 
Action: Mouse scrolled (453, 366) with delta (0, 0)
Screenshot: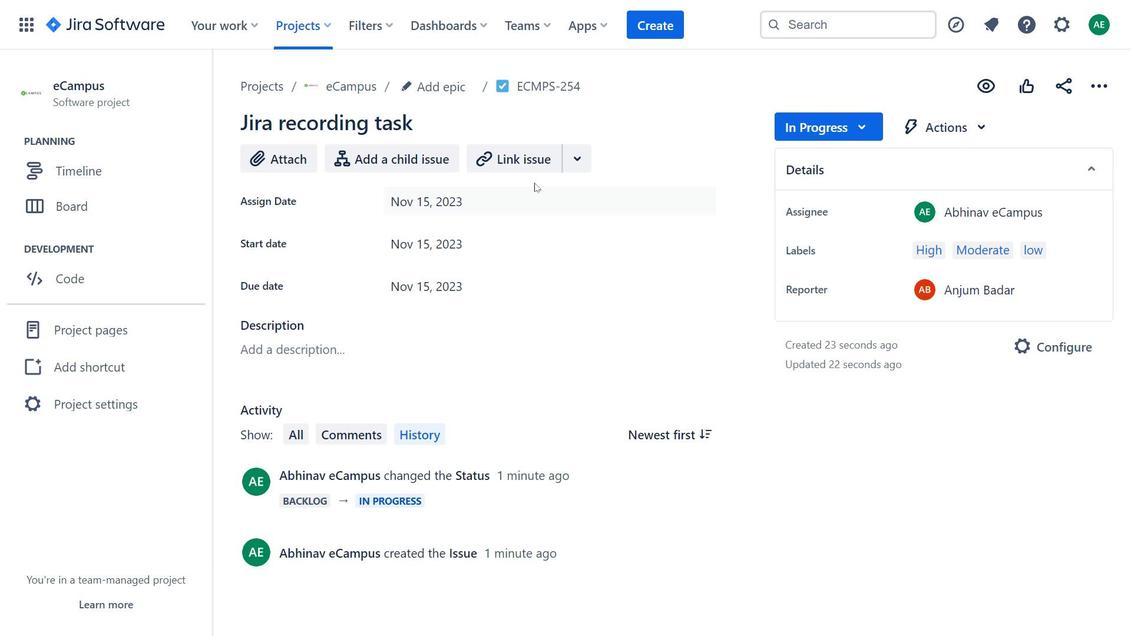 
Action: Mouse scrolled (453, 366) with delta (0, 0)
Screenshot: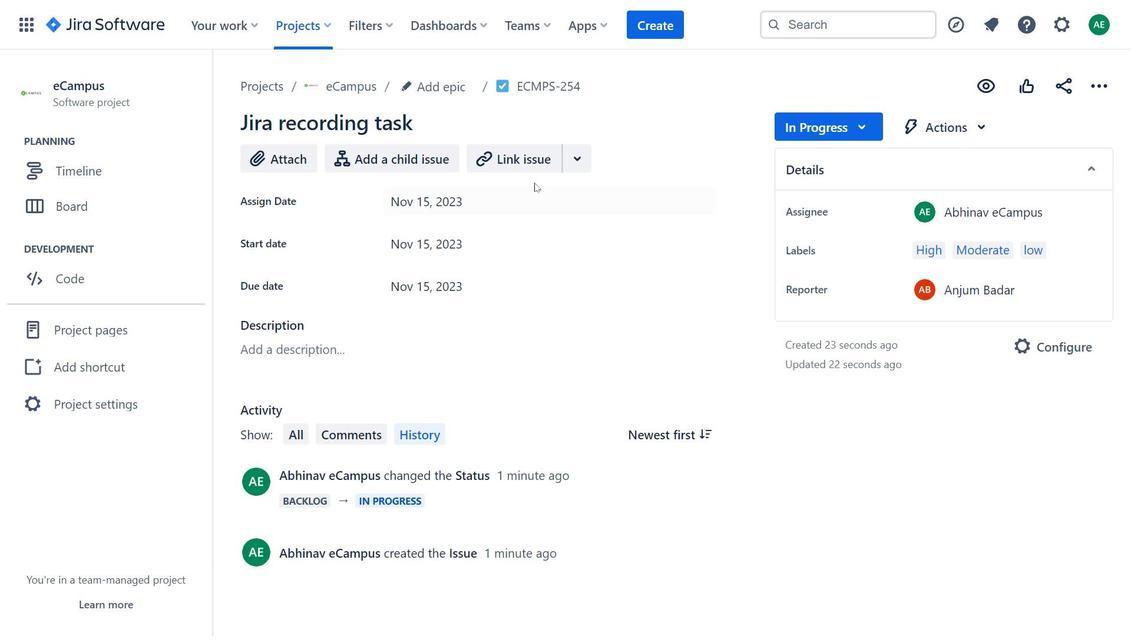 
Action: Mouse scrolled (453, 366) with delta (0, 0)
Screenshot: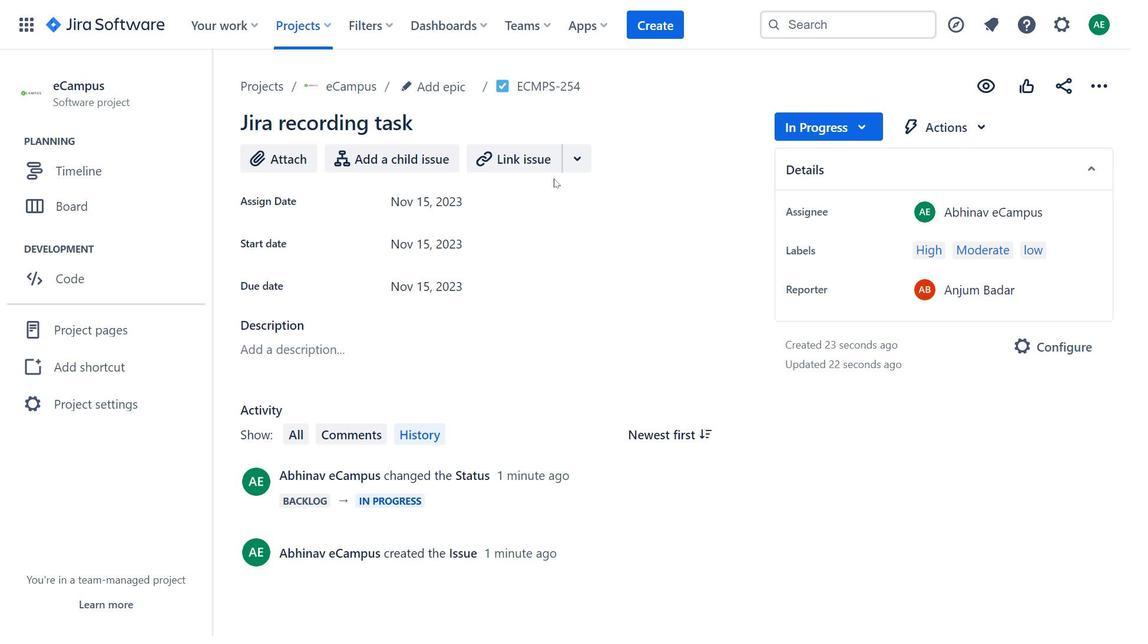 
Action: Mouse moved to (572, 170)
Screenshot: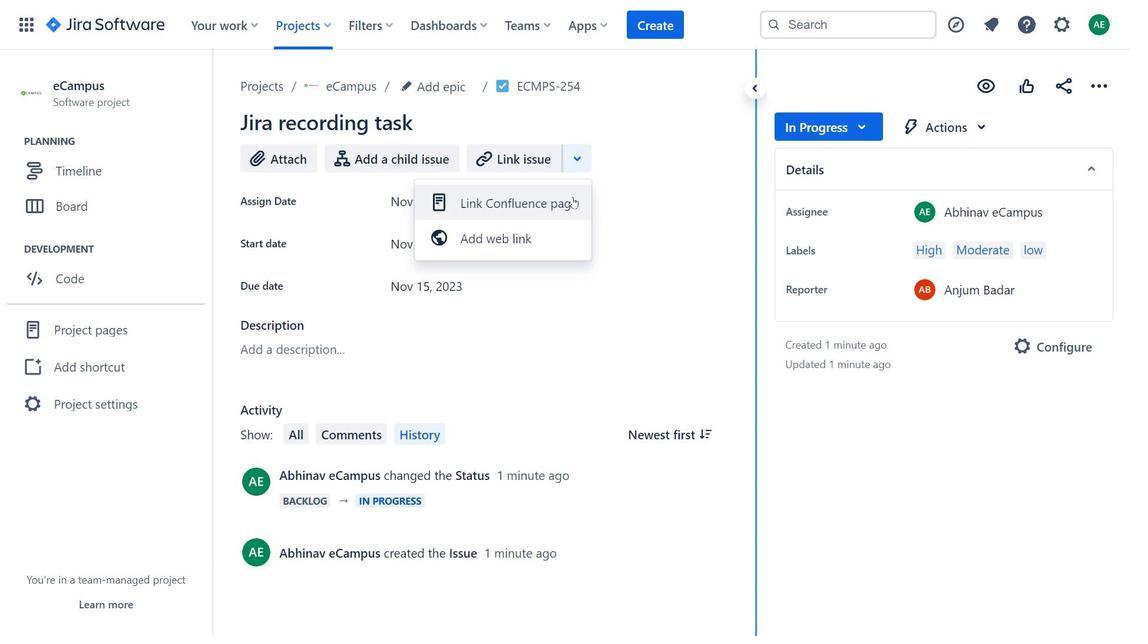 
Action: Mouse pressed left at (572, 170)
Screenshot: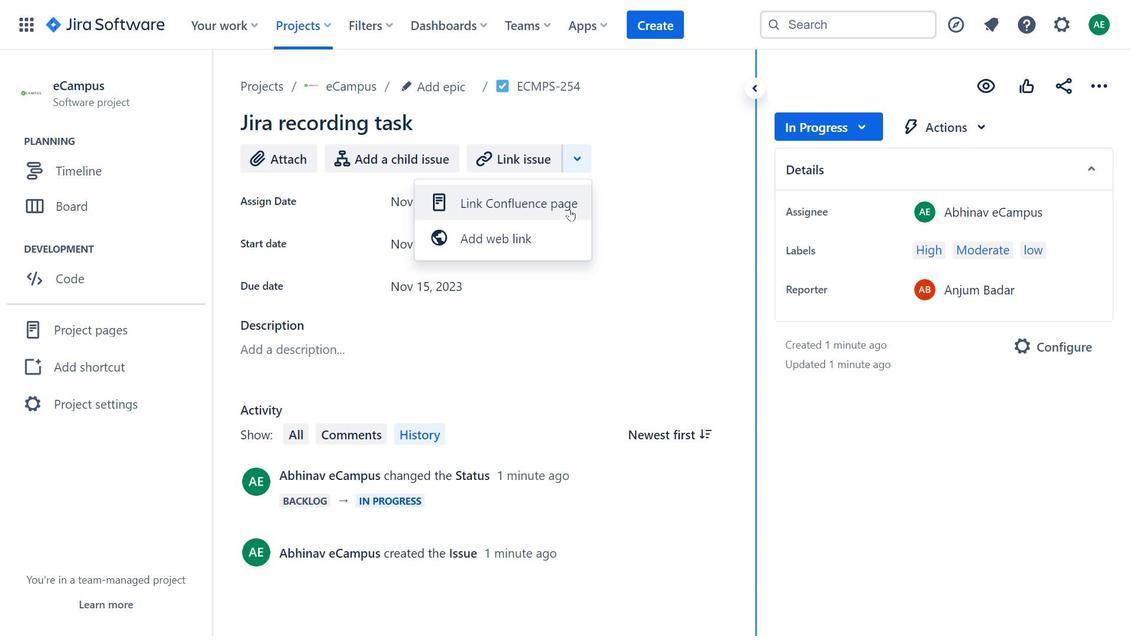 
Action: Mouse moved to (839, 73)
Screenshot: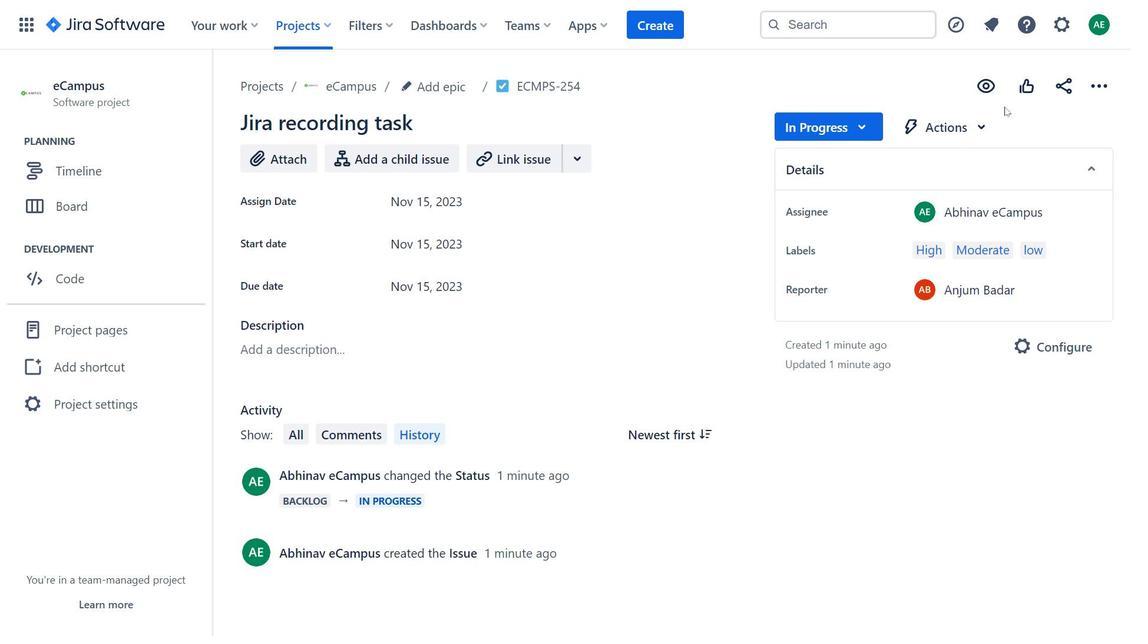 
Action: Mouse pressed left at (839, 73)
Screenshot: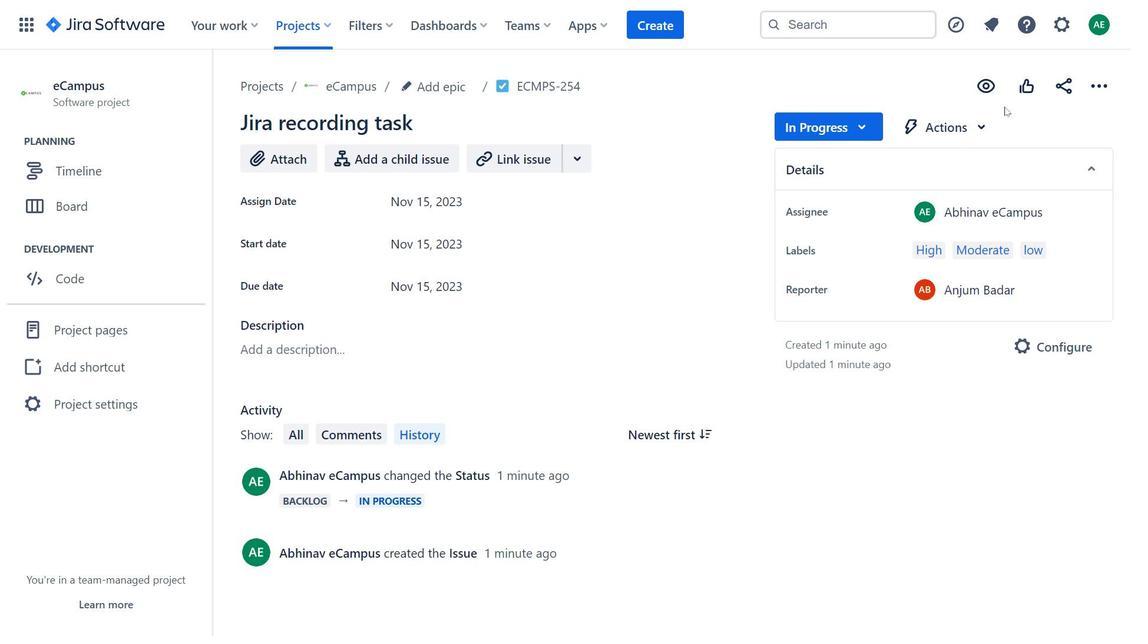 
Action: Mouse moved to (1058, 89)
Screenshot: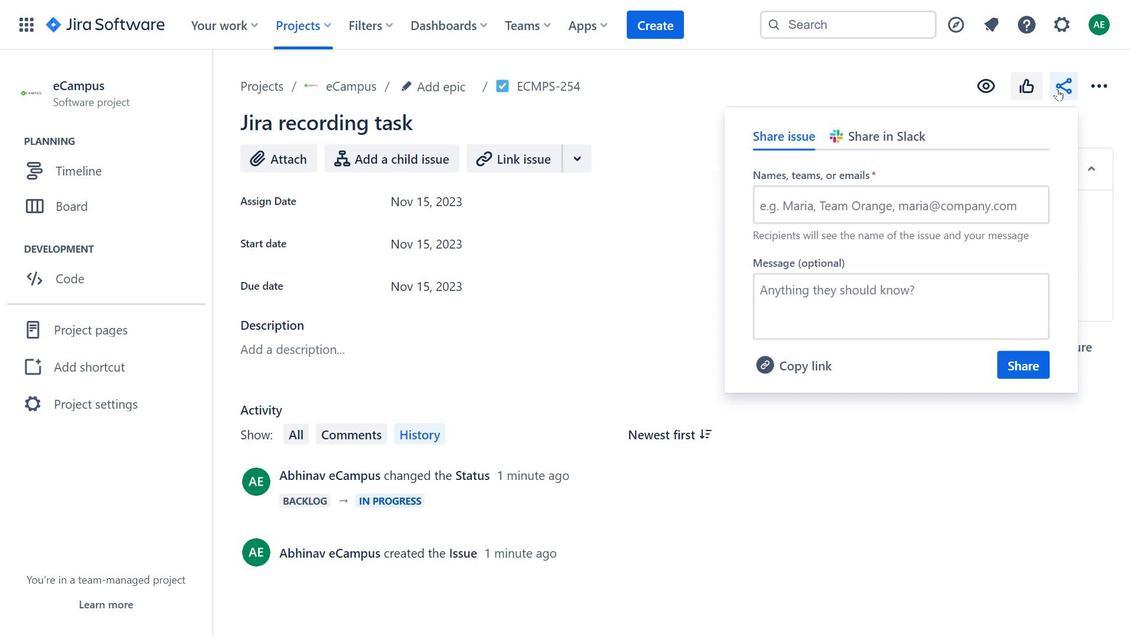 
Action: Mouse pressed left at (1058, 89)
Screenshot: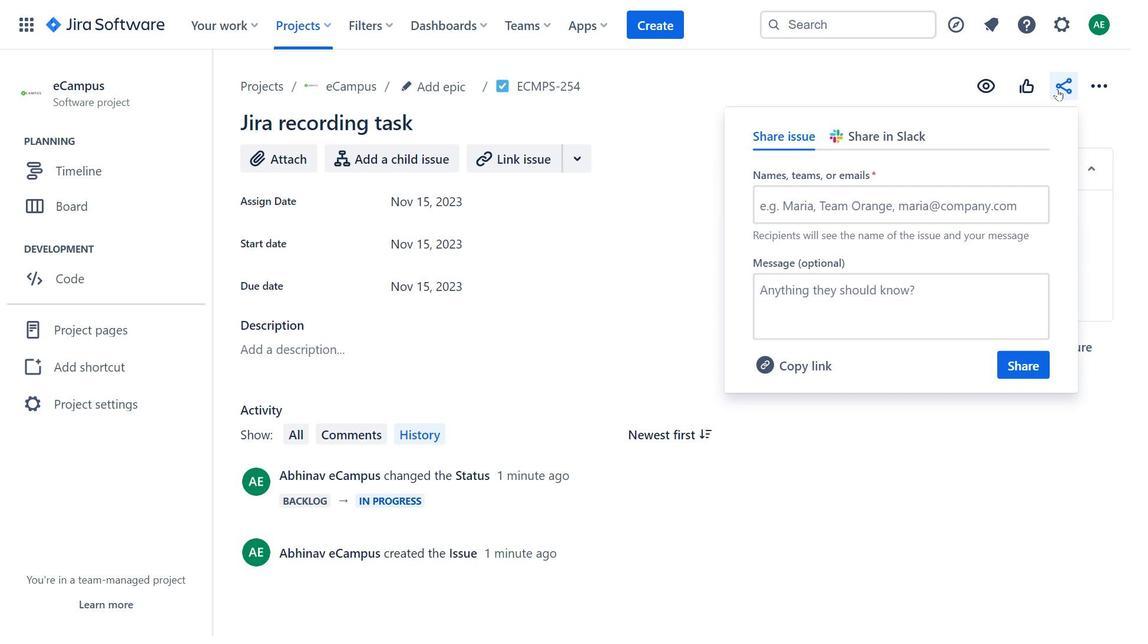 
Action: Mouse moved to (1062, 21)
Screenshot: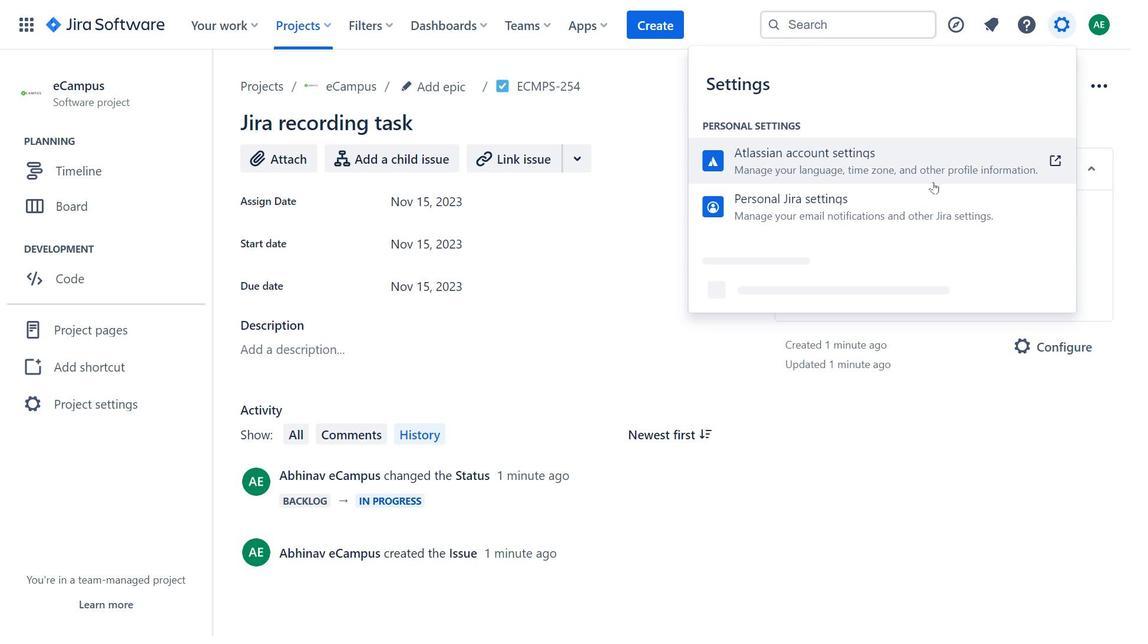 
Action: Mouse pressed left at (1062, 21)
Screenshot: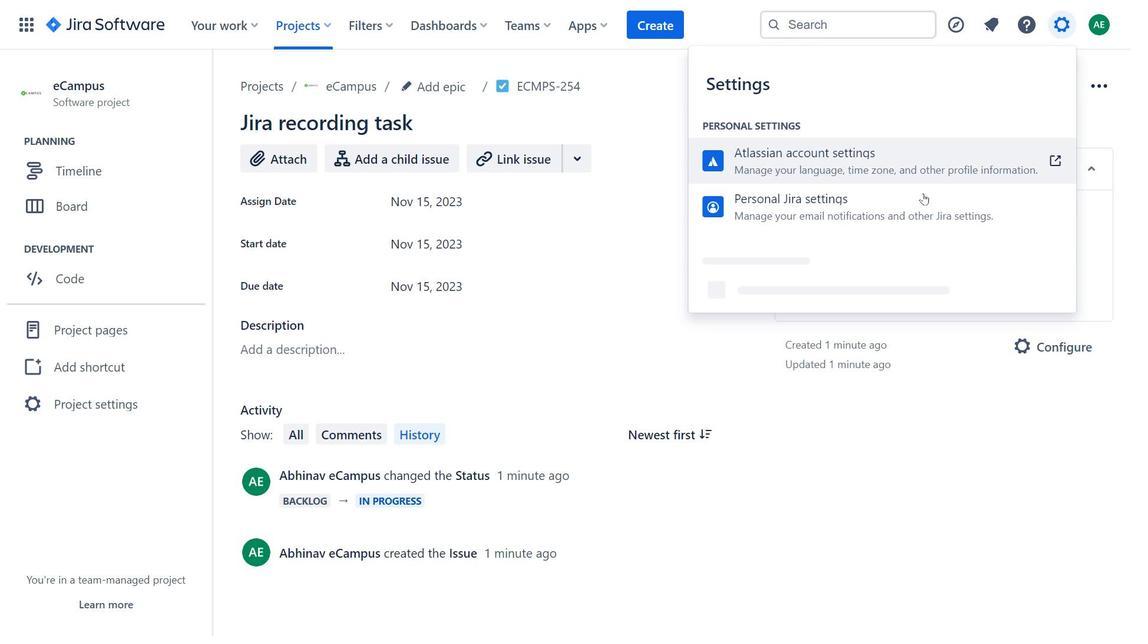 
Action: Mouse moved to (212, 465)
Screenshot: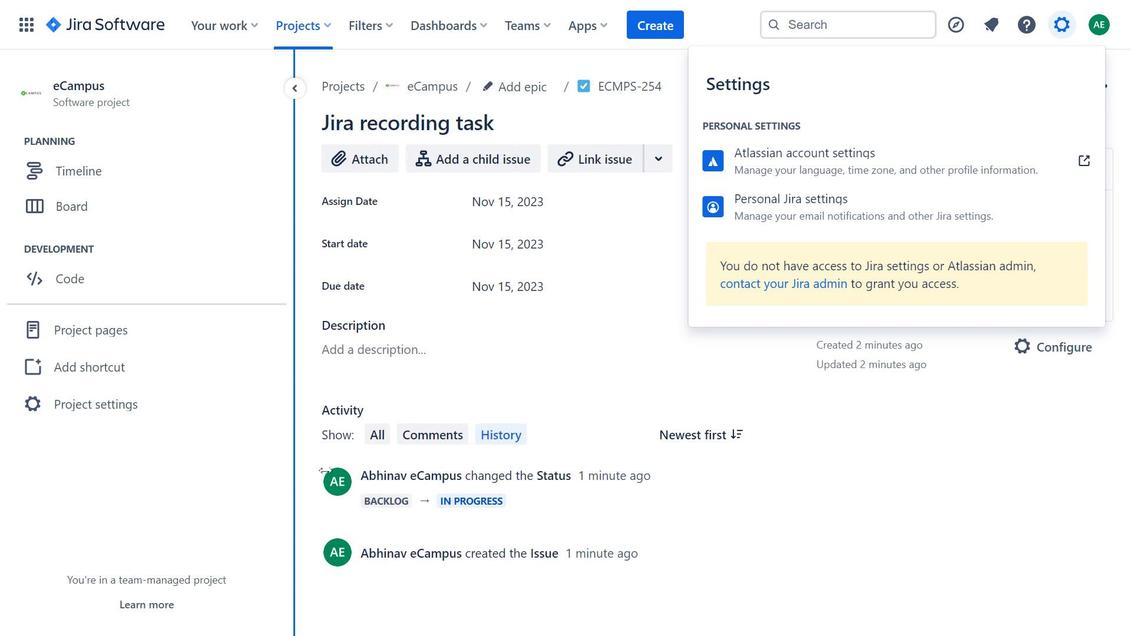 
Action: Mouse pressed left at (212, 465)
Screenshot: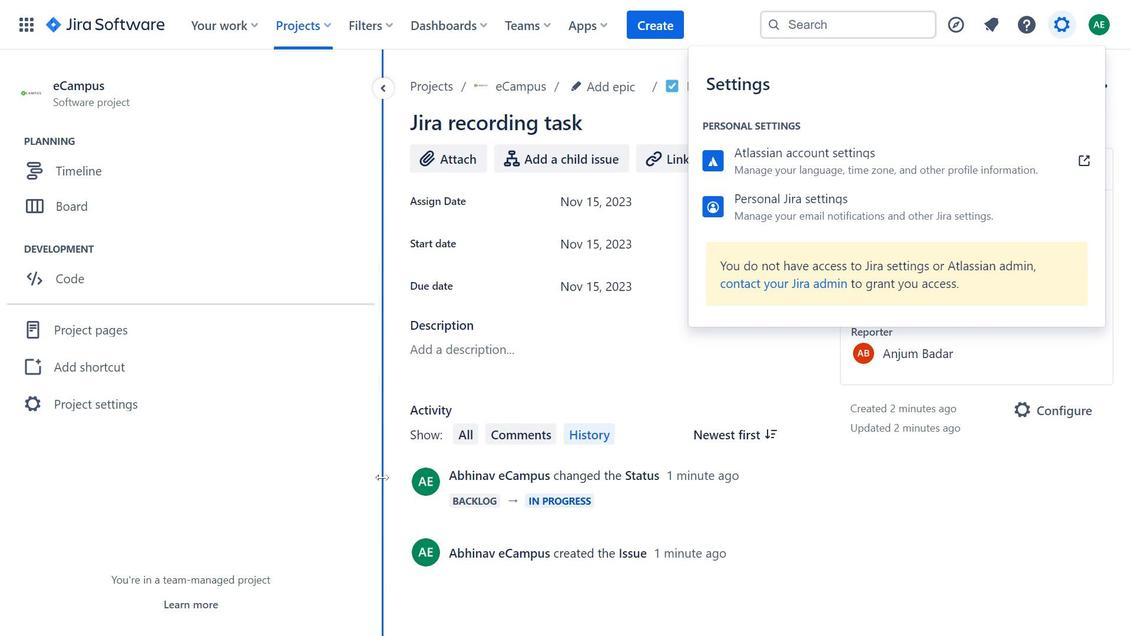 
Action: Mouse moved to (350, 91)
Screenshot: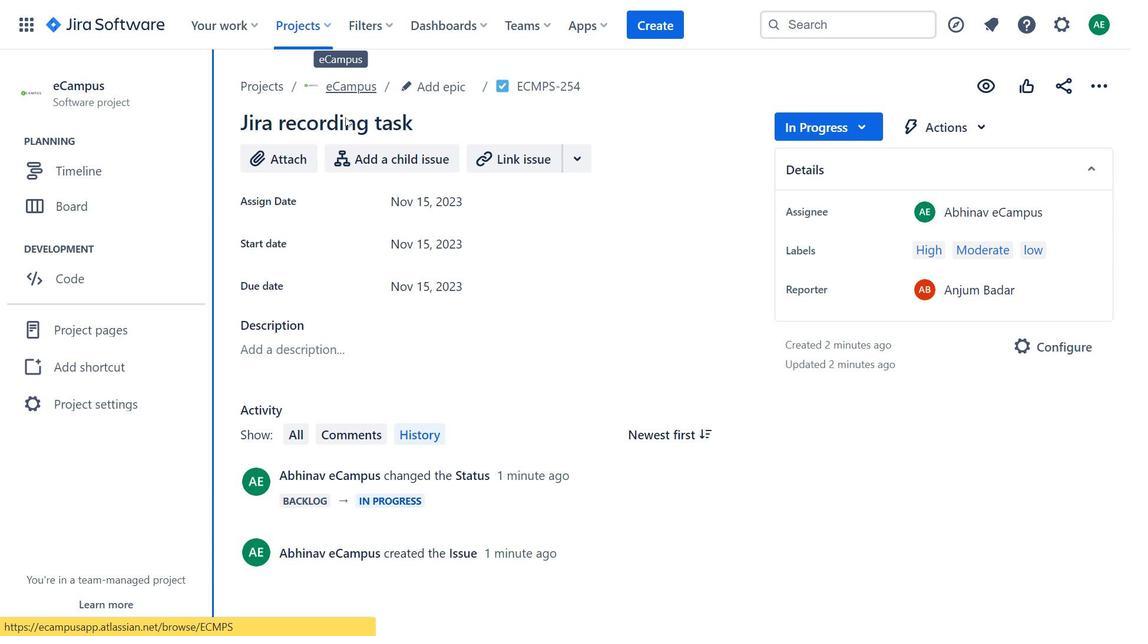 
Action: Mouse pressed left at (350, 91)
Screenshot: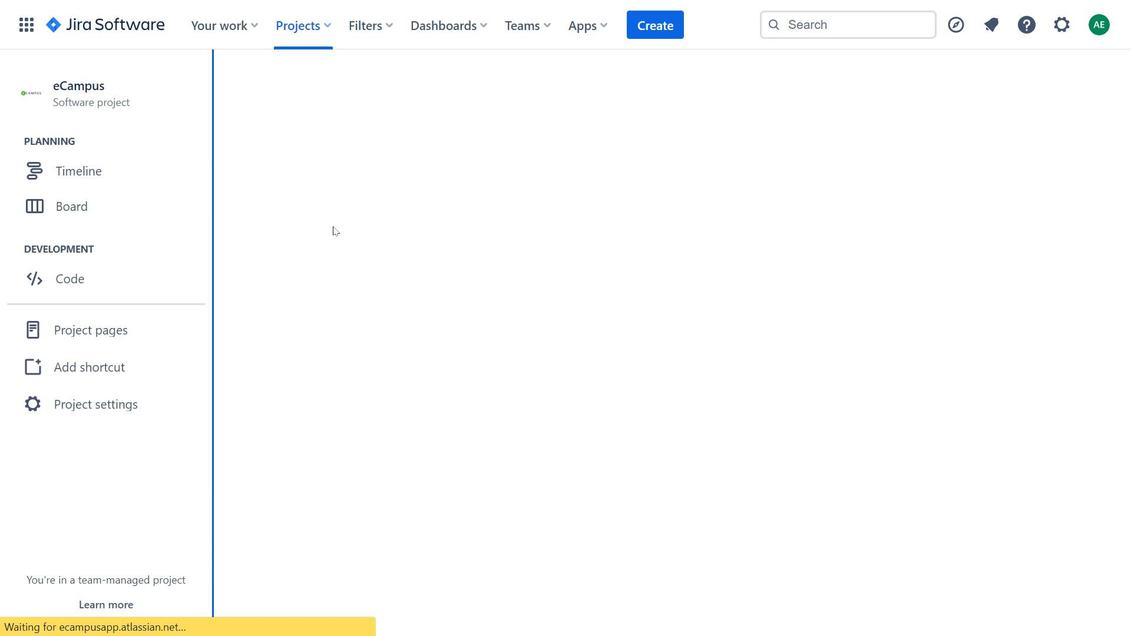 
Action: Mouse moved to (426, 335)
Screenshot: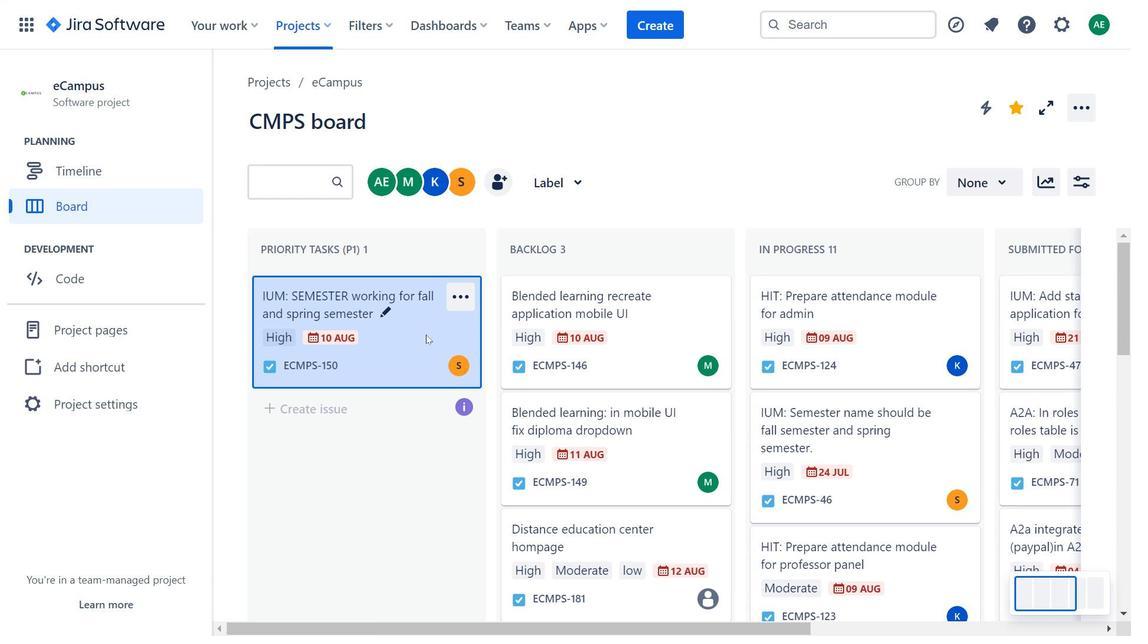 
Action: Mouse pressed left at (426, 335)
Screenshot: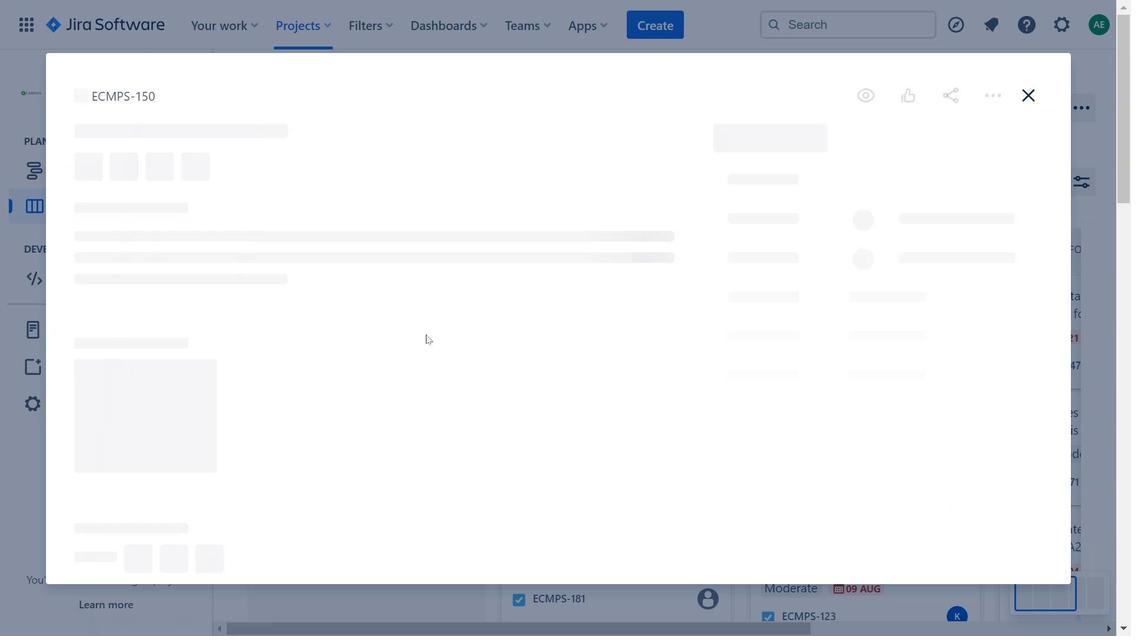 
Action: Mouse moved to (1008, 86)
Screenshot: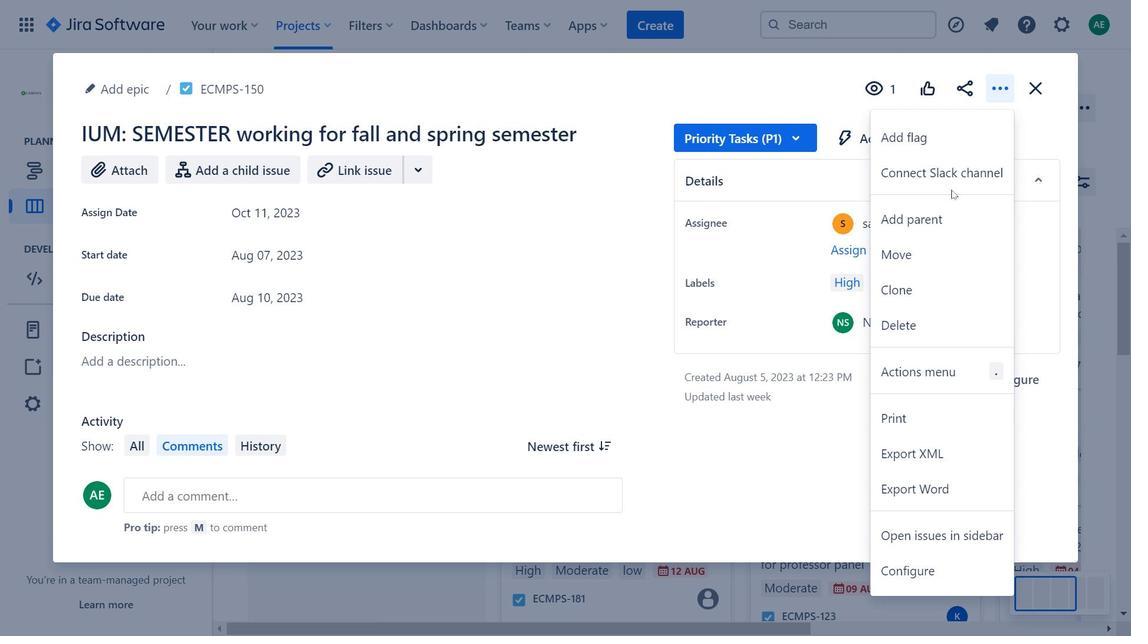 
Action: Mouse pressed left at (1008, 86)
Screenshot: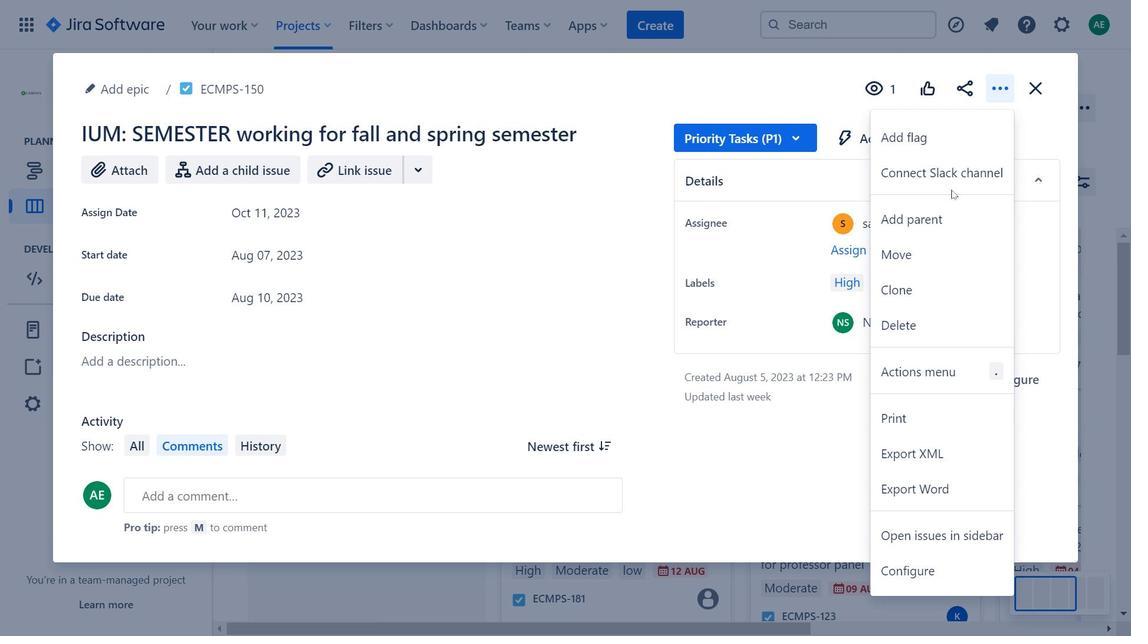 
Action: Mouse moved to (933, 206)
Screenshot: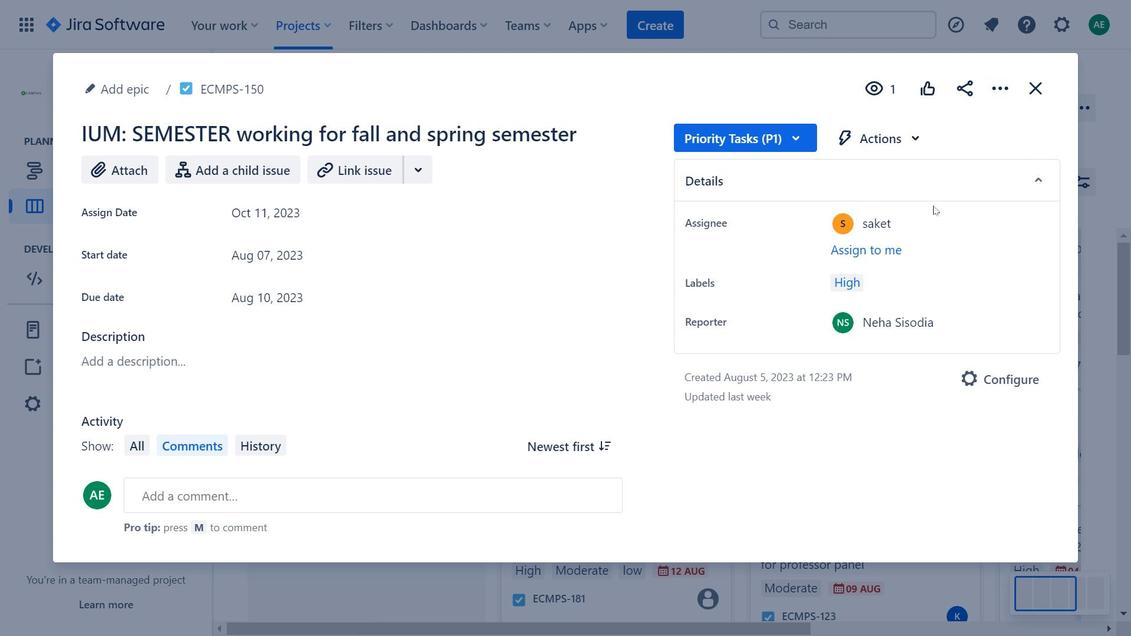 
Action: Mouse pressed left at (933, 206)
Screenshot: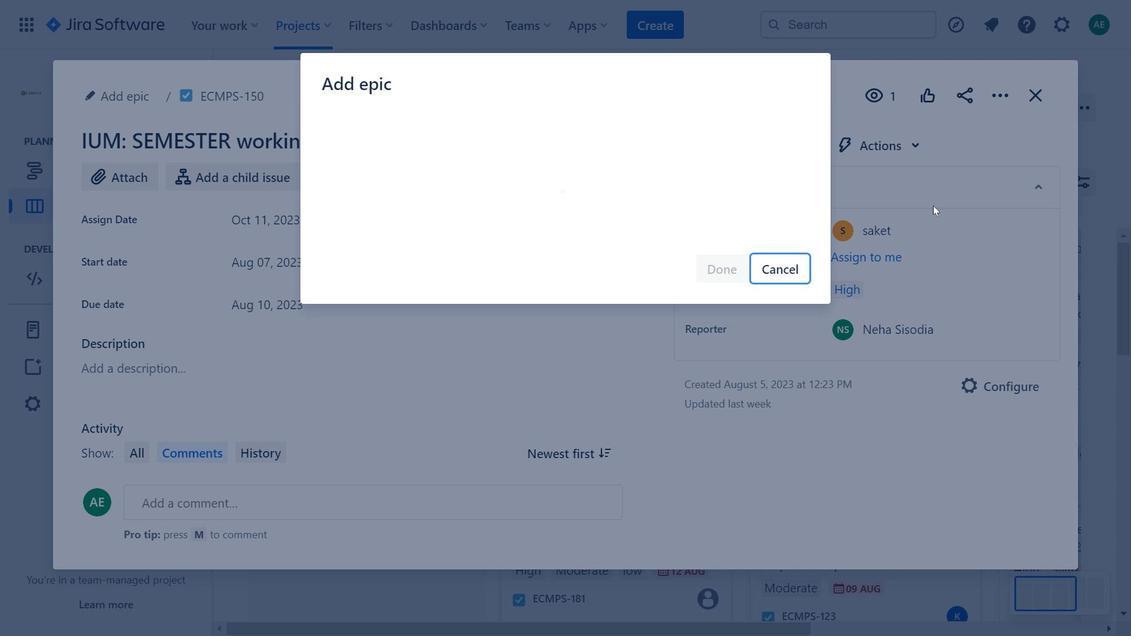 
Action: Mouse moved to (520, 182)
Screenshot: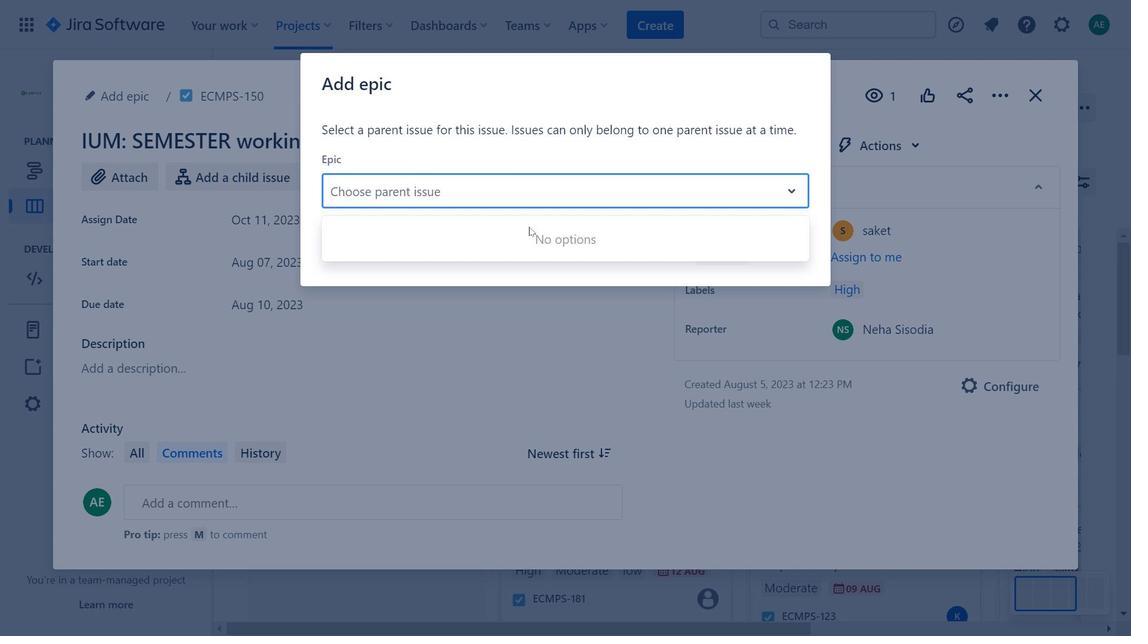
Action: Mouse pressed left at (520, 182)
Screenshot: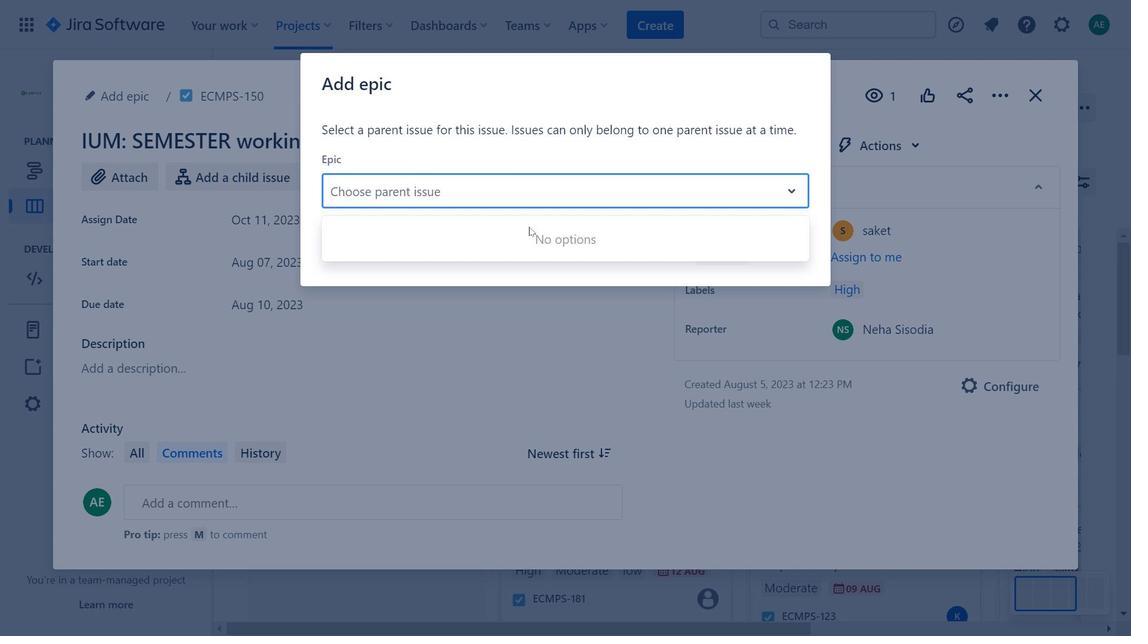 
Action: Mouse moved to (928, 206)
Screenshot: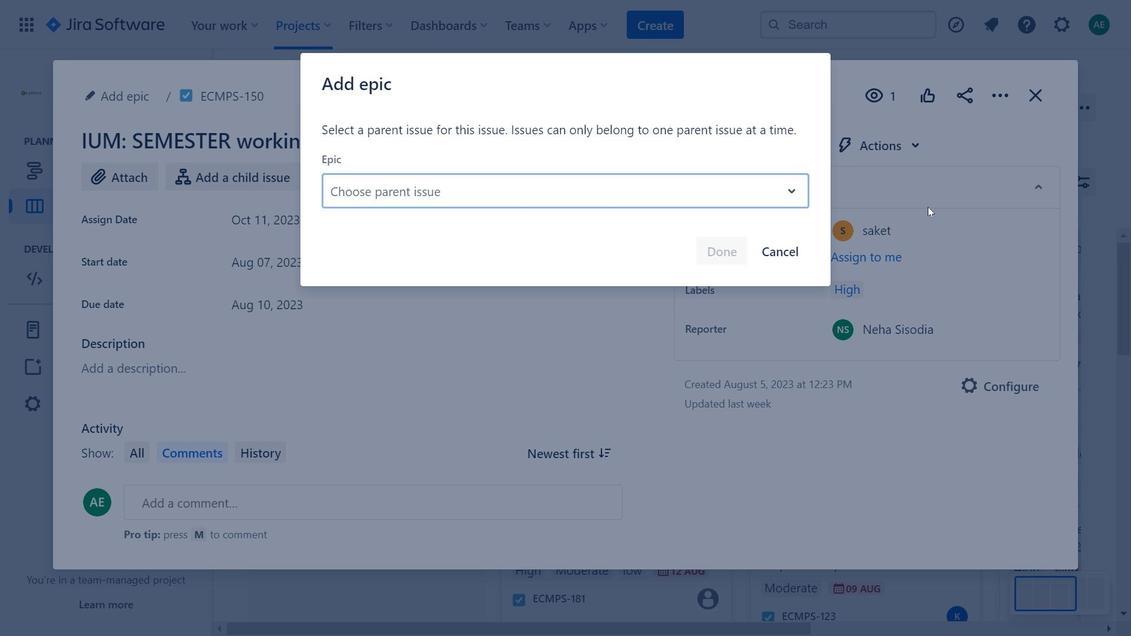 
Action: Mouse pressed left at (928, 206)
Screenshot: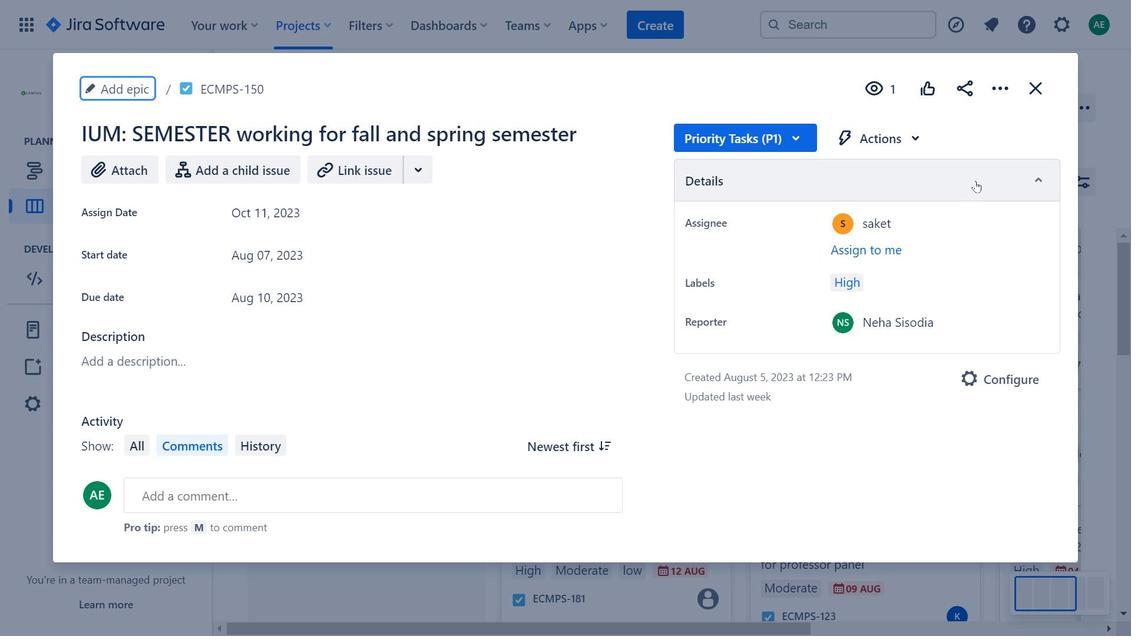 
Action: Mouse moved to (441, 170)
Screenshot: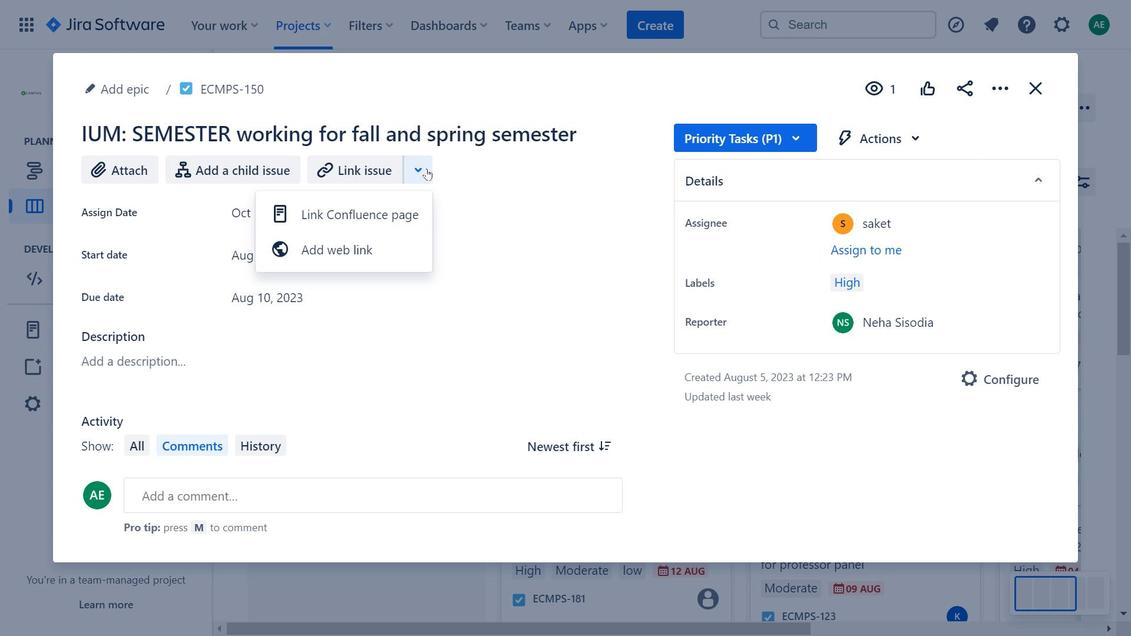 
Action: Mouse pressed left at (441, 170)
Screenshot: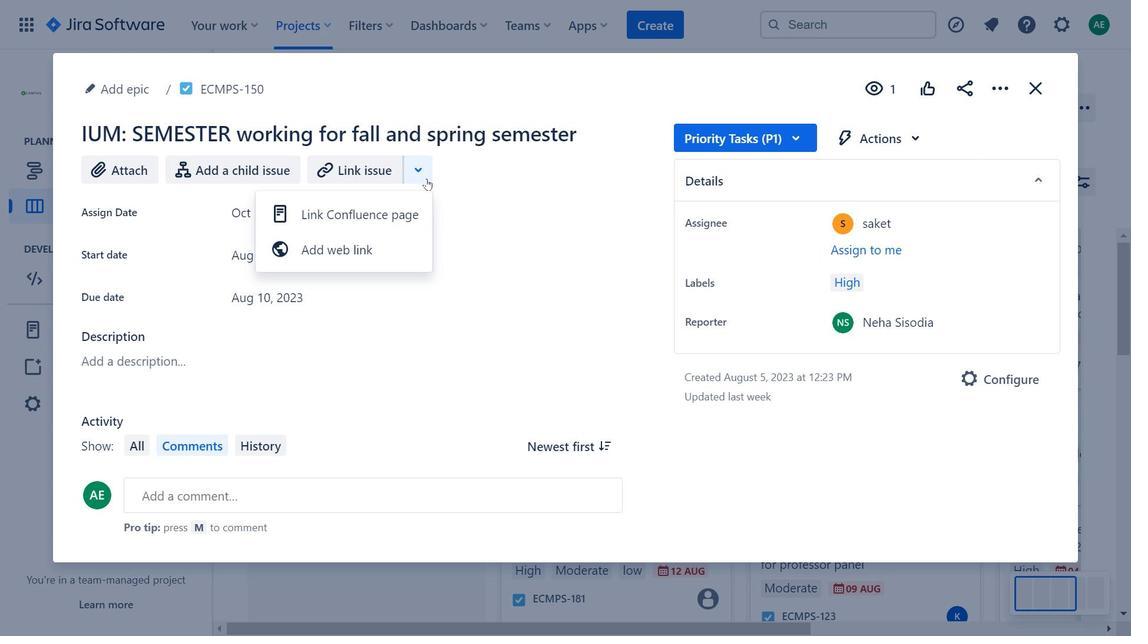 
Action: Mouse moved to (426, 167)
Screenshot: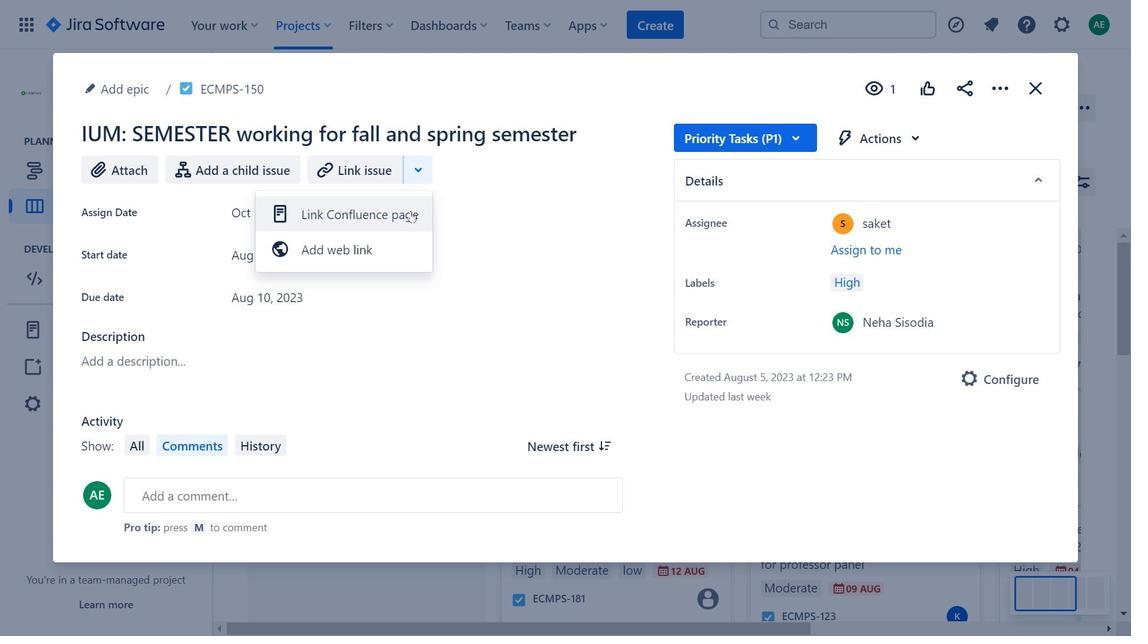 
Action: Mouse pressed left at (426, 167)
Screenshot: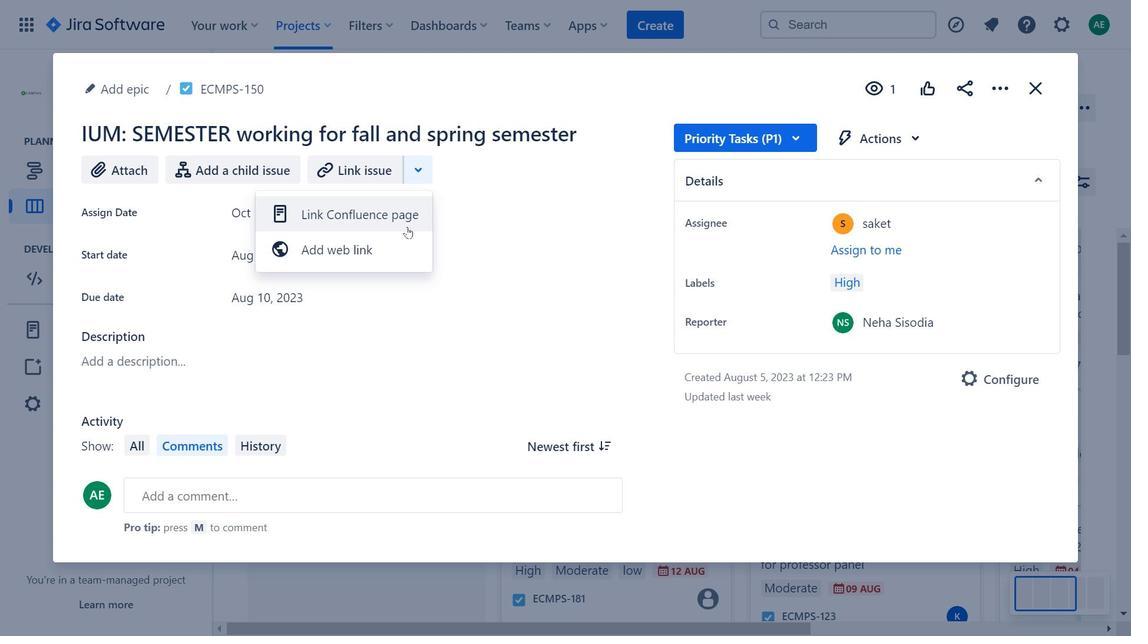 
Action: Mouse moved to (753, 141)
Screenshot: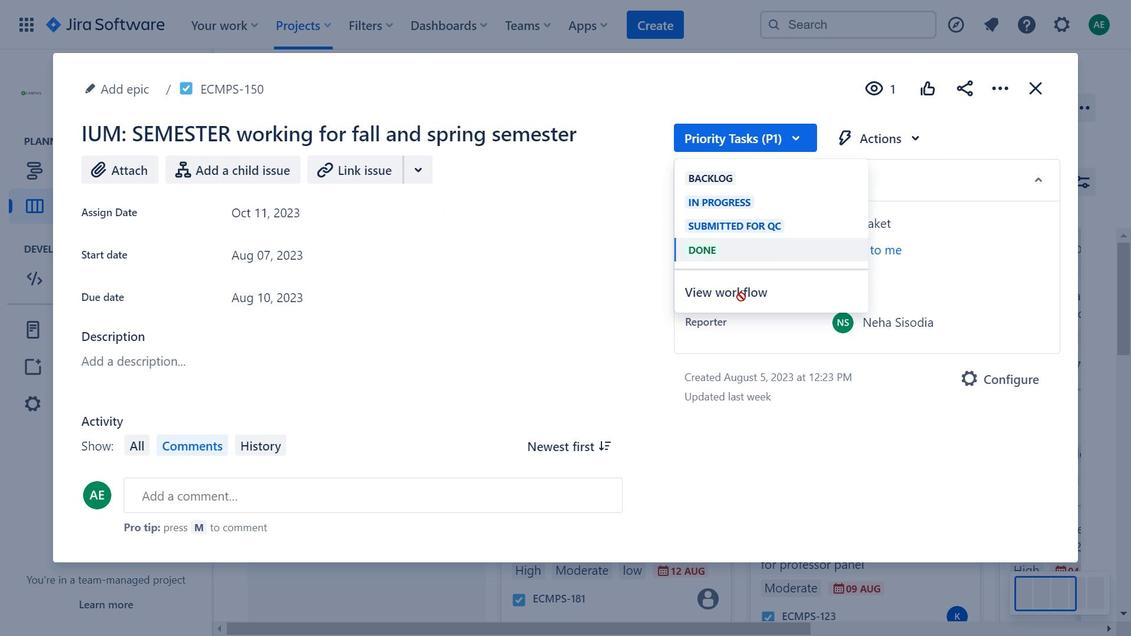 
Action: Mouse pressed left at (753, 141)
Screenshot: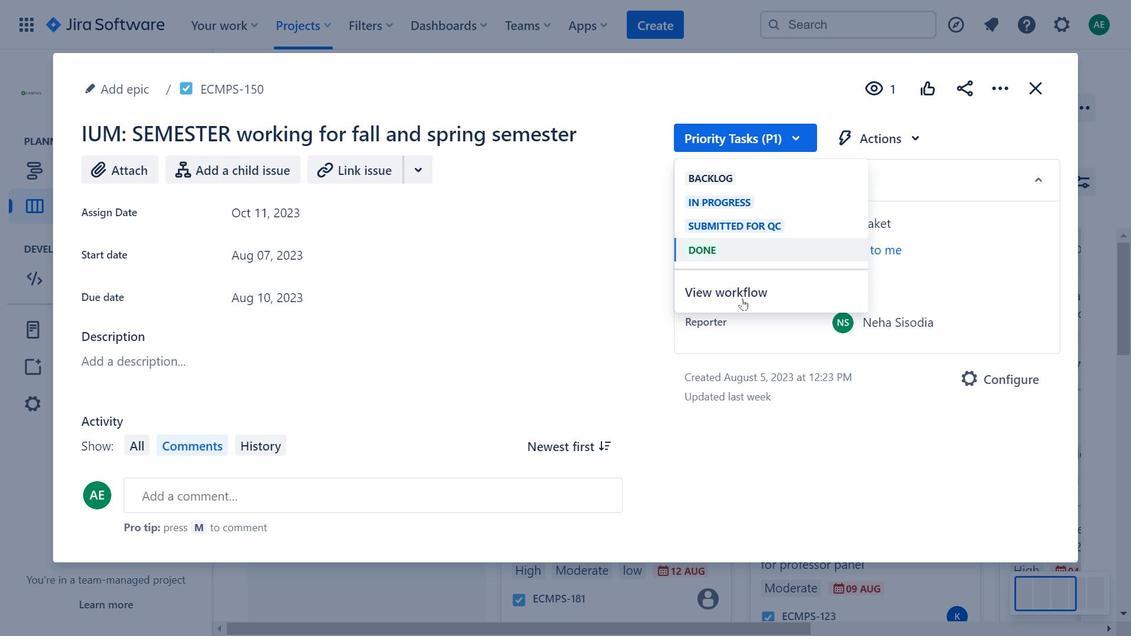 
Action: Mouse moved to (733, 297)
Screenshot: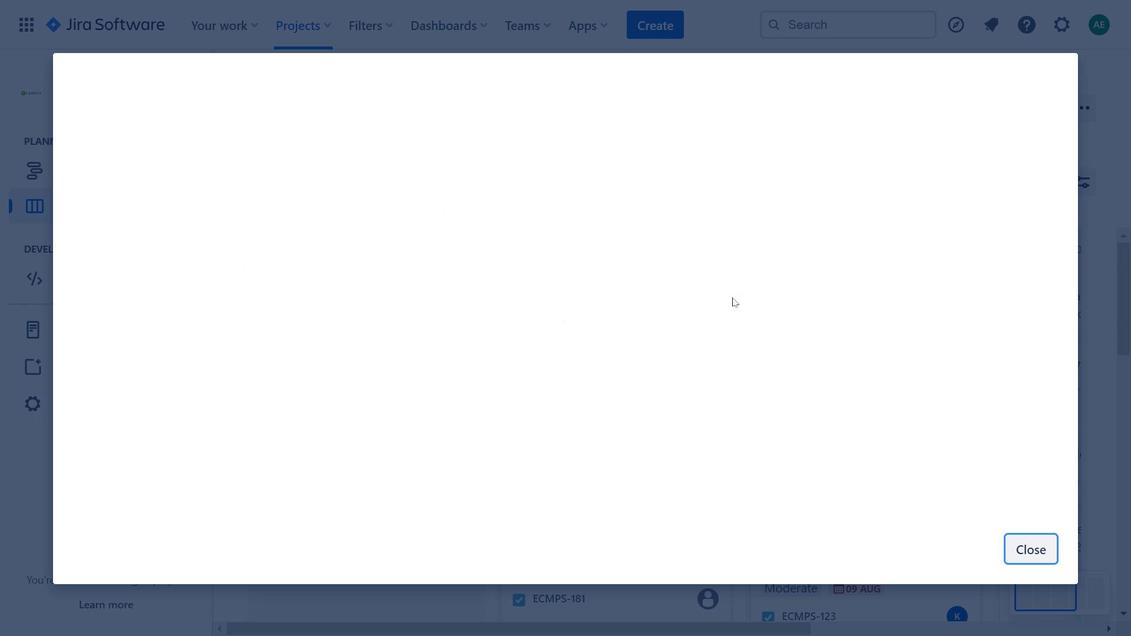 
Action: Mouse pressed left at (733, 297)
Screenshot: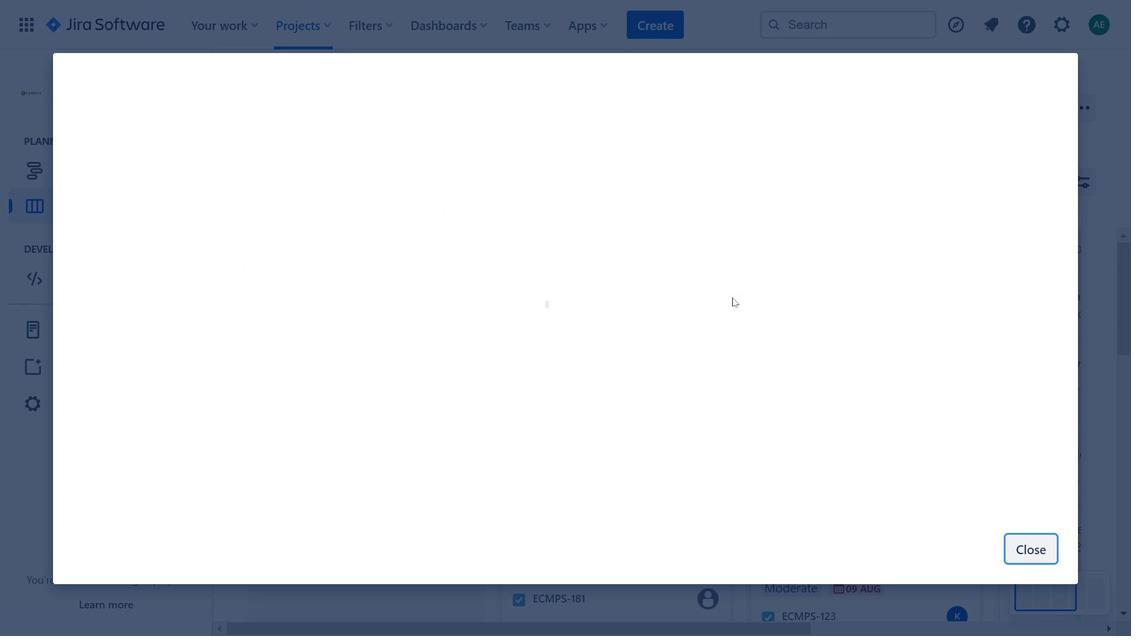 
Action: Mouse moved to (574, 401)
Screenshot: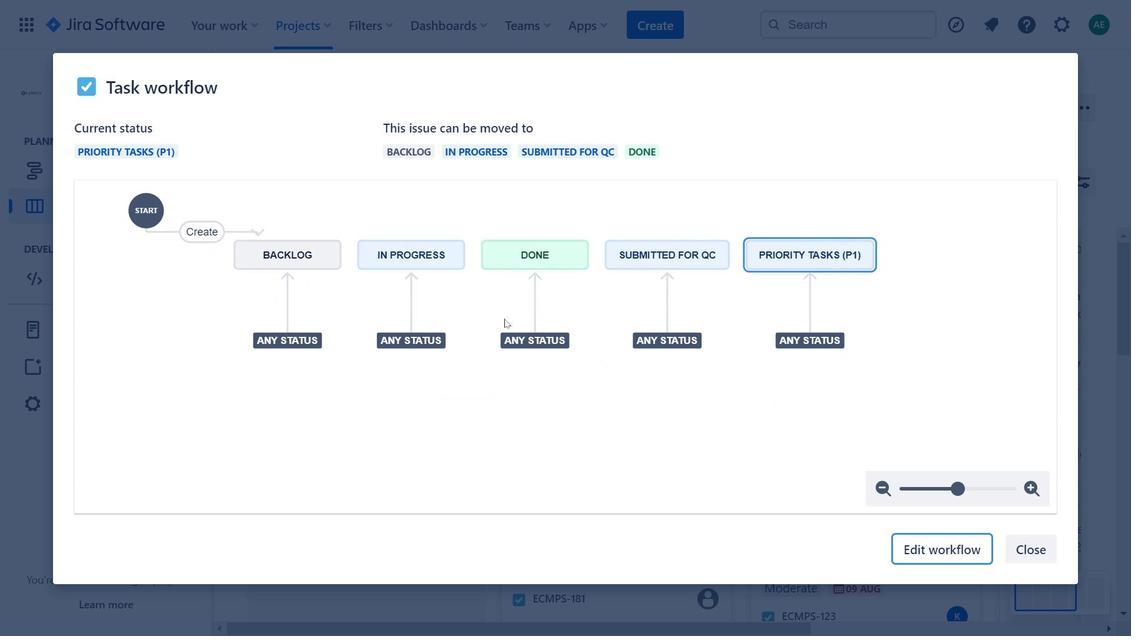 
Action: Mouse pressed left at (574, 401)
Screenshot: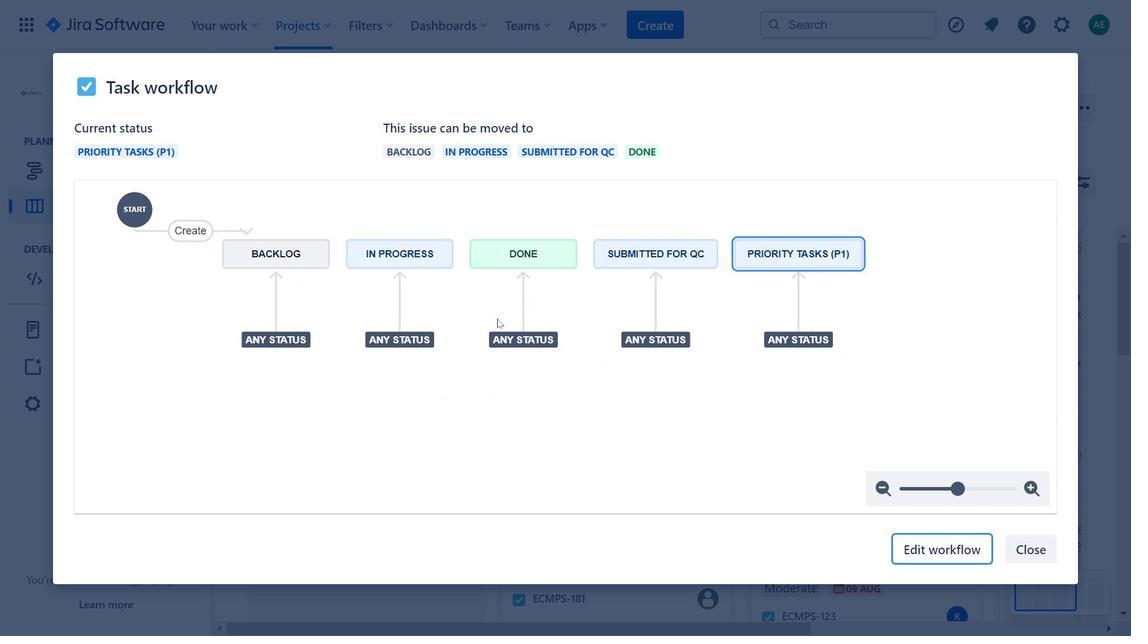 
Action: Mouse moved to (502, 314)
Screenshot: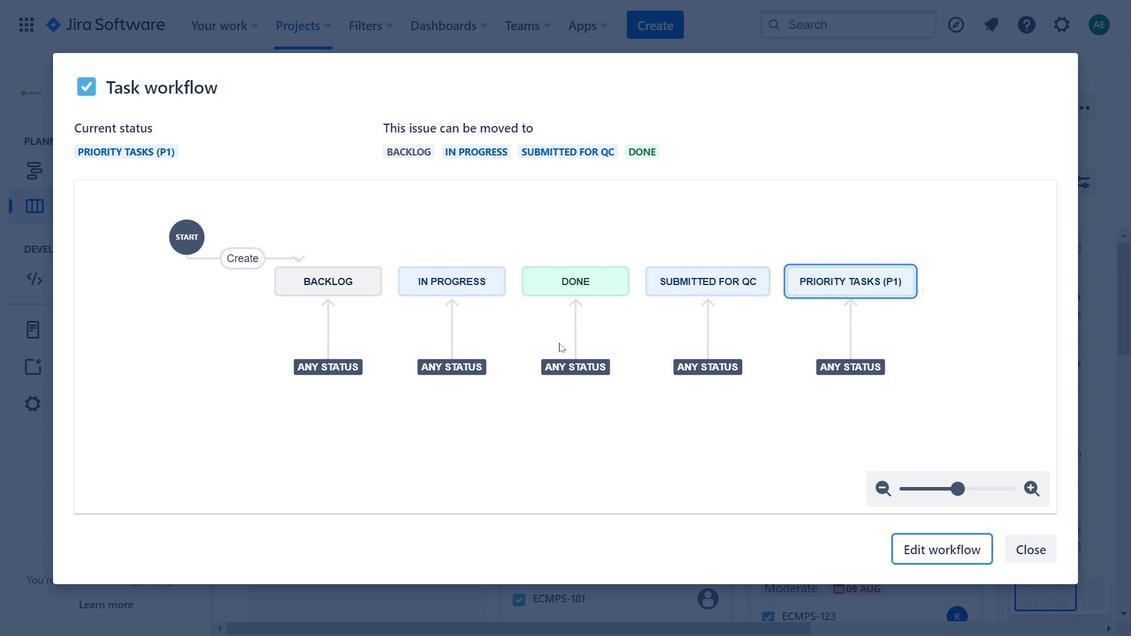 
Action: Mouse pressed left at (502, 314)
Screenshot: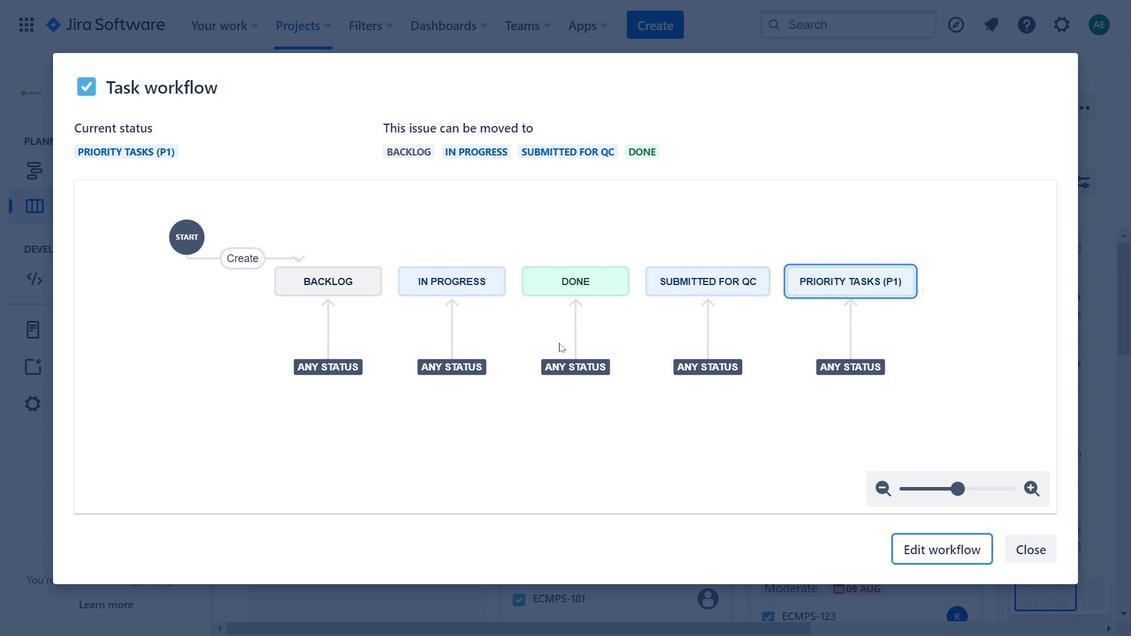 
Action: Mouse moved to (1040, 497)
Screenshot: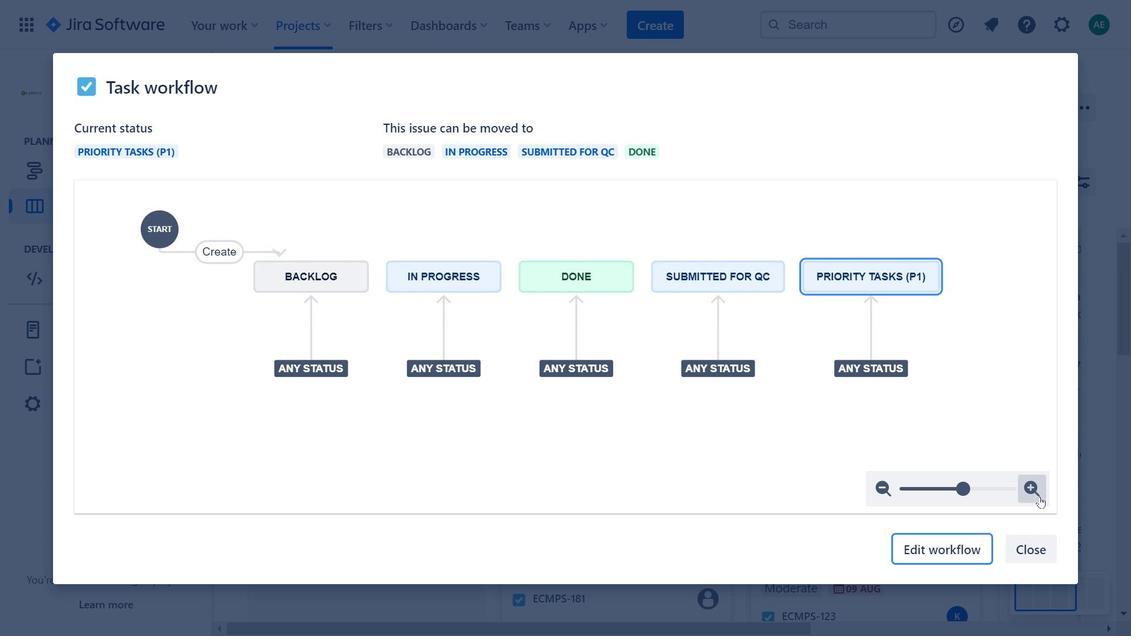 
Action: Mouse pressed left at (1040, 497)
Screenshot: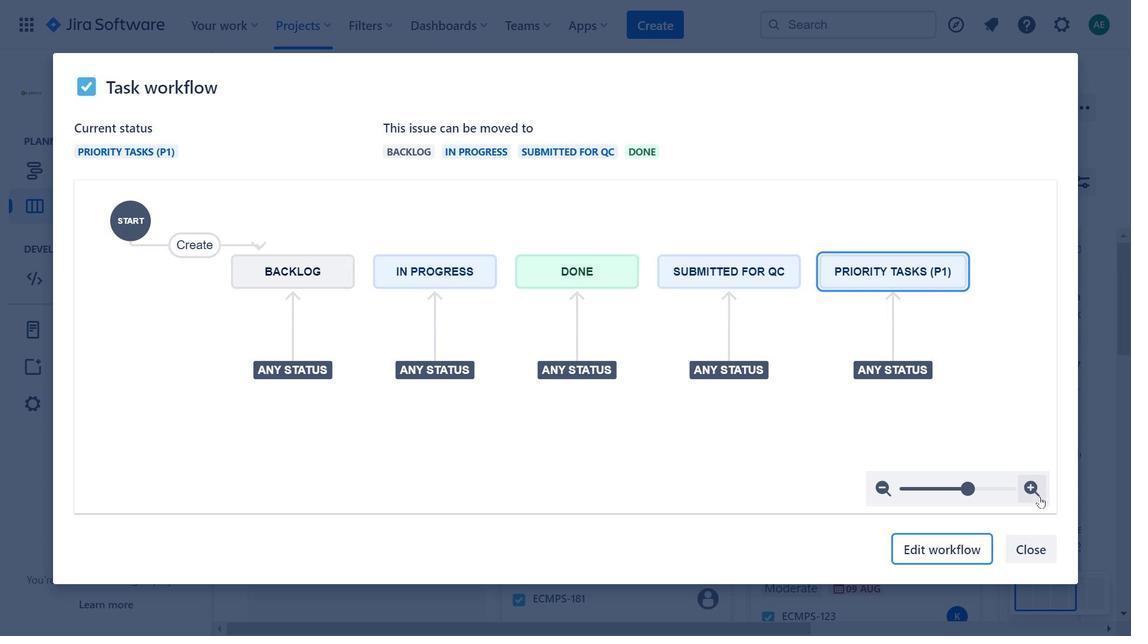 
Action: Mouse moved to (1040, 496)
Screenshot: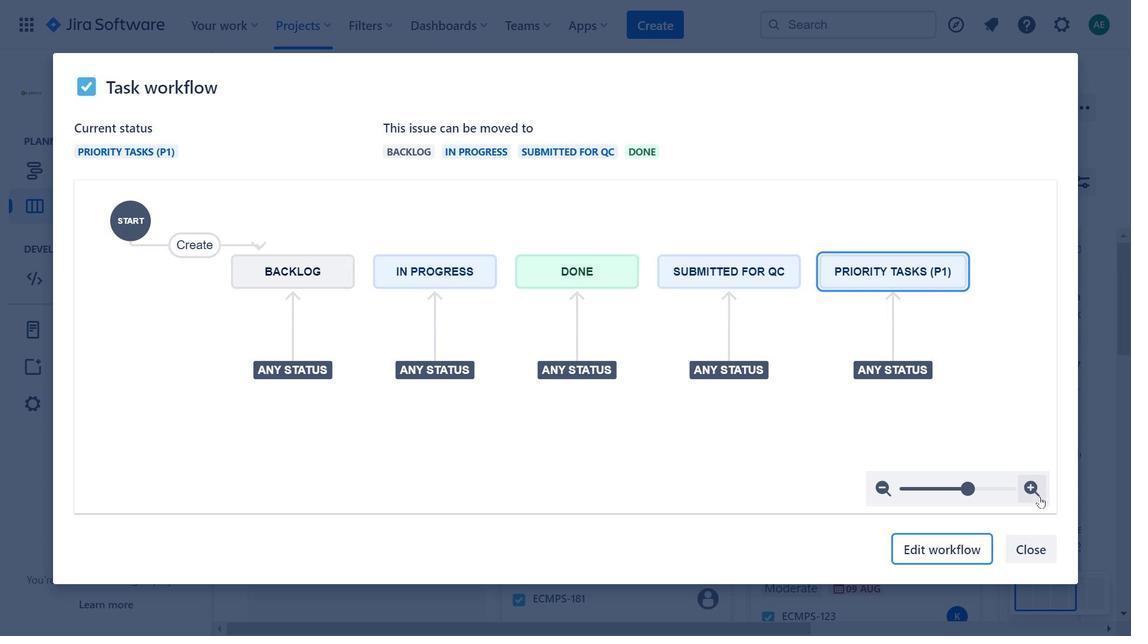 
Action: Mouse pressed left at (1040, 496)
Screenshot: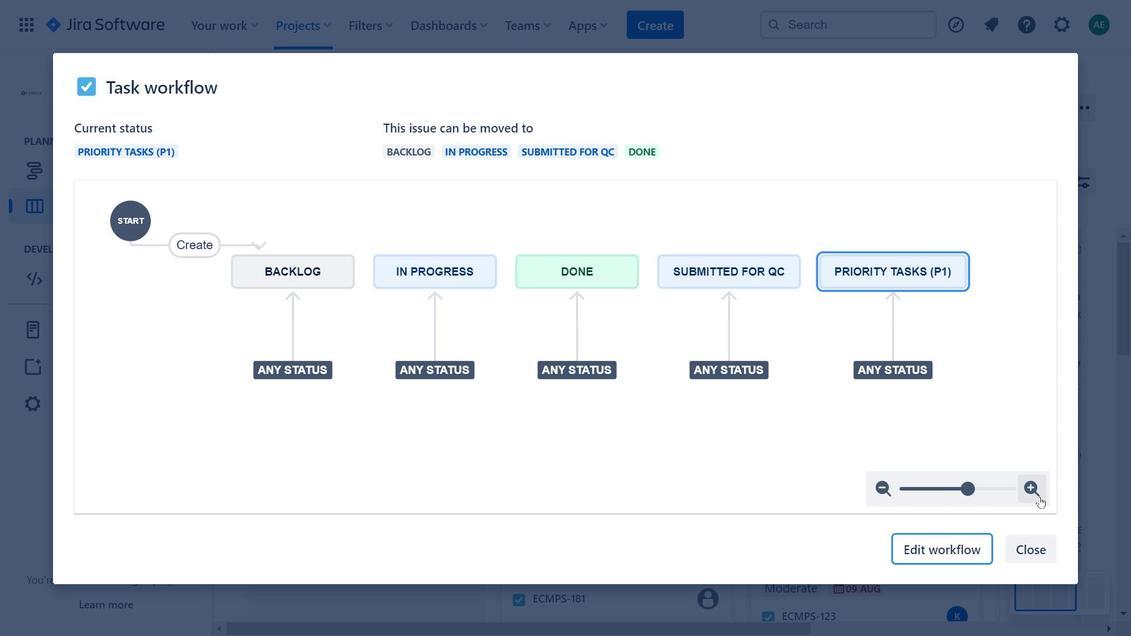 
Action: Mouse pressed left at (1040, 496)
Screenshot: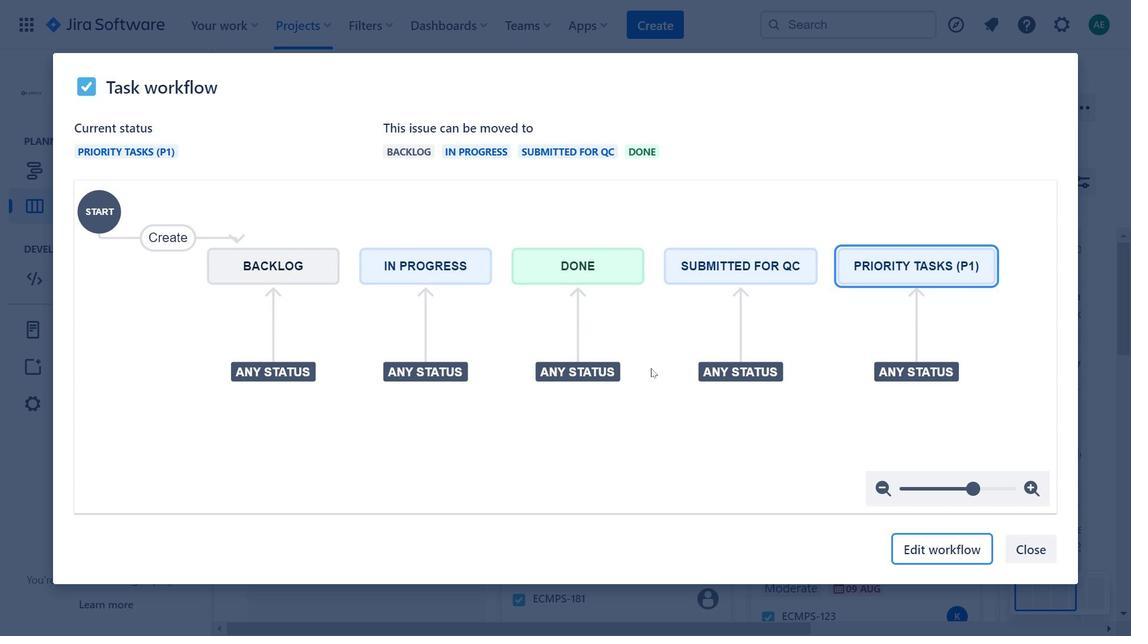 
Action: Mouse moved to (646, 358)
Screenshot: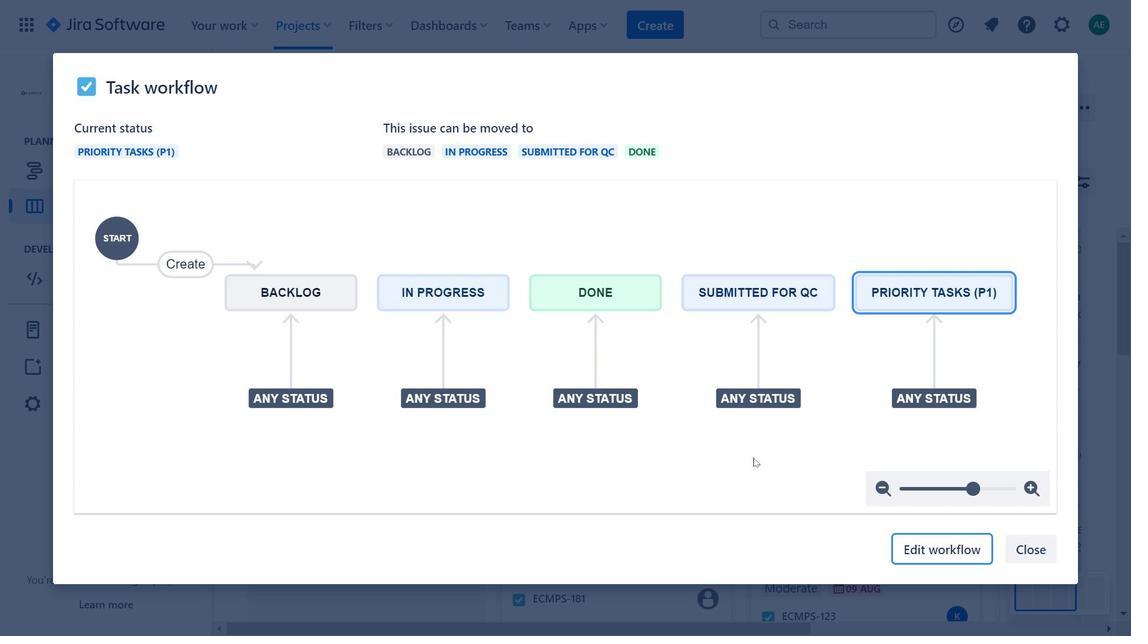
Action: Mouse pressed left at (646, 358)
Screenshot: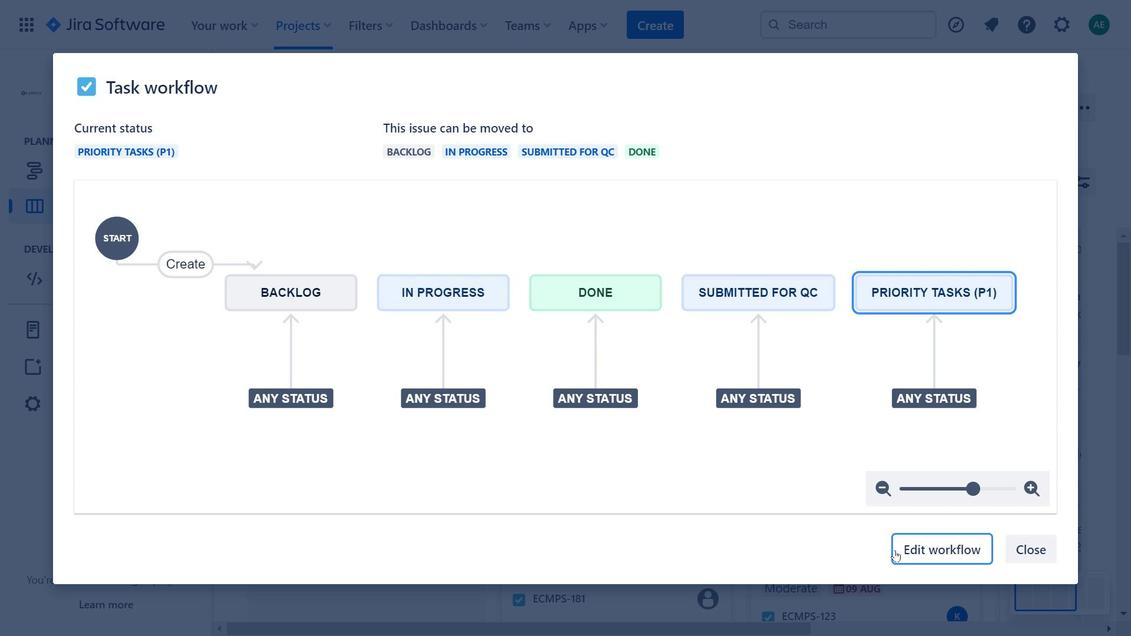
Action: Mouse moved to (946, 562)
Screenshot: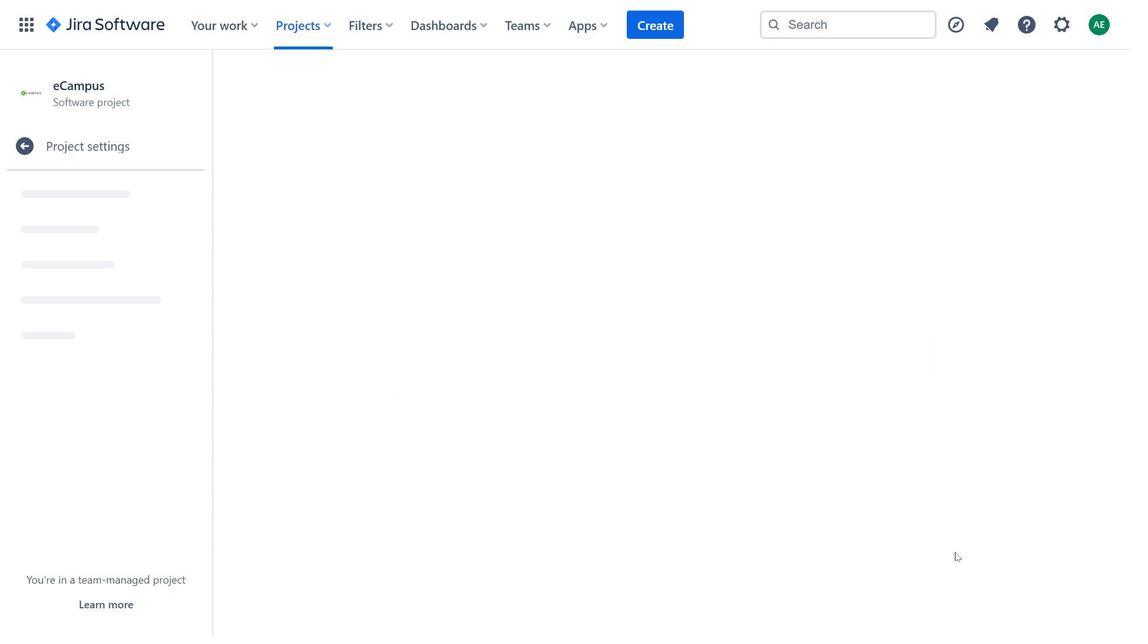 
Action: Mouse pressed left at (946, 562)
Screenshot: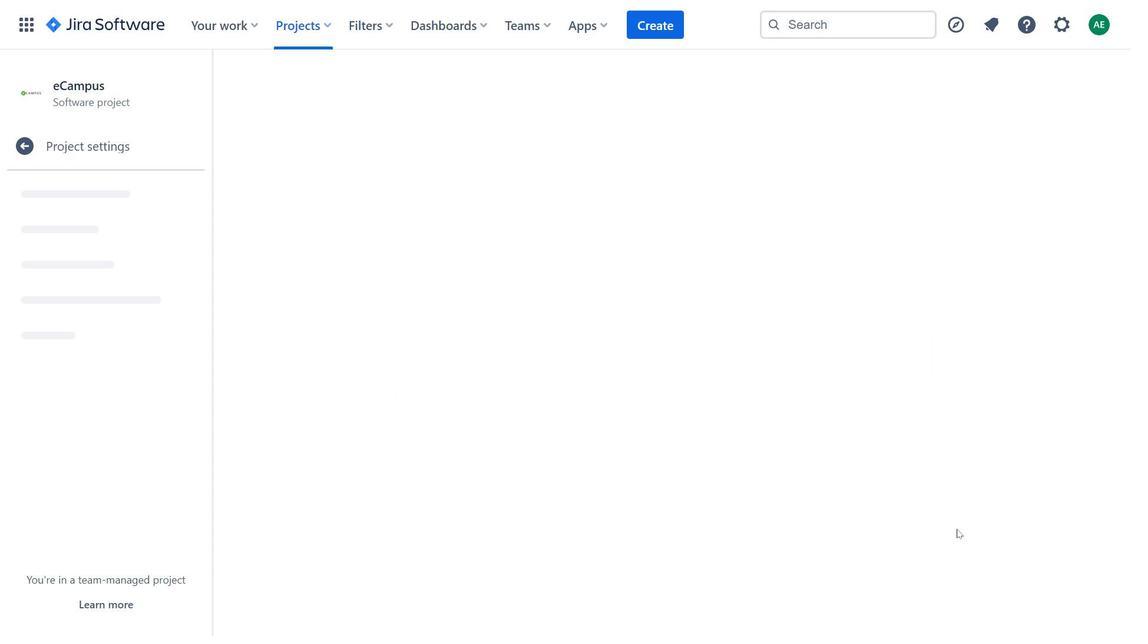 
Action: Mouse moved to (99, 302)
Screenshot: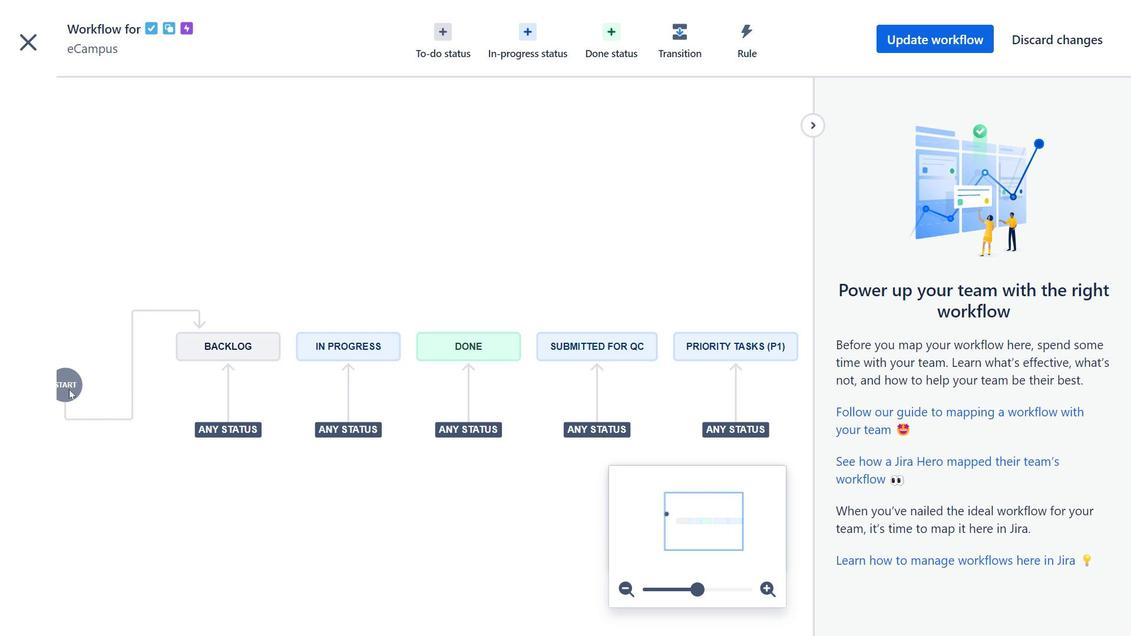 
Action: Mouse pressed left at (99, 302)
Screenshot: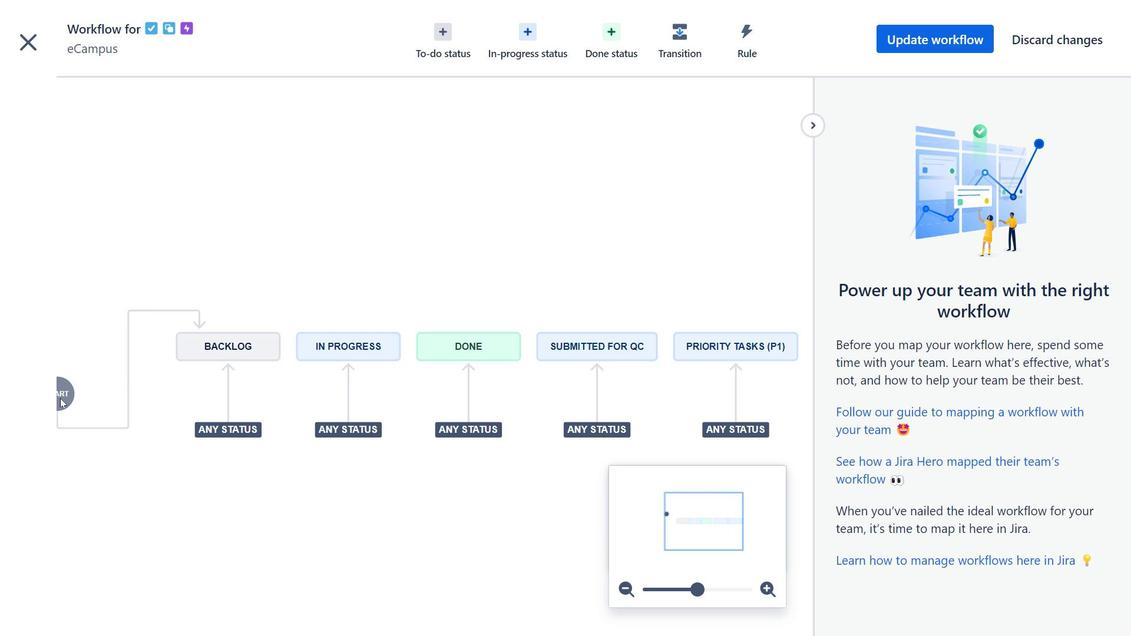 
Action: Mouse moved to (233, 347)
Screenshot: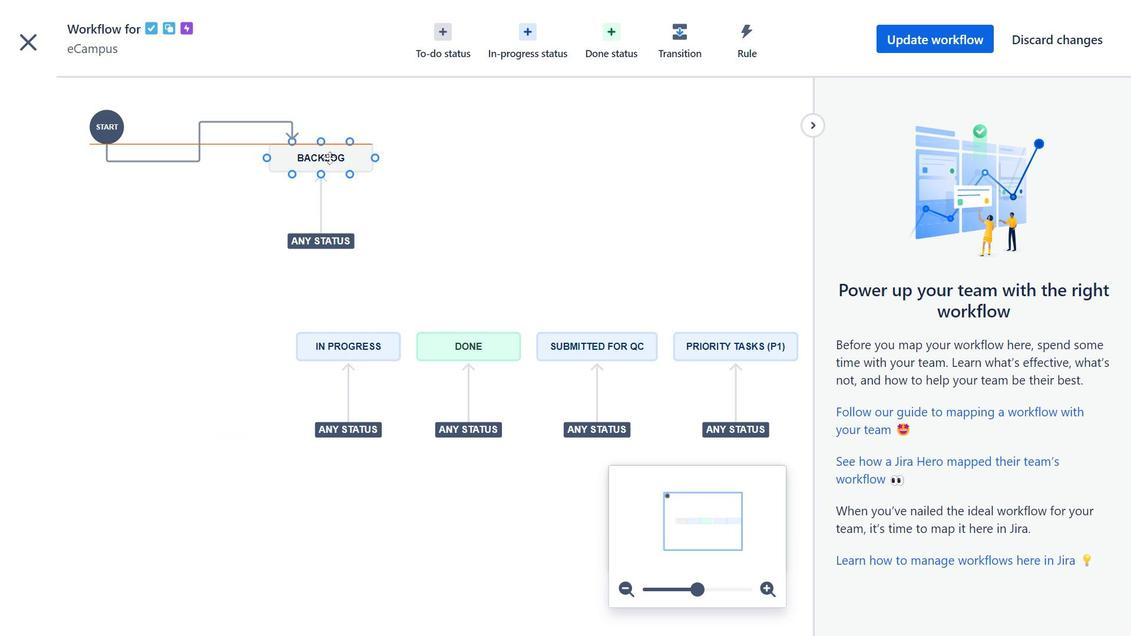 
Action: Mouse pressed left at (233, 347)
Screenshot: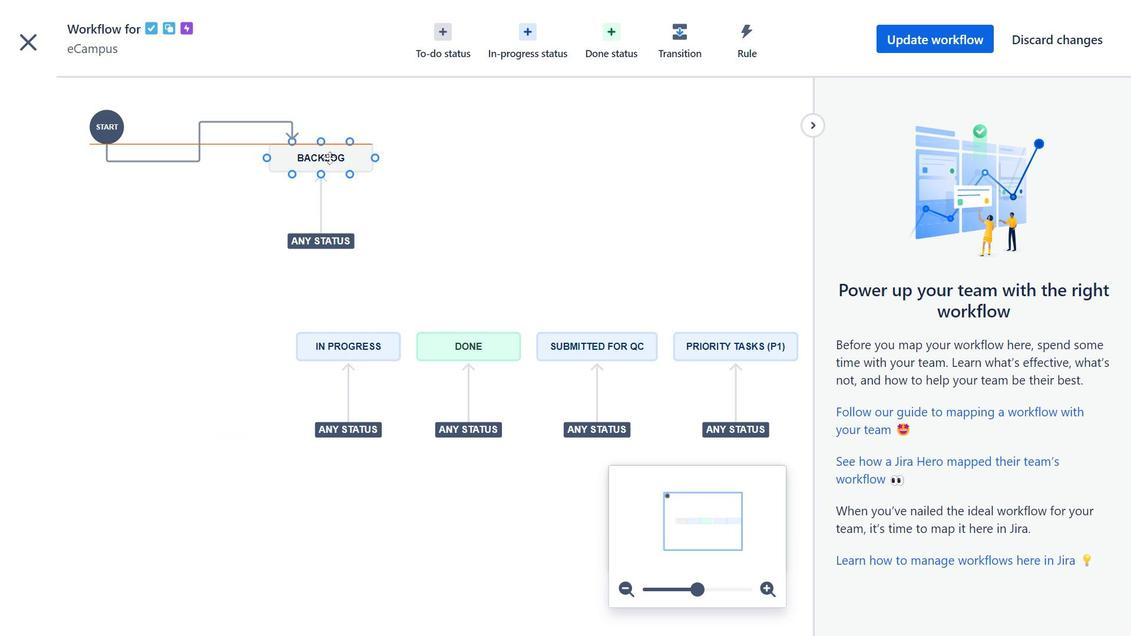 
Action: Mouse moved to (334, 355)
Screenshot: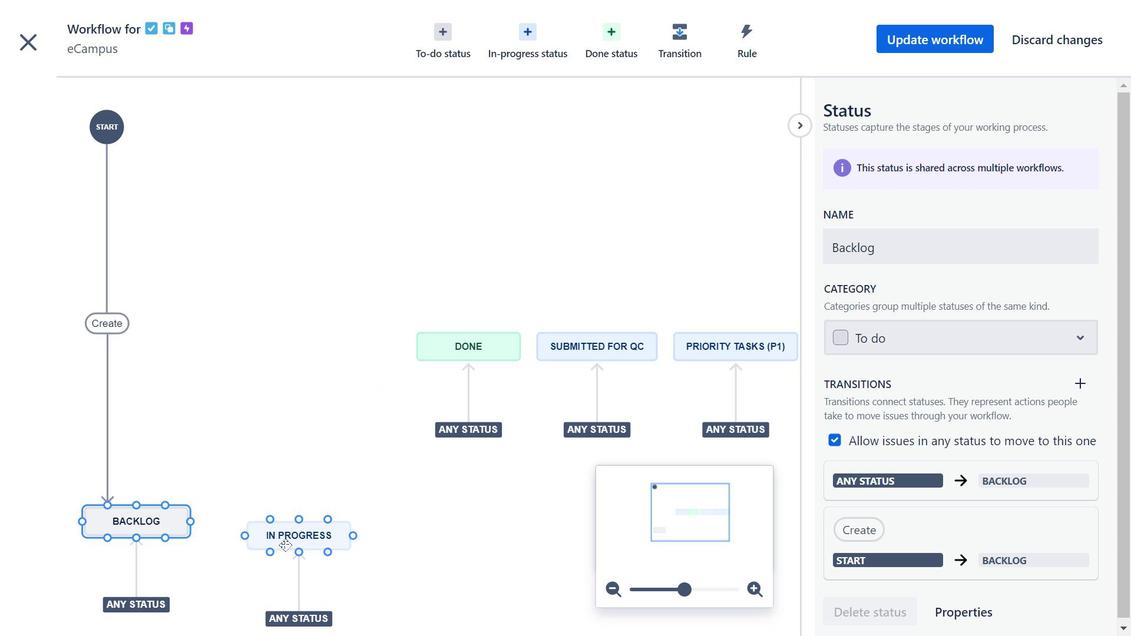 
Action: Mouse pressed left at (334, 355)
Screenshot: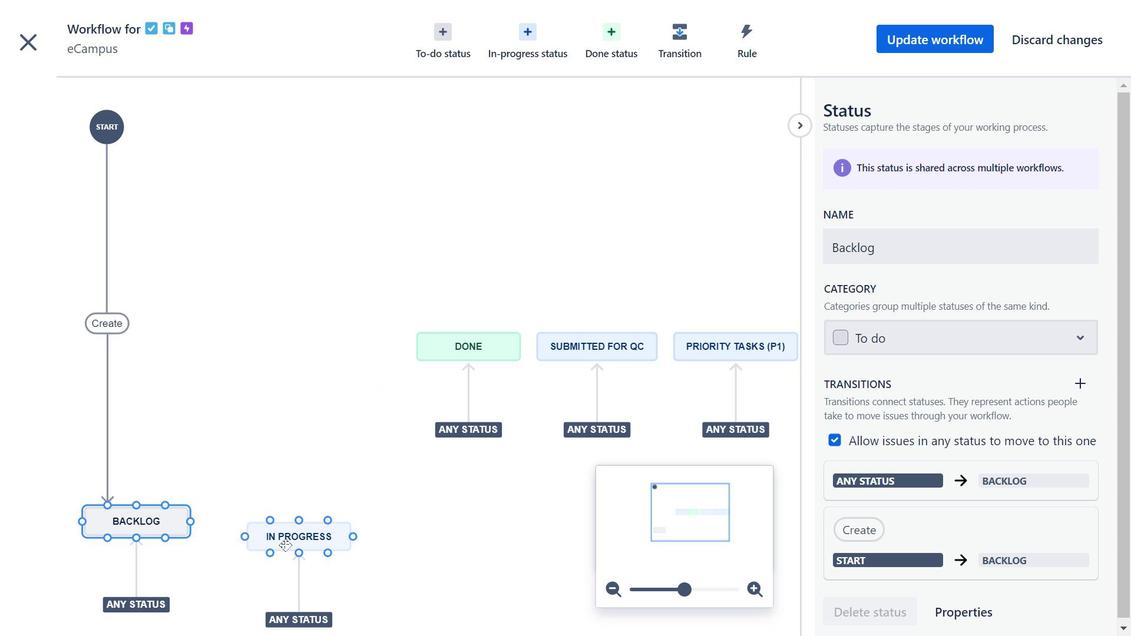 
Action: Mouse moved to (708, 353)
Screenshot: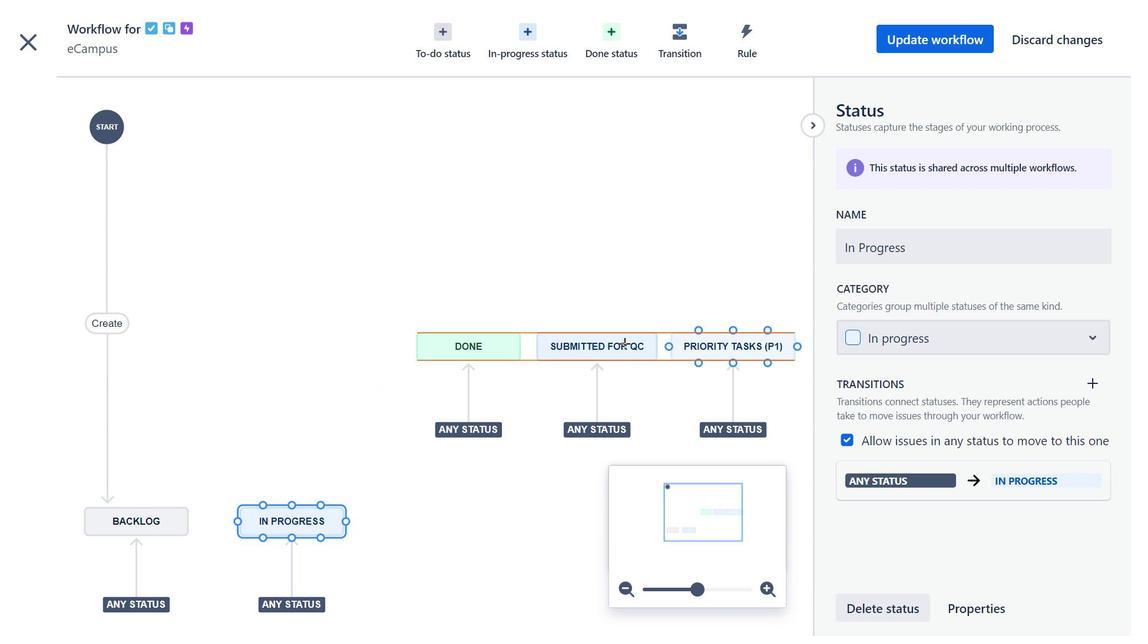 
Action: Mouse pressed left at (708, 353)
Screenshot: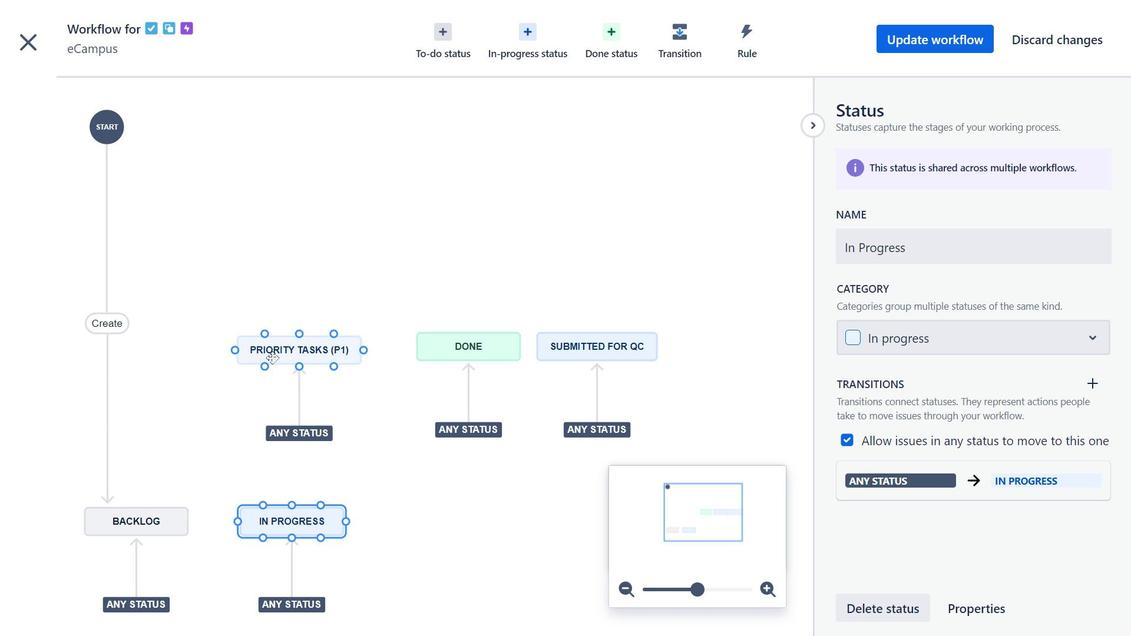 
Action: Mouse moved to (503, 348)
Screenshot: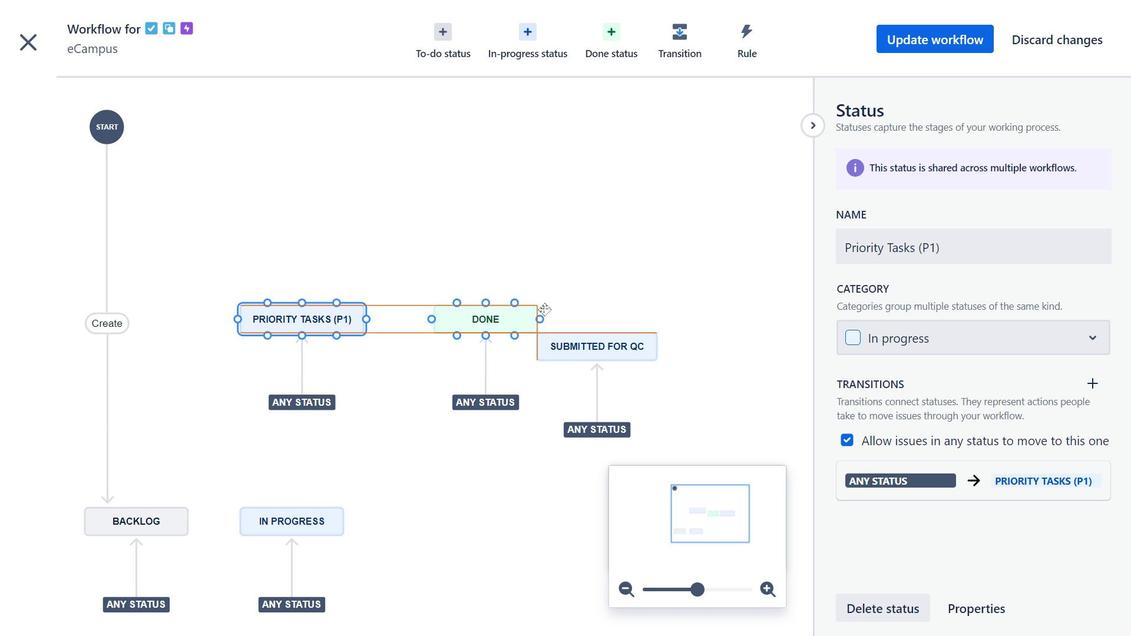 
Action: Mouse pressed left at (503, 348)
Screenshot: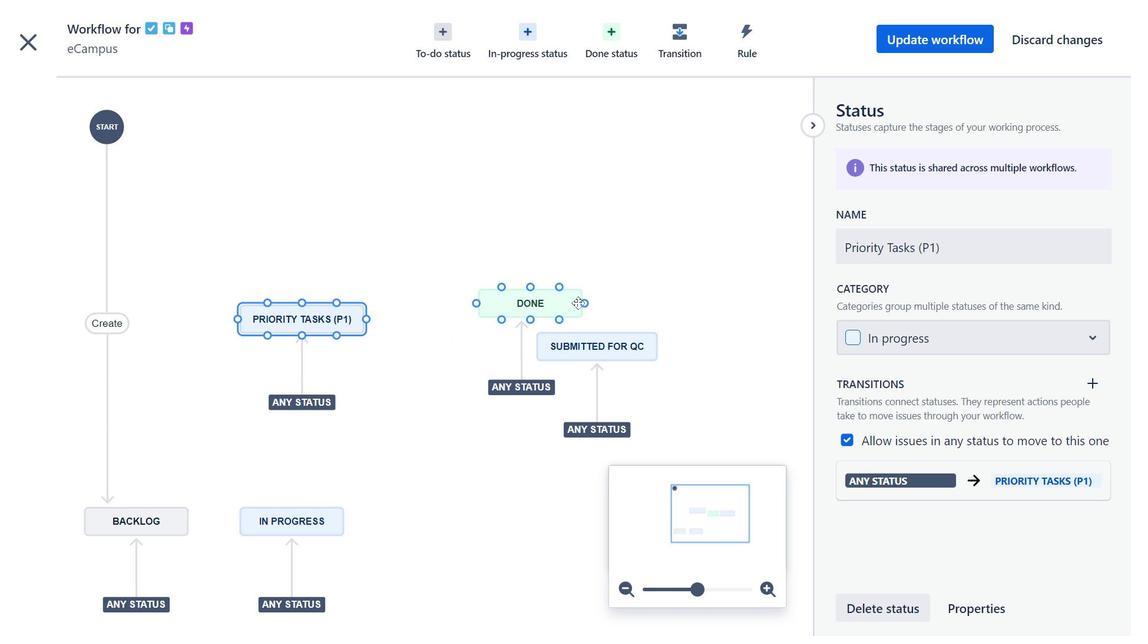 
Action: Mouse moved to (603, 343)
Screenshot: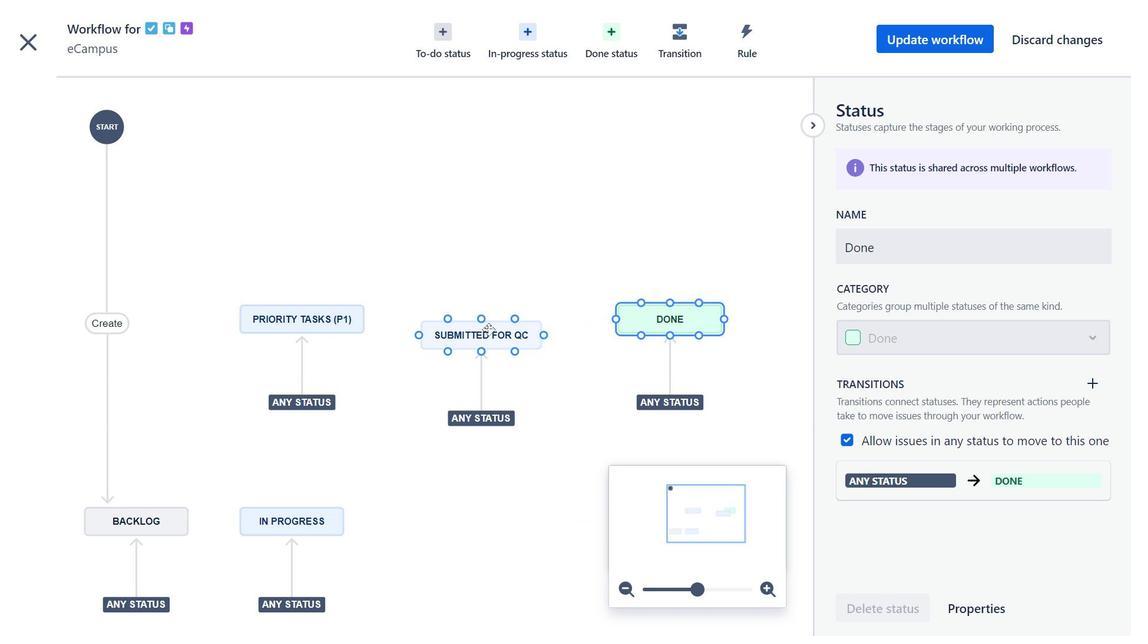
Action: Mouse pressed left at (603, 343)
Screenshot: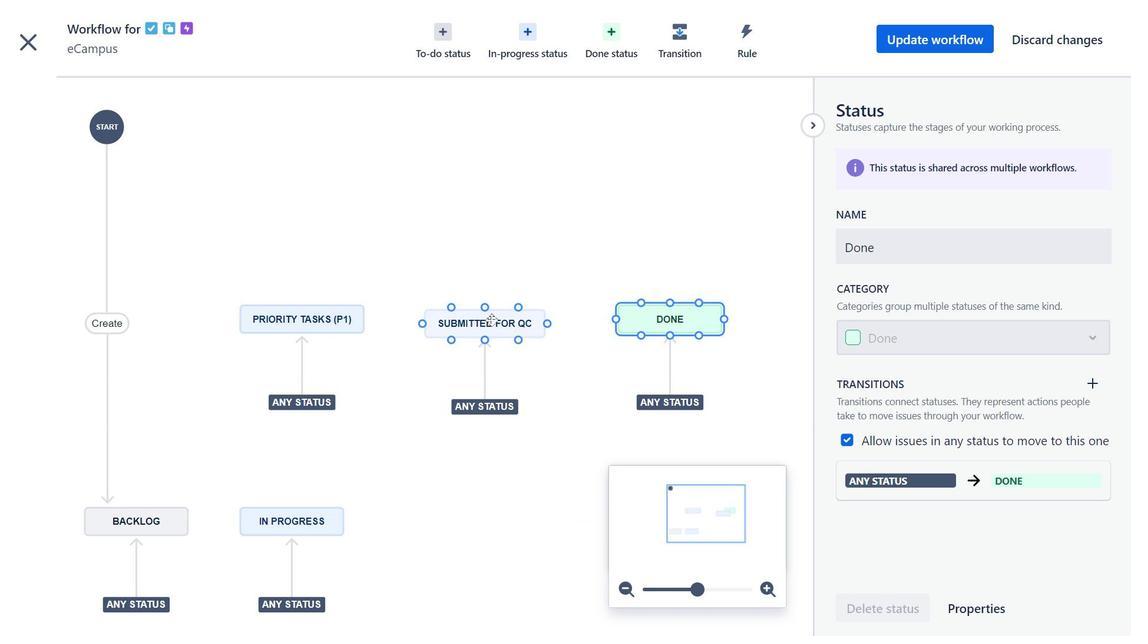 
Action: Mouse moved to (327, 308)
Screenshot: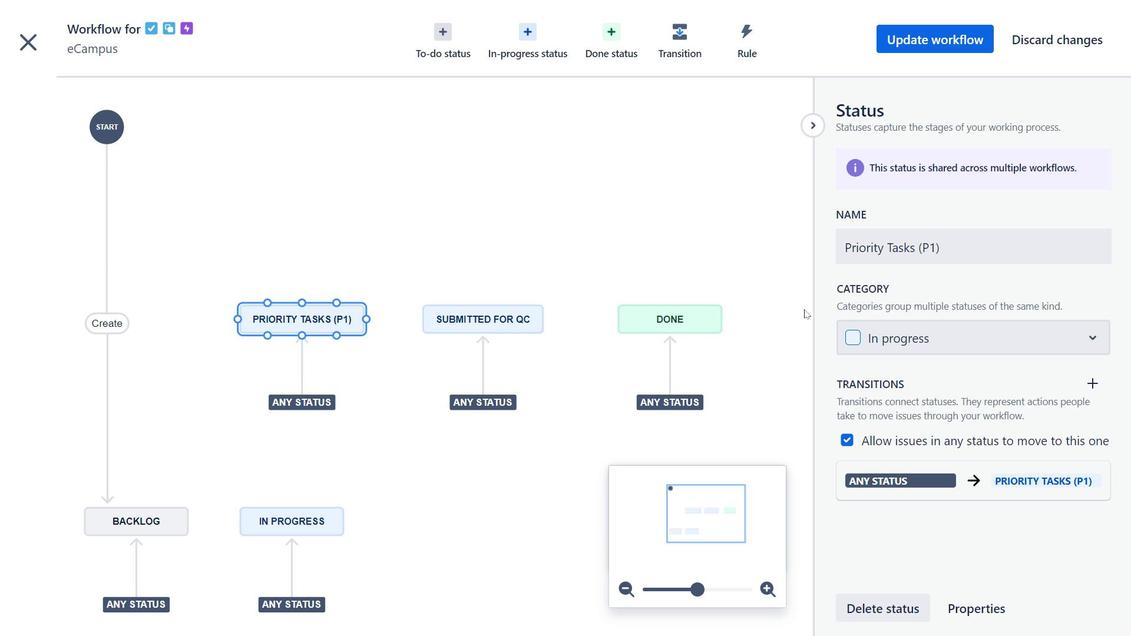 
Action: Mouse pressed left at (327, 308)
Screenshot: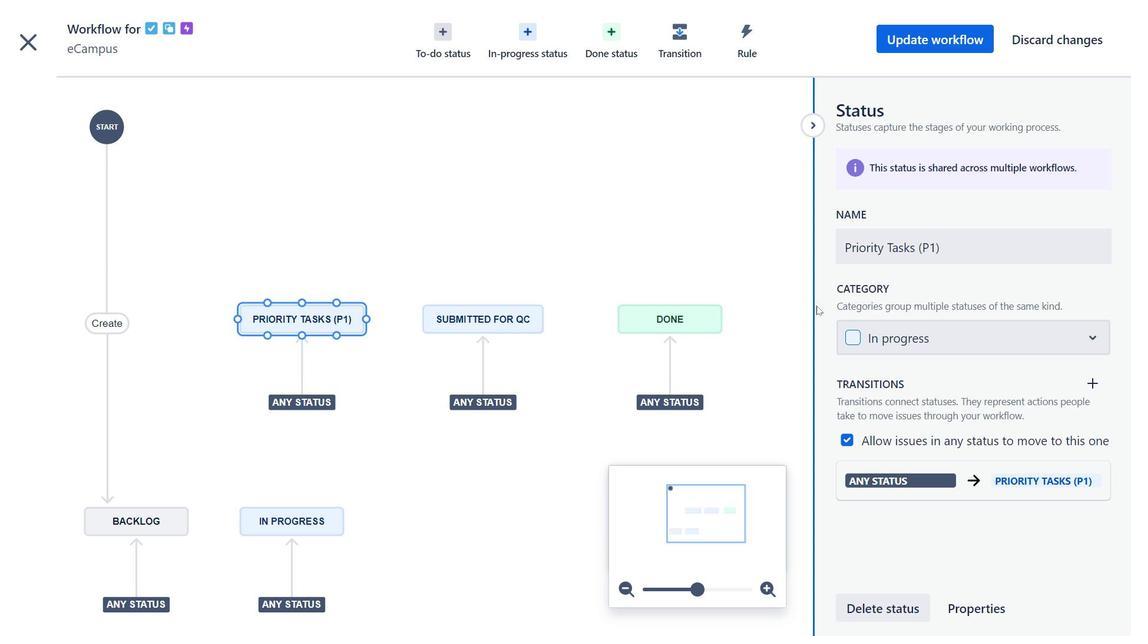 
Action: Mouse moved to (991, 325)
Screenshot: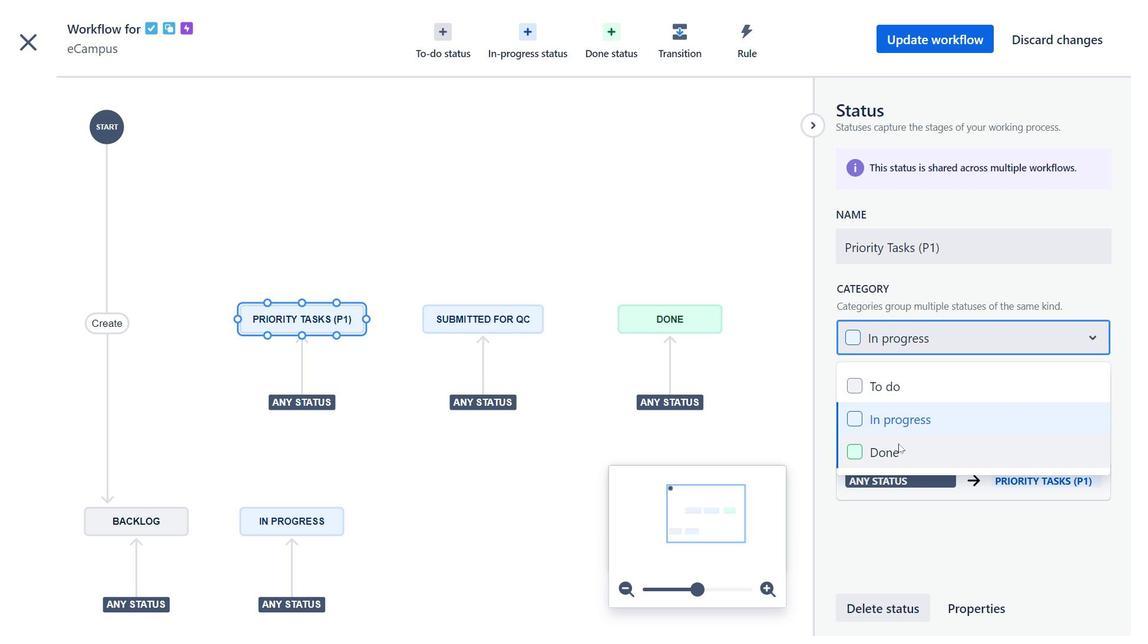 
Action: Mouse pressed left at (991, 325)
